 Task: Create a 'Back to School' promotional banner using Canva templates and customize it with relevant graphics and text.
Action: Mouse moved to (180, 12)
Screenshot: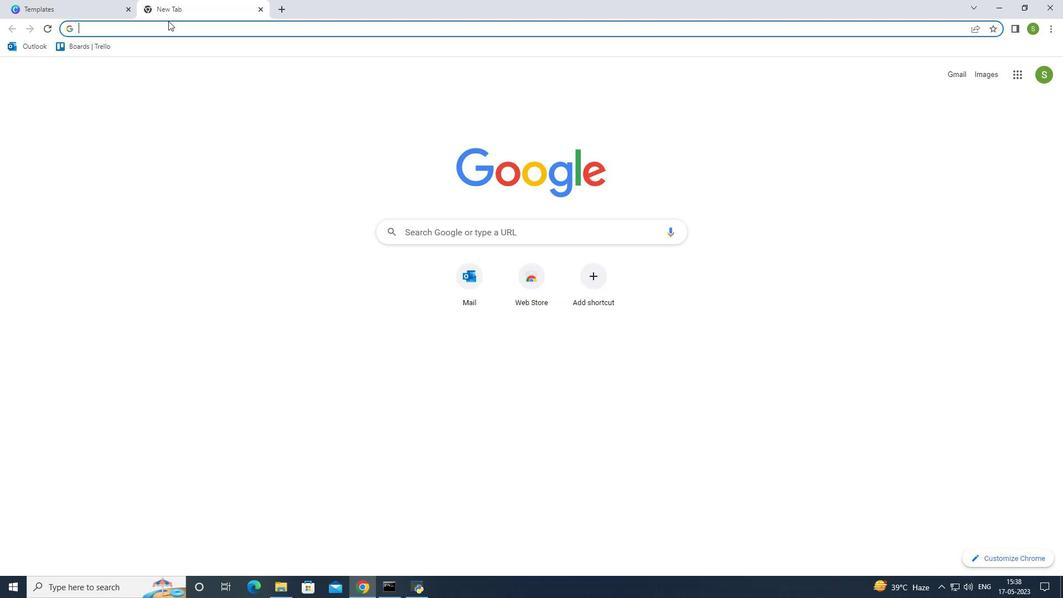 
Action: Key pressed canva
Screenshot: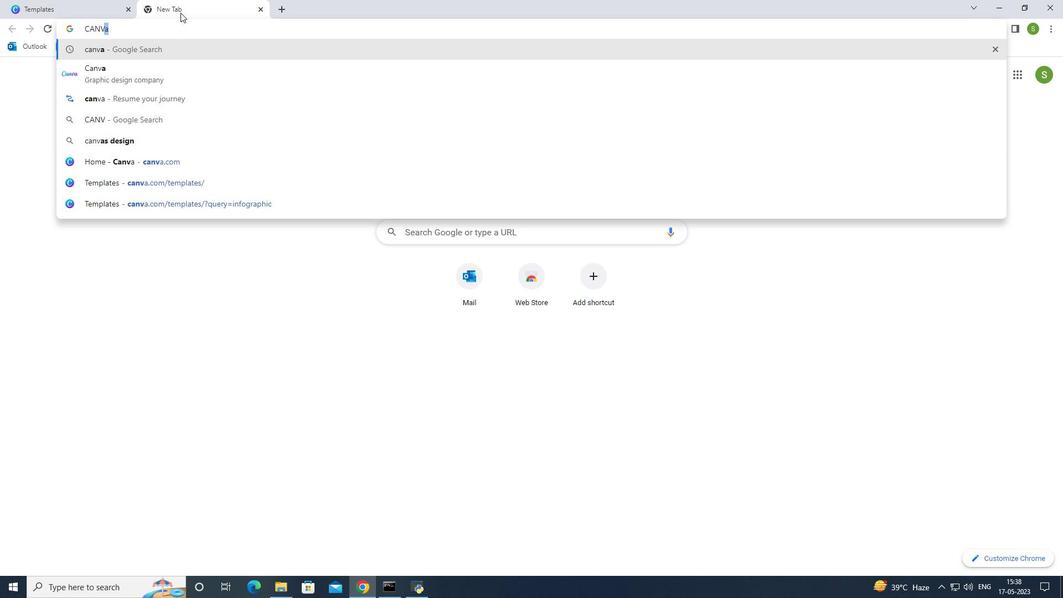 
Action: Mouse moved to (263, 9)
Screenshot: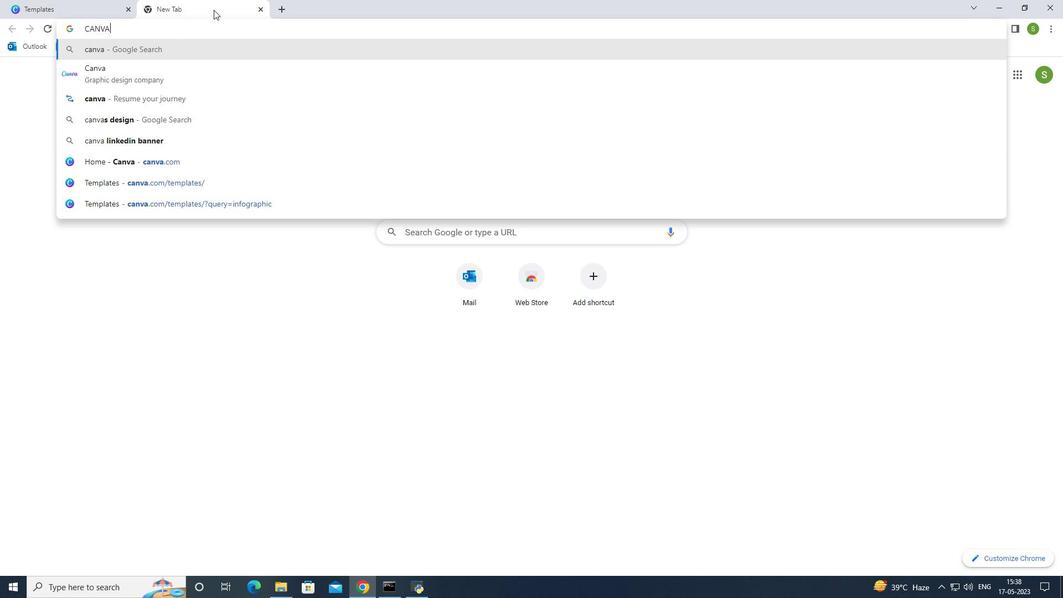 
Action: Key pressed <Key.enter>
Screenshot: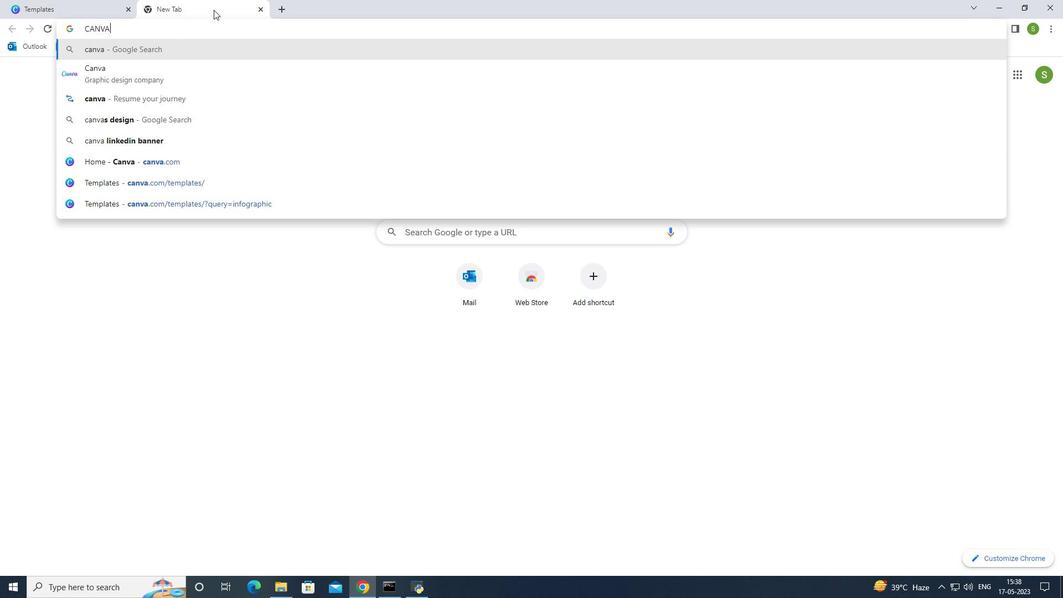 
Action: Mouse moved to (253, 172)
Screenshot: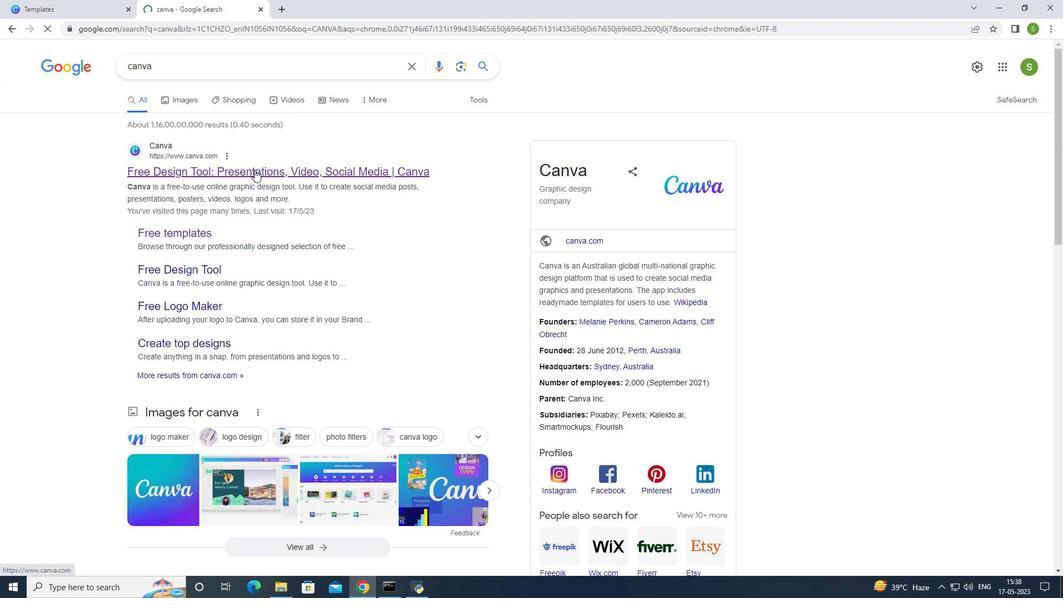 
Action: Mouse pressed left at (253, 172)
Screenshot: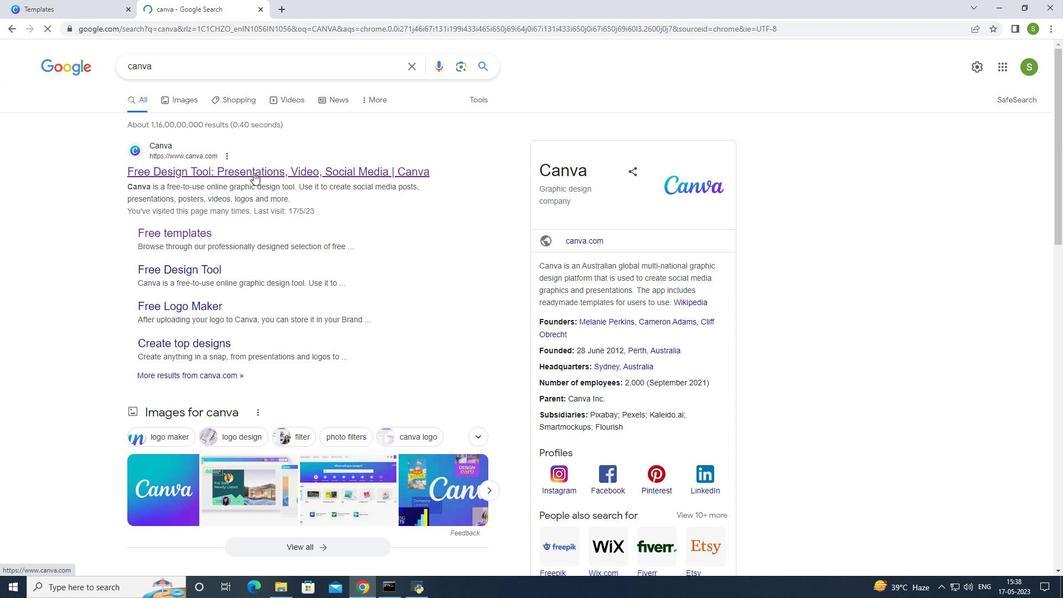 
Action: Mouse moved to (465, 153)
Screenshot: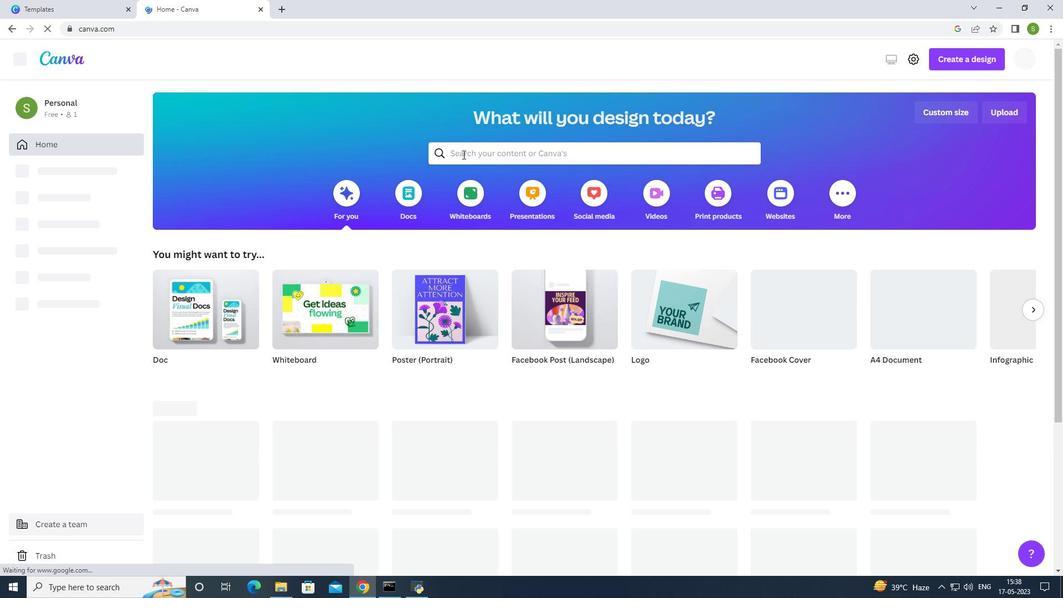 
Action: Mouse pressed left at (465, 153)
Screenshot: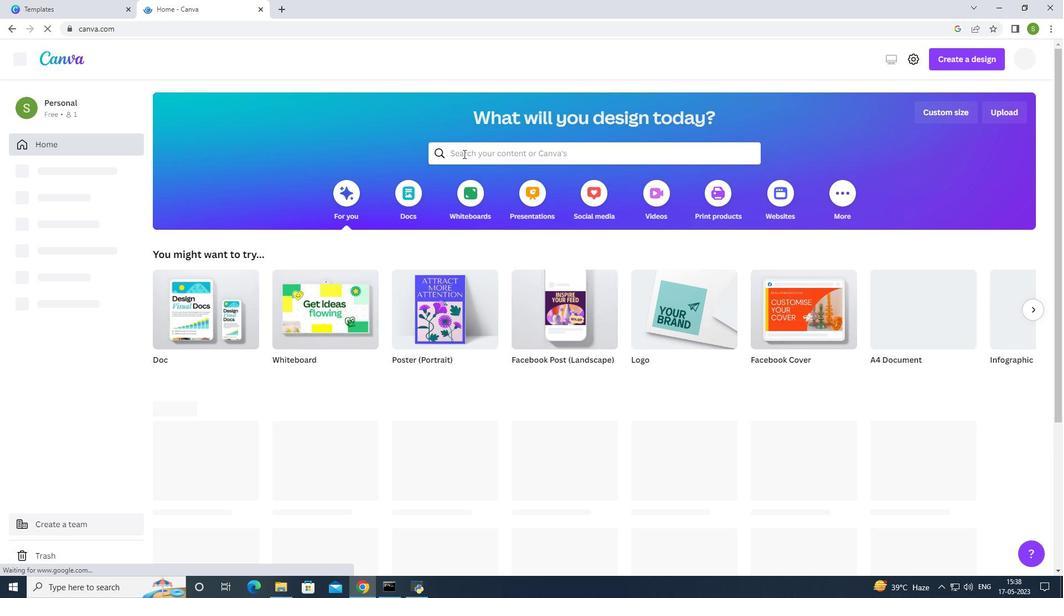 
Action: Mouse moved to (490, 94)
Screenshot: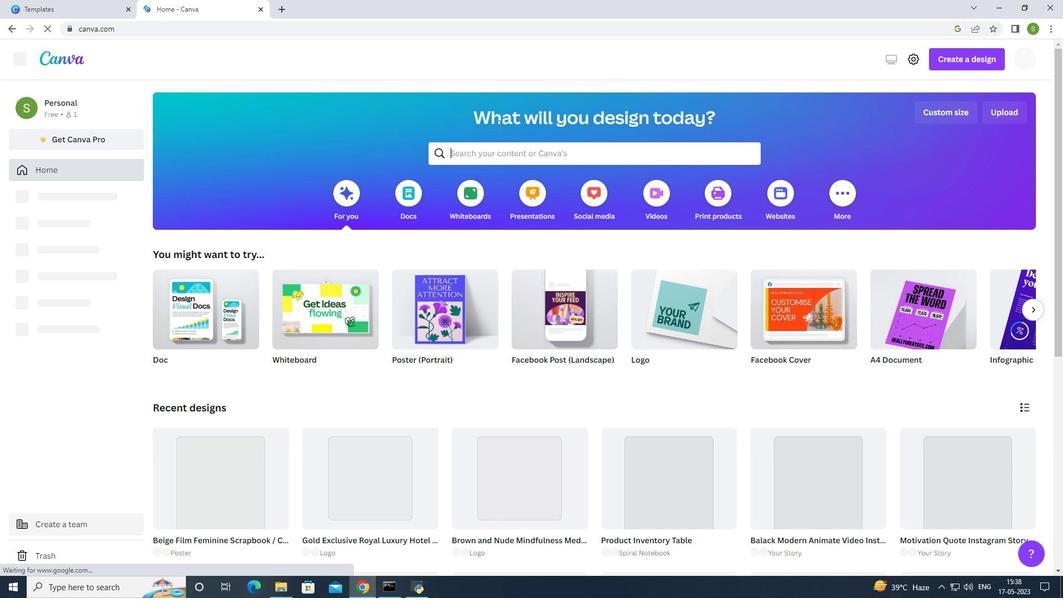 
Action: Key pressed back<Key.space>to<Key.space>a
Screenshot: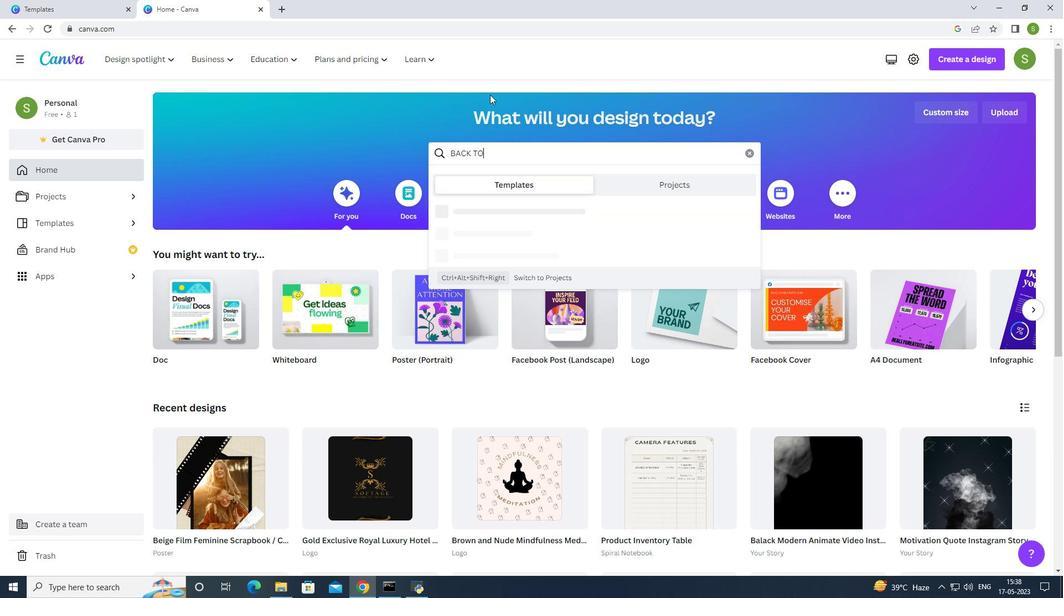 
Action: Mouse moved to (576, 67)
Screenshot: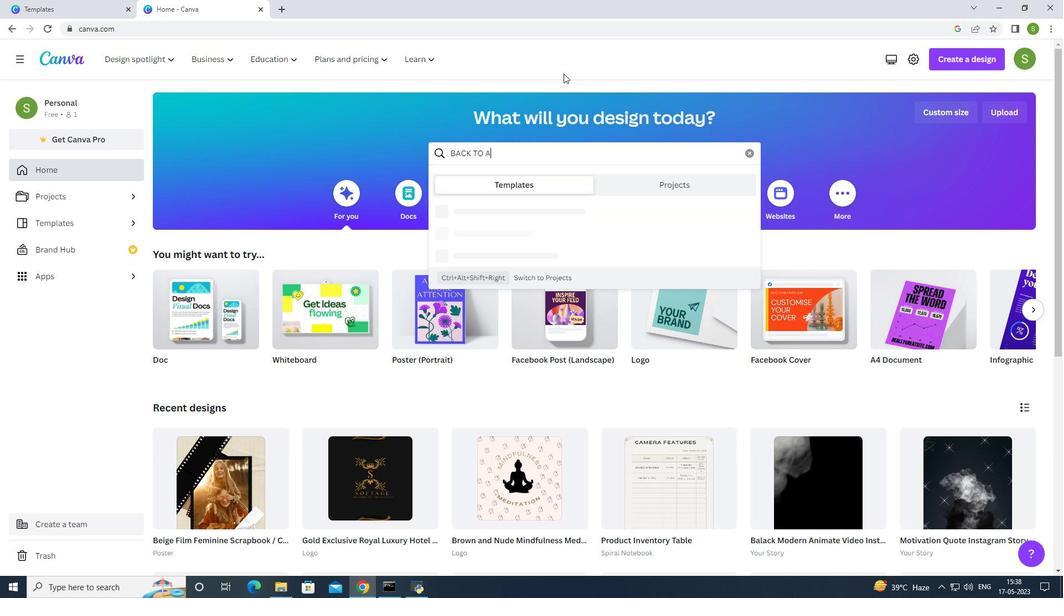 
Action: Key pressed <Key.backspace>scholl<Key.backspace><Key.backspace>ol<Key.space>banner<Key.enter>
Screenshot: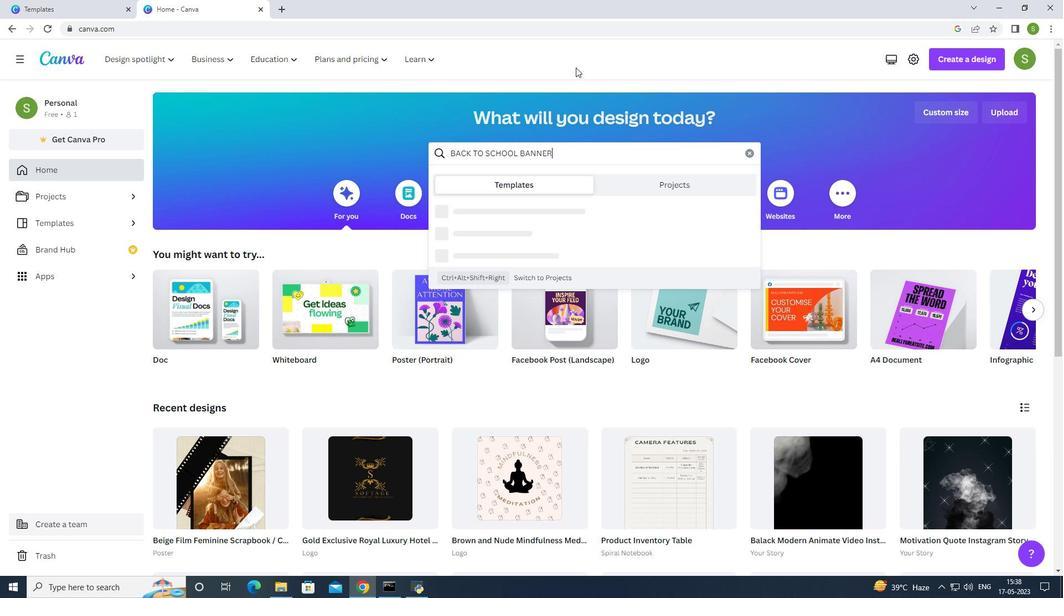 
Action: Mouse moved to (545, 212)
Screenshot: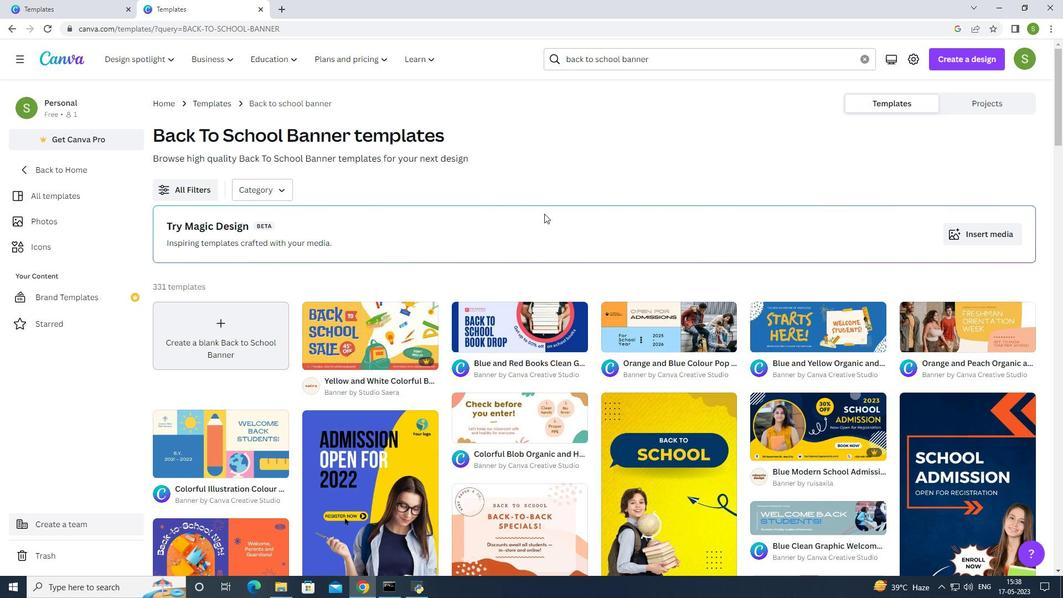 
Action: Mouse scrolled (545, 211) with delta (0, 0)
Screenshot: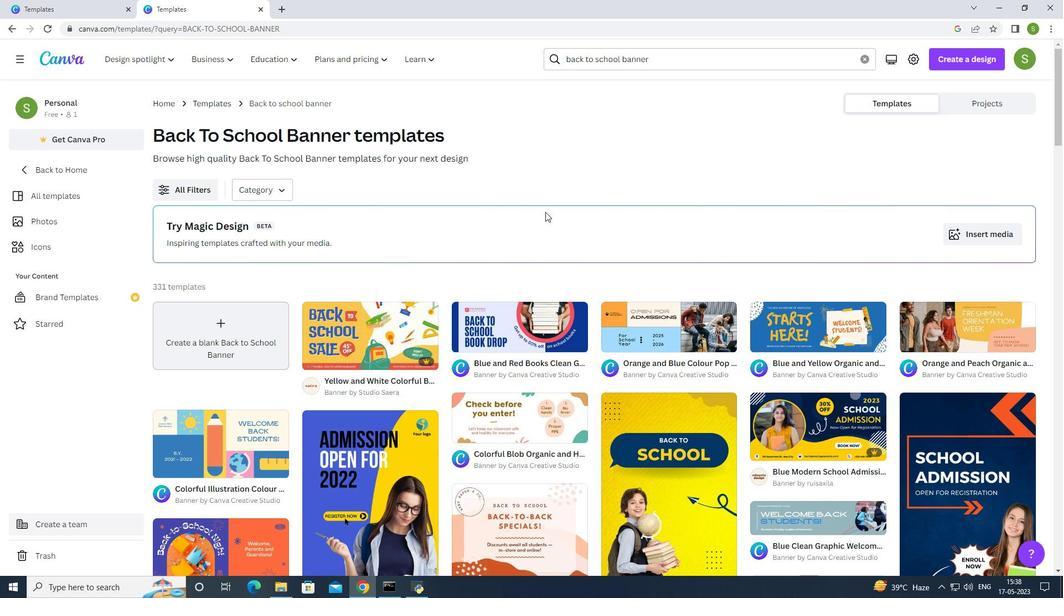 
Action: Mouse scrolled (545, 211) with delta (0, 0)
Screenshot: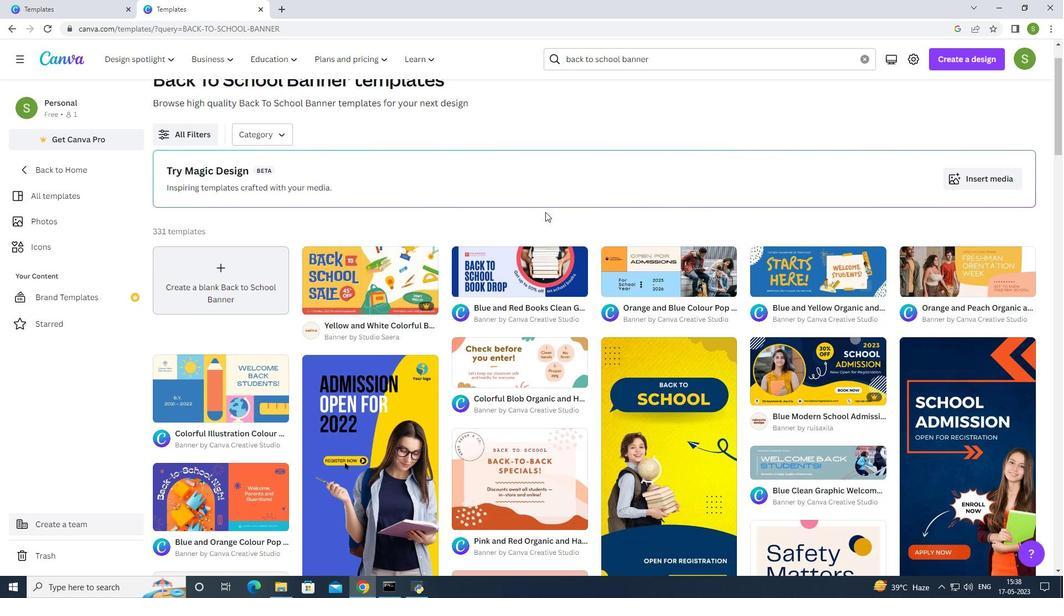 
Action: Mouse scrolled (545, 211) with delta (0, 0)
Screenshot: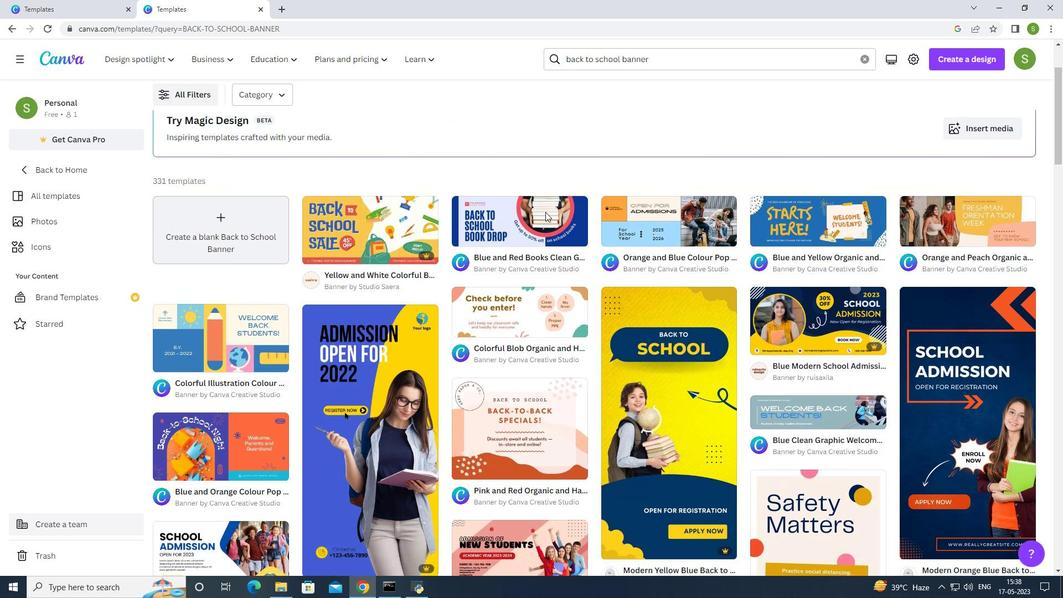 
Action: Mouse scrolled (545, 211) with delta (0, 0)
Screenshot: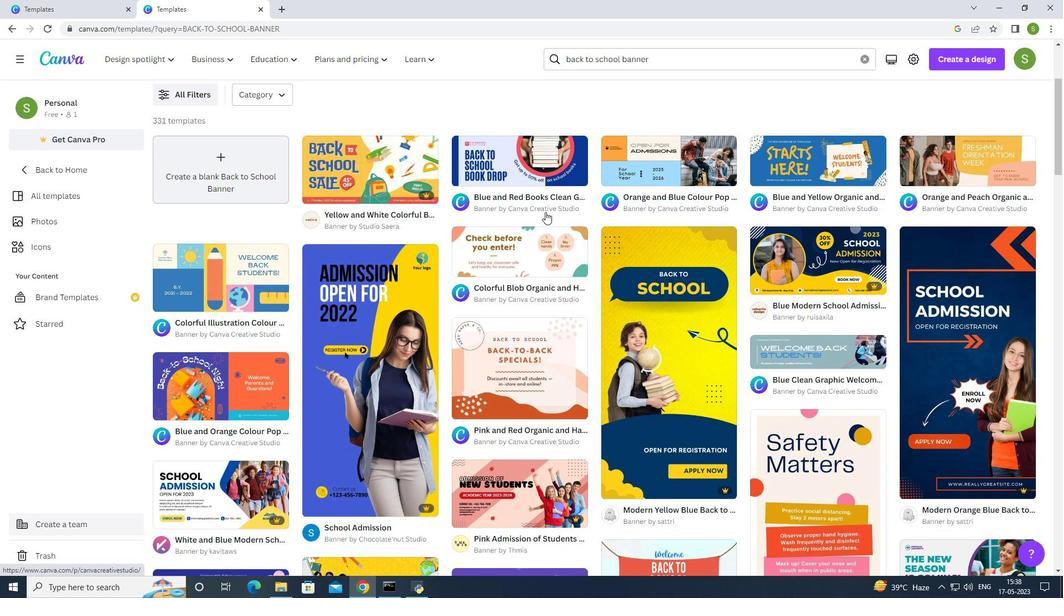 
Action: Mouse scrolled (545, 211) with delta (0, 0)
Screenshot: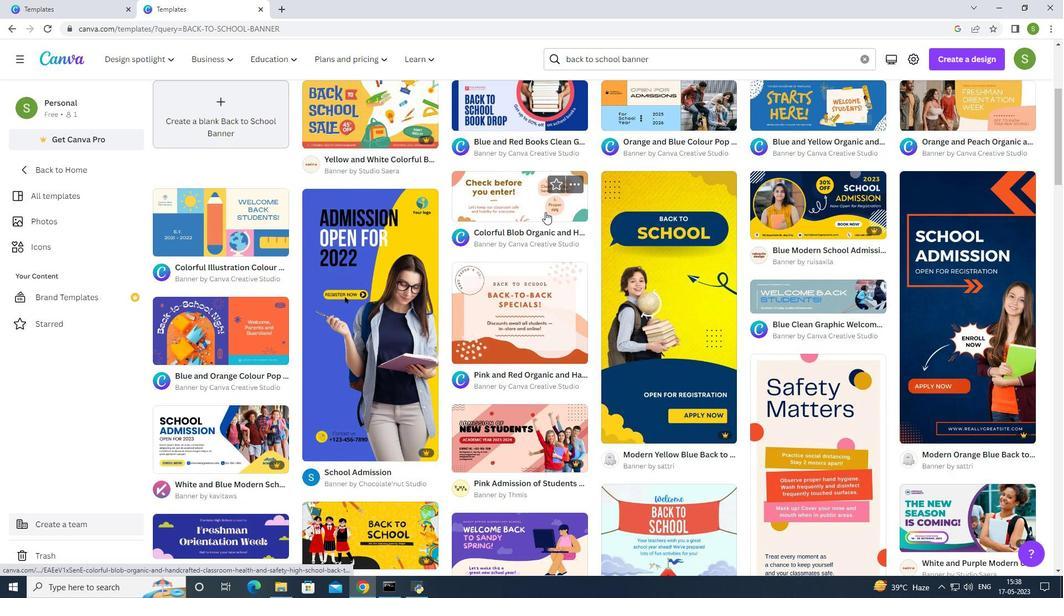 
Action: Mouse scrolled (545, 211) with delta (0, 0)
Screenshot: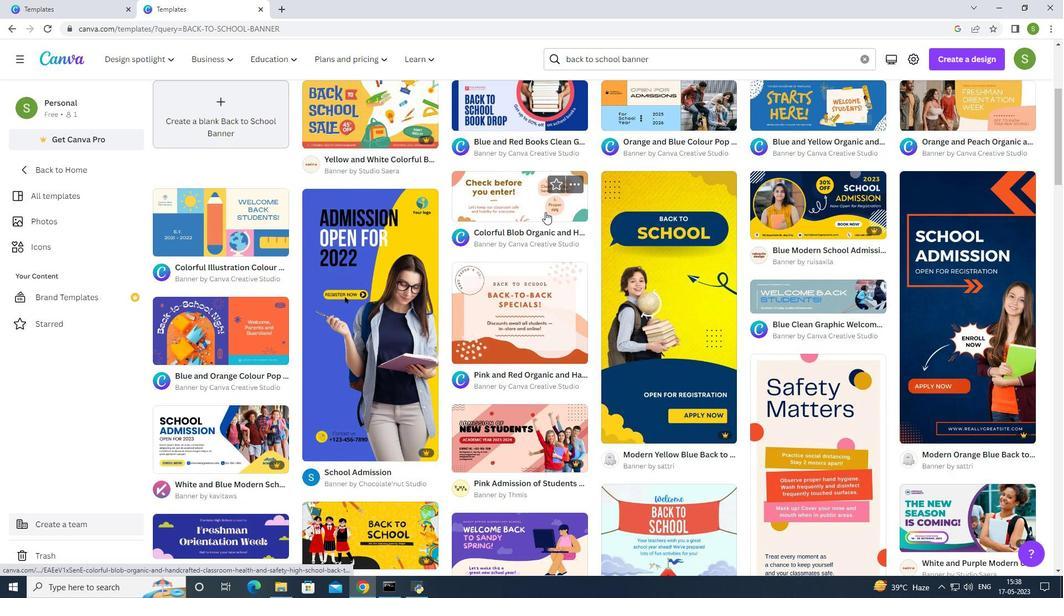 
Action: Mouse moved to (548, 210)
Screenshot: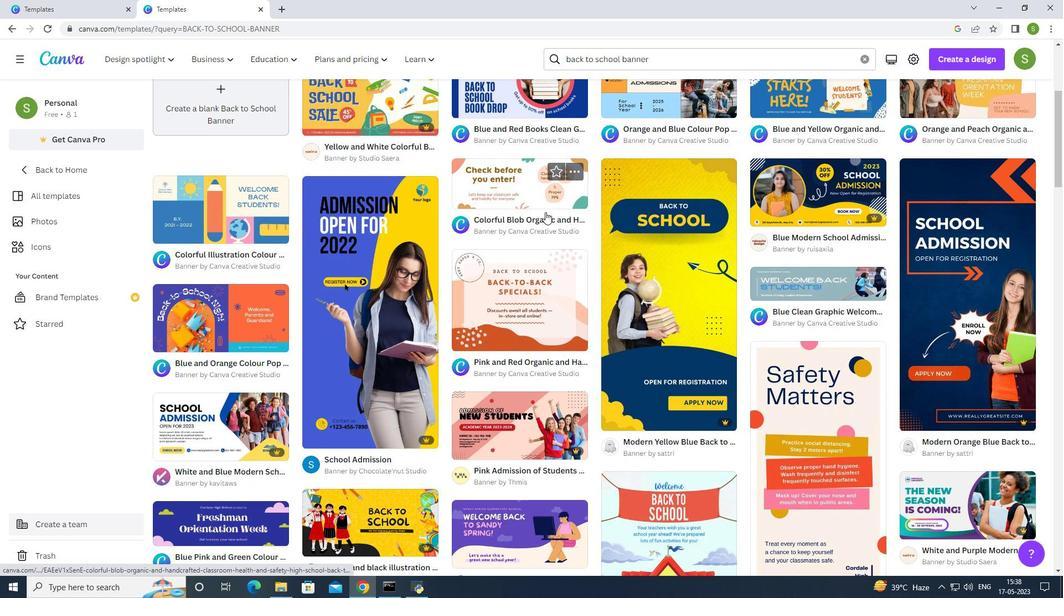 
Action: Mouse scrolled (548, 209) with delta (0, 0)
Screenshot: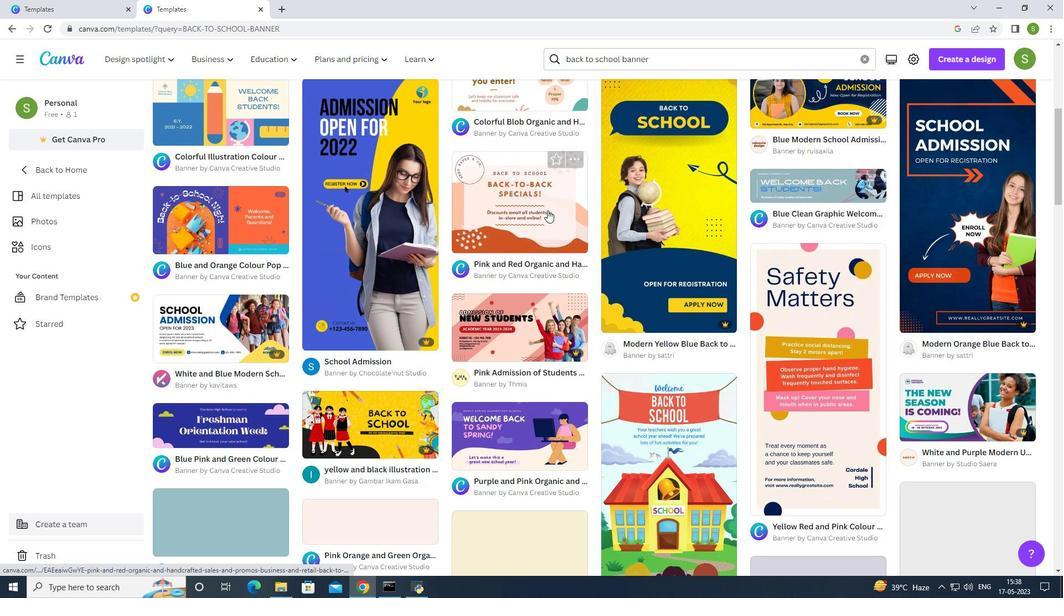 
Action: Mouse moved to (550, 208)
Screenshot: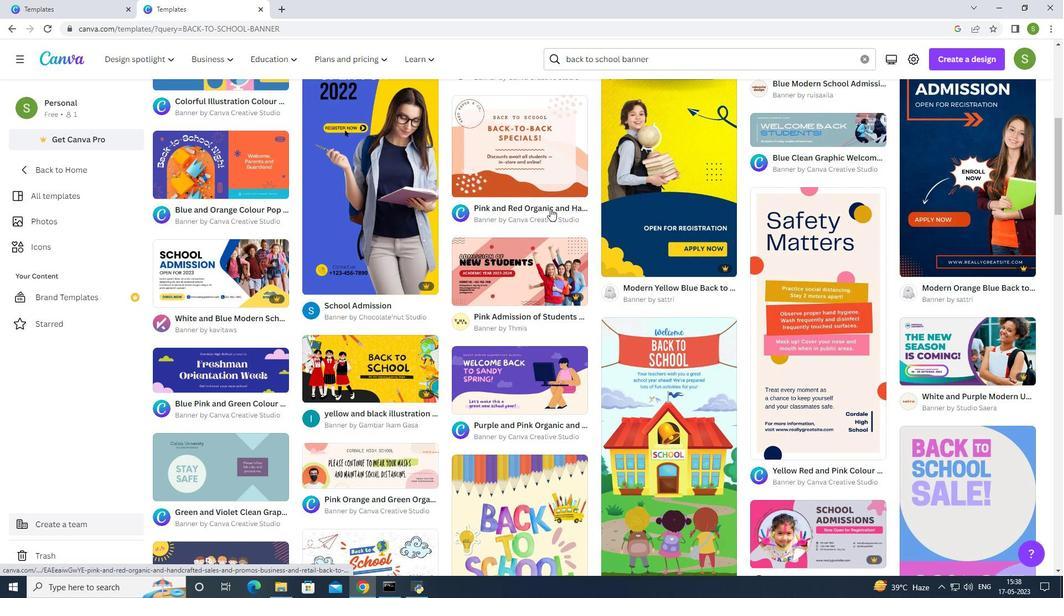 
Action: Mouse scrolled (550, 208) with delta (0, 0)
Screenshot: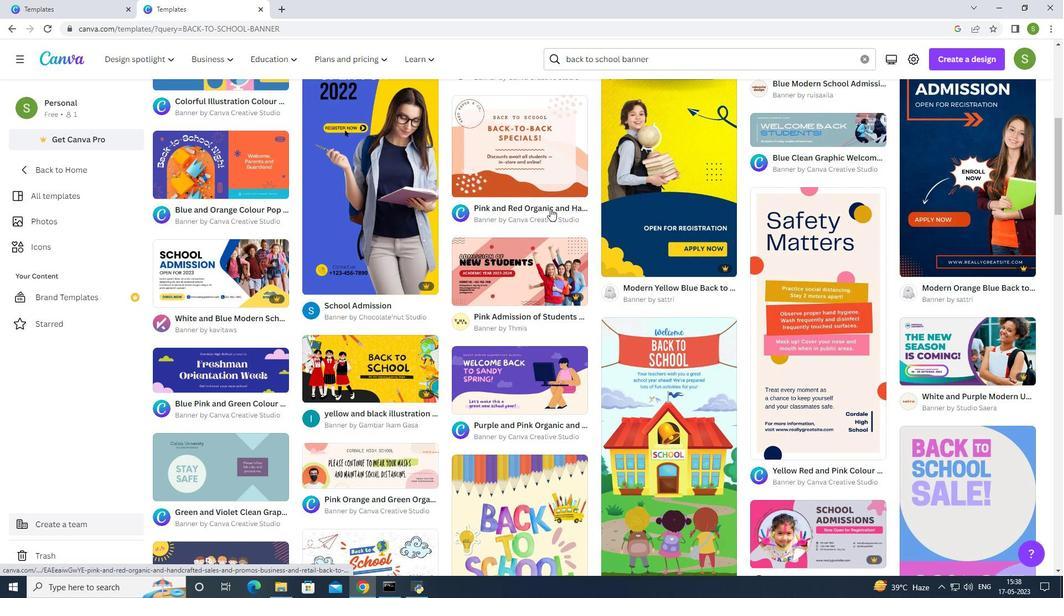
Action: Mouse scrolled (550, 208) with delta (0, 0)
Screenshot: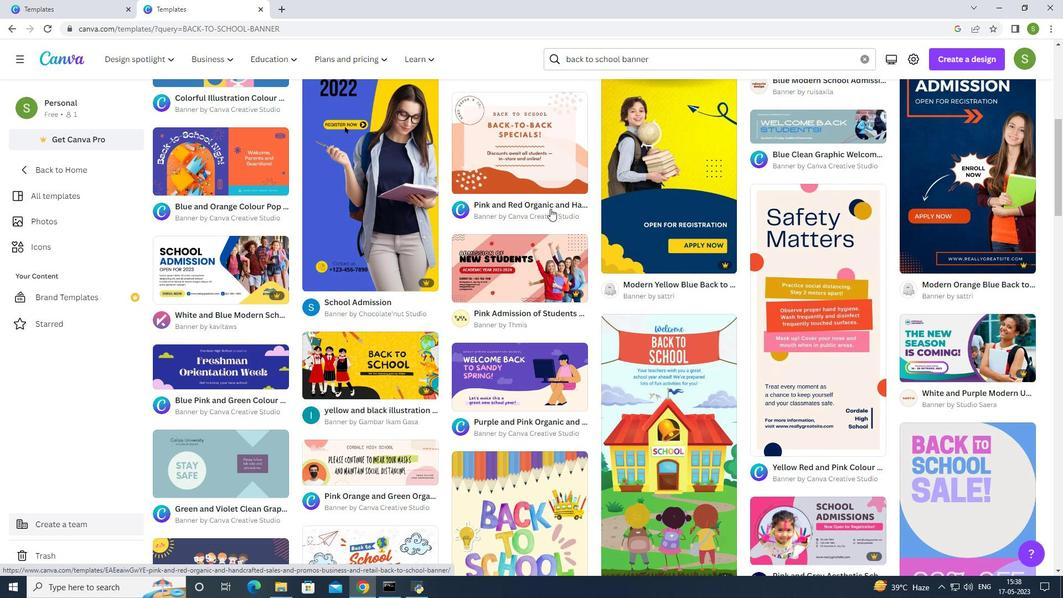 
Action: Mouse scrolled (550, 208) with delta (0, 0)
Screenshot: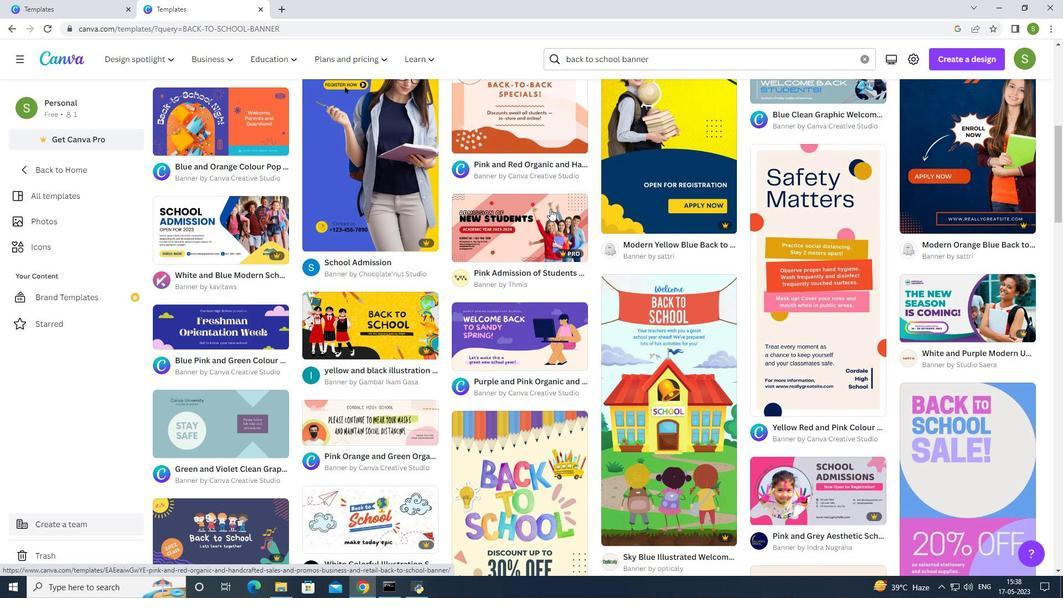 
Action: Mouse moved to (553, 207)
Screenshot: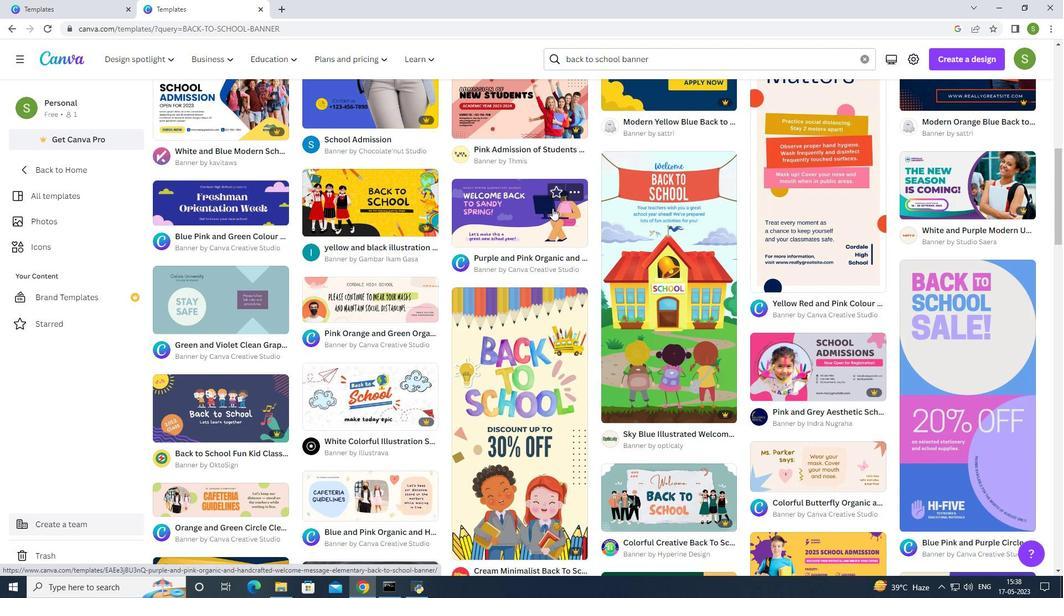 
Action: Mouse scrolled (553, 206) with delta (0, 0)
Screenshot: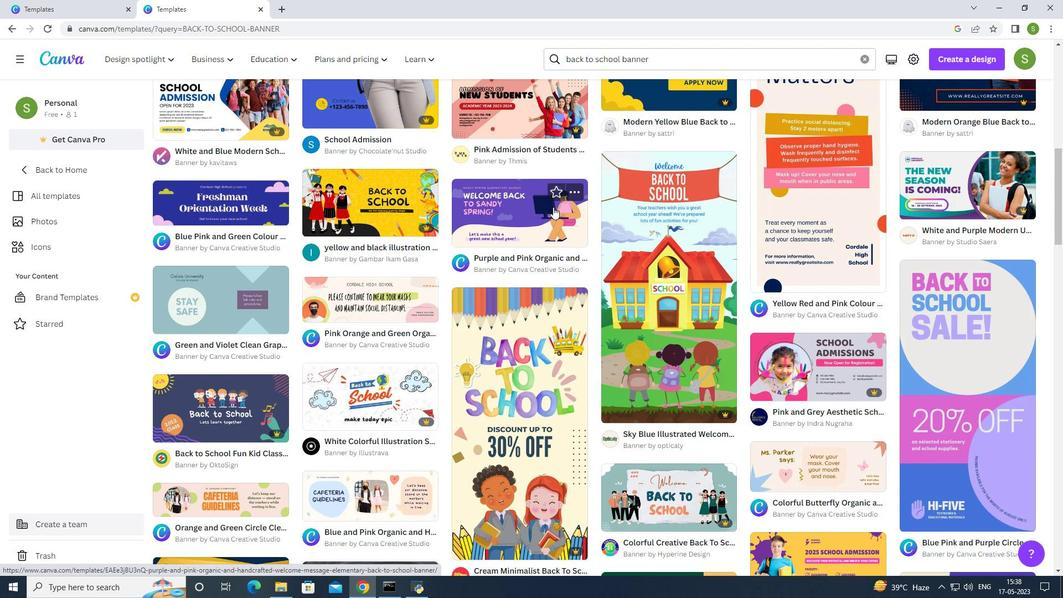 
Action: Mouse moved to (553, 207)
Screenshot: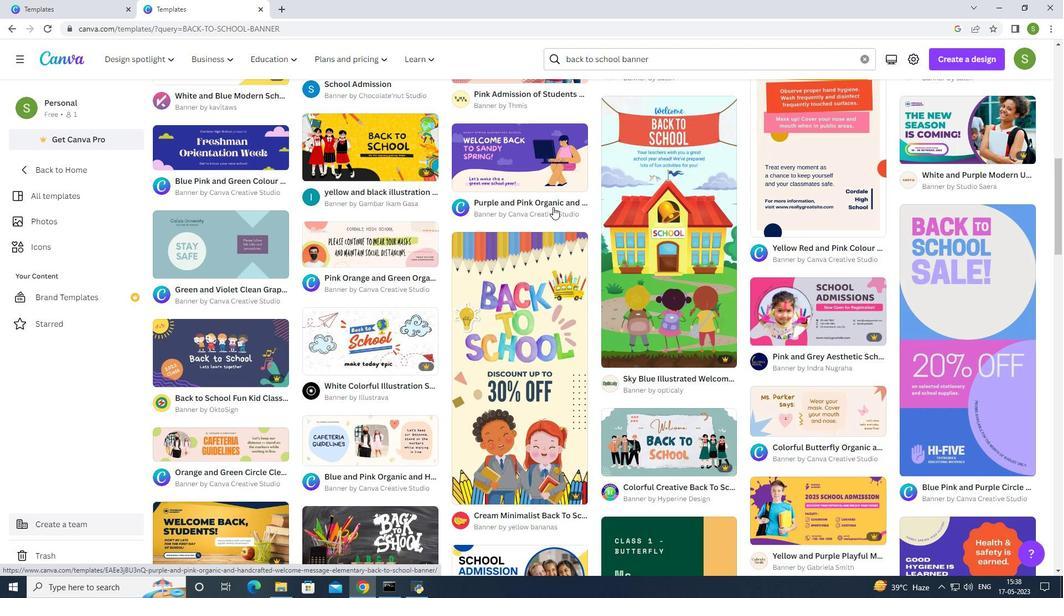
Action: Mouse scrolled (553, 206) with delta (0, 0)
Screenshot: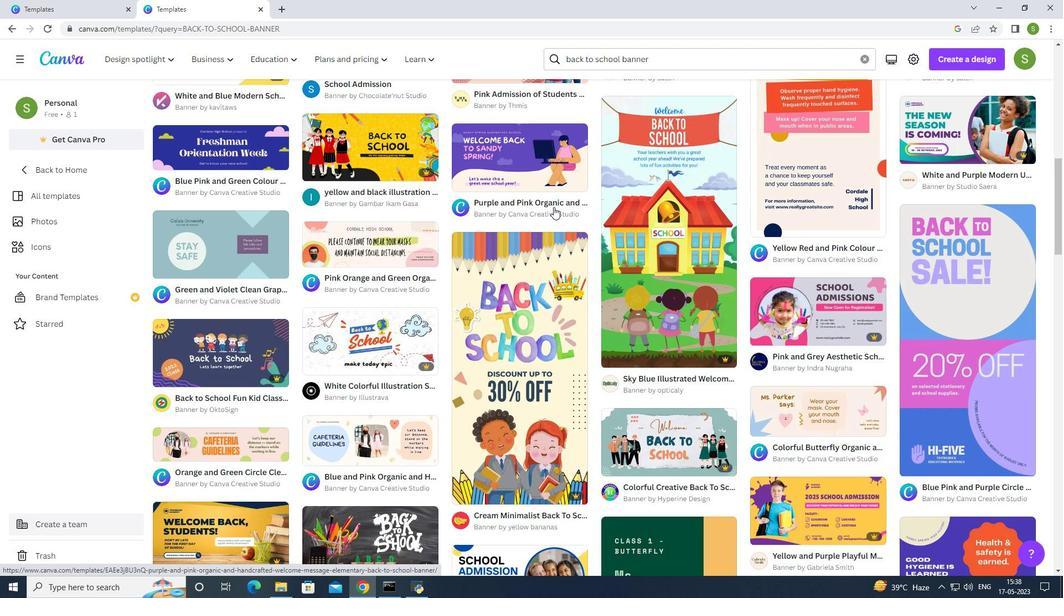 
Action: Mouse scrolled (553, 206) with delta (0, 0)
Screenshot: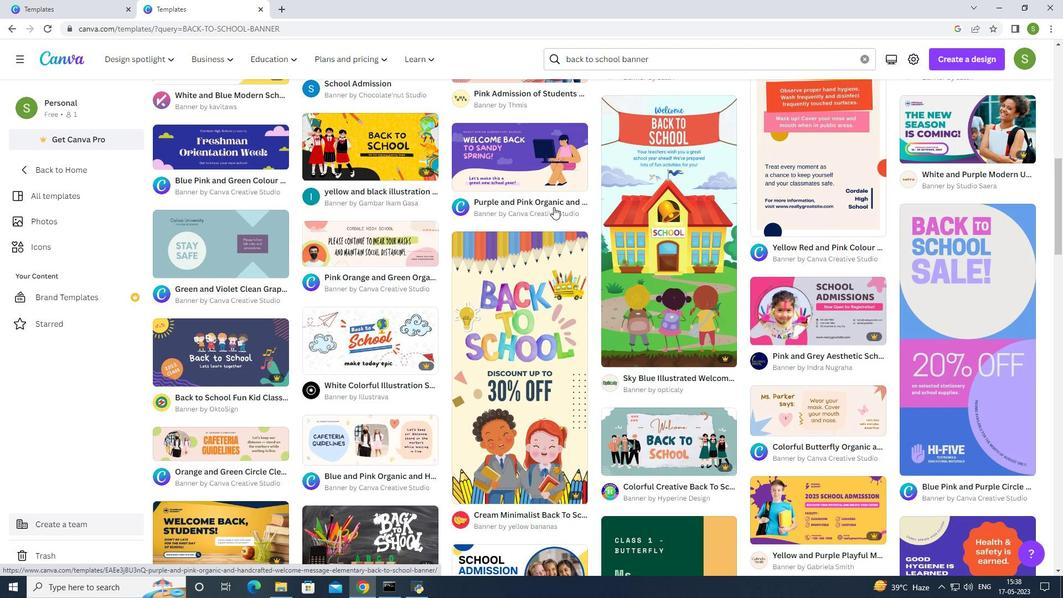 
Action: Mouse moved to (536, 227)
Screenshot: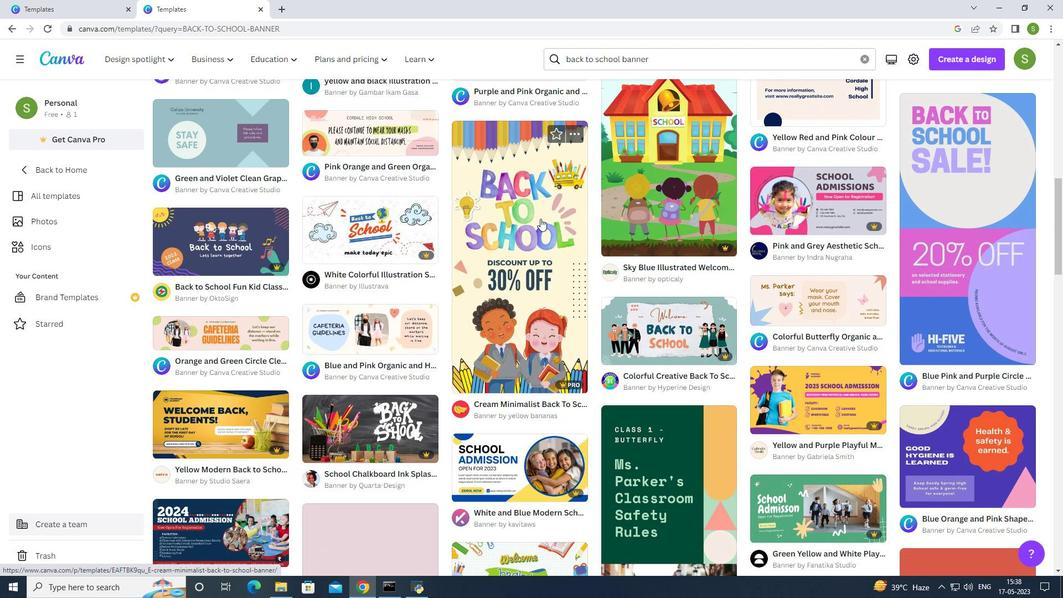 
Action: Mouse pressed left at (536, 227)
Screenshot: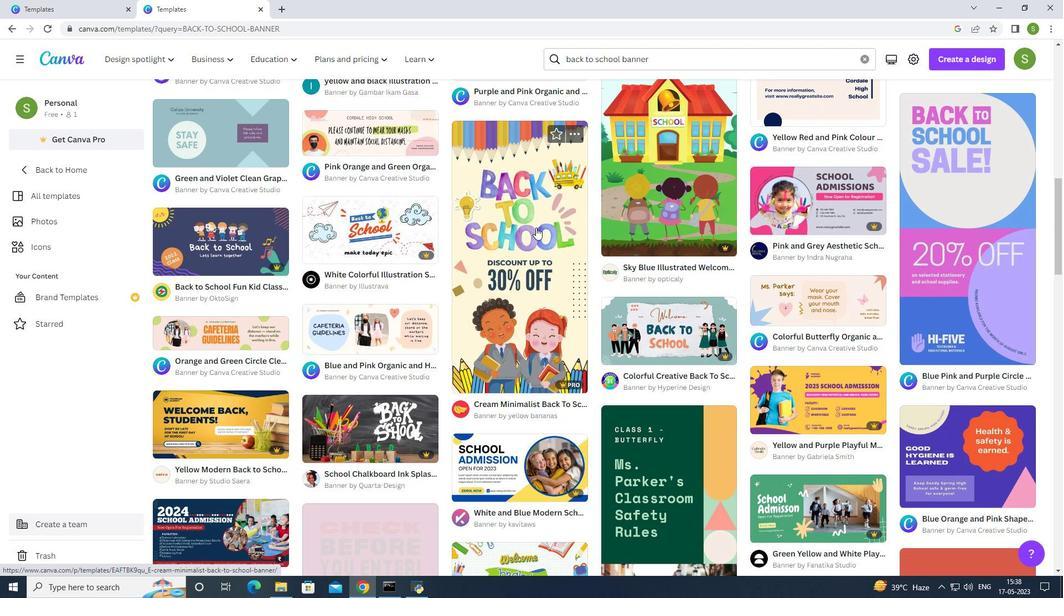 
Action: Mouse moved to (750, 173)
Screenshot: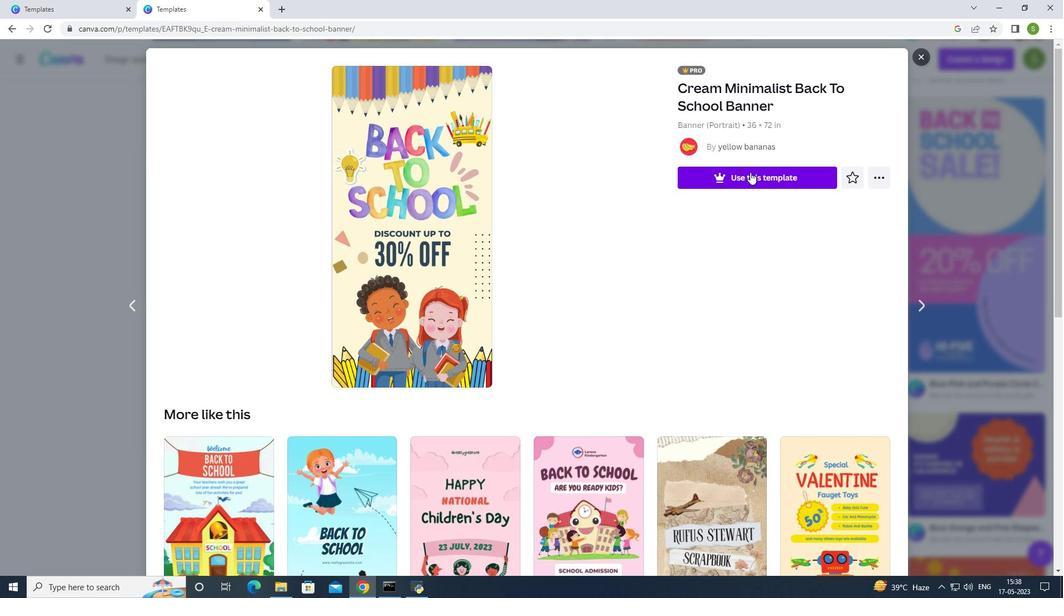 
Action: Mouse pressed left at (750, 173)
Screenshot: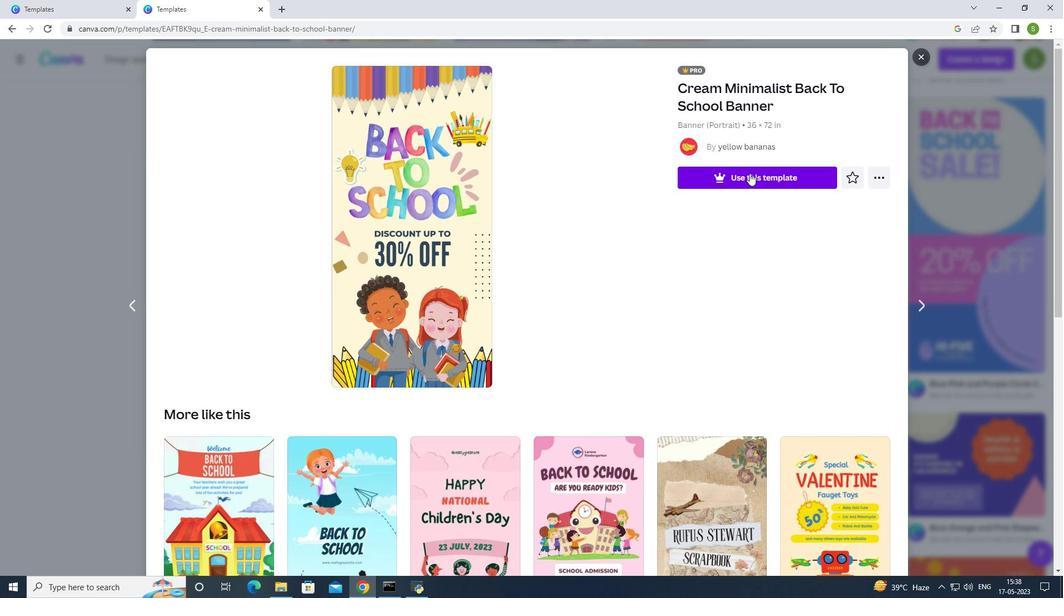 
Action: Mouse moved to (810, 147)
Screenshot: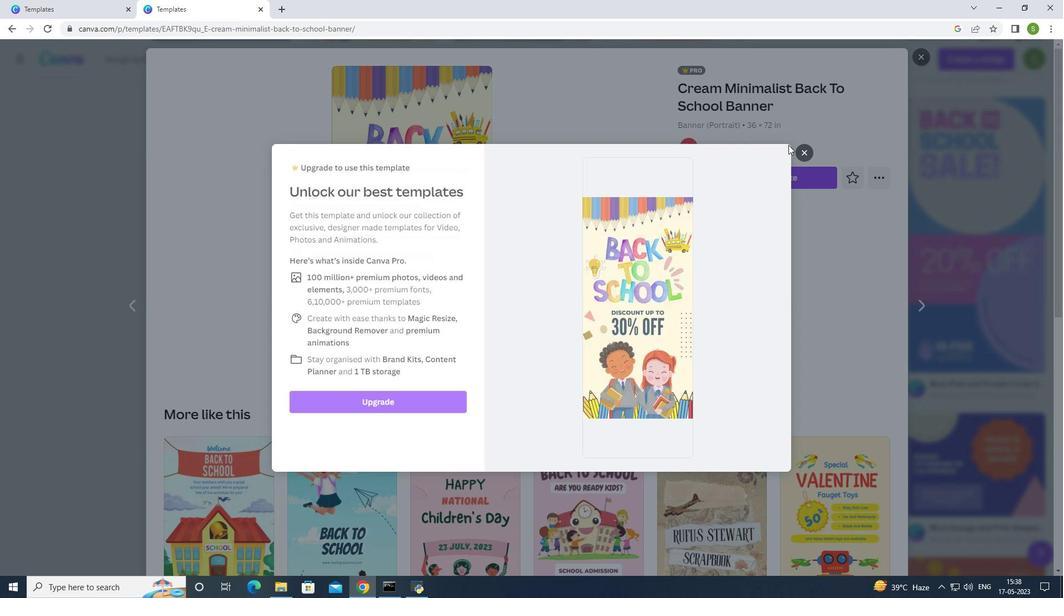 
Action: Mouse pressed left at (810, 147)
Screenshot: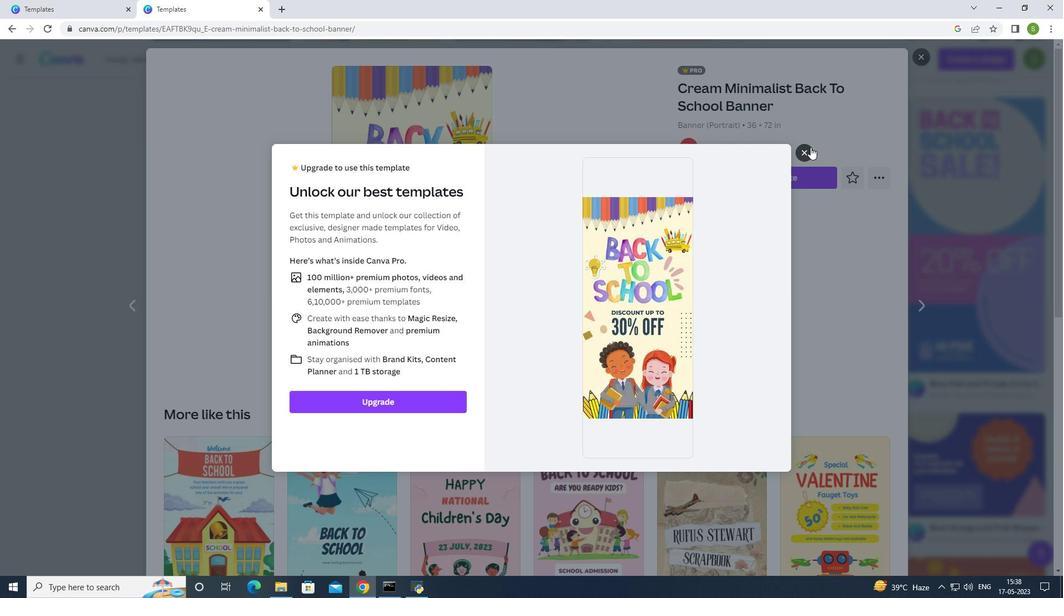 
Action: Mouse moved to (921, 54)
Screenshot: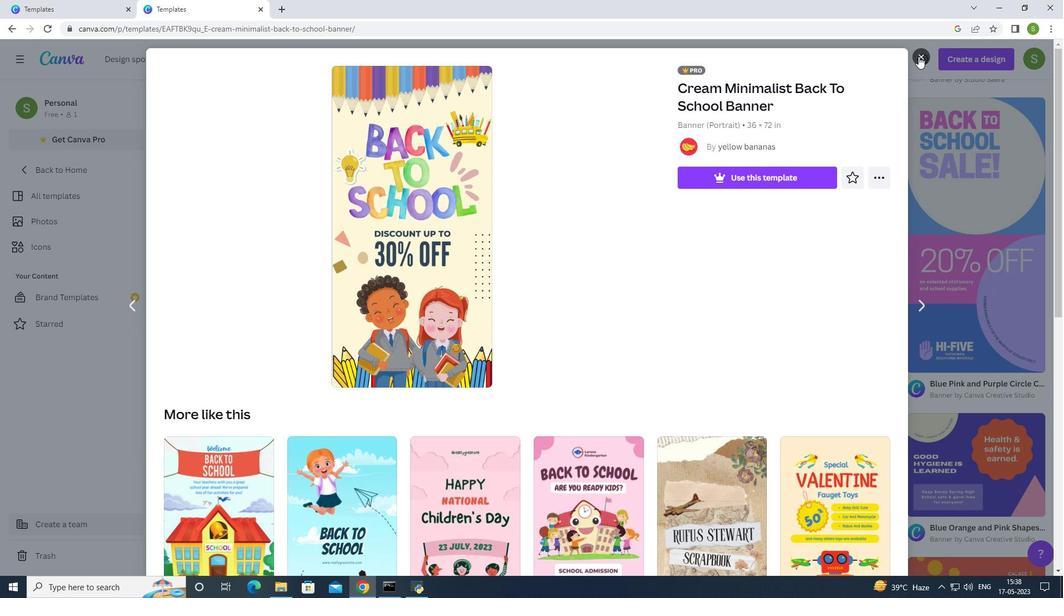 
Action: Mouse pressed left at (921, 54)
Screenshot: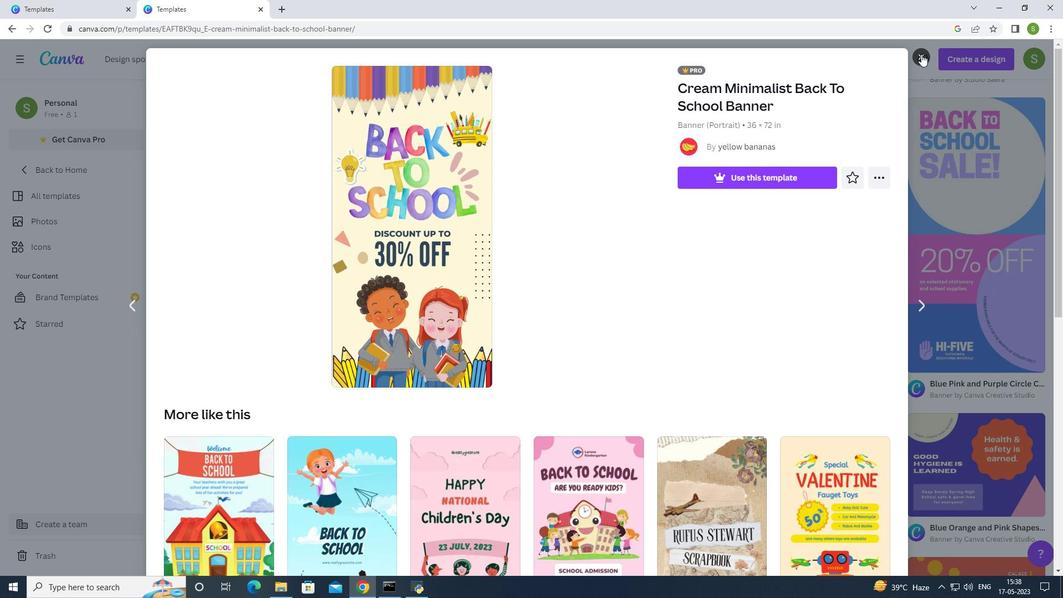 
Action: Mouse moved to (586, 251)
Screenshot: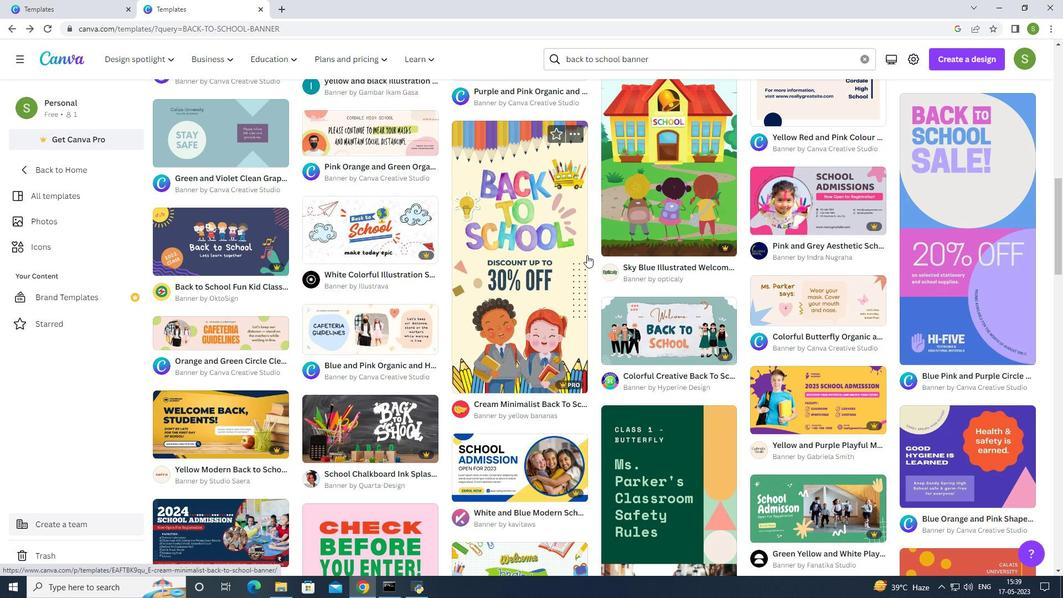 
Action: Mouse scrolled (586, 252) with delta (0, 0)
Screenshot: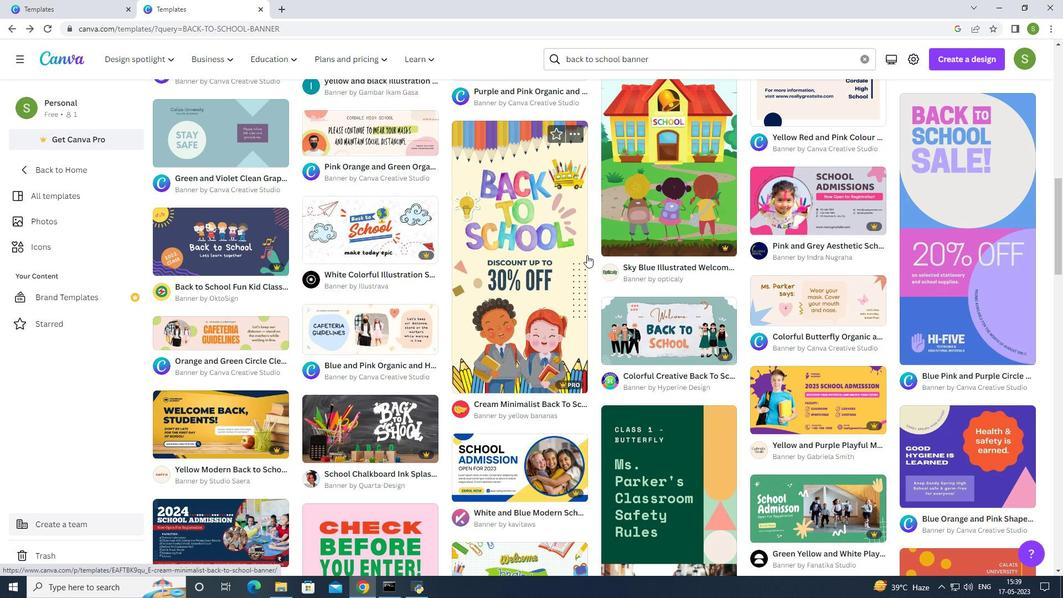 
Action: Mouse moved to (429, 253)
Screenshot: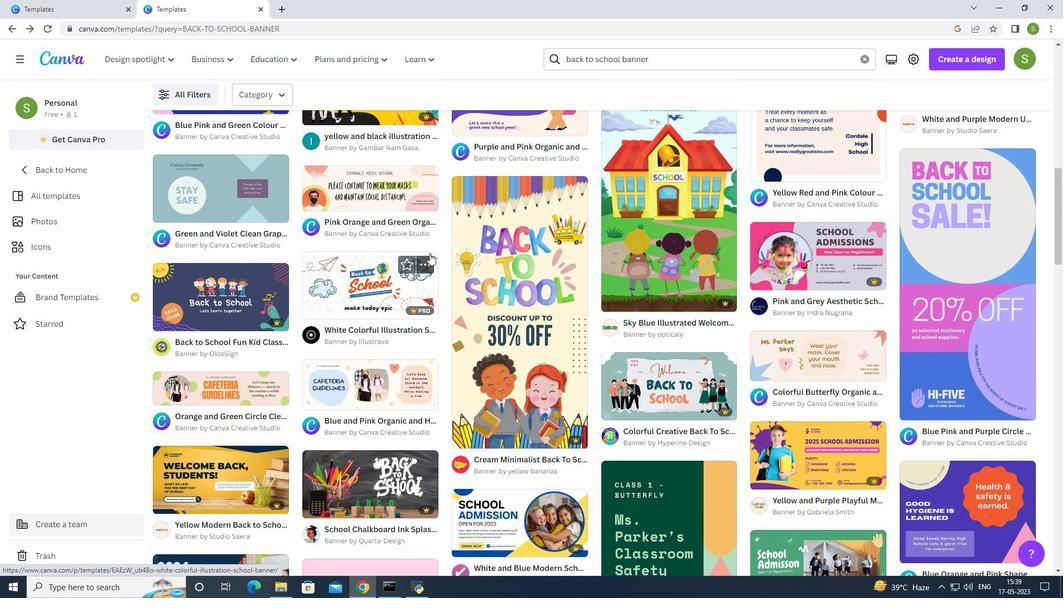 
Action: Mouse scrolled (429, 253) with delta (0, 0)
Screenshot: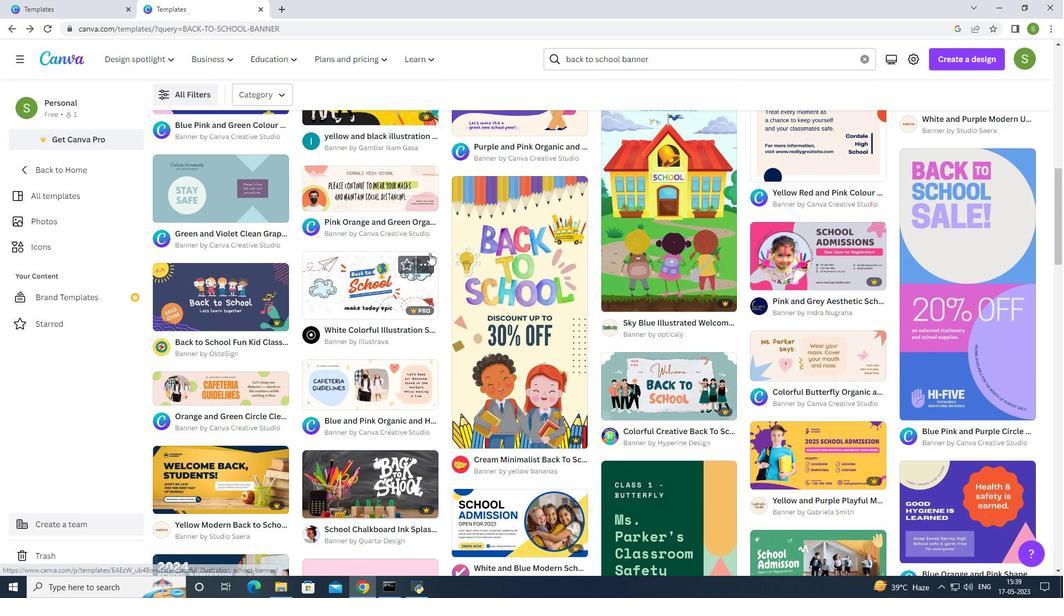 
Action: Mouse moved to (428, 253)
Screenshot: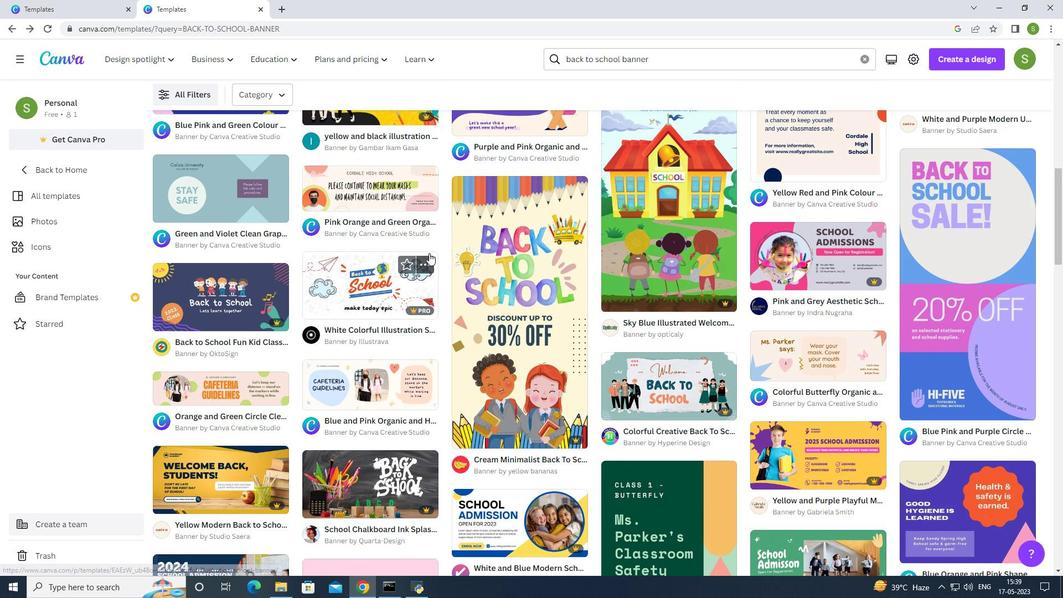 
Action: Mouse scrolled (428, 253) with delta (0, 0)
Screenshot: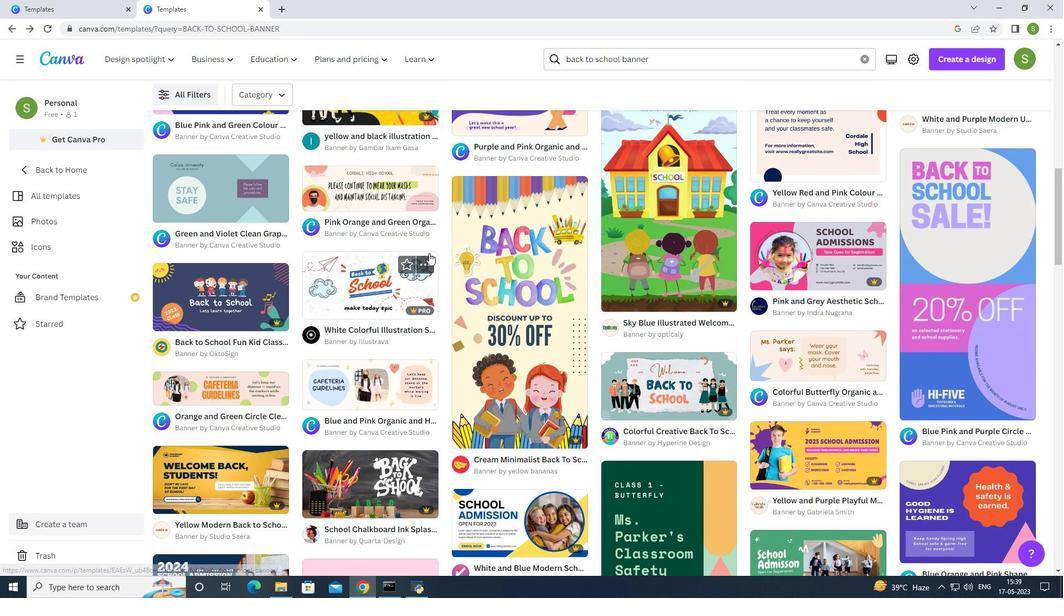 
Action: Mouse scrolled (428, 253) with delta (0, 0)
Screenshot: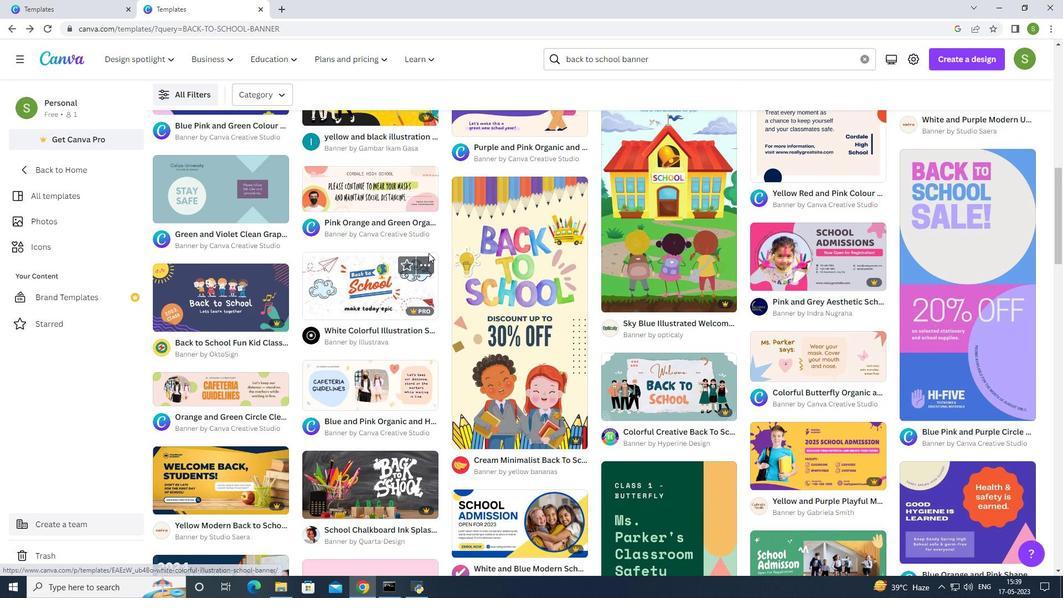 
Action: Mouse scrolled (428, 253) with delta (0, 0)
Screenshot: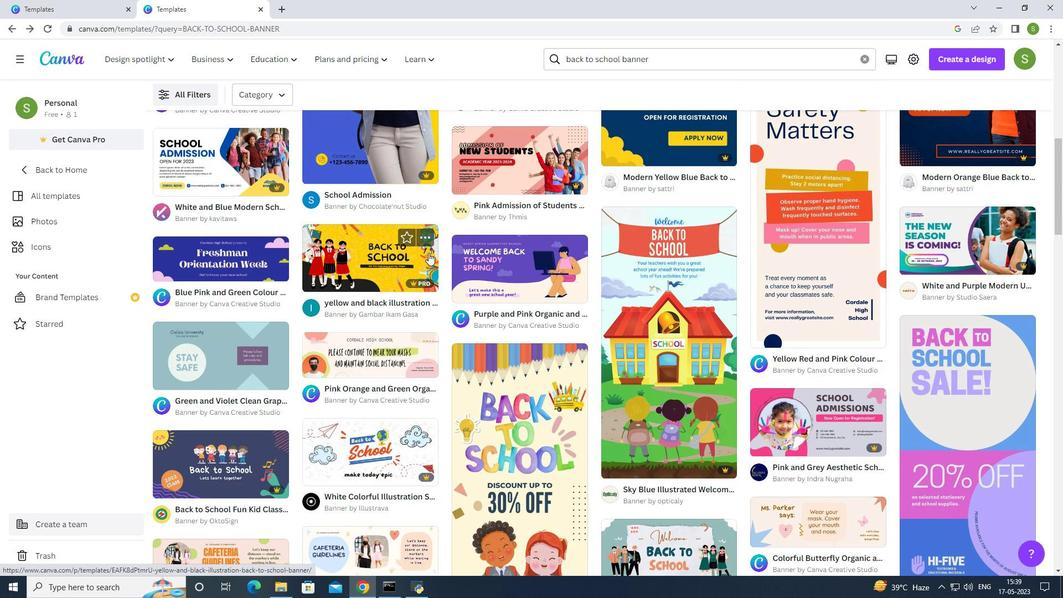 
Action: Mouse scrolled (428, 253) with delta (0, 0)
Screenshot: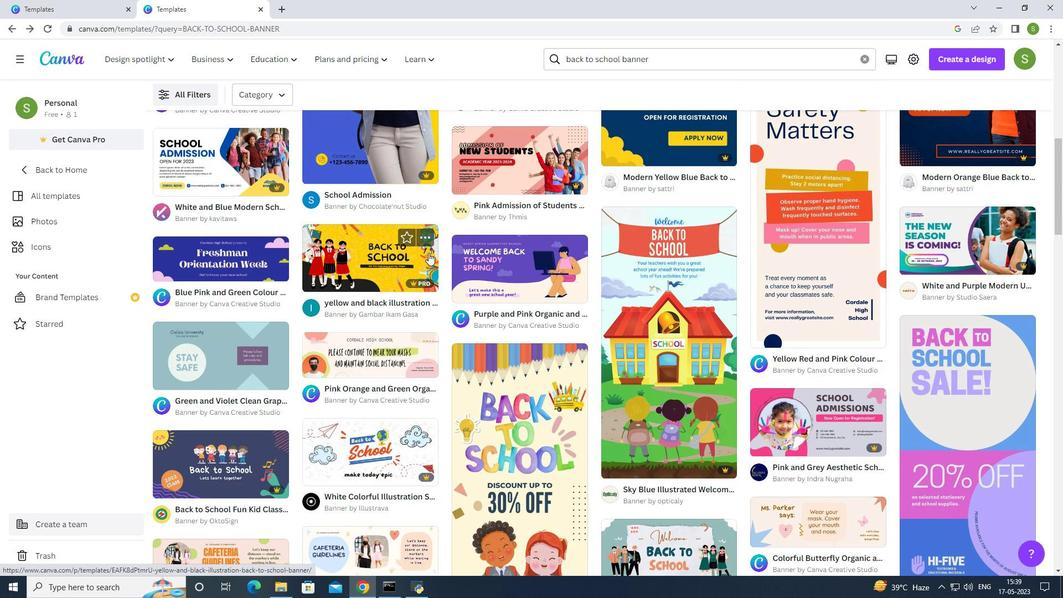 
Action: Mouse scrolled (428, 253) with delta (0, 0)
Screenshot: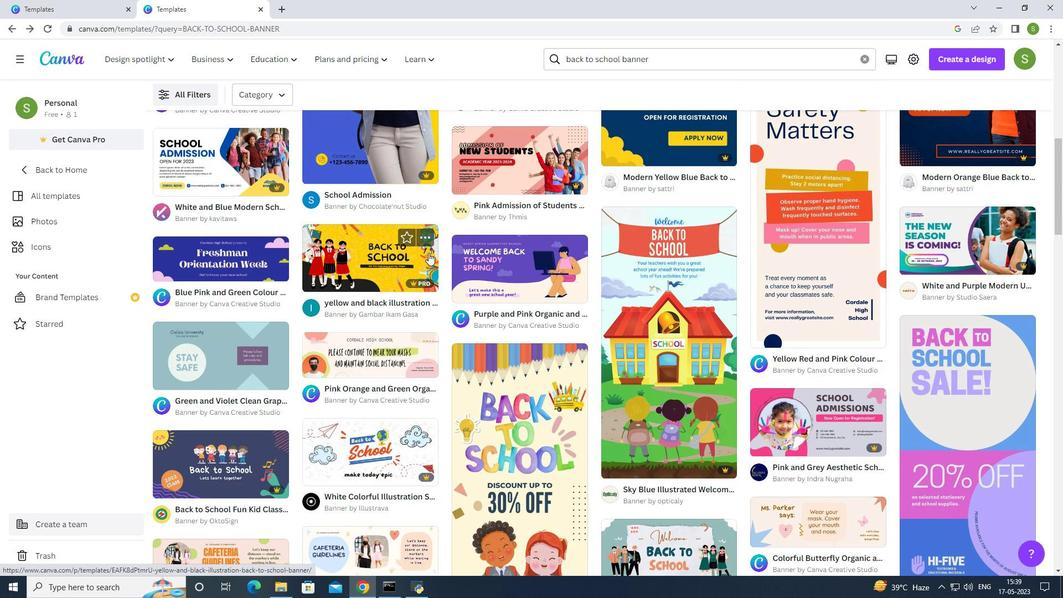 
Action: Mouse scrolled (428, 253) with delta (0, 0)
Screenshot: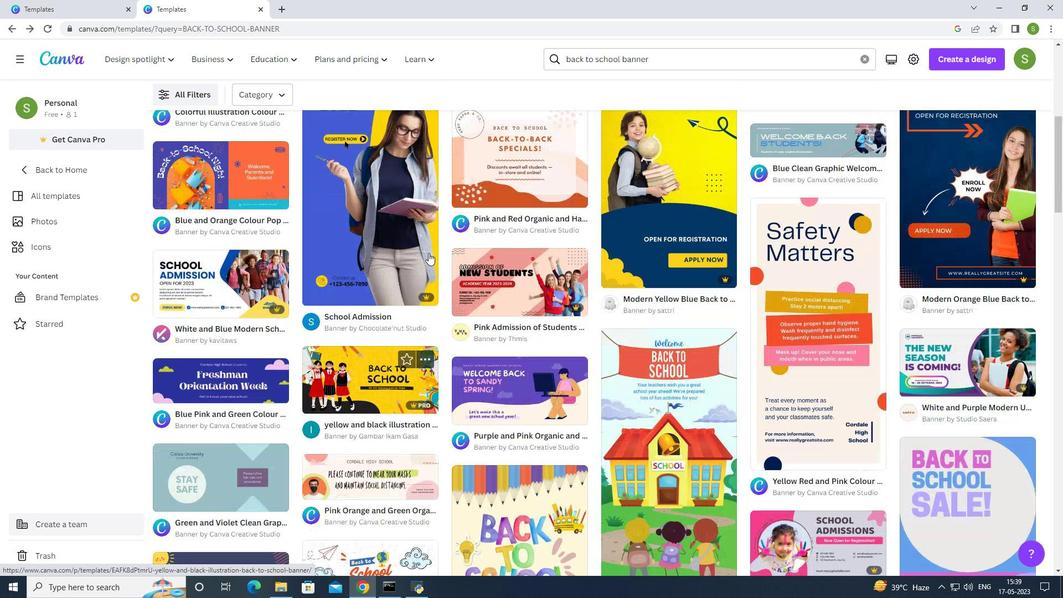 
Action: Mouse scrolled (428, 252) with delta (0, 0)
Screenshot: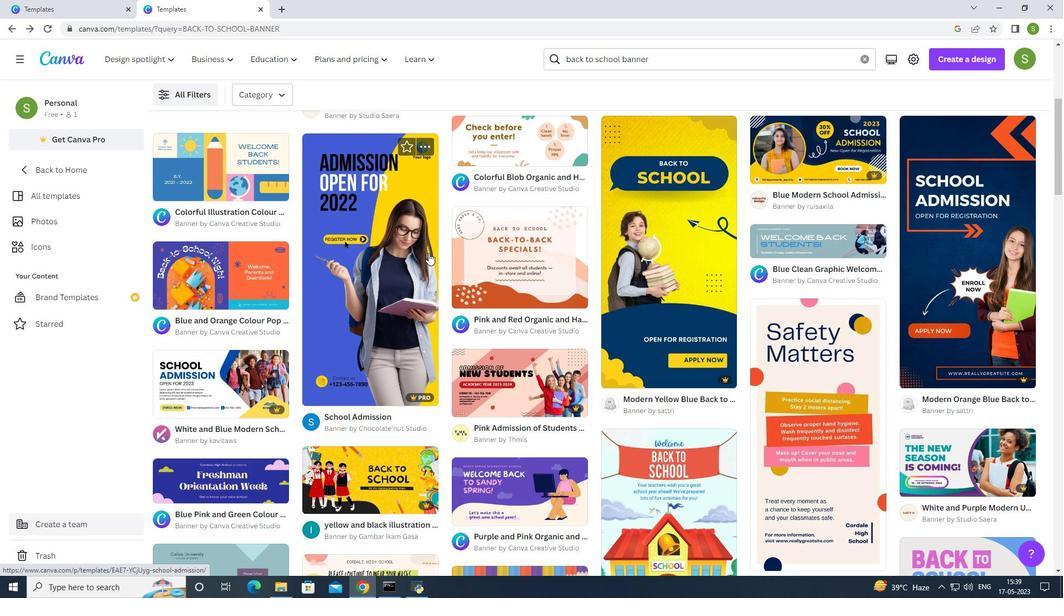 
Action: Mouse scrolled (428, 252) with delta (0, 0)
Screenshot: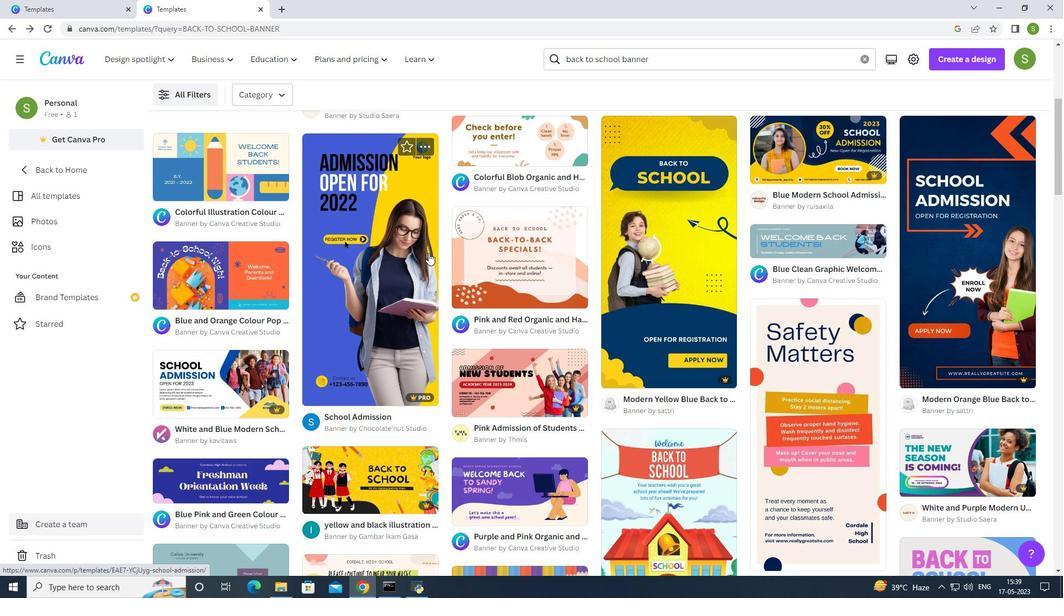 
Action: Mouse scrolled (428, 252) with delta (0, 0)
Screenshot: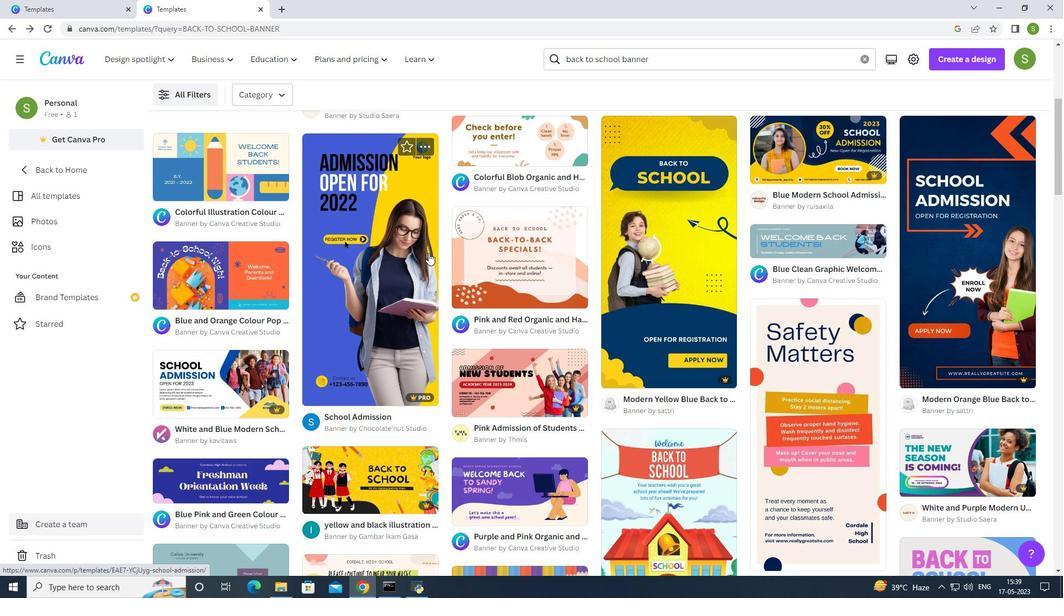 
Action: Mouse scrolled (428, 252) with delta (0, 0)
Screenshot: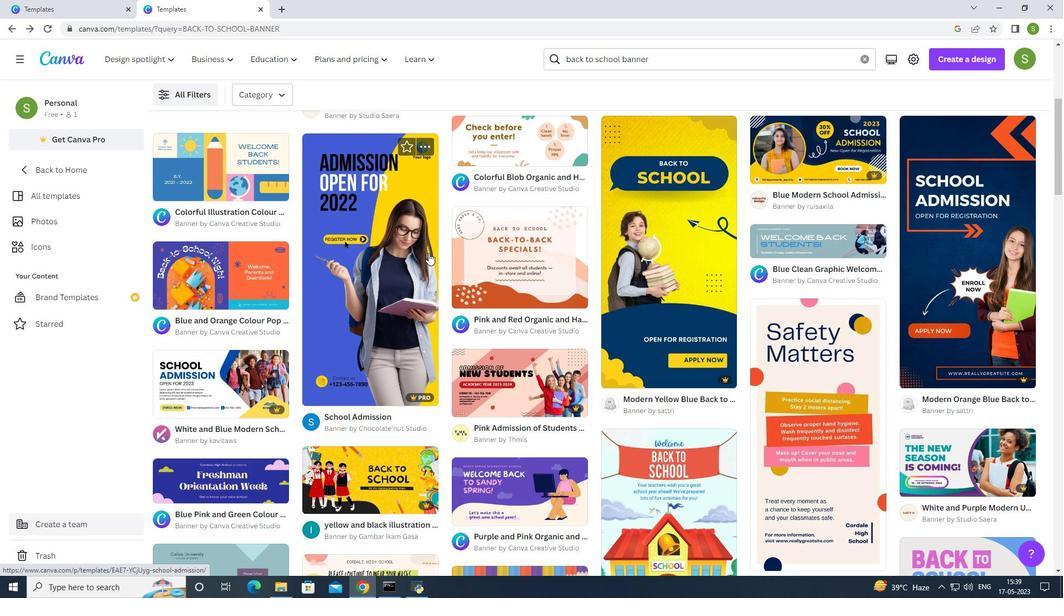 
Action: Mouse moved to (430, 242)
Screenshot: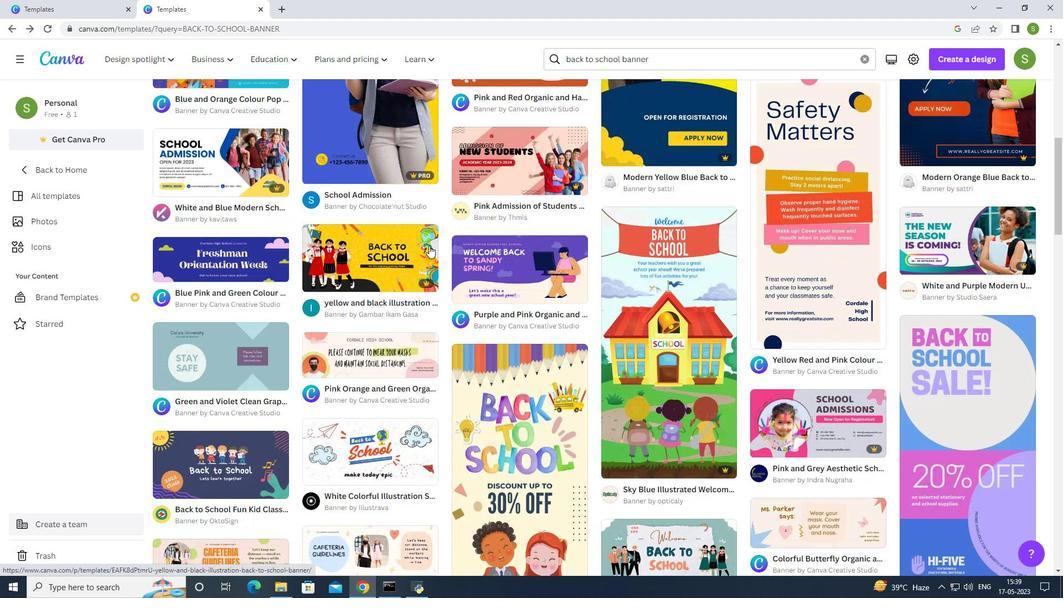 
Action: Mouse scrolled (430, 241) with delta (0, 0)
Screenshot: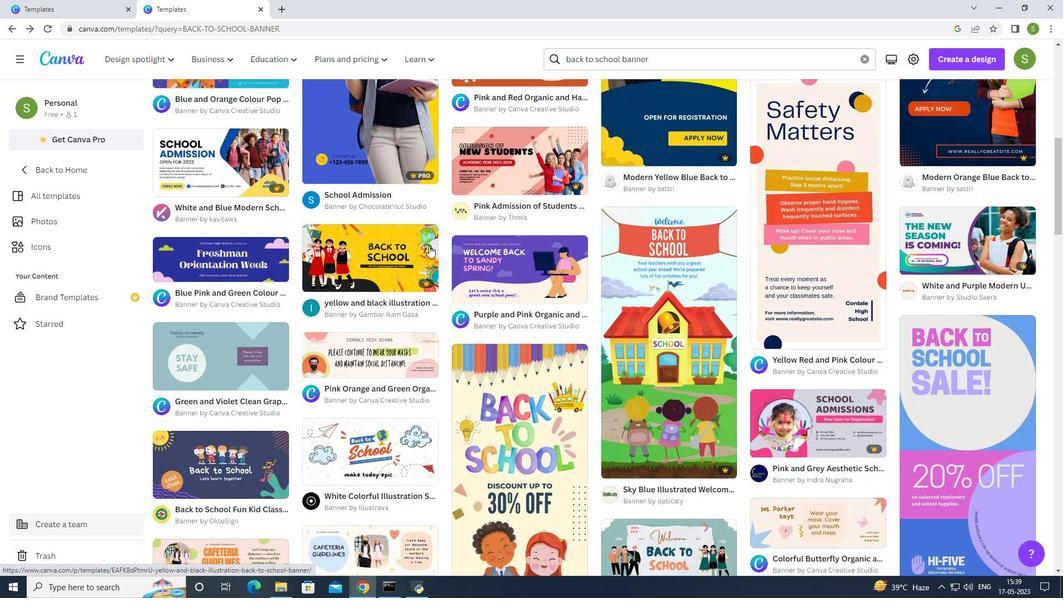 
Action: Mouse scrolled (430, 241) with delta (0, 0)
Screenshot: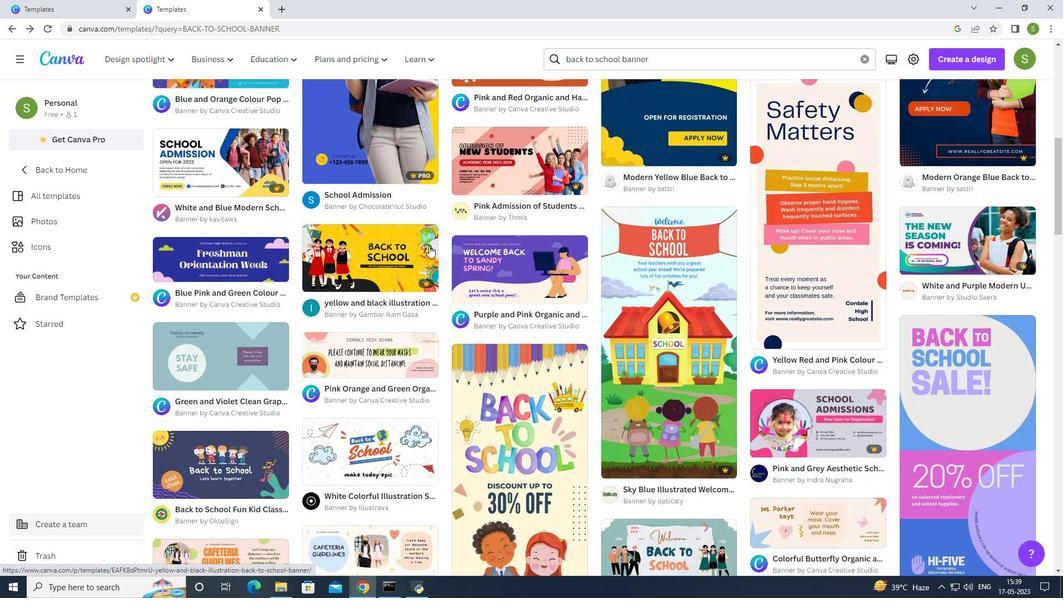 
Action: Mouse scrolled (430, 241) with delta (0, 0)
Screenshot: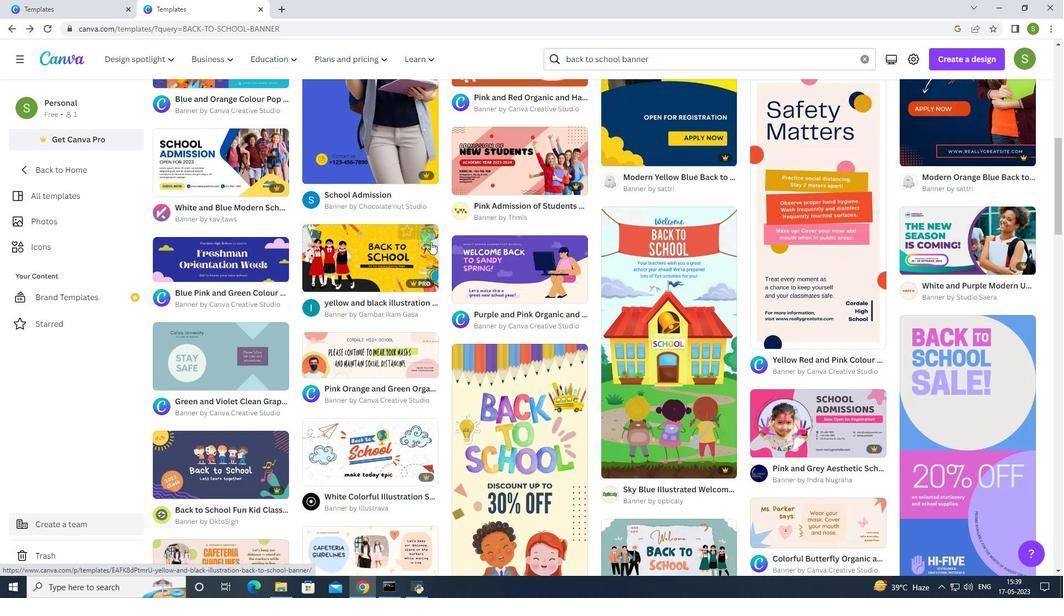 
Action: Mouse scrolled (430, 241) with delta (0, 0)
Screenshot: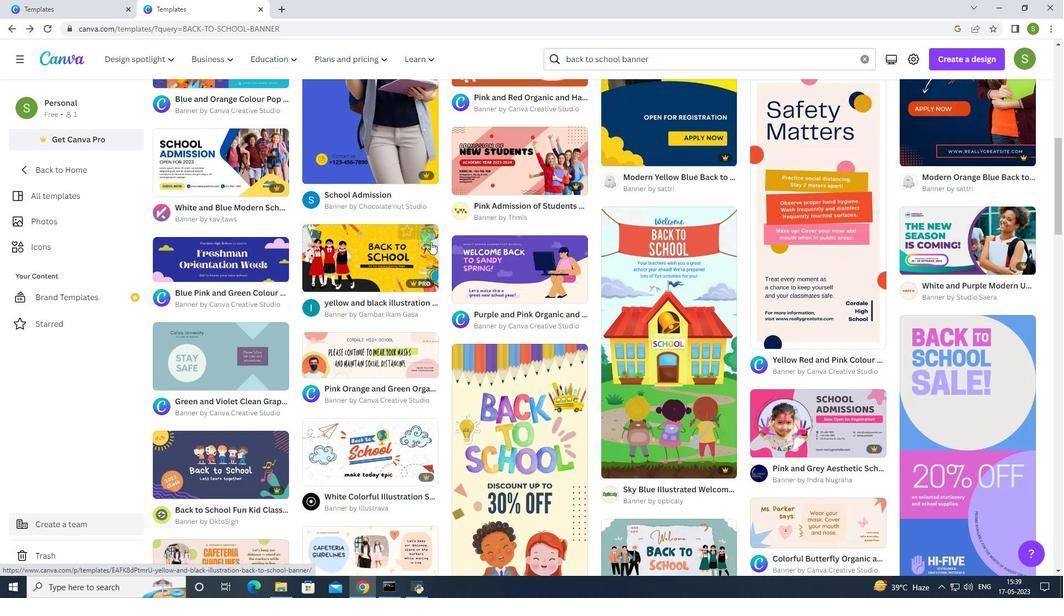 
Action: Mouse moved to (437, 238)
Screenshot: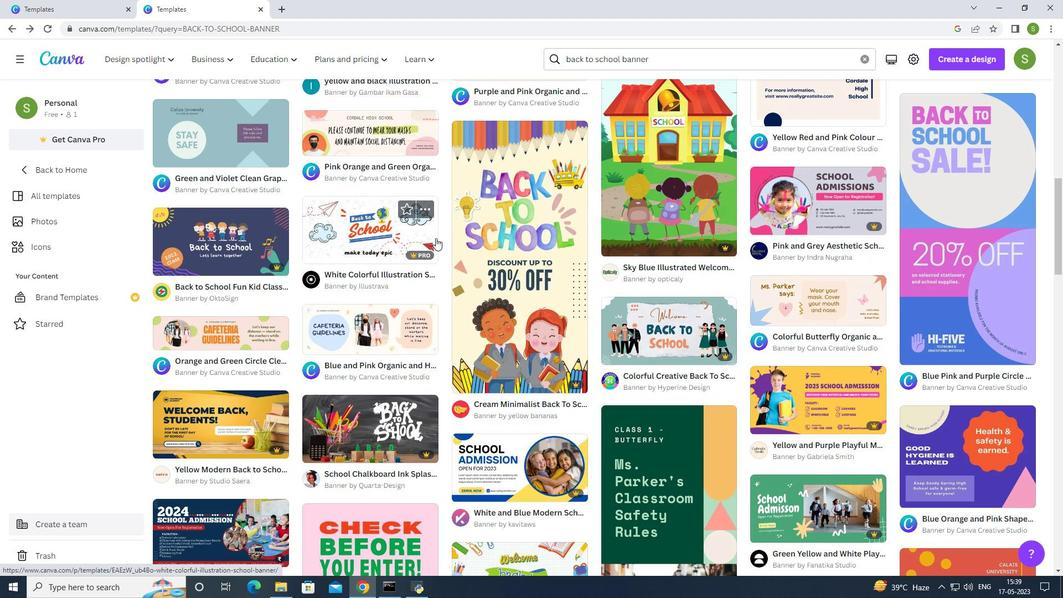 
Action: Mouse scrolled (437, 237) with delta (0, 0)
Screenshot: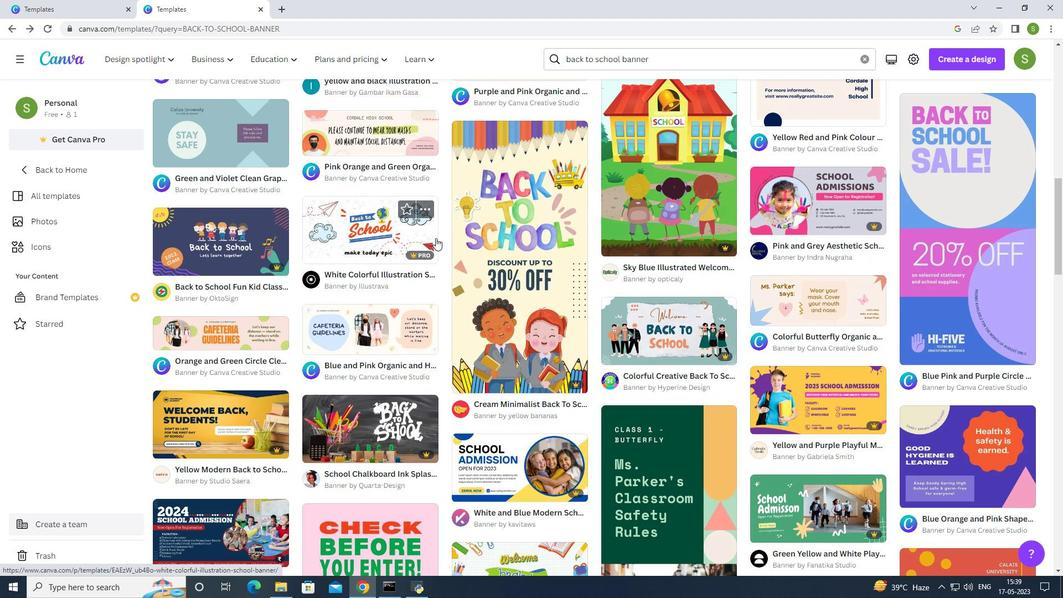 
Action: Mouse moved to (437, 238)
Screenshot: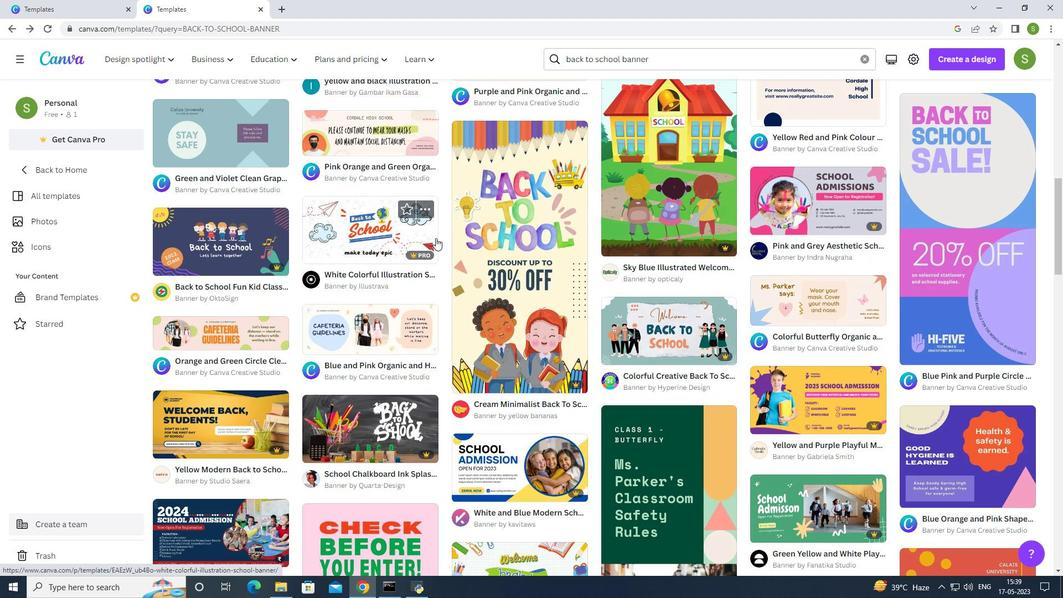 
Action: Mouse scrolled (437, 237) with delta (0, 0)
Screenshot: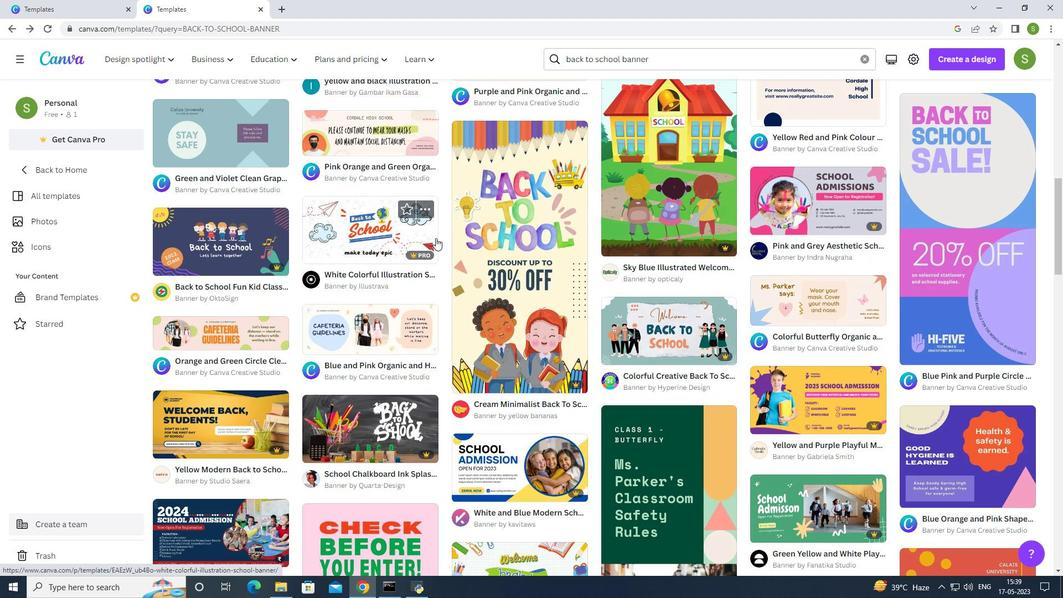 
Action: Mouse scrolled (437, 237) with delta (0, 0)
Screenshot: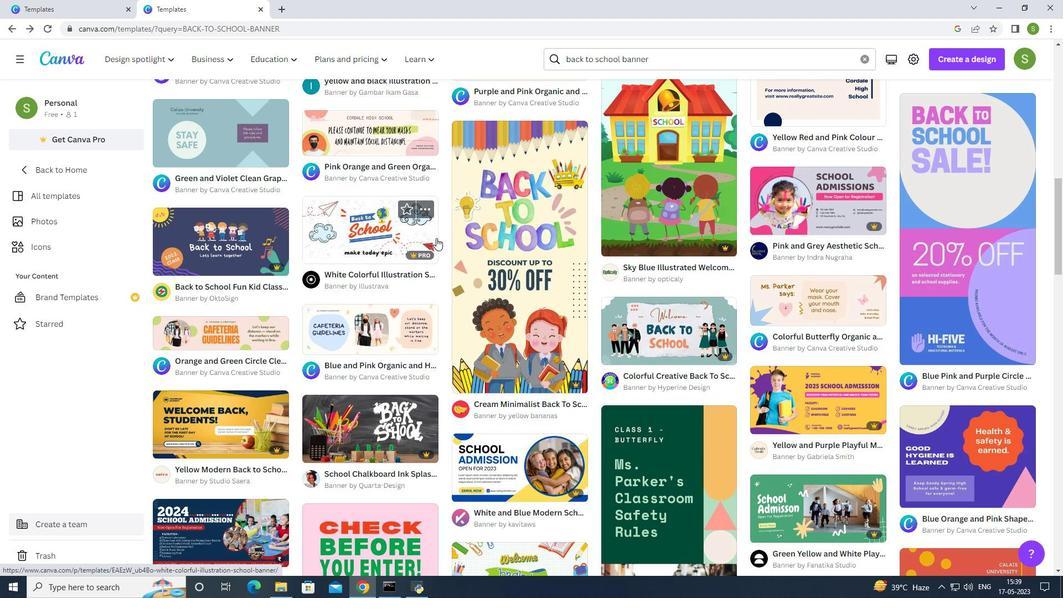 
Action: Mouse moved to (442, 235)
Screenshot: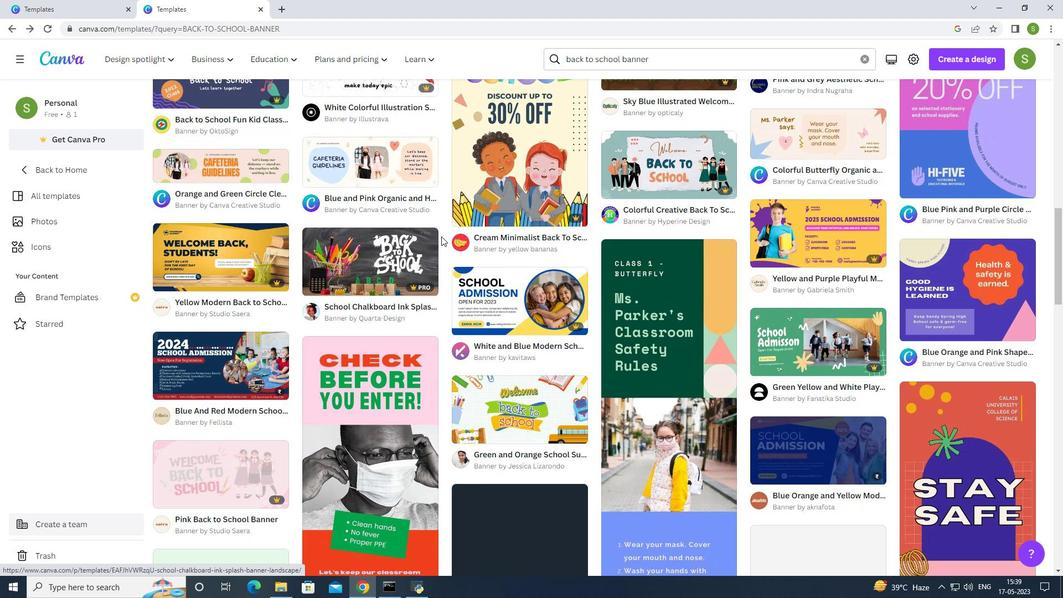 
Action: Mouse scrolled (442, 234) with delta (0, 0)
Screenshot: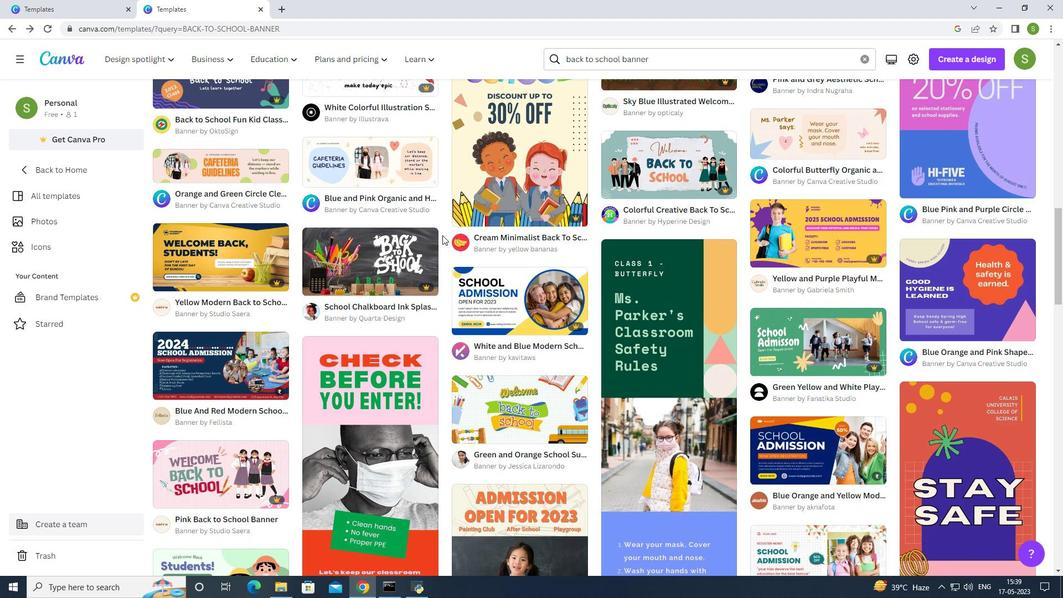 
Action: Mouse moved to (442, 235)
Screenshot: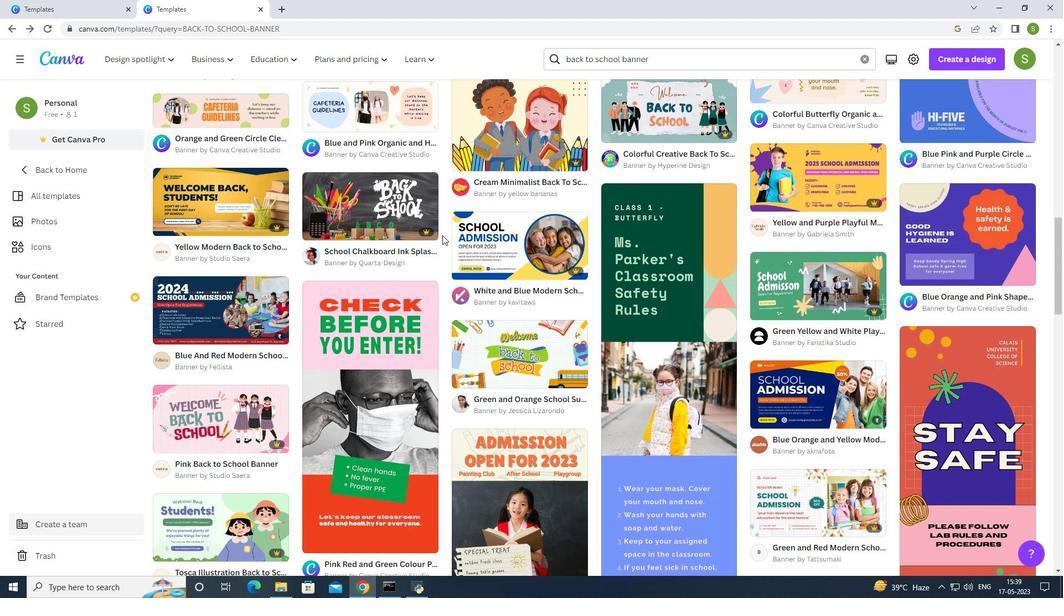 
Action: Mouse scrolled (442, 234) with delta (0, 0)
Screenshot: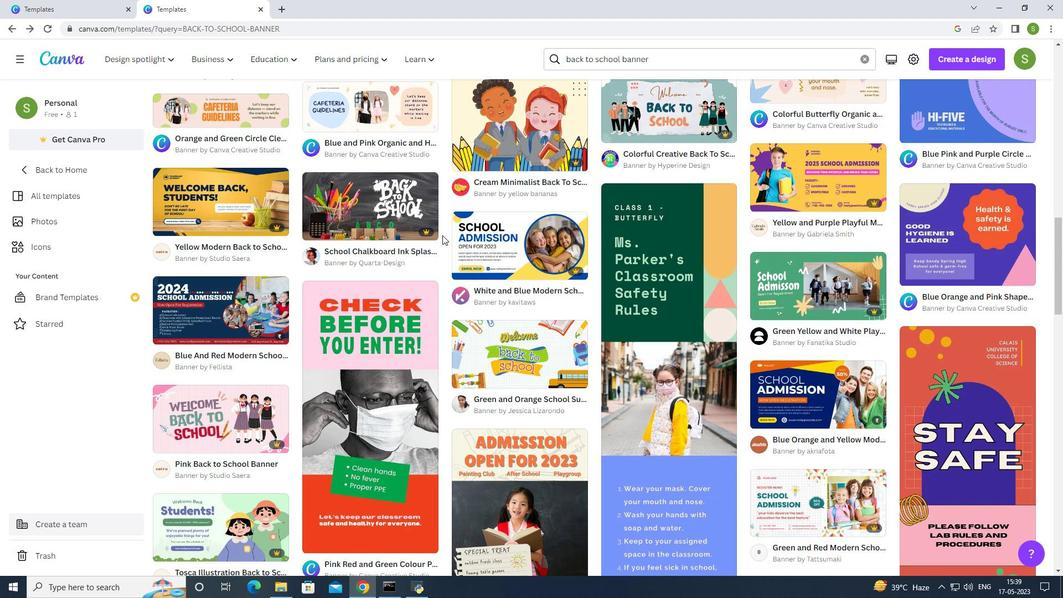 
Action: Mouse moved to (455, 222)
Screenshot: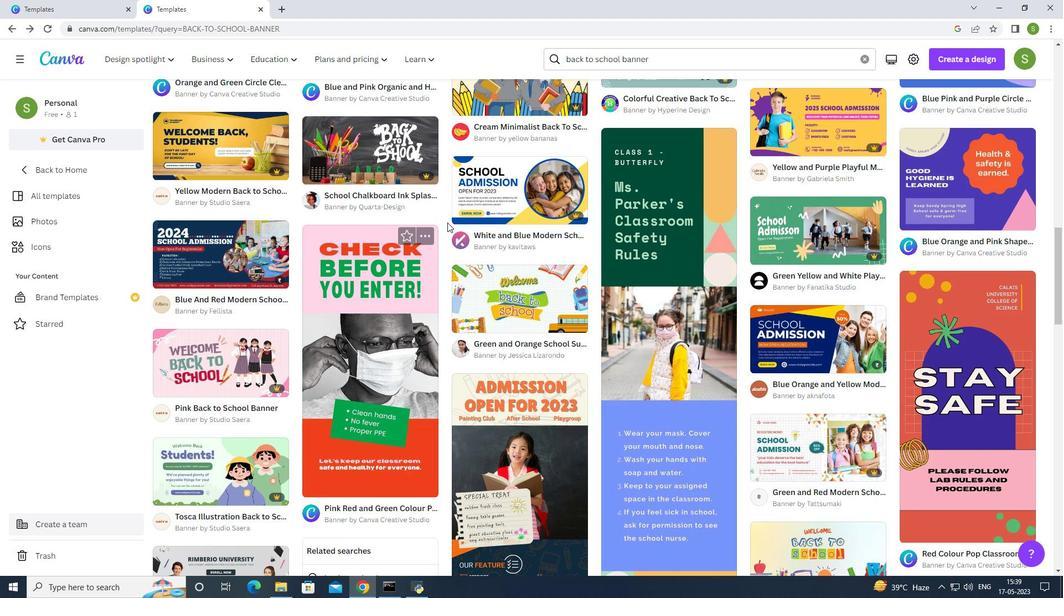 
Action: Mouse scrolled (455, 221) with delta (0, 0)
Screenshot: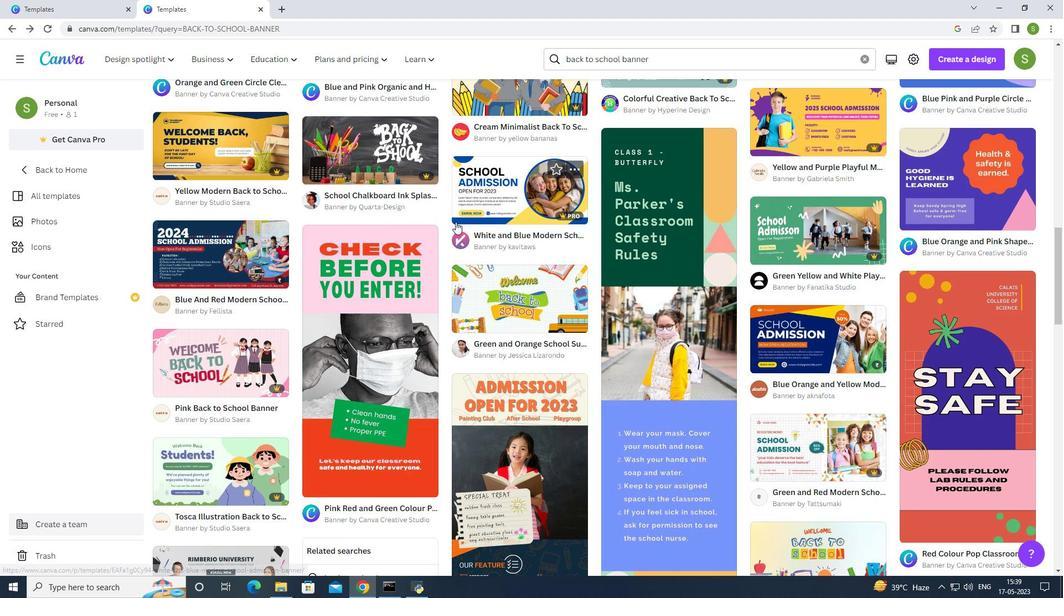
Action: Mouse scrolled (455, 221) with delta (0, 0)
Screenshot: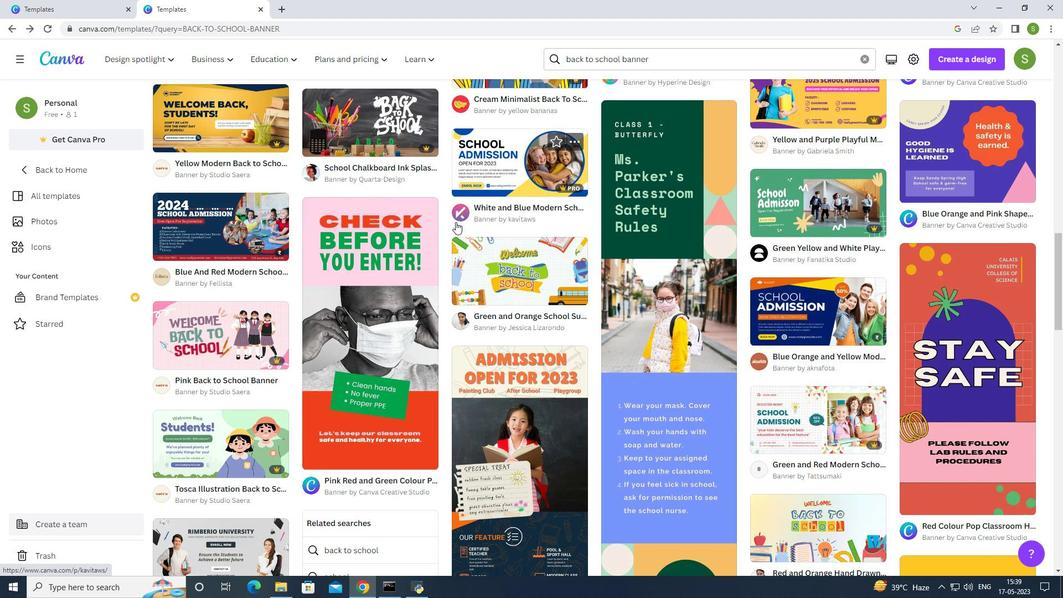 
Action: Mouse scrolled (455, 221) with delta (0, 0)
Screenshot: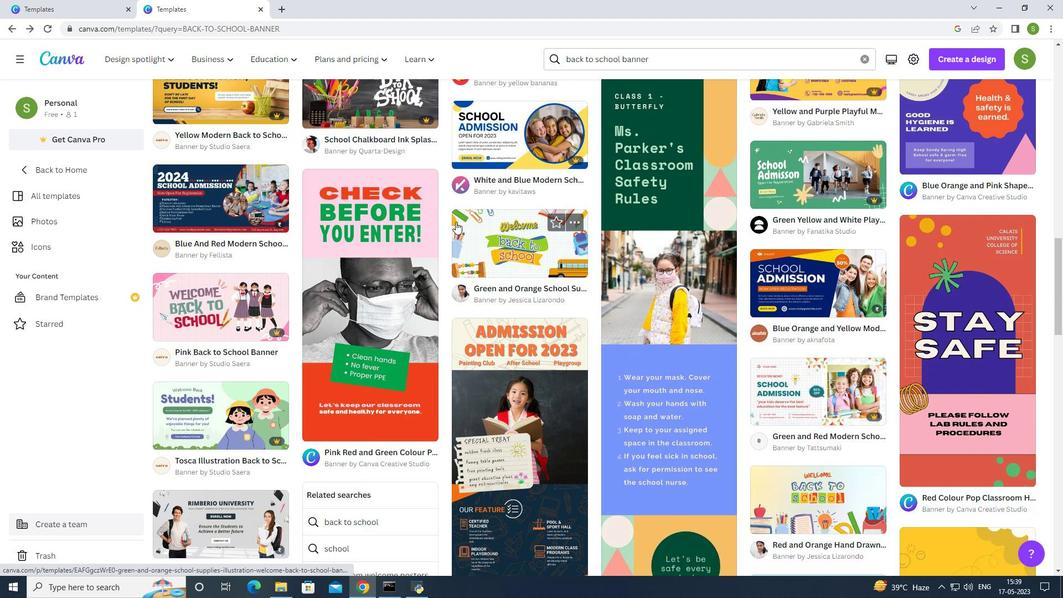 
Action: Mouse moved to (455, 222)
Screenshot: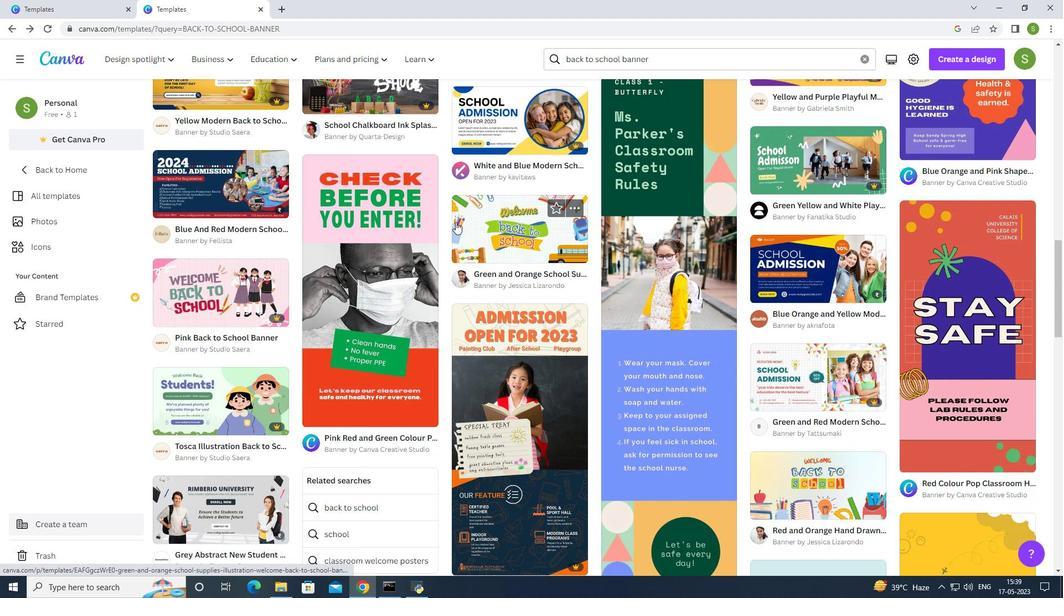 
Action: Mouse scrolled (455, 221) with delta (0, 0)
Screenshot: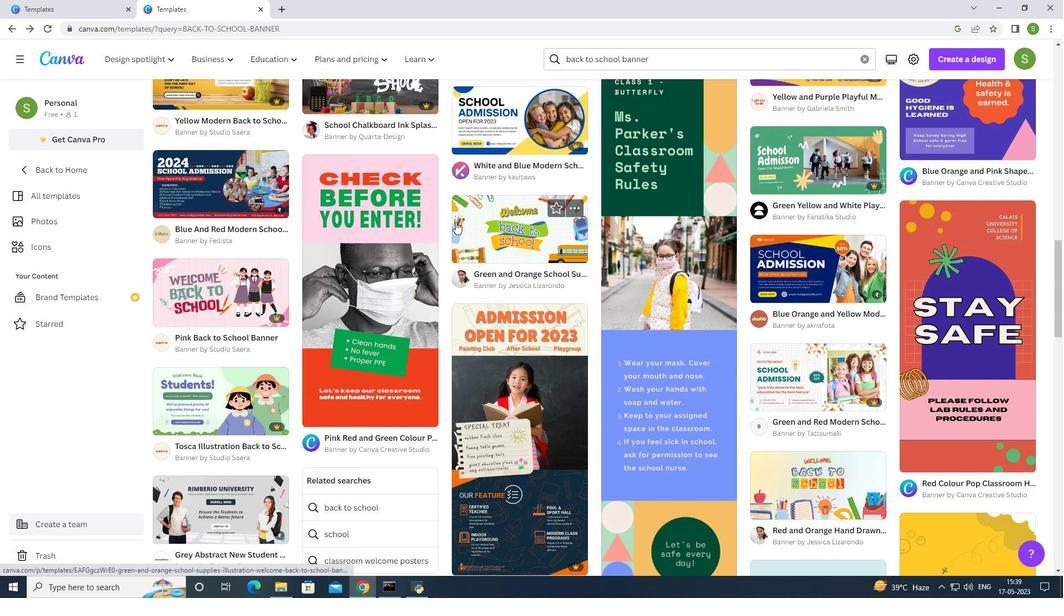 
Action: Mouse moved to (458, 231)
Screenshot: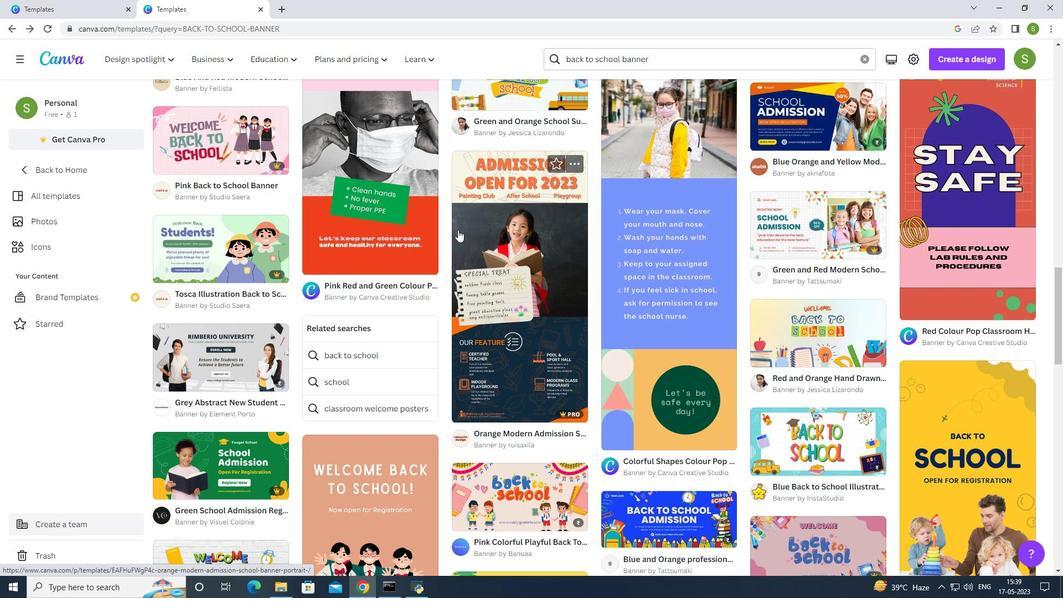 
Action: Mouse scrolled (458, 230) with delta (0, 0)
Screenshot: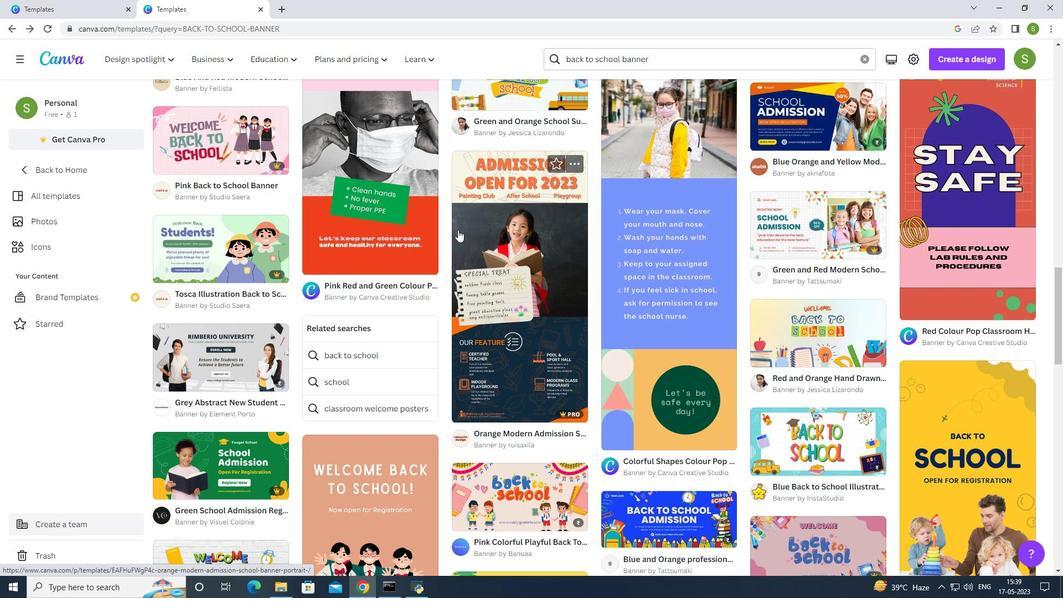 
Action: Mouse moved to (458, 232)
Screenshot: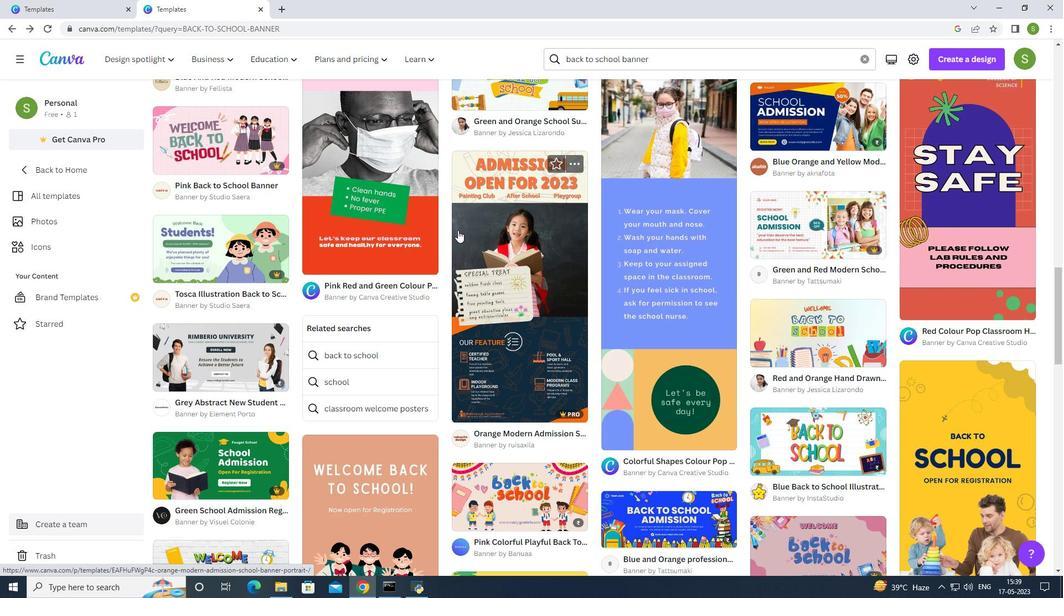 
Action: Mouse scrolled (458, 231) with delta (0, 0)
Screenshot: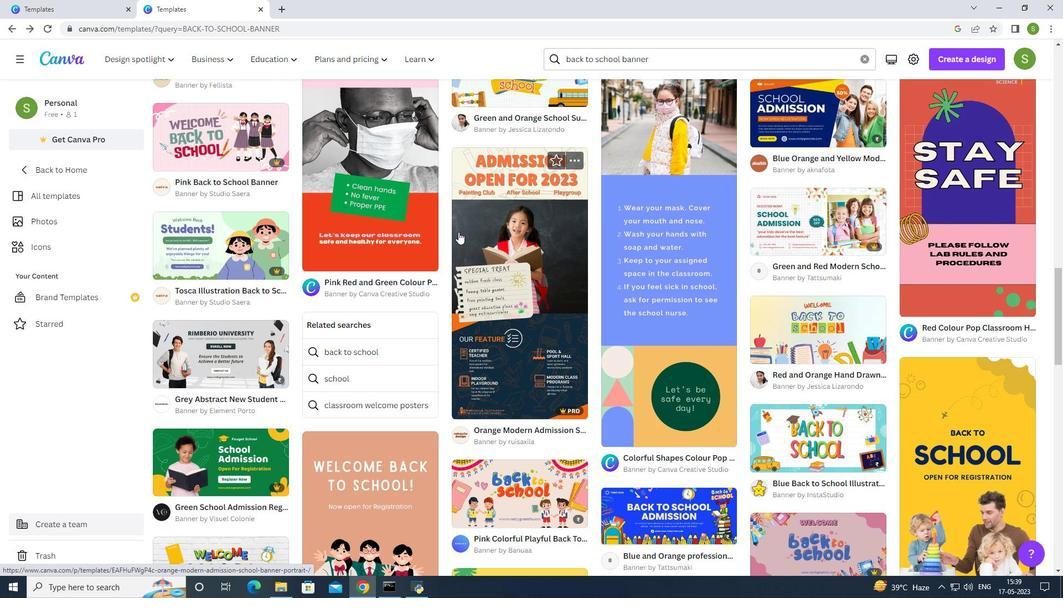 
Action: Mouse moved to (458, 233)
Screenshot: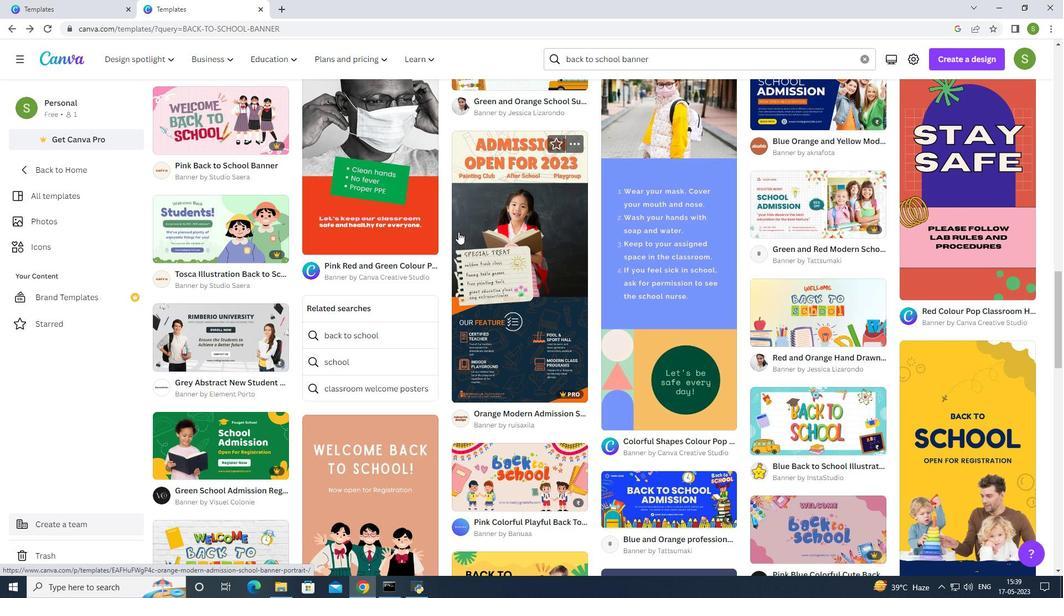 
Action: Mouse scrolled (458, 233) with delta (0, 0)
Screenshot: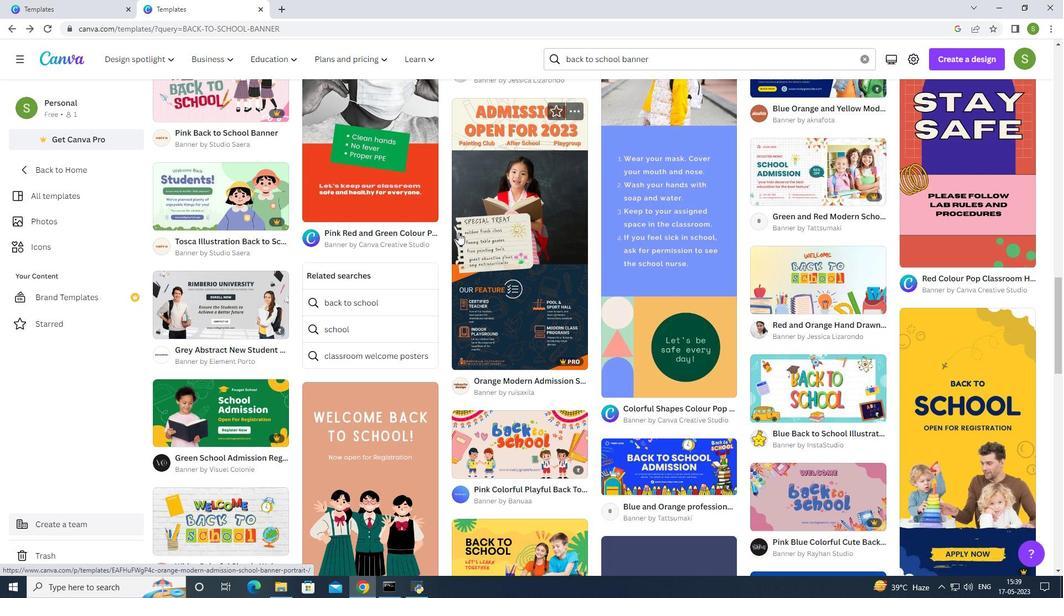 
Action: Mouse moved to (460, 235)
Screenshot: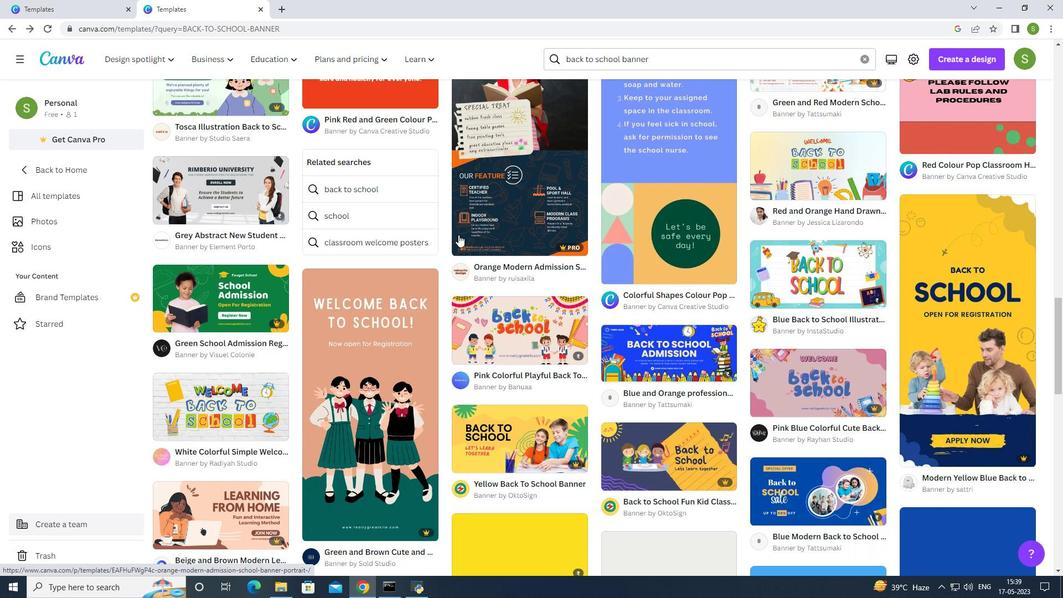 
Action: Mouse scrolled (460, 234) with delta (0, 0)
Screenshot: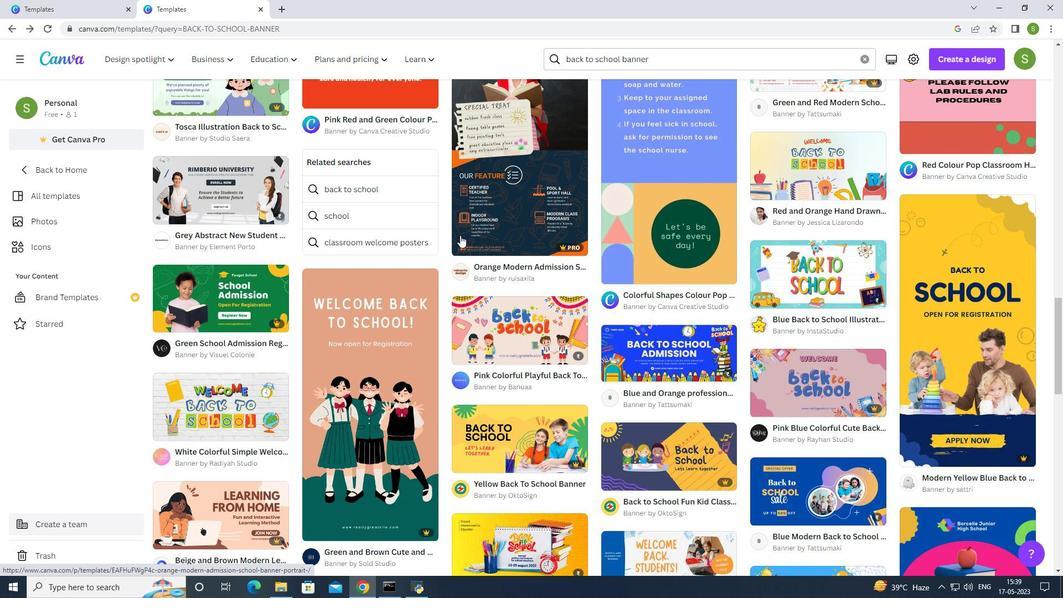 
Action: Mouse scrolled (460, 234) with delta (0, 0)
Screenshot: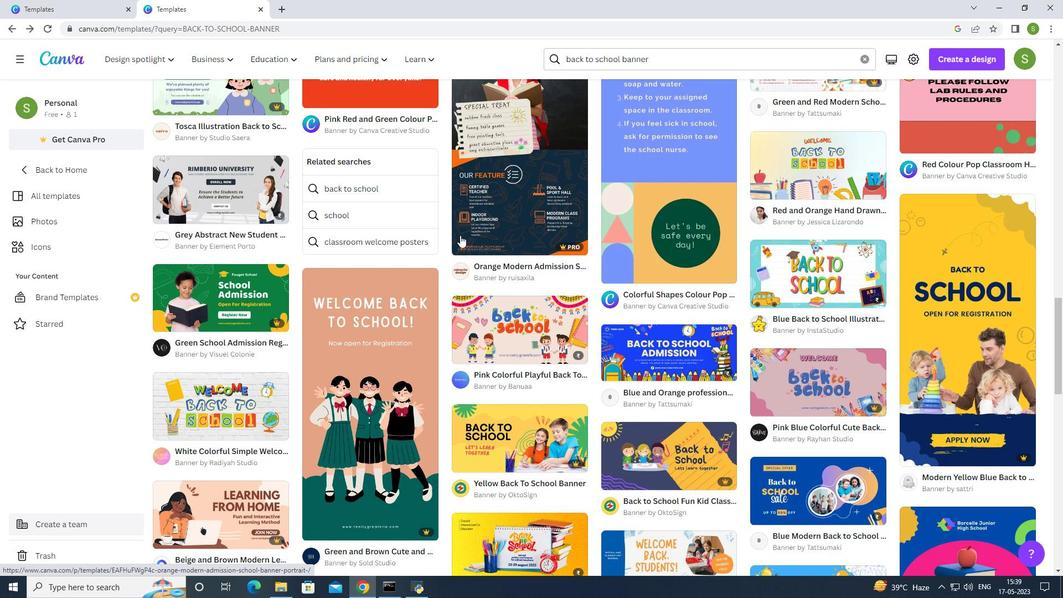 
Action: Mouse moved to (383, 268)
Screenshot: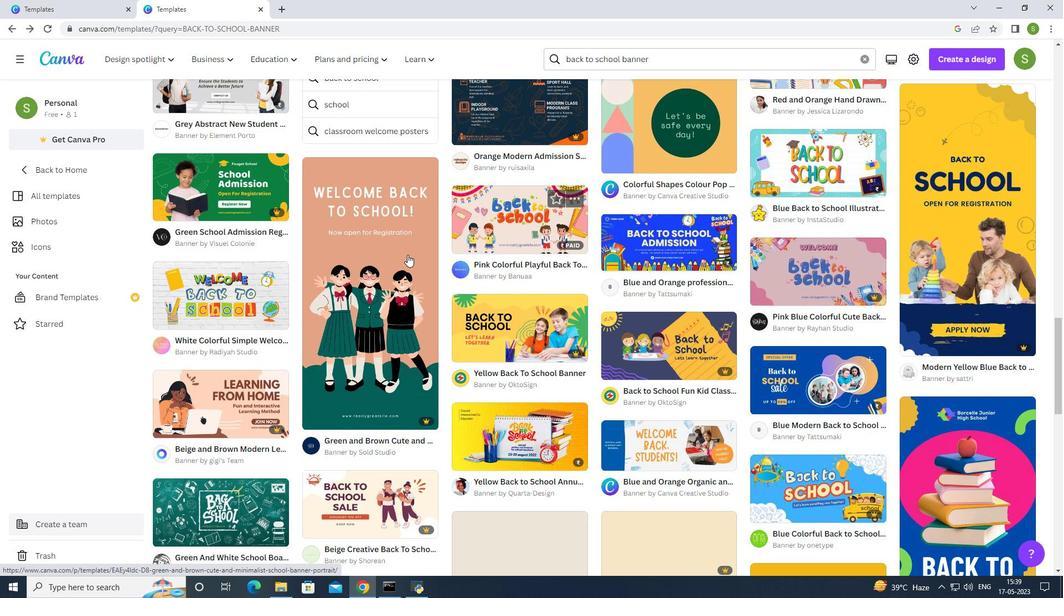 
Action: Mouse pressed left at (383, 268)
Screenshot: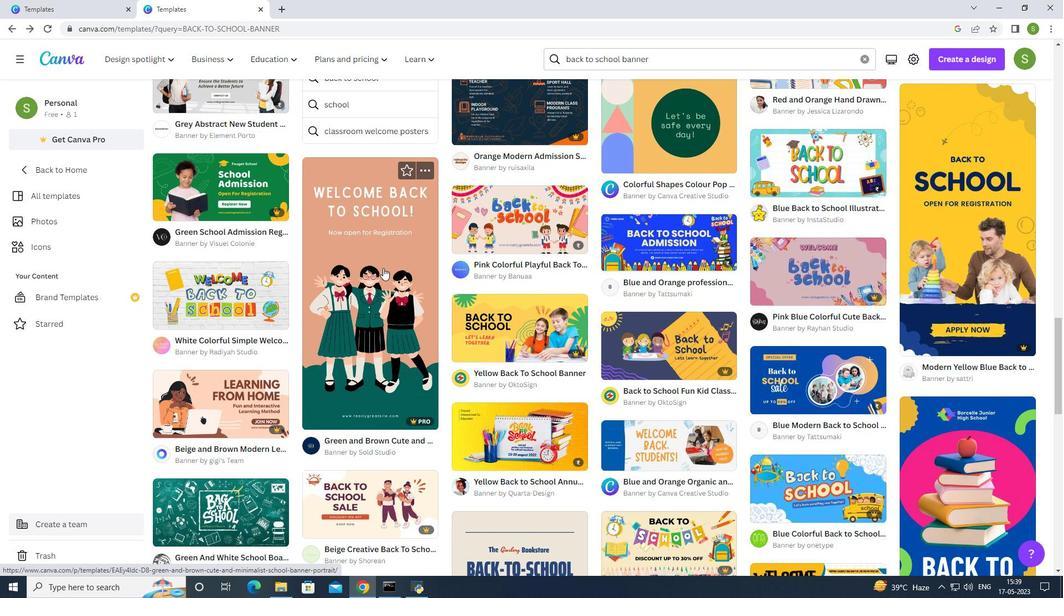 
Action: Mouse moved to (918, 50)
Screenshot: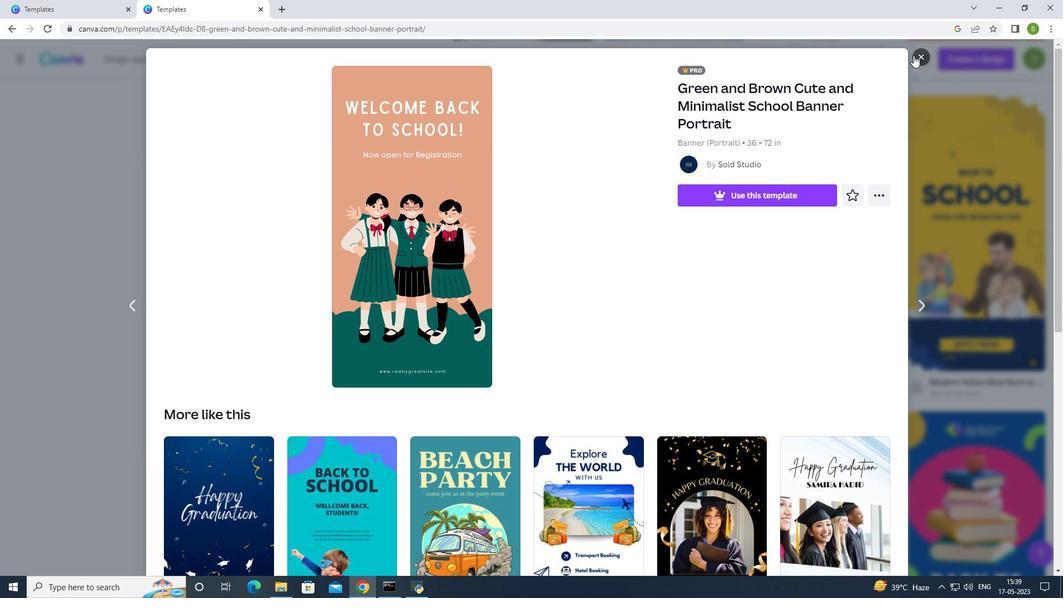 
Action: Mouse pressed left at (918, 50)
Screenshot: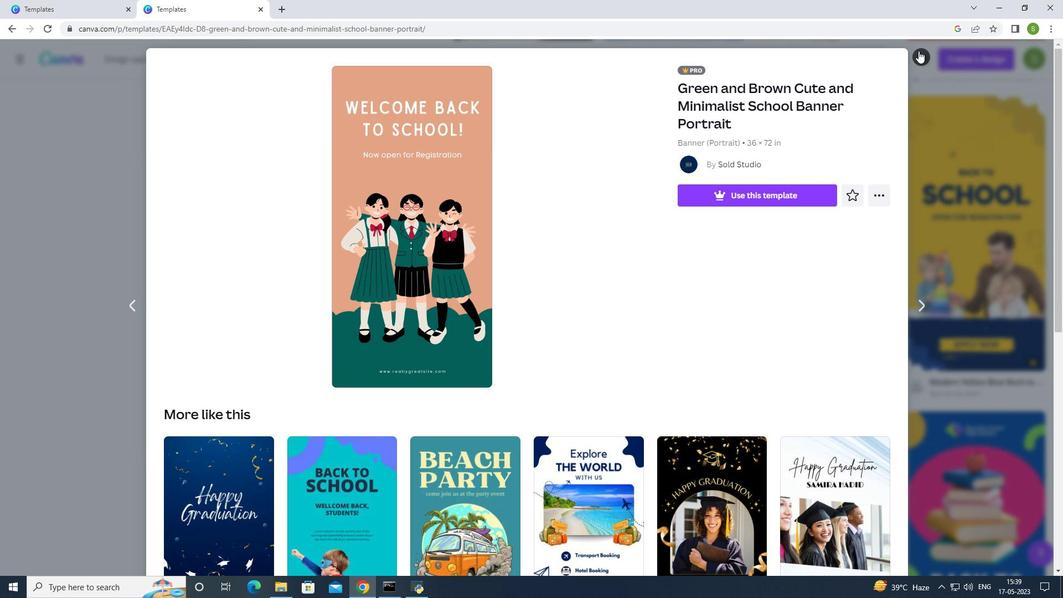 
Action: Mouse moved to (383, 346)
Screenshot: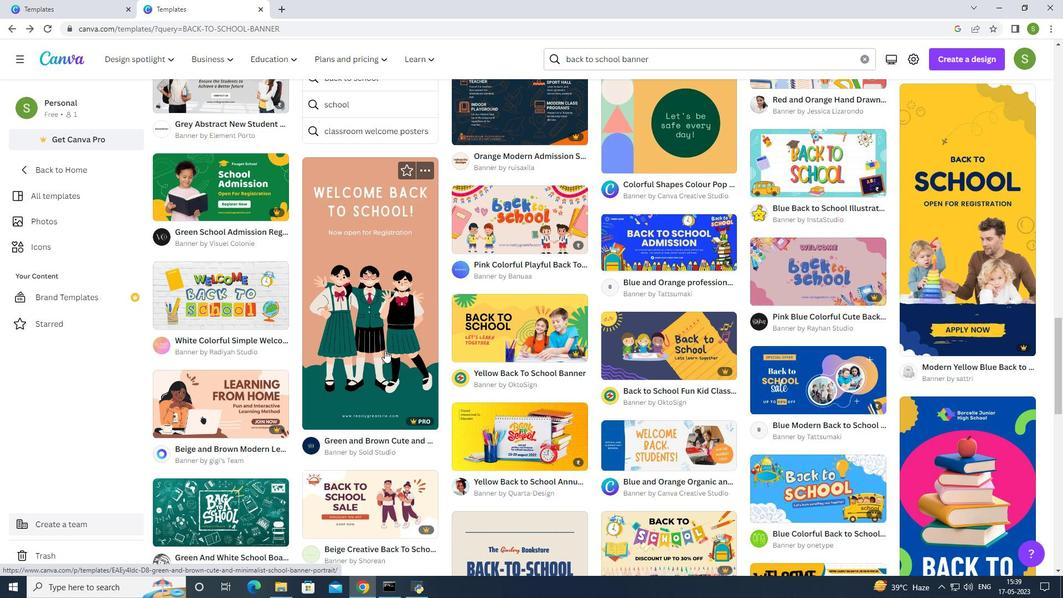 
Action: Mouse scrolled (383, 345) with delta (0, 0)
Screenshot: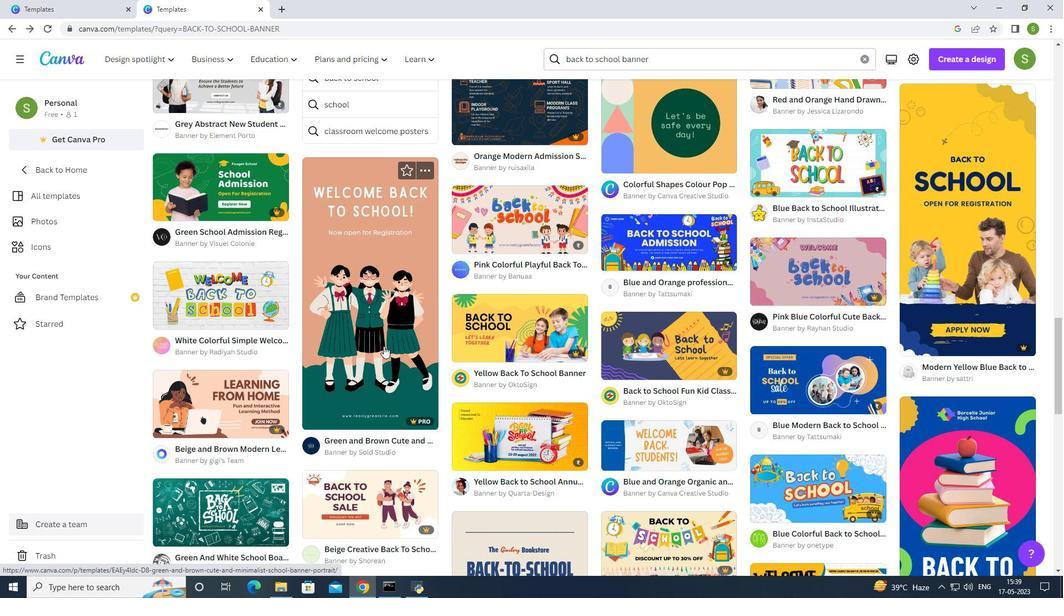 
Action: Mouse scrolled (383, 345) with delta (0, 0)
Screenshot: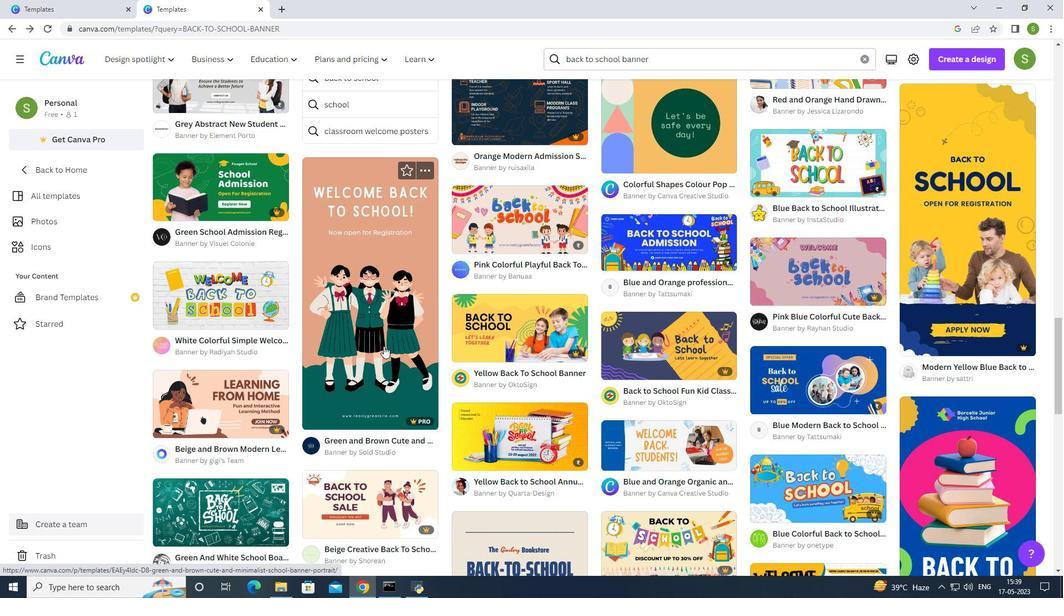 
Action: Mouse scrolled (383, 345) with delta (0, 0)
Screenshot: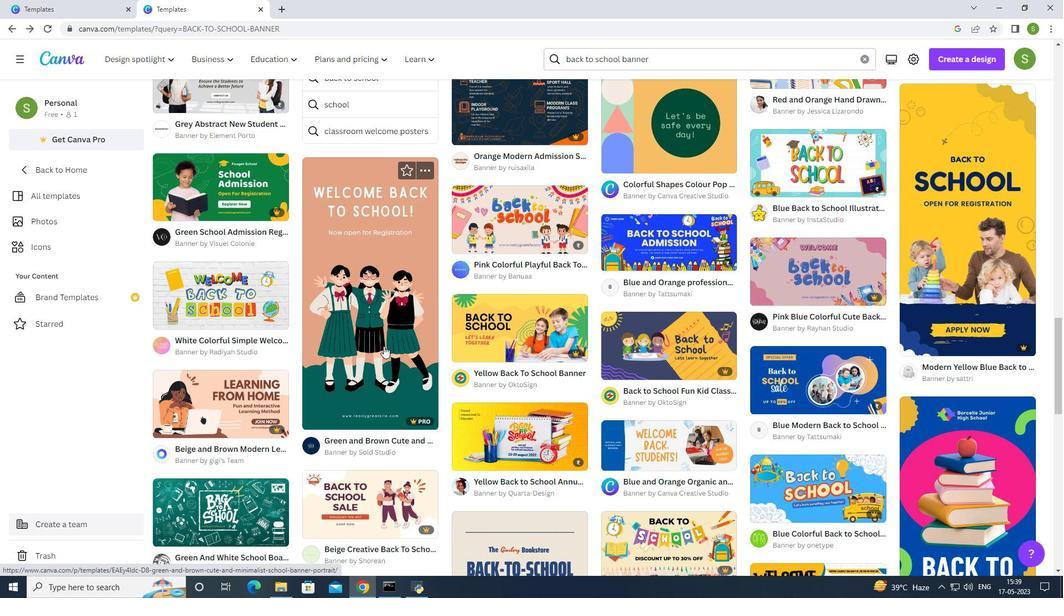 
Action: Mouse scrolled (383, 345) with delta (0, 0)
Screenshot: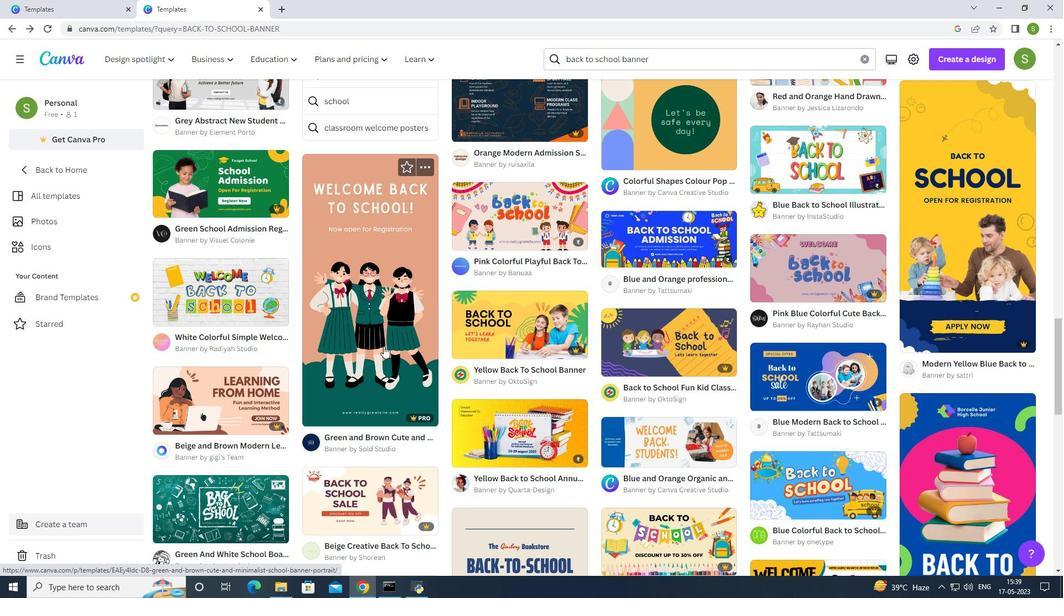 
Action: Mouse moved to (383, 343)
Screenshot: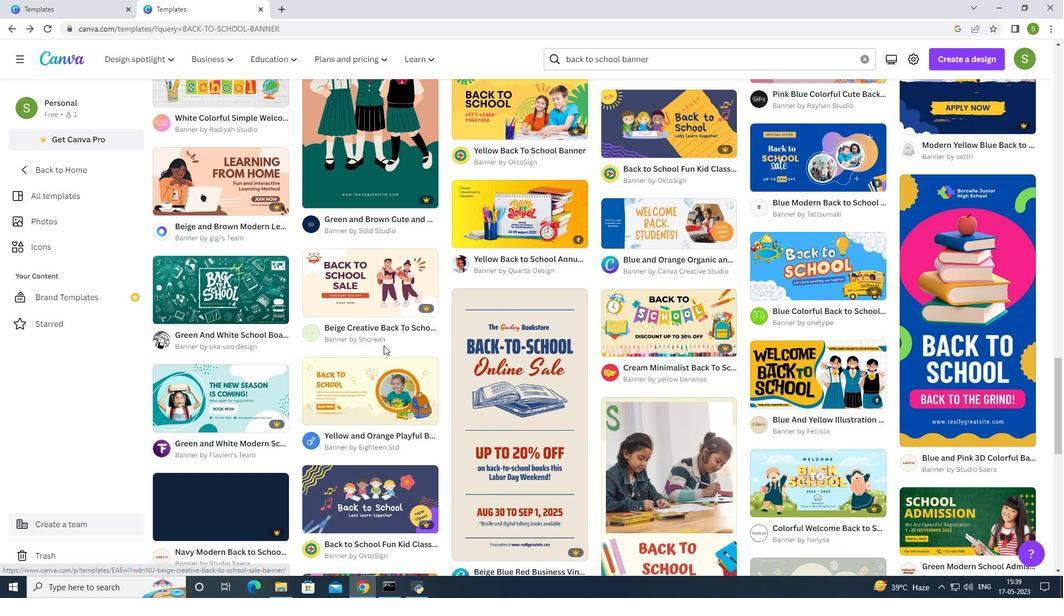 
Action: Mouse scrolled (383, 343) with delta (0, 0)
Screenshot: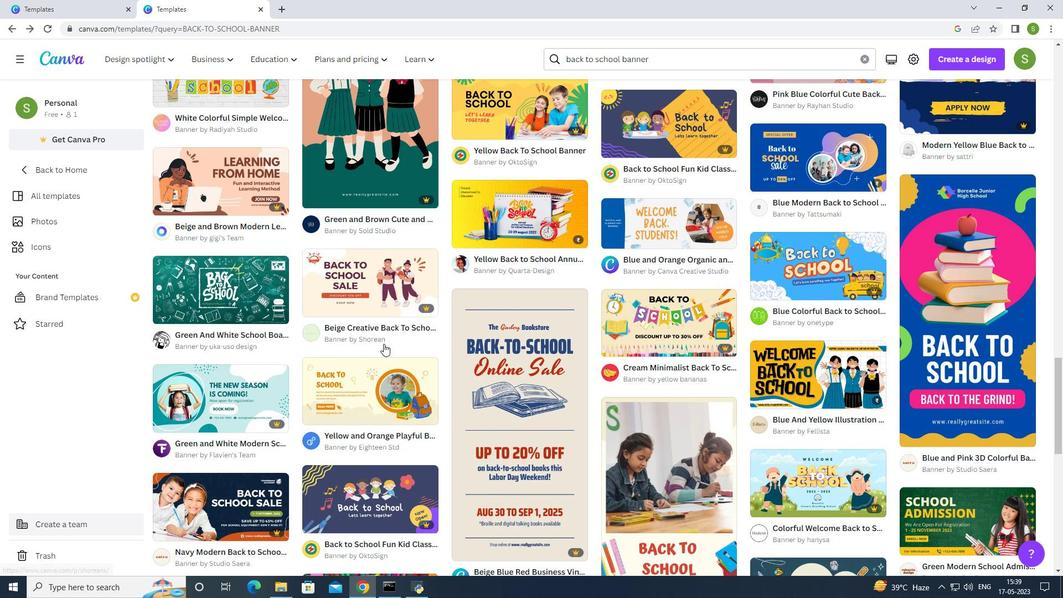 
Action: Mouse moved to (458, 339)
Screenshot: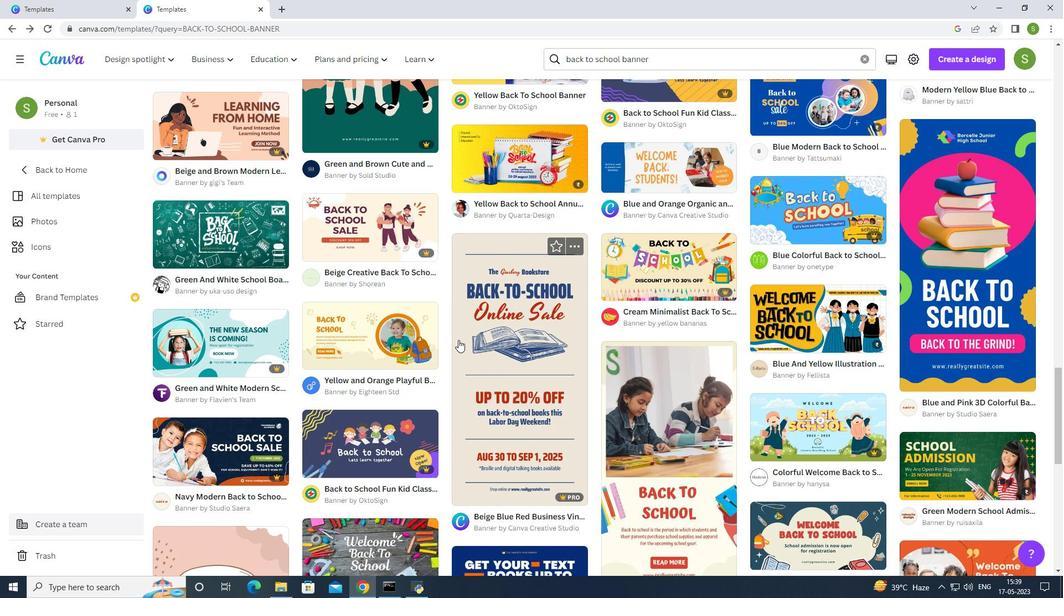 
Action: Mouse scrolled (458, 338) with delta (0, 0)
Screenshot: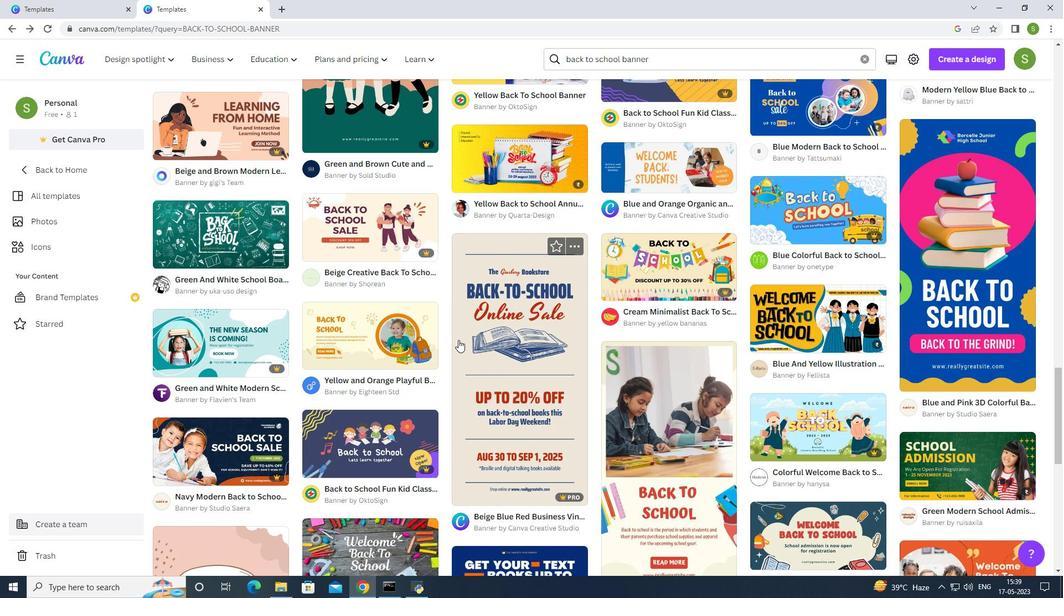 
Action: Mouse scrolled (458, 338) with delta (0, 0)
Screenshot: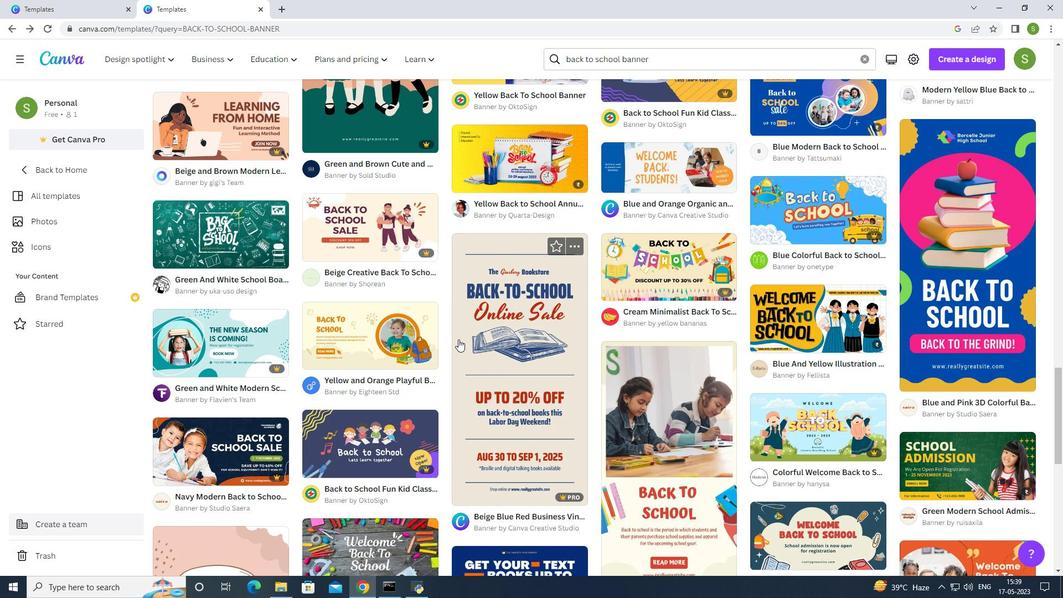 
Action: Mouse scrolled (458, 338) with delta (0, 0)
Screenshot: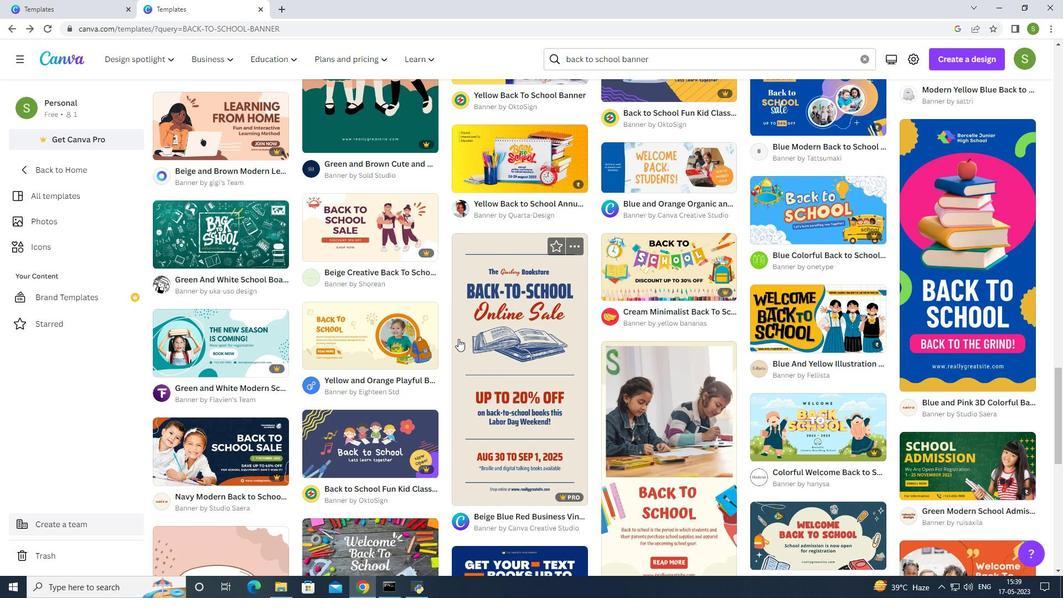 
Action: Mouse moved to (387, 394)
Screenshot: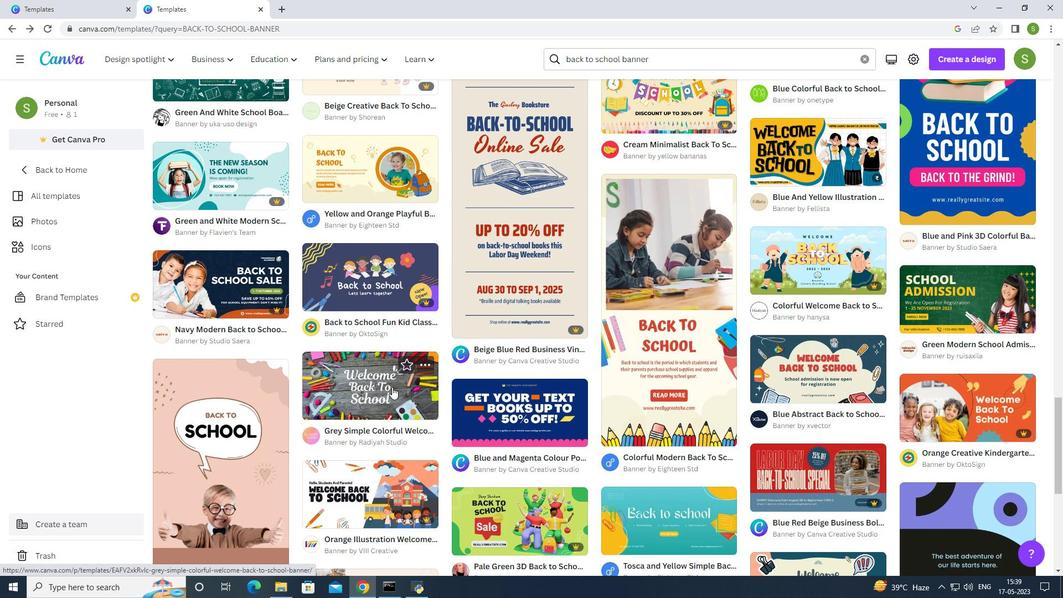 
Action: Mouse pressed left at (387, 394)
Screenshot: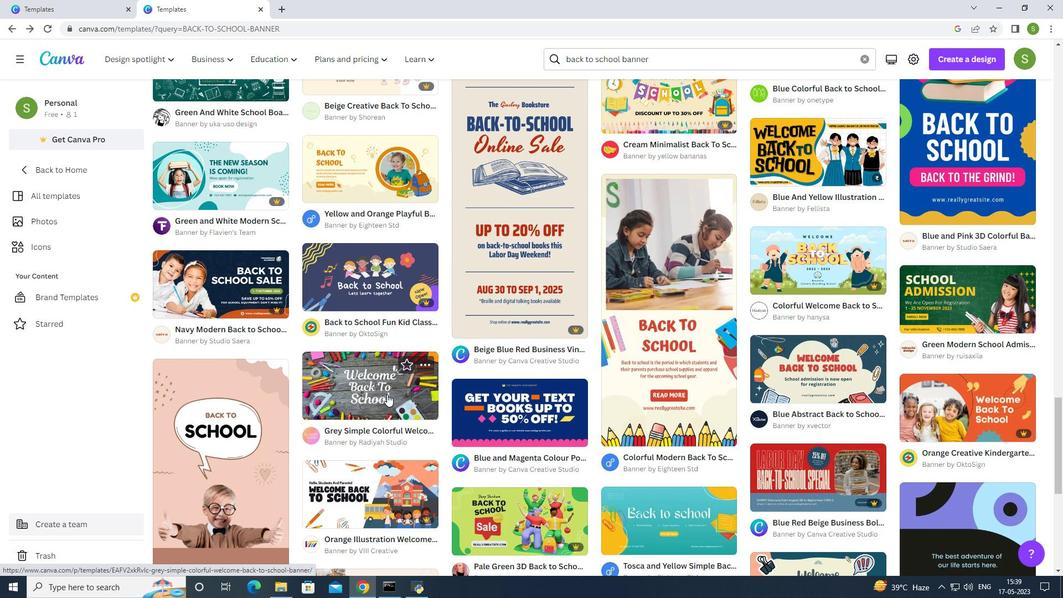 
Action: Mouse moved to (724, 171)
Screenshot: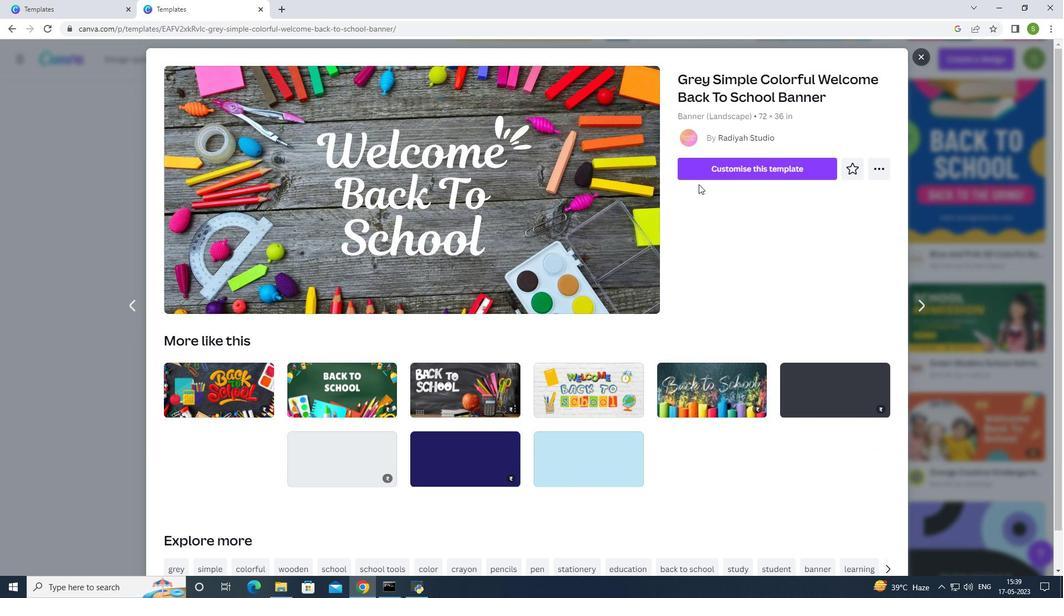 
Action: Mouse pressed left at (724, 171)
Screenshot: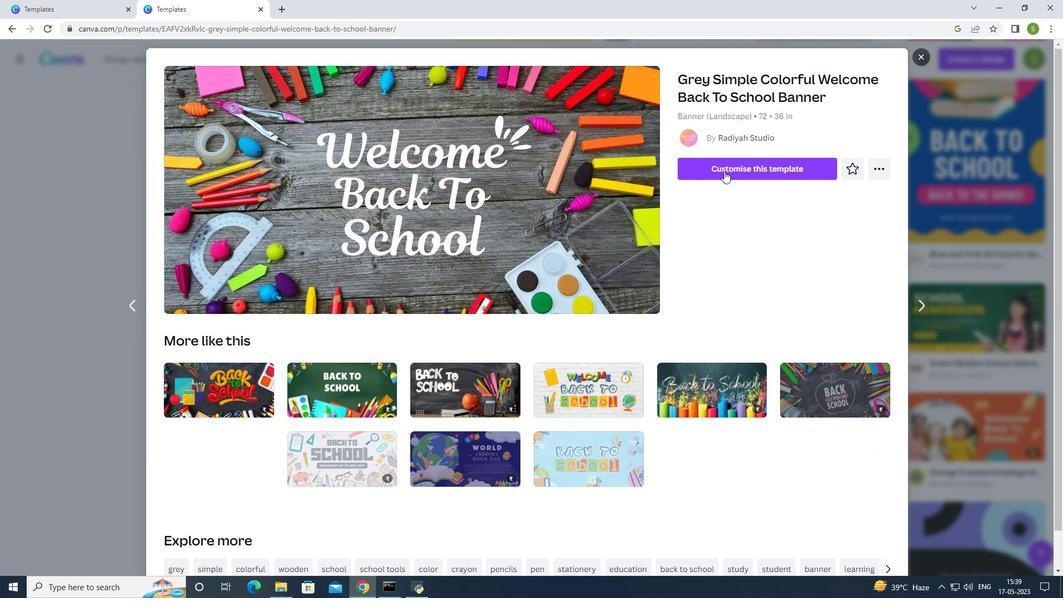 
Action: Mouse moved to (145, 308)
Screenshot: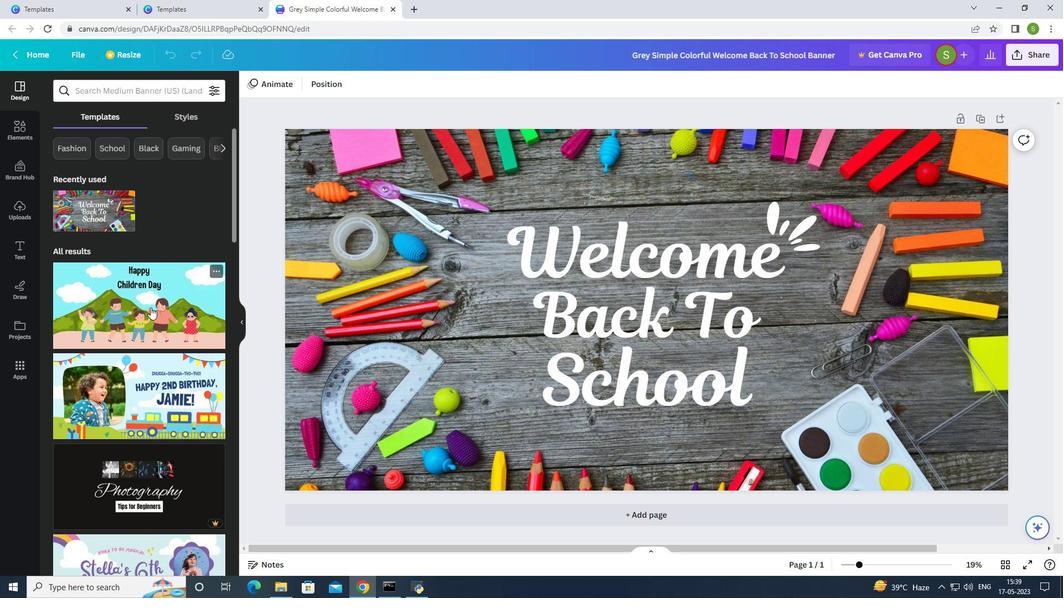 
Action: Mouse scrolled (145, 307) with delta (0, 0)
Screenshot: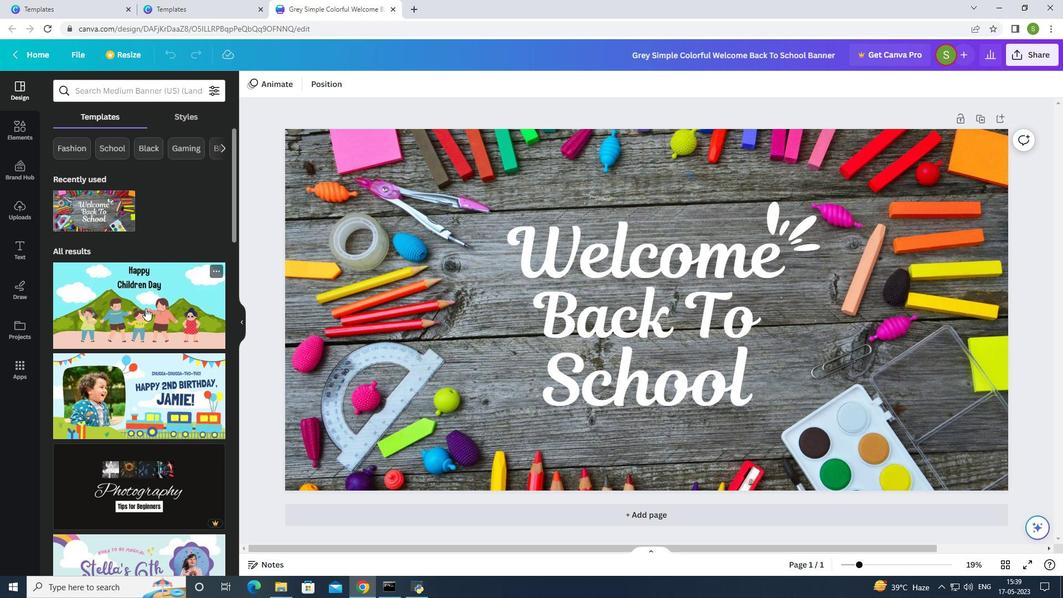 
Action: Mouse scrolled (145, 307) with delta (0, 0)
Screenshot: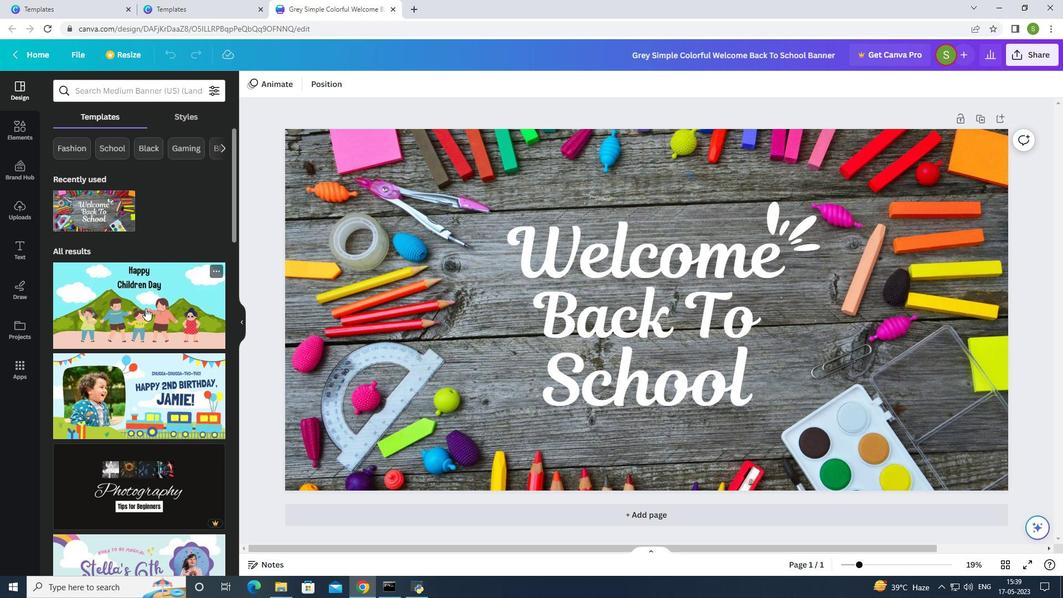 
Action: Mouse scrolled (145, 307) with delta (0, 0)
Screenshot: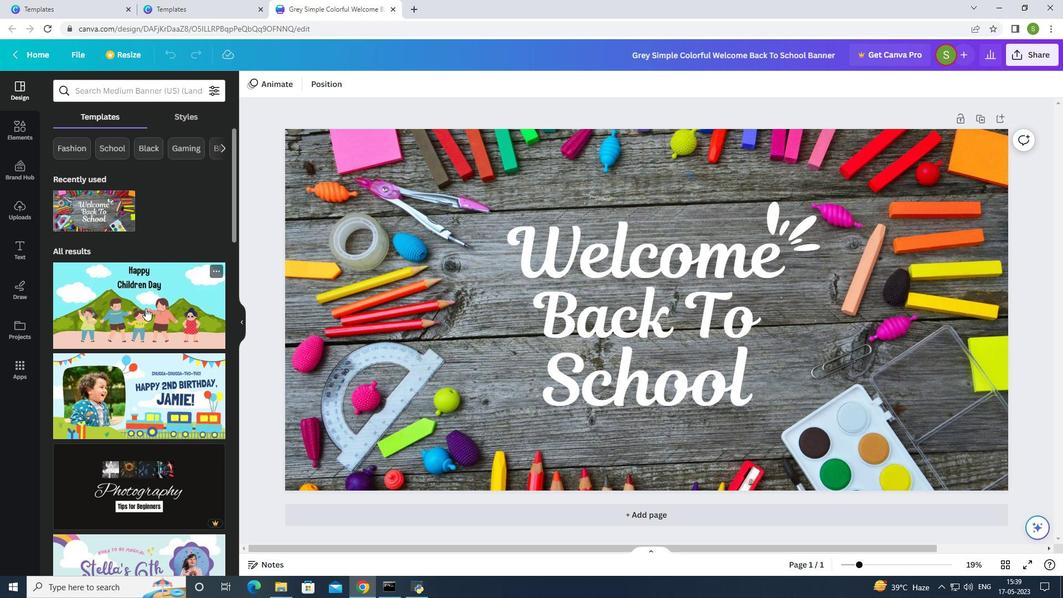 
Action: Mouse scrolled (145, 307) with delta (0, 0)
Screenshot: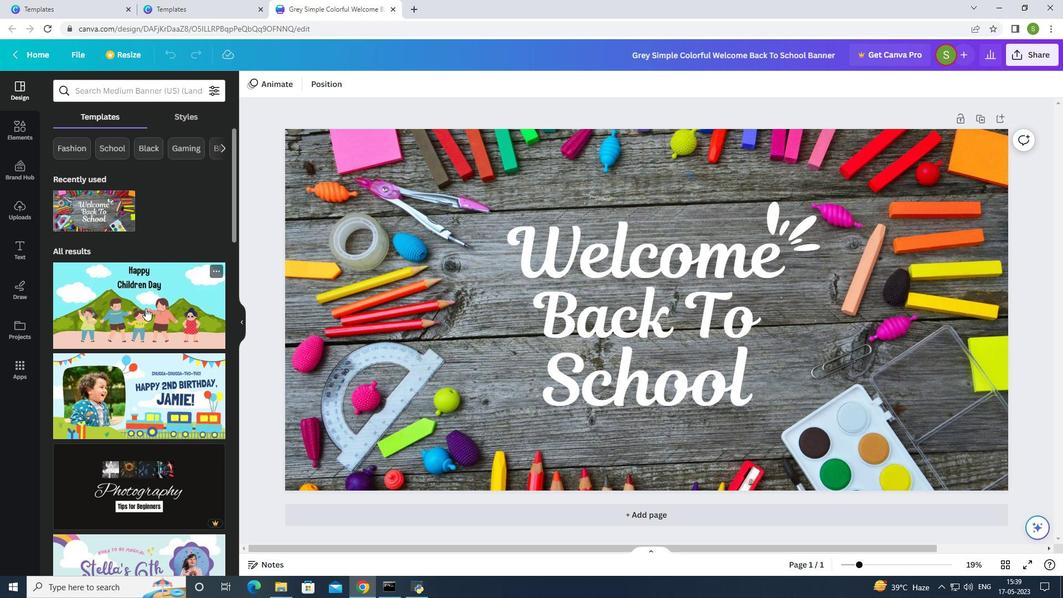 
Action: Mouse scrolled (145, 307) with delta (0, 0)
Screenshot: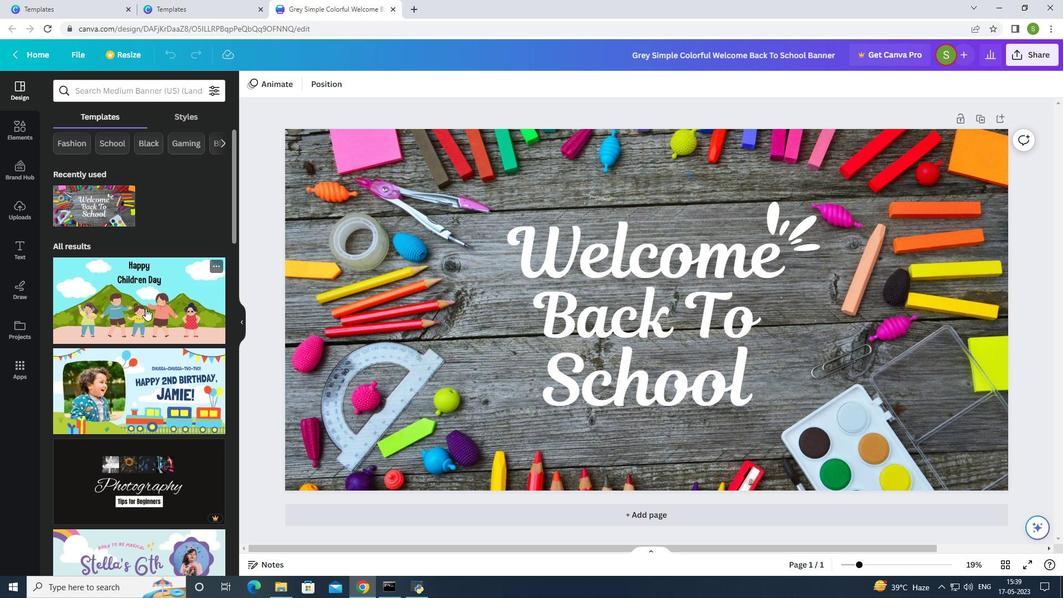 
Action: Mouse scrolled (145, 307) with delta (0, 0)
Screenshot: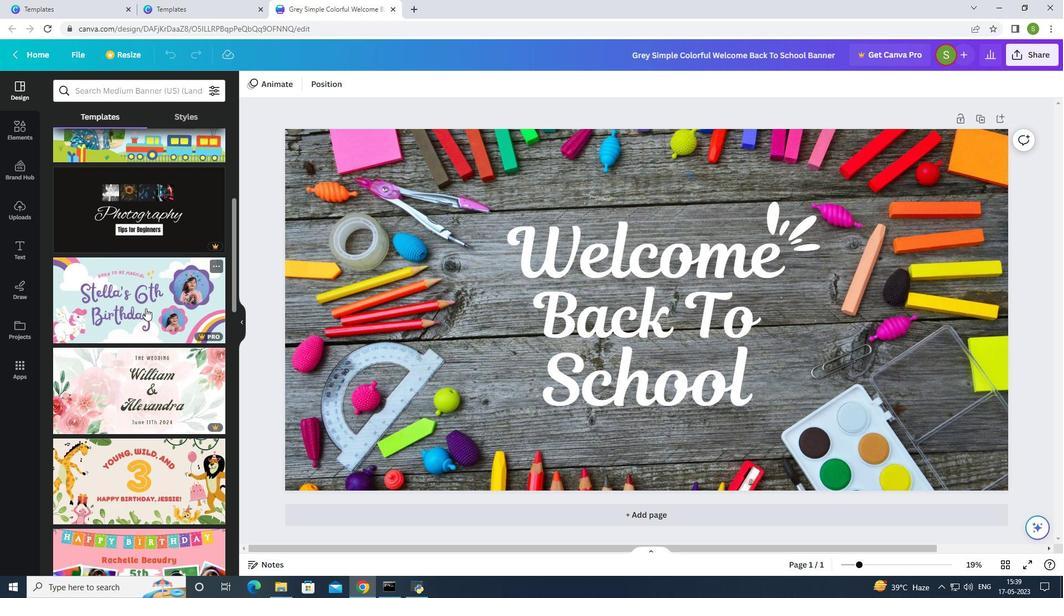 
Action: Mouse moved to (15, 56)
Screenshot: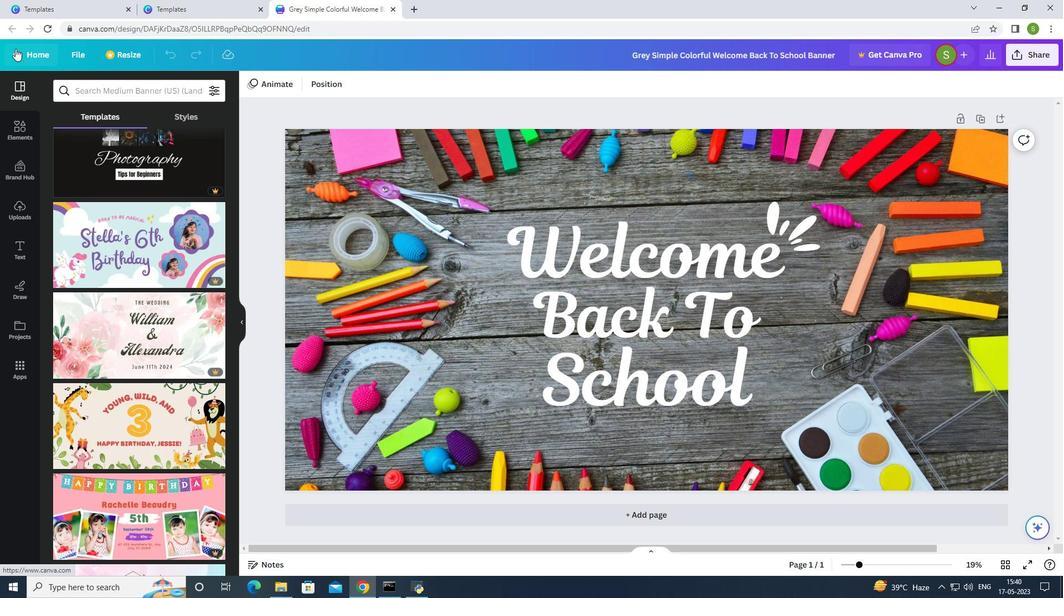 
Action: Mouse pressed left at (15, 56)
Screenshot: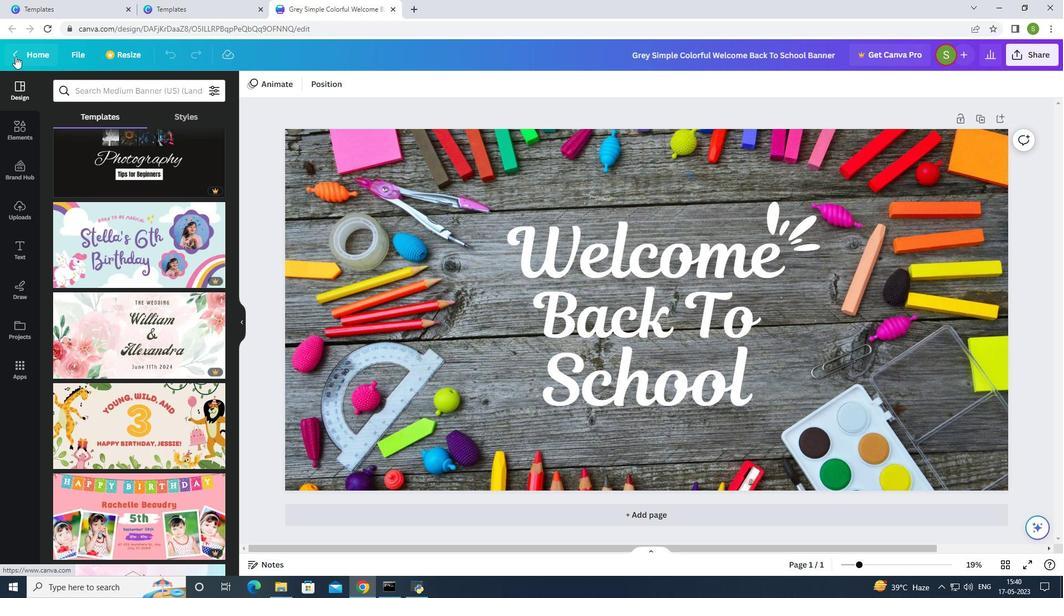 
Action: Mouse moved to (501, 144)
Screenshot: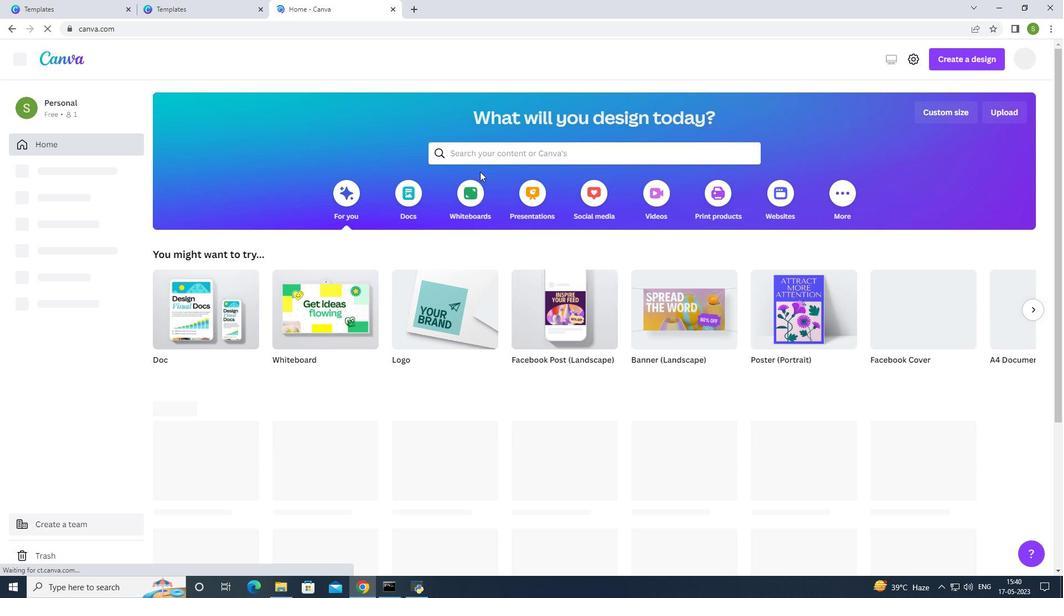 
Action: Mouse pressed left at (501, 144)
Screenshot: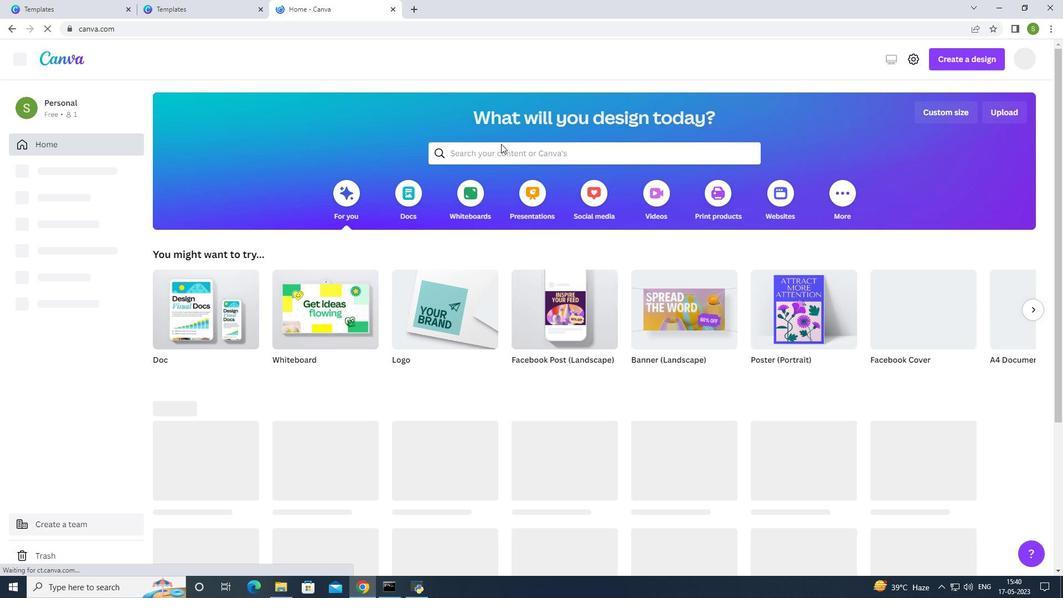 
Action: Mouse moved to (499, 146)
Screenshot: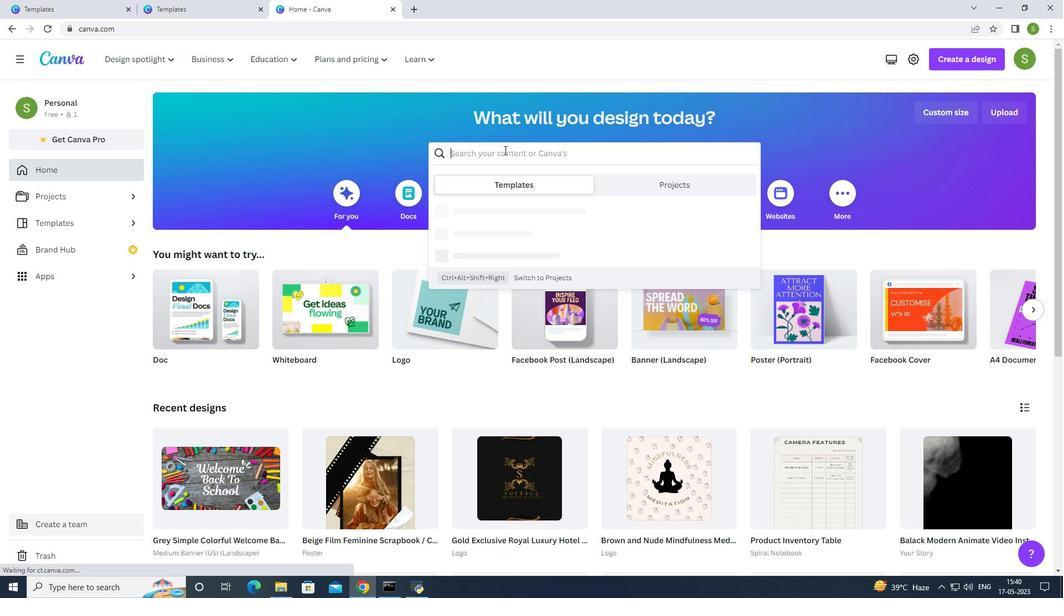 
Action: Key pressed back<Key.space>to
Screenshot: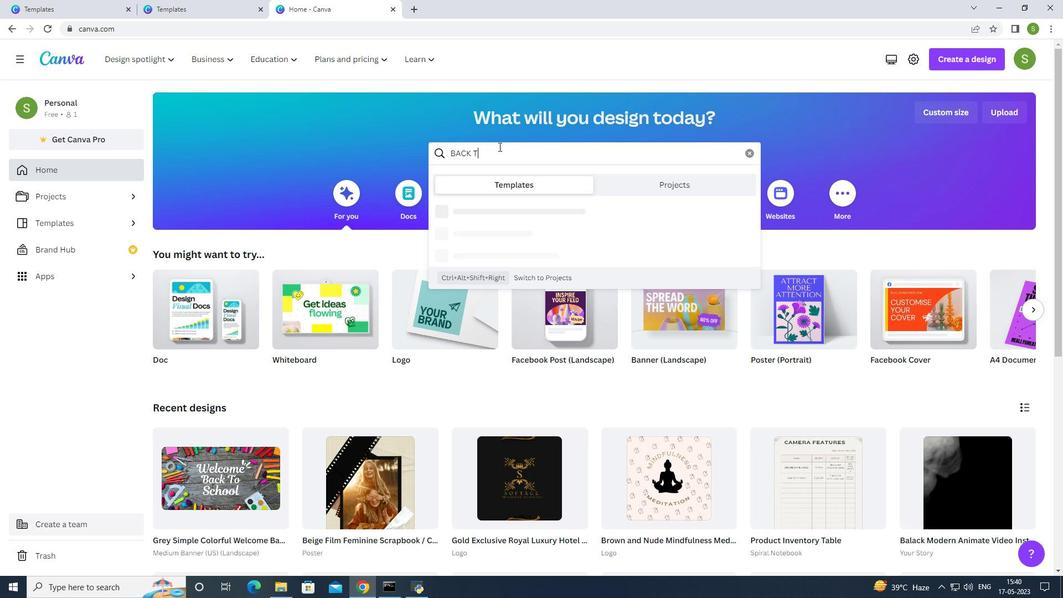 
Action: Mouse moved to (498, 146)
Screenshot: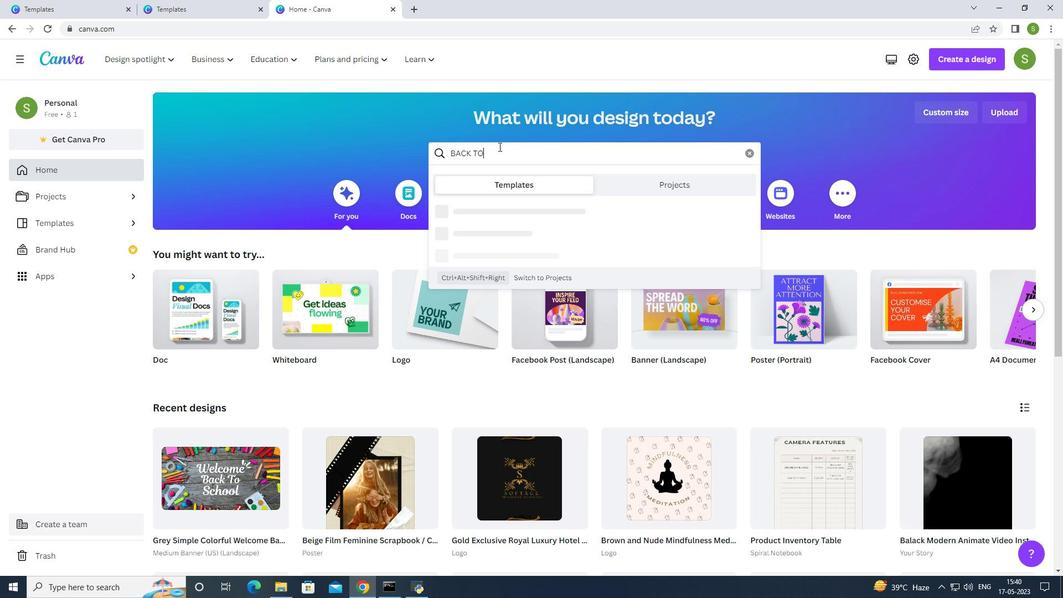 
Action: Key pressed <Key.space>school
Screenshot: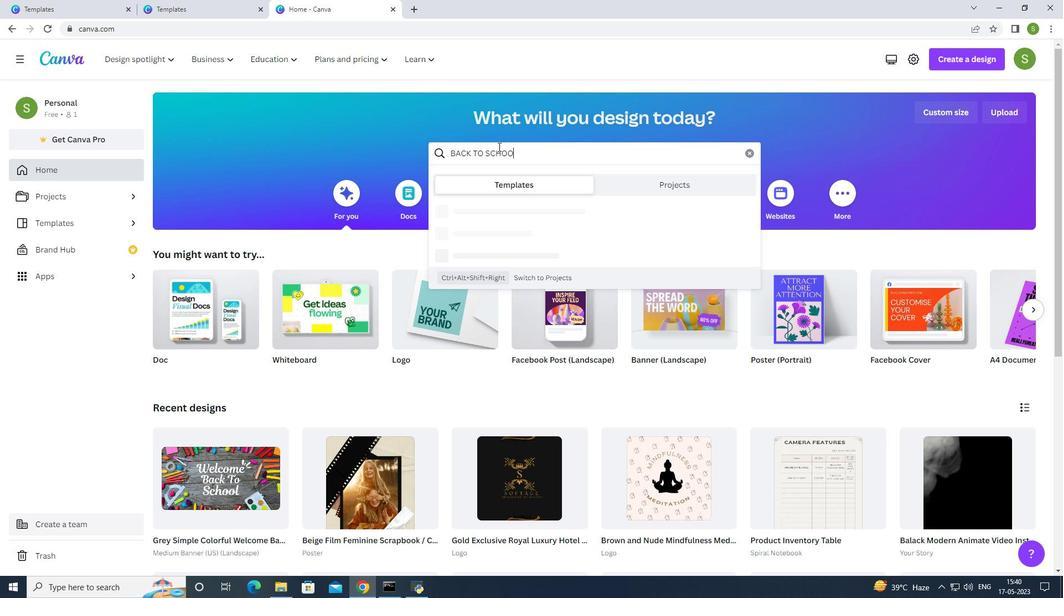 
Action: Mouse moved to (480, 258)
Screenshot: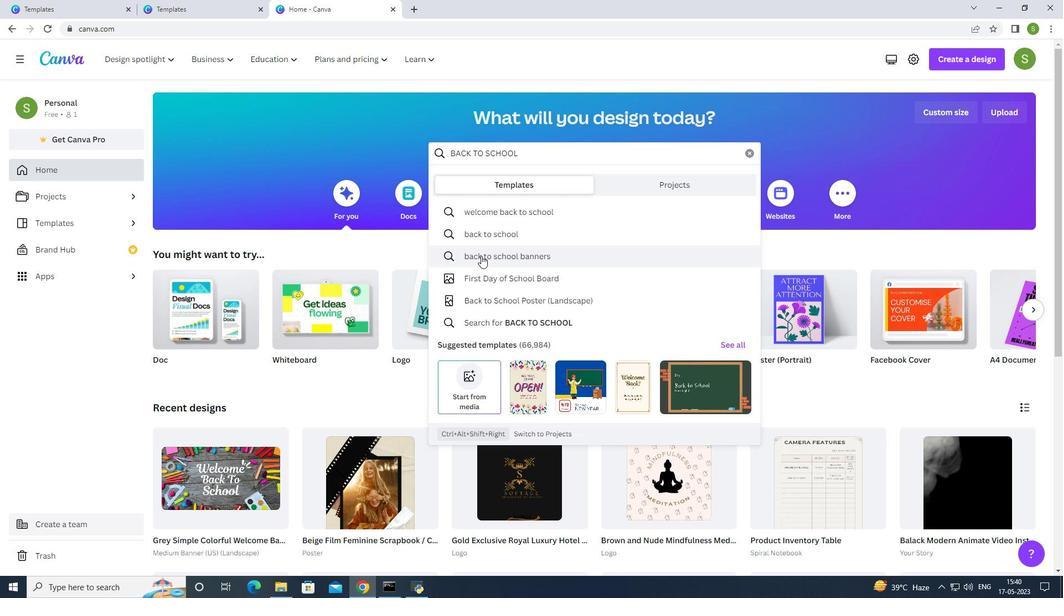 
Action: Mouse pressed left at (480, 258)
Screenshot: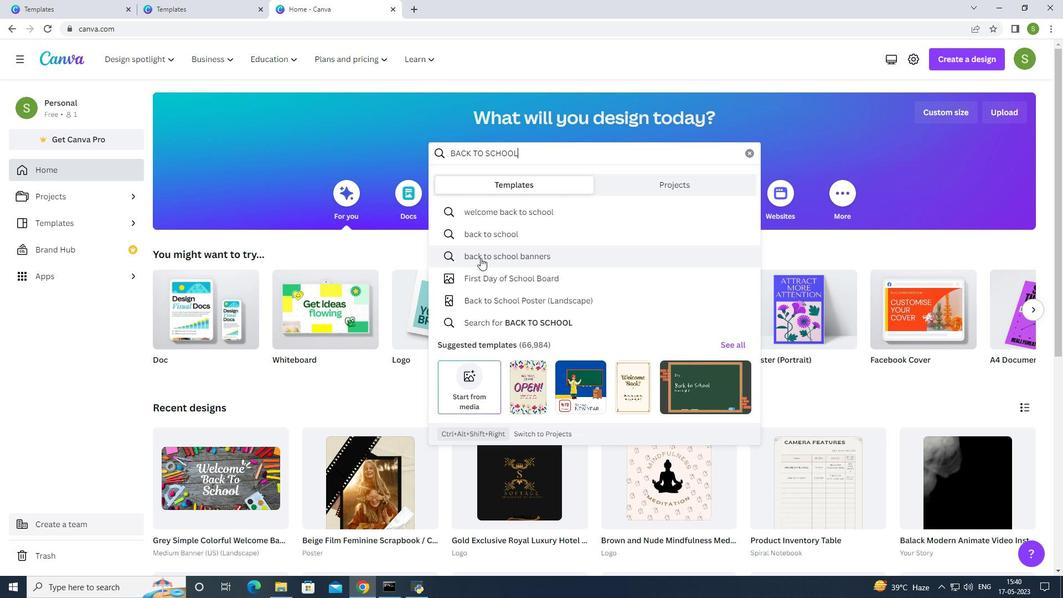 
Action: Mouse moved to (511, 217)
Screenshot: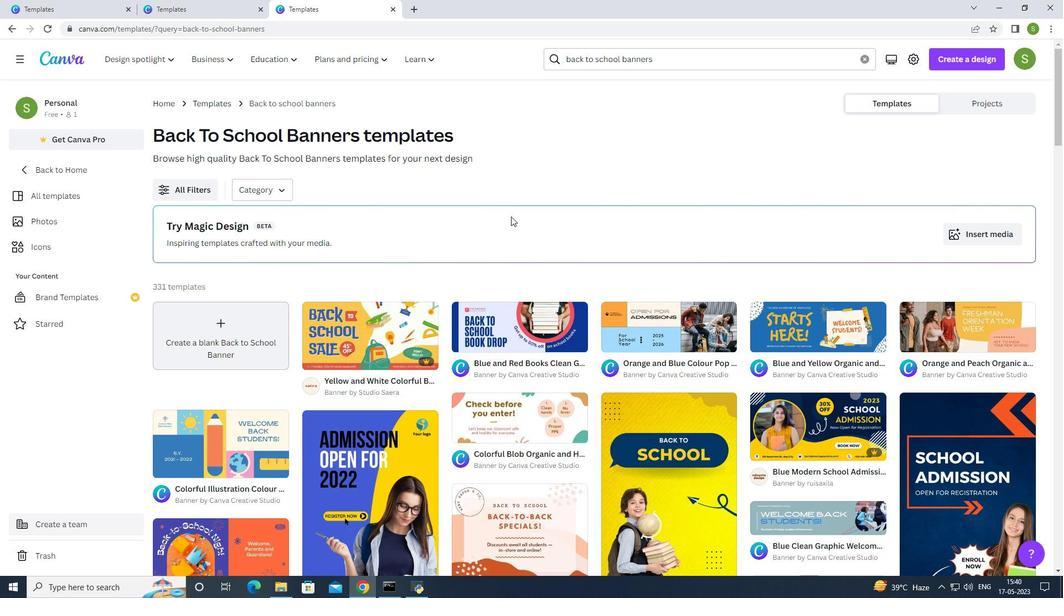 
Action: Mouse scrolled (511, 216) with delta (0, 0)
Screenshot: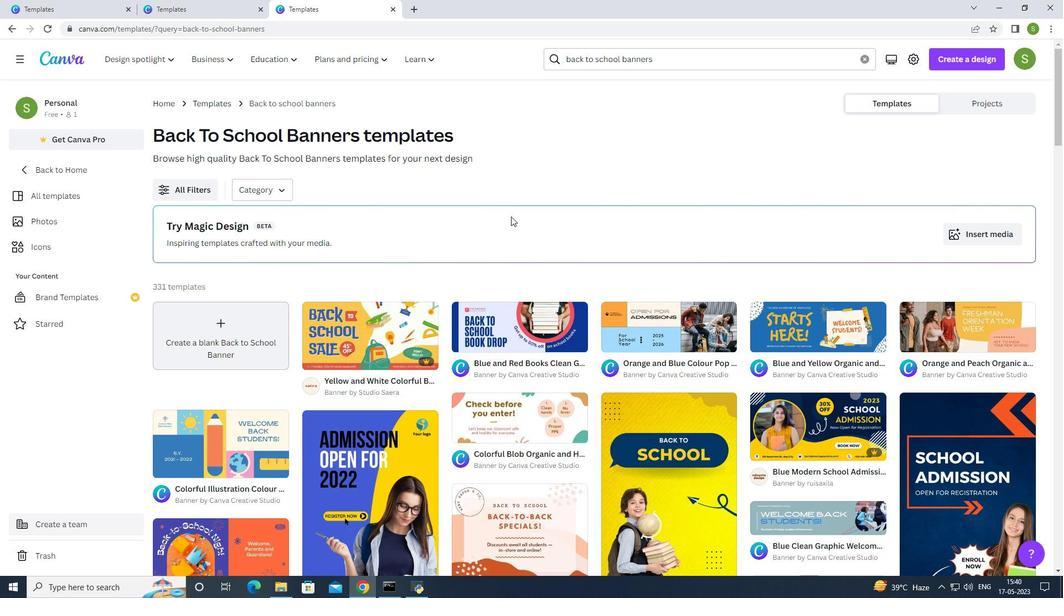 
Action: Mouse moved to (512, 217)
Screenshot: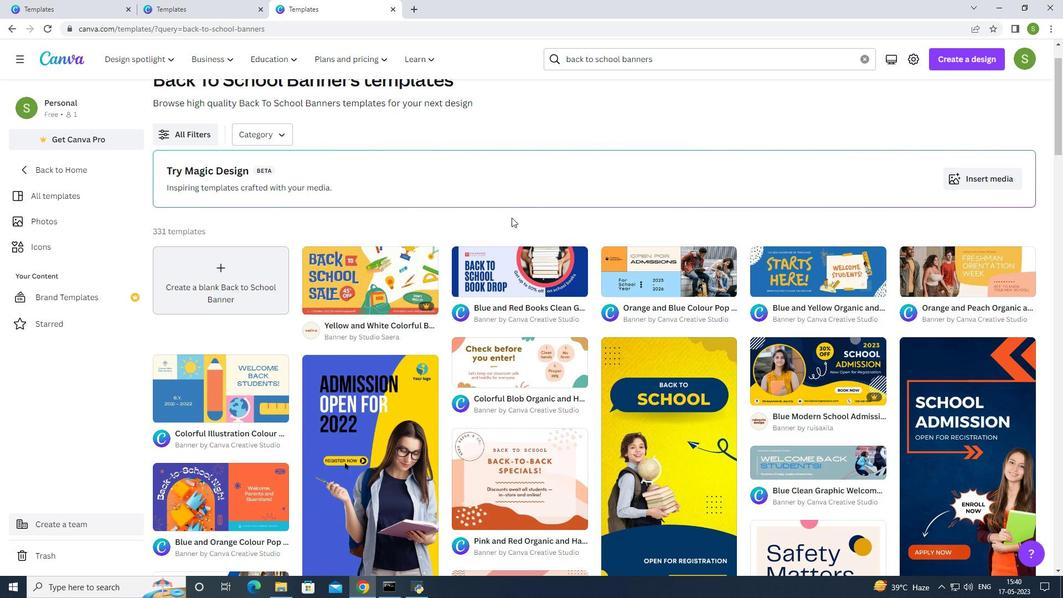 
Action: Mouse scrolled (512, 217) with delta (0, 0)
Screenshot: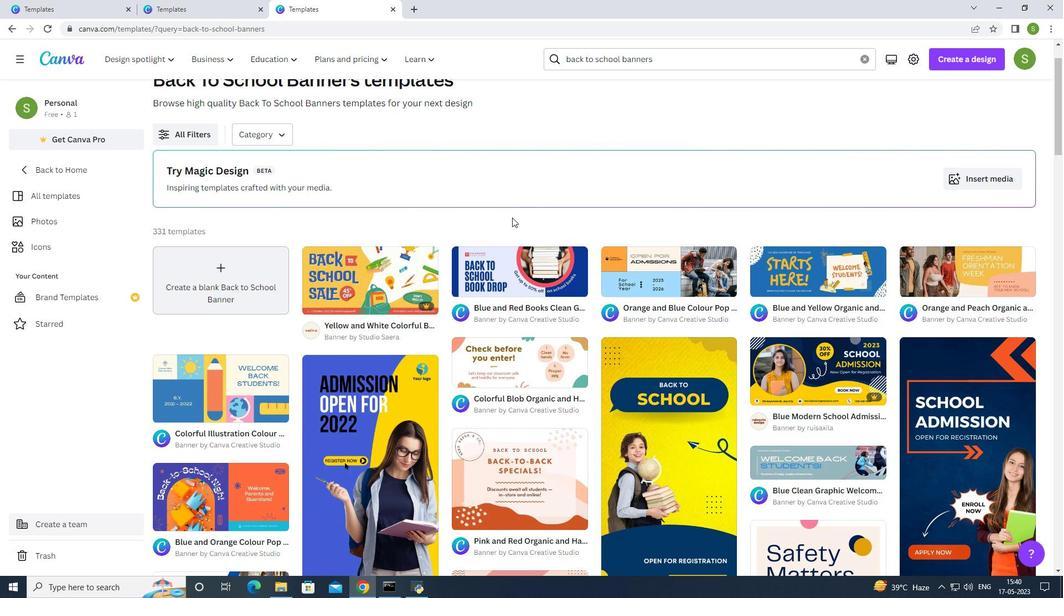 
Action: Mouse scrolled (512, 217) with delta (0, 0)
Screenshot: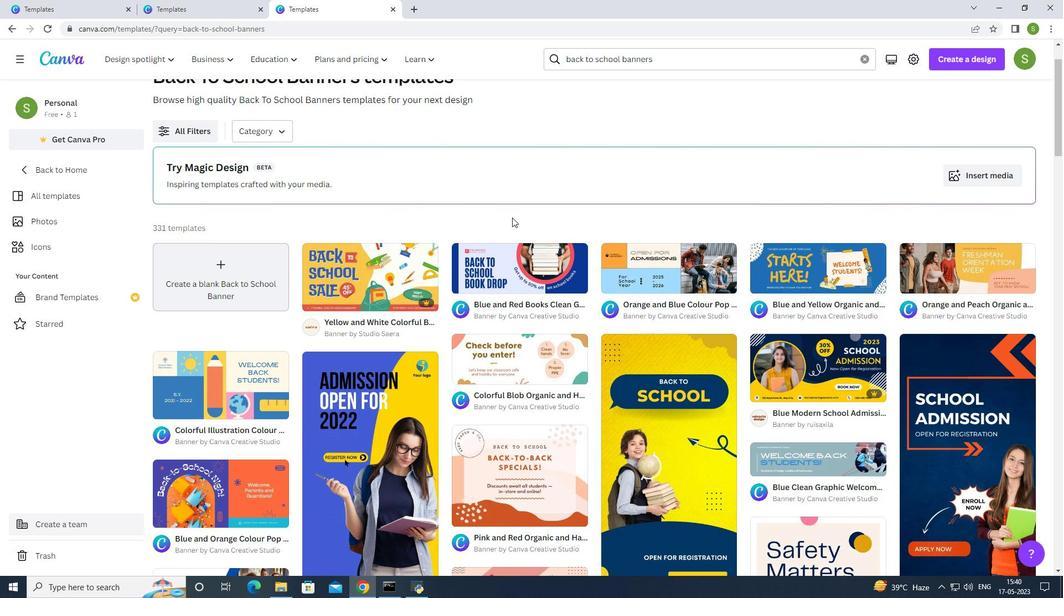 
Action: Mouse scrolled (512, 217) with delta (0, 0)
Screenshot: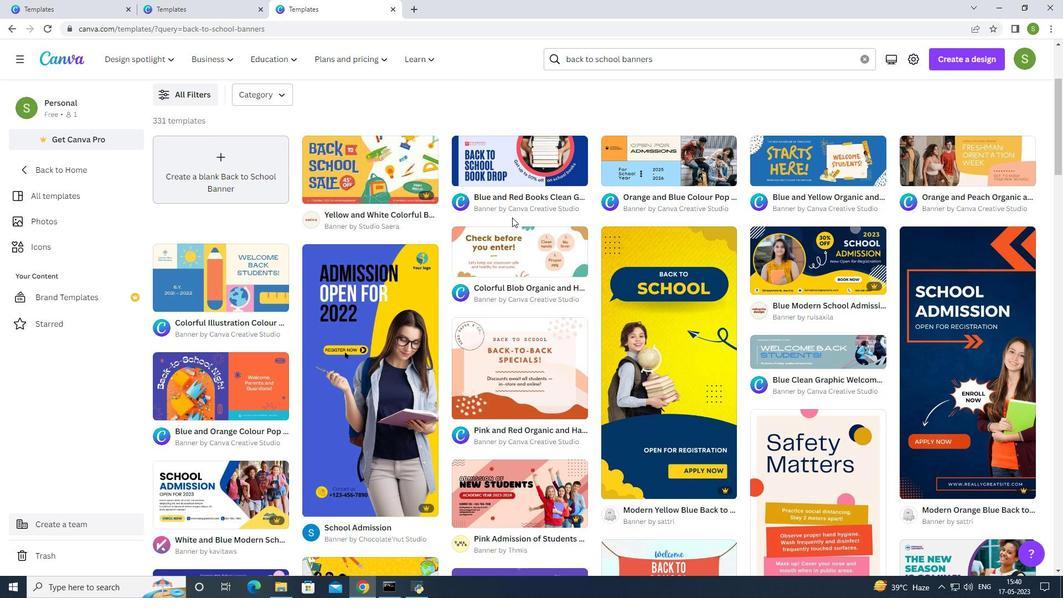 
Action: Mouse moved to (533, 274)
Screenshot: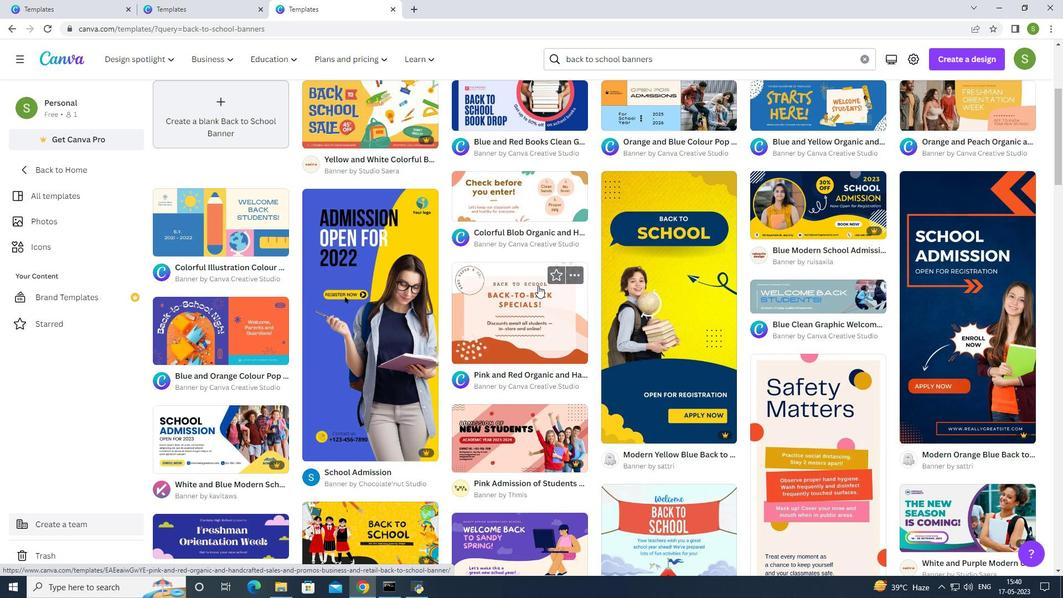 
Action: Mouse scrolled (533, 274) with delta (0, 0)
Screenshot: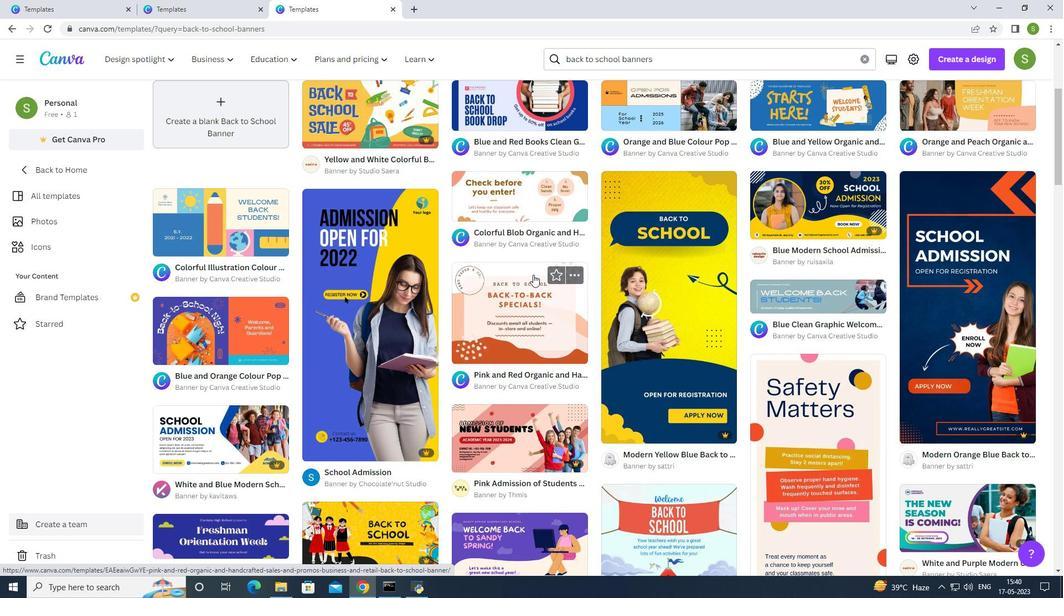 
Action: Mouse scrolled (533, 274) with delta (0, 0)
Screenshot: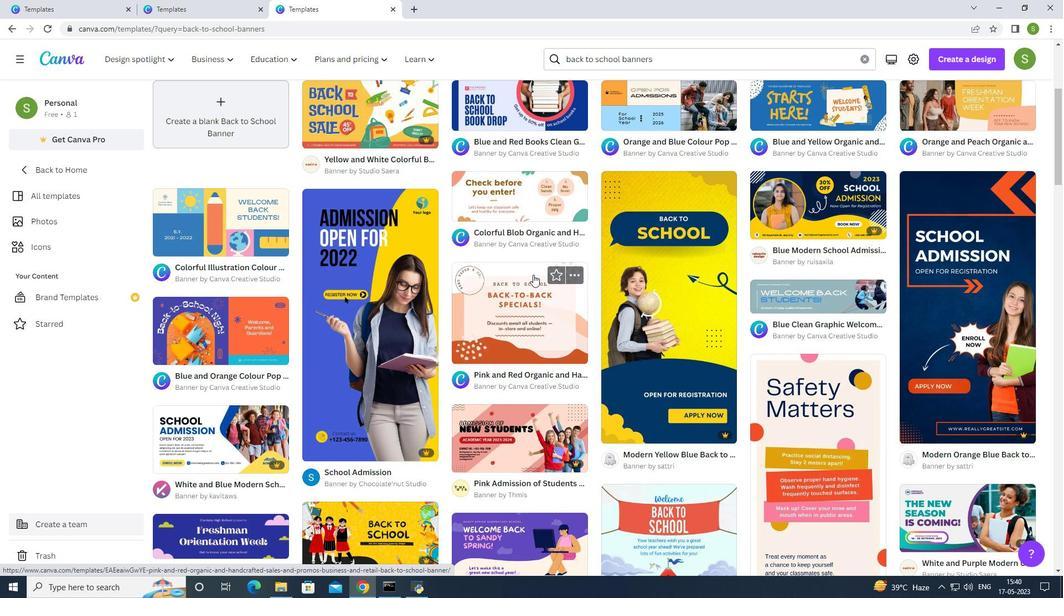 
Action: Mouse scrolled (533, 274) with delta (0, 0)
Screenshot: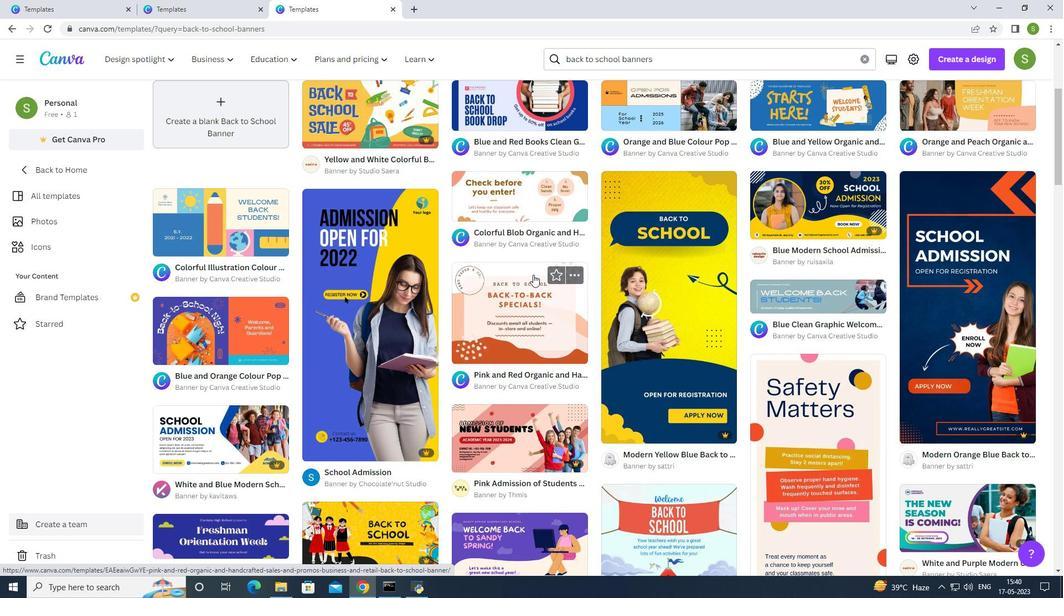 
Action: Mouse scrolled (533, 274) with delta (0, 0)
Screenshot: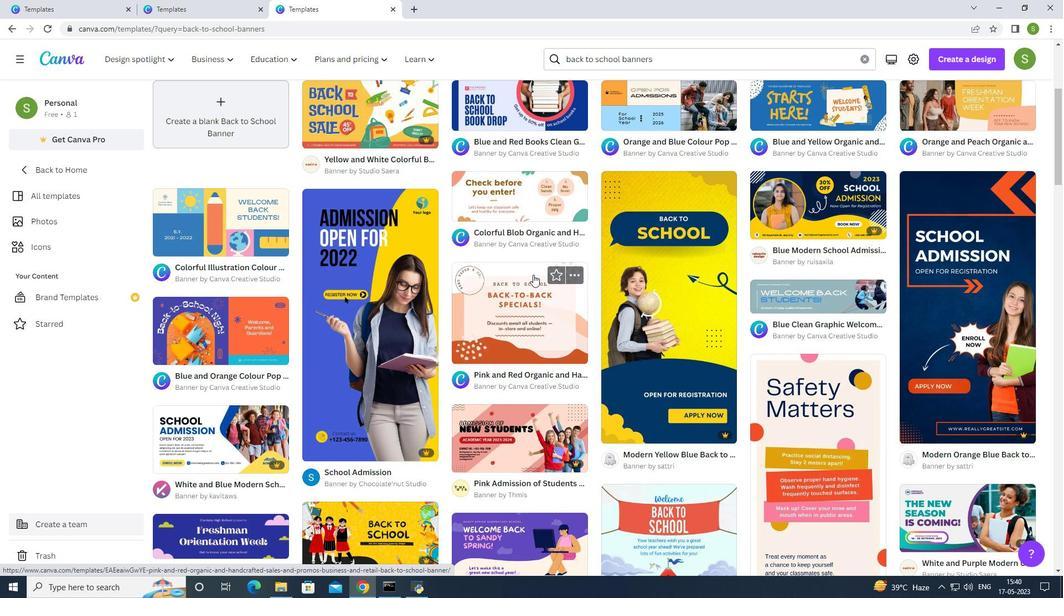 
Action: Mouse scrolled (533, 274) with delta (0, 0)
Screenshot: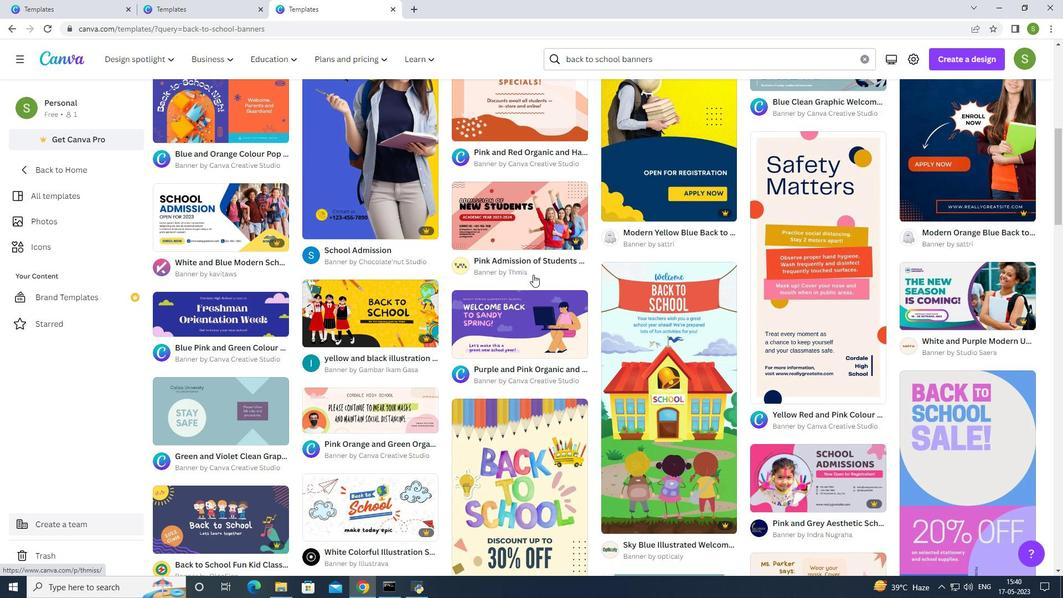 
Action: Mouse scrolled (533, 274) with delta (0, 0)
Screenshot: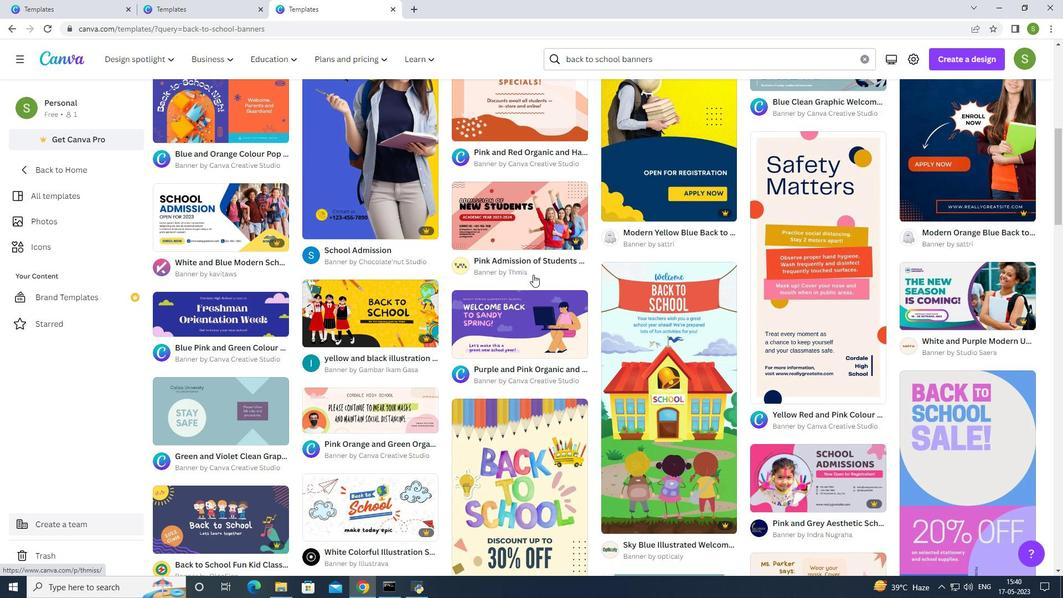 
Action: Mouse scrolled (533, 274) with delta (0, 0)
Screenshot: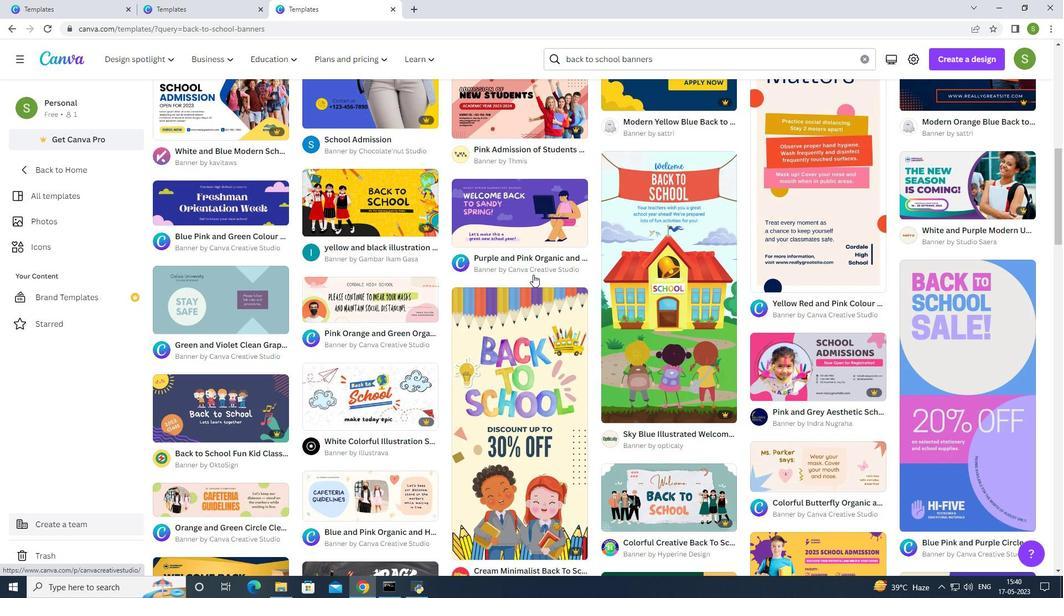 
Action: Mouse scrolled (533, 274) with delta (0, 0)
Screenshot: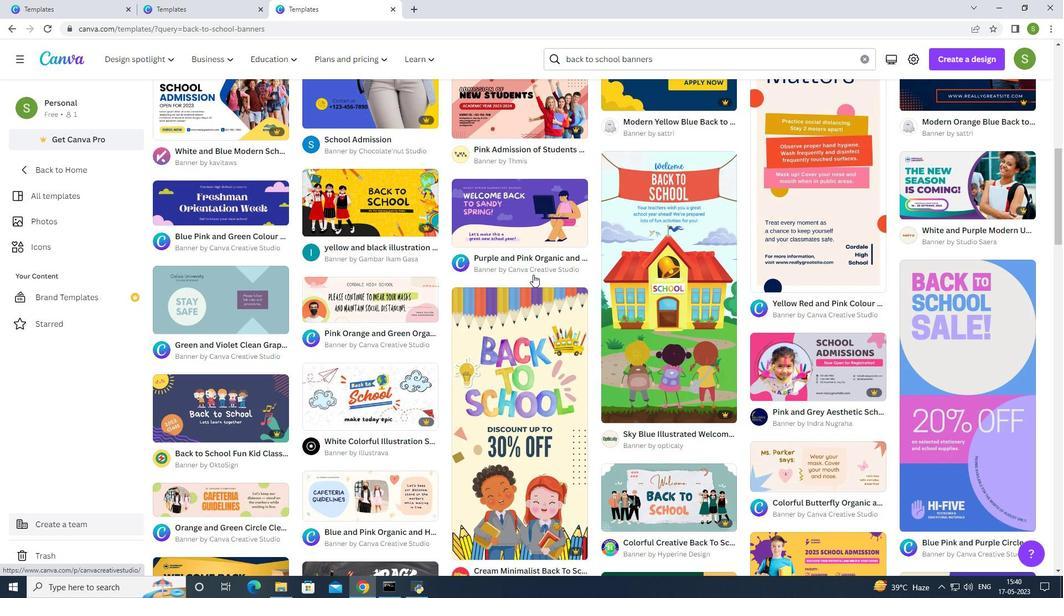 
Action: Mouse moved to (953, 279)
Screenshot: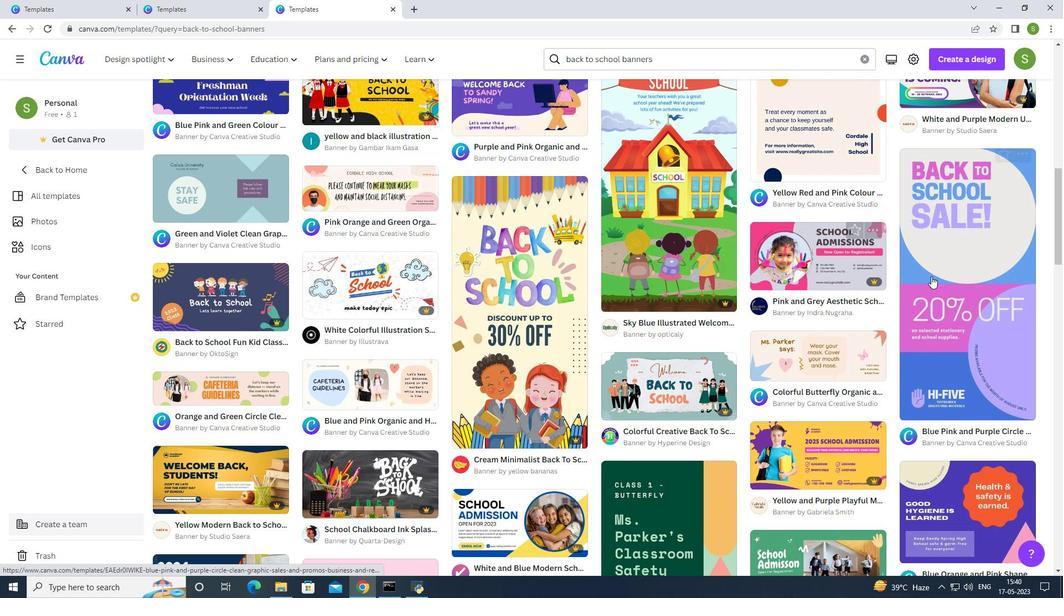 
Action: Mouse pressed left at (953, 279)
Screenshot: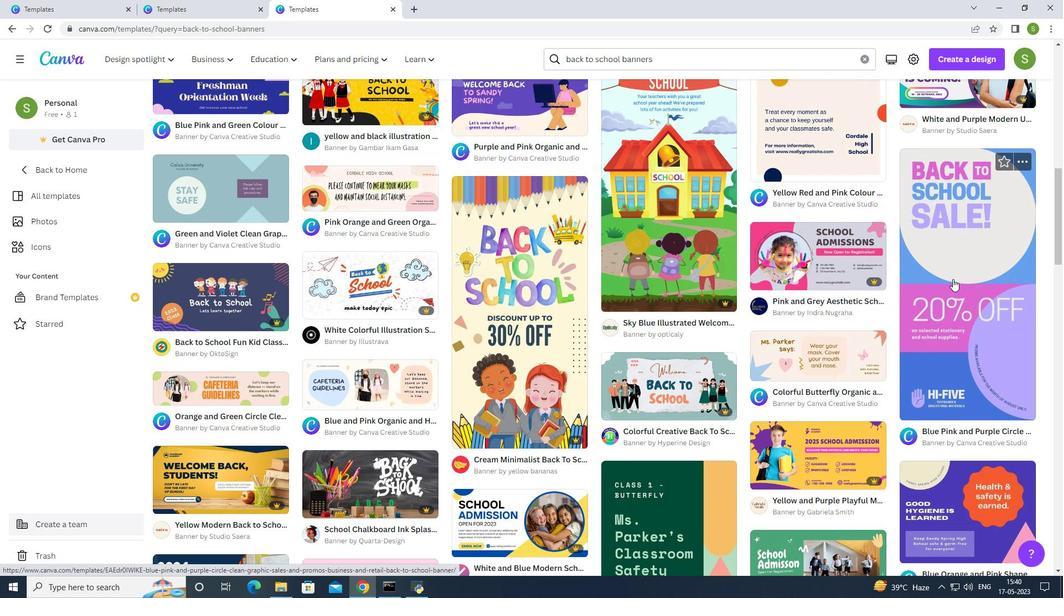 
Action: Mouse moved to (745, 155)
Screenshot: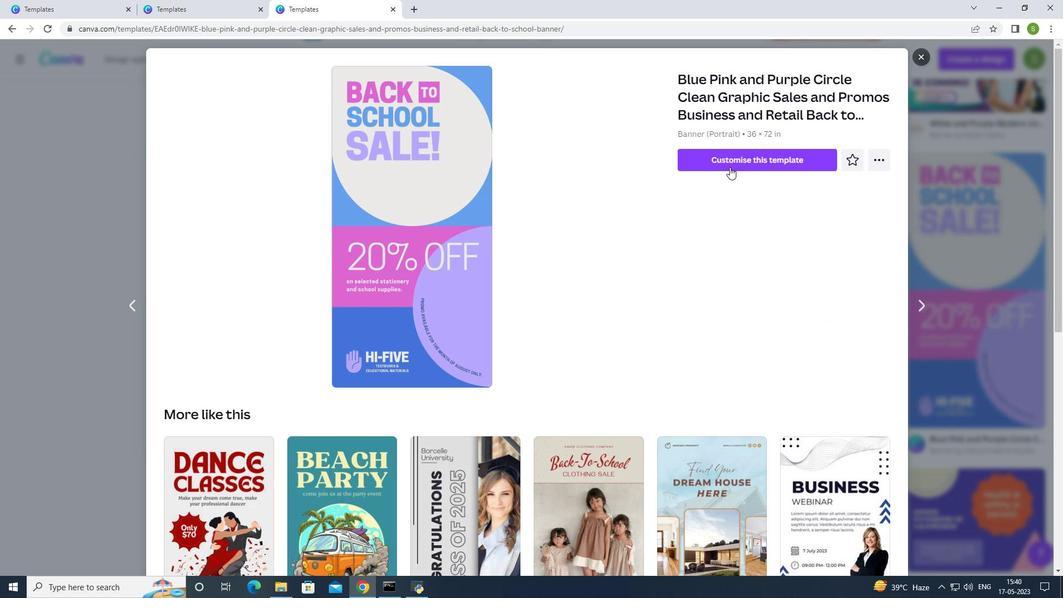 
Action: Mouse pressed left at (745, 155)
Screenshot: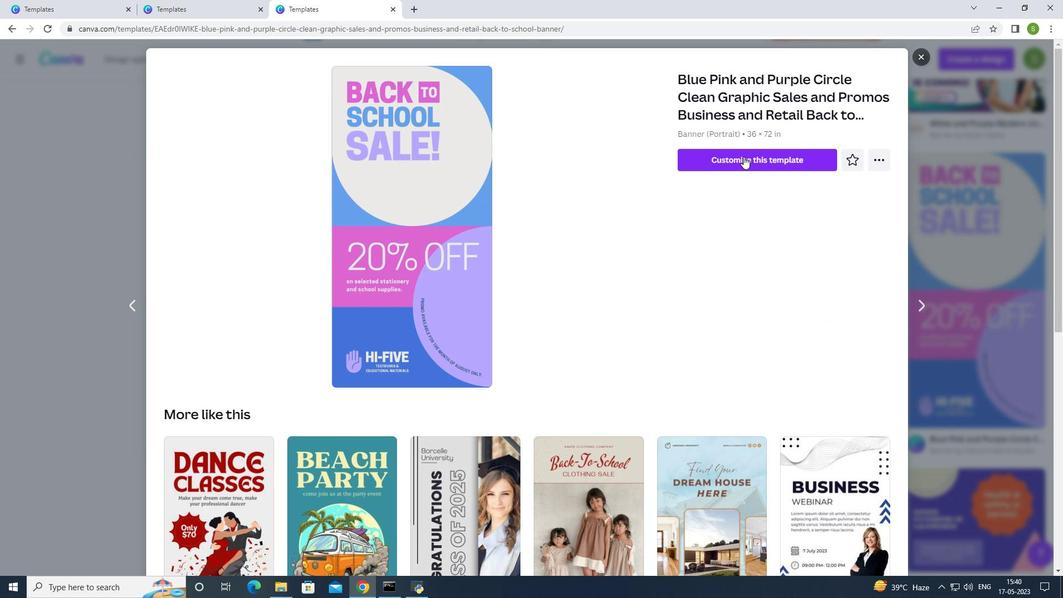 
Action: Mouse moved to (710, 414)
Screenshot: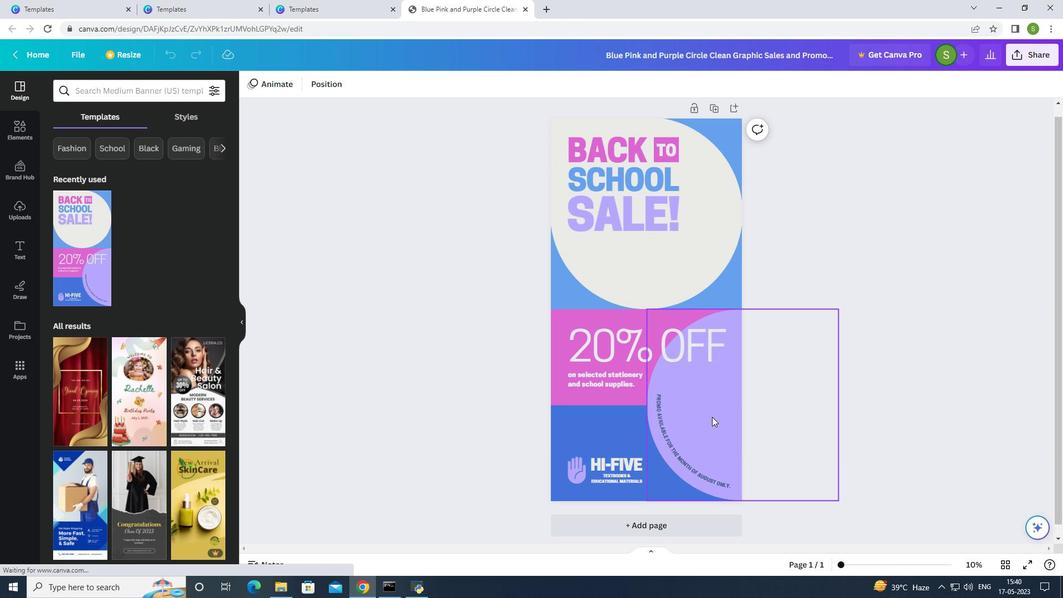 
Action: Mouse pressed left at (710, 414)
Screenshot: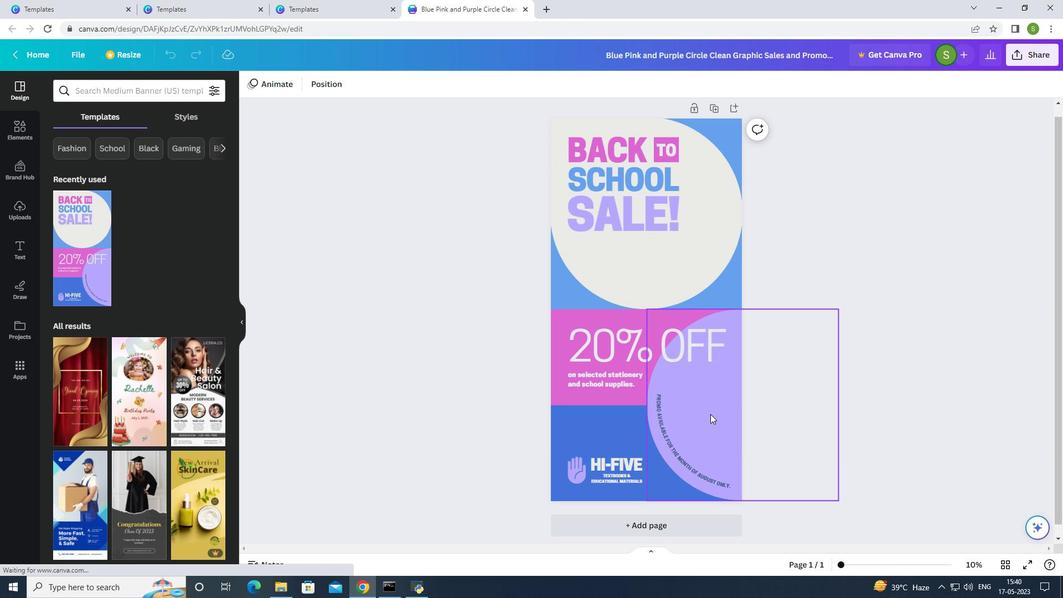 
Action: Mouse moved to (606, 275)
Screenshot: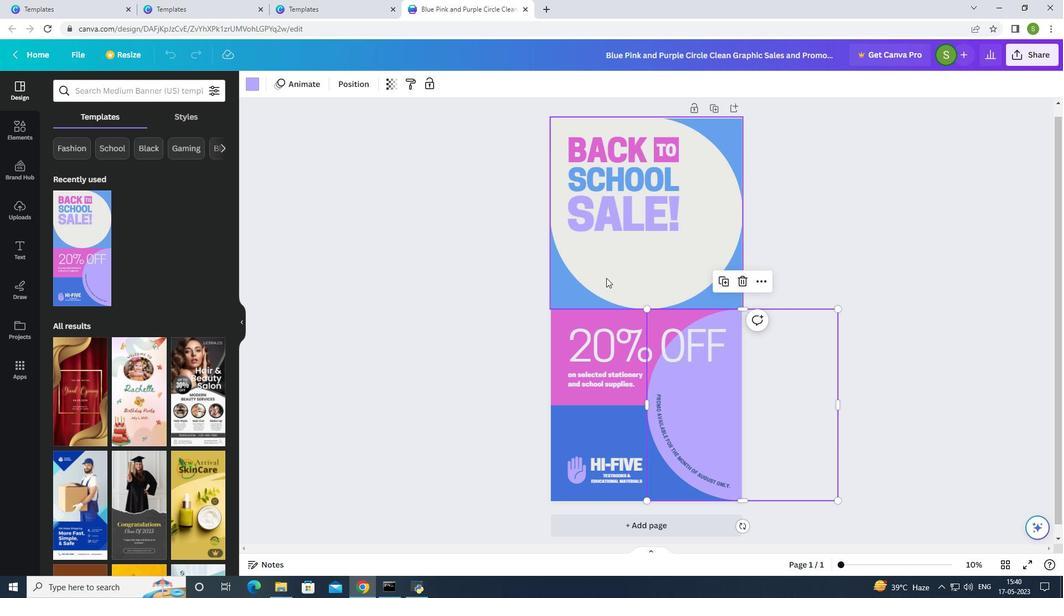 
Action: Mouse pressed left at (606, 275)
Screenshot: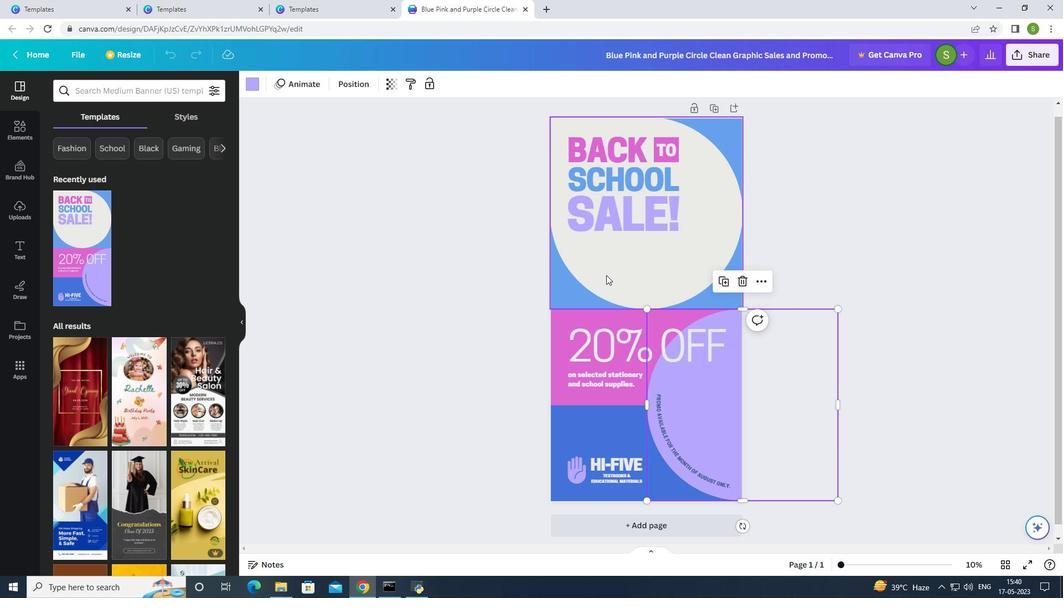 
Action: Mouse moved to (565, 327)
Screenshot: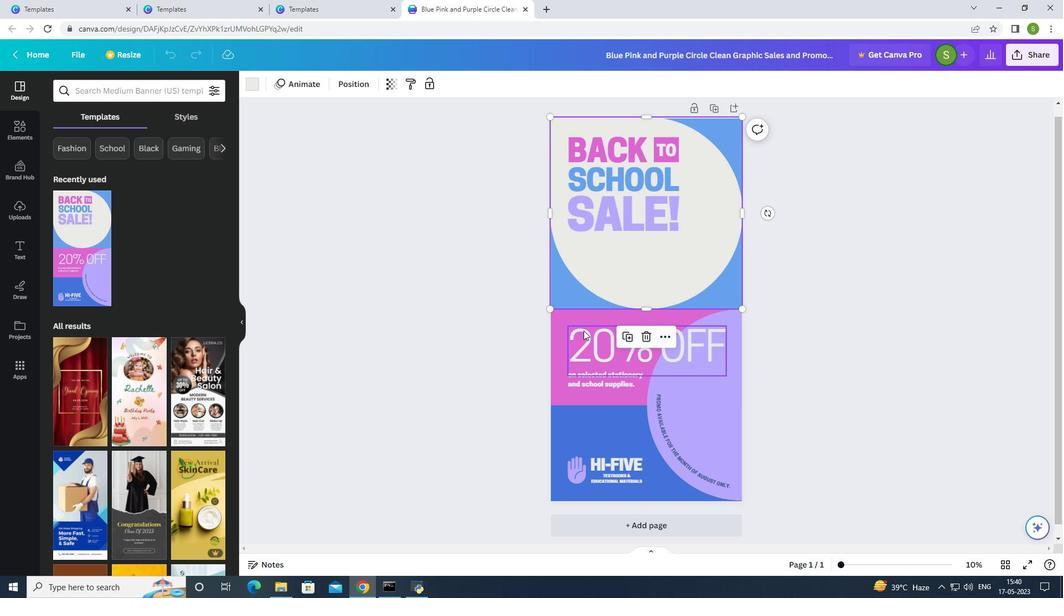 
Action: Mouse pressed left at (565, 327)
Screenshot: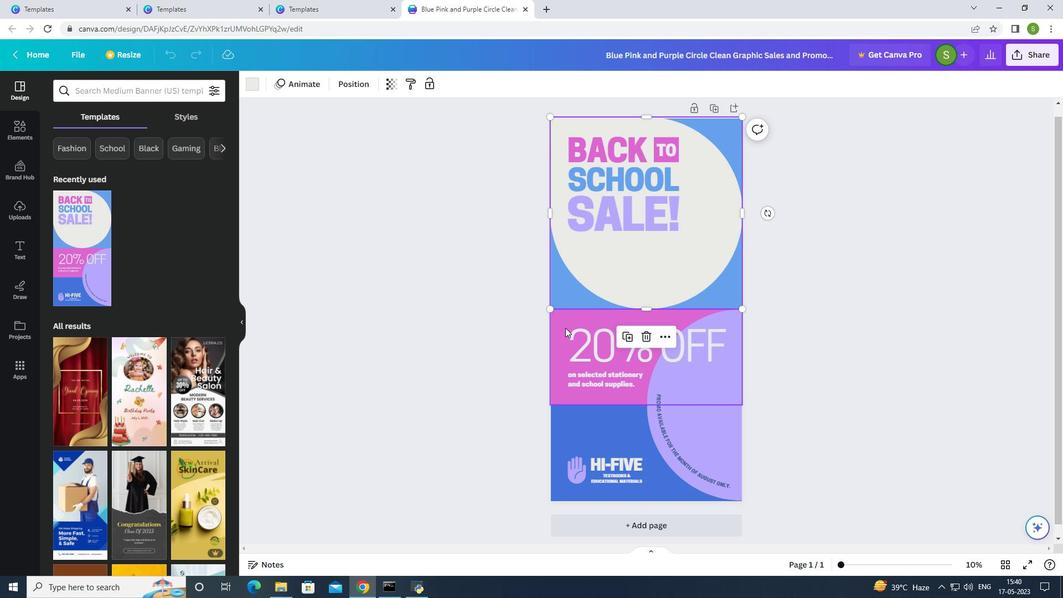 
Action: Mouse moved to (715, 430)
Screenshot: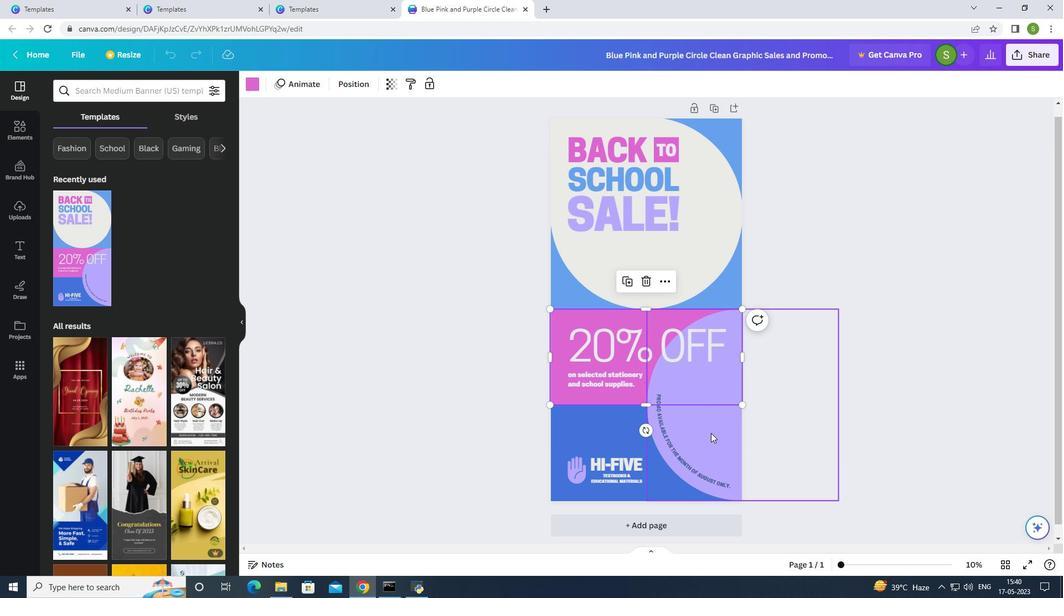 
Action: Mouse pressed left at (715, 430)
Screenshot: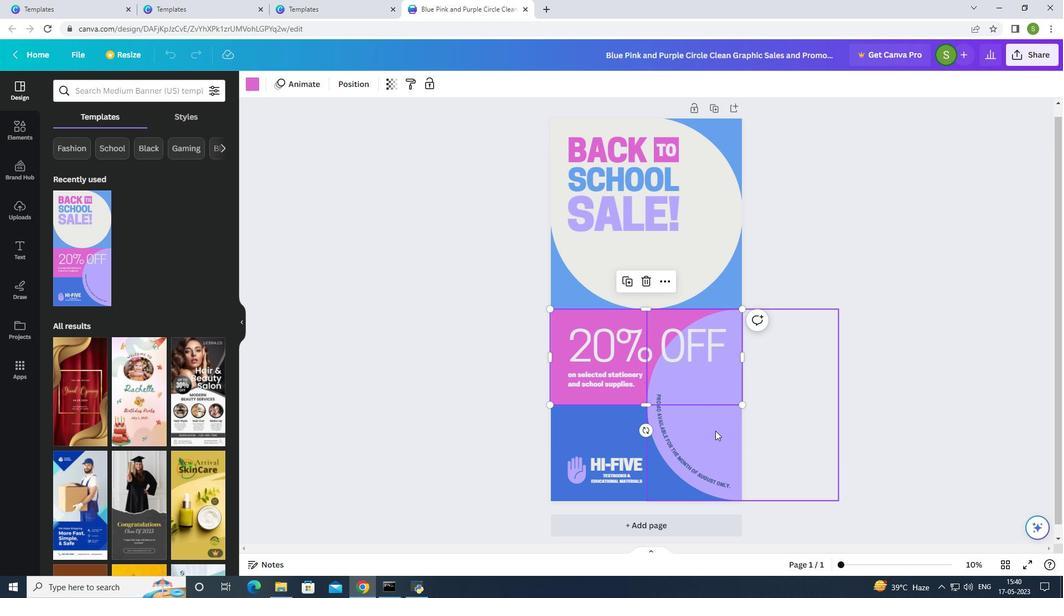
Action: Mouse moved to (839, 307)
Screenshot: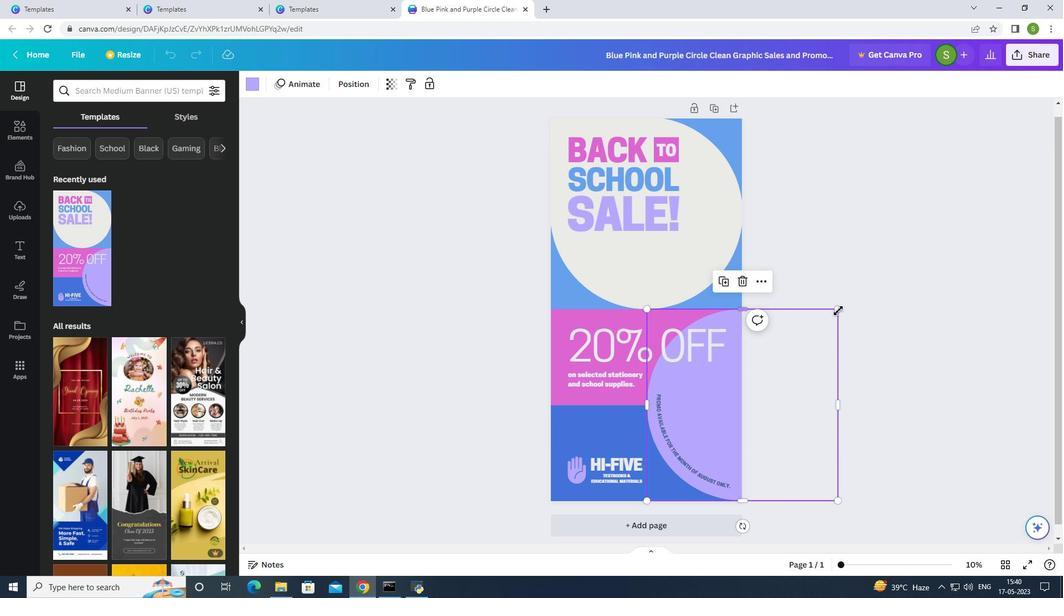 
Action: Mouse pressed left at (839, 307)
Screenshot: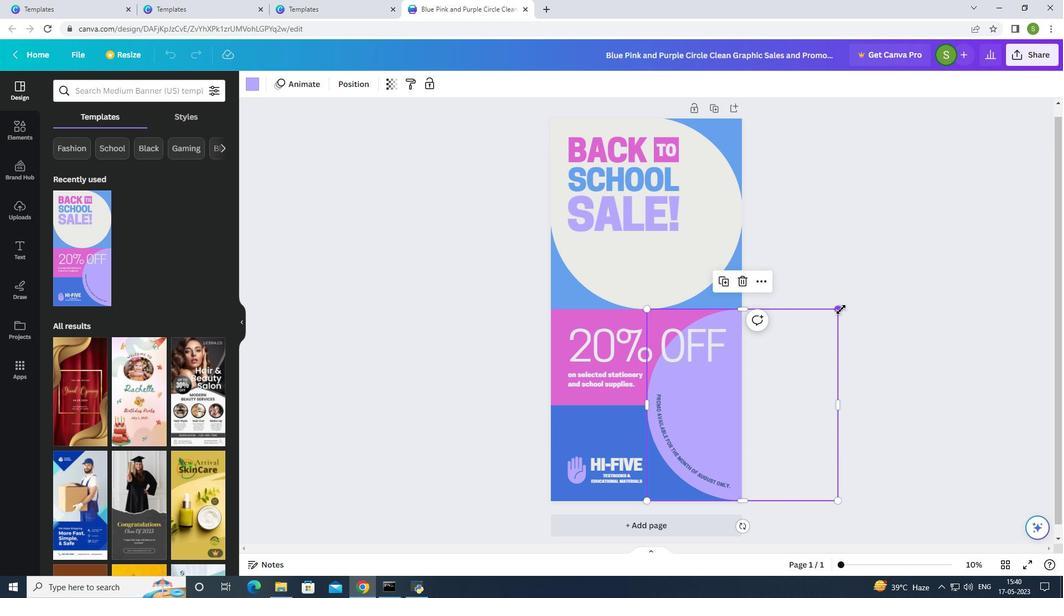 
Action: Mouse moved to (810, 268)
Screenshot: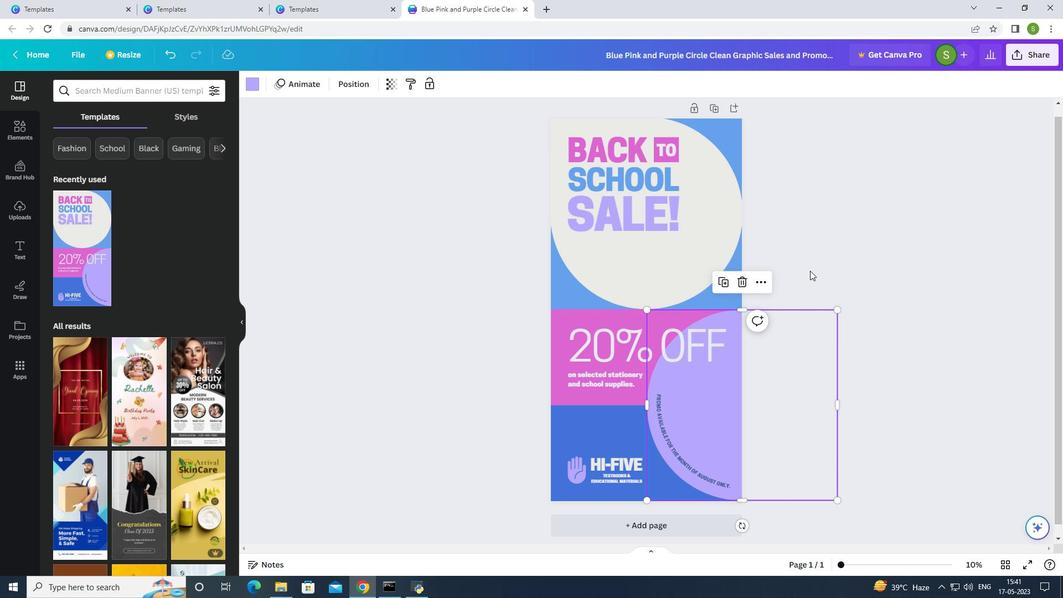 
Action: Mouse pressed left at (810, 268)
Screenshot: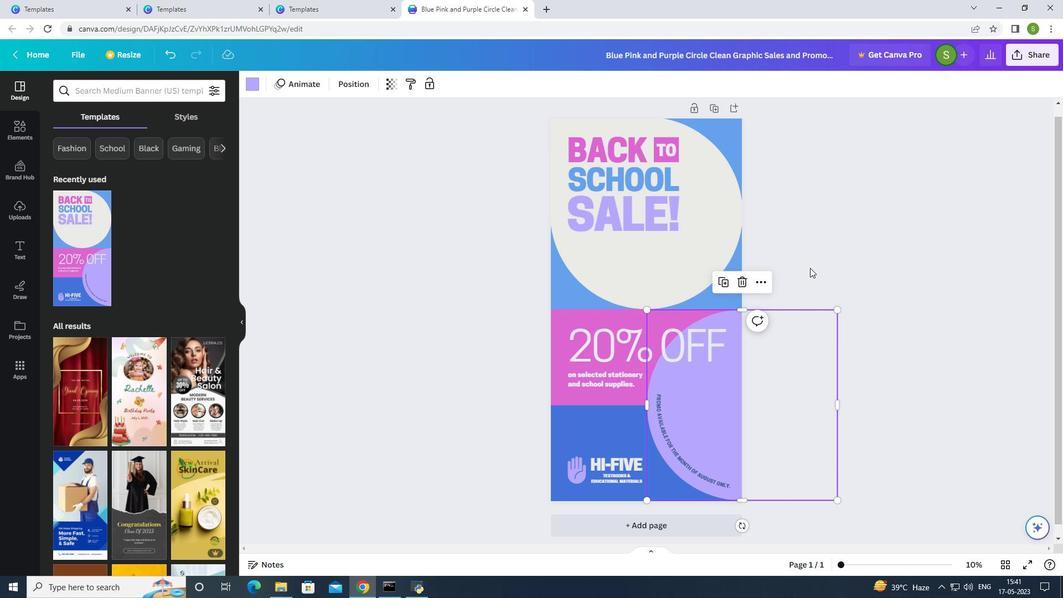 
Action: Mouse moved to (180, 117)
Screenshot: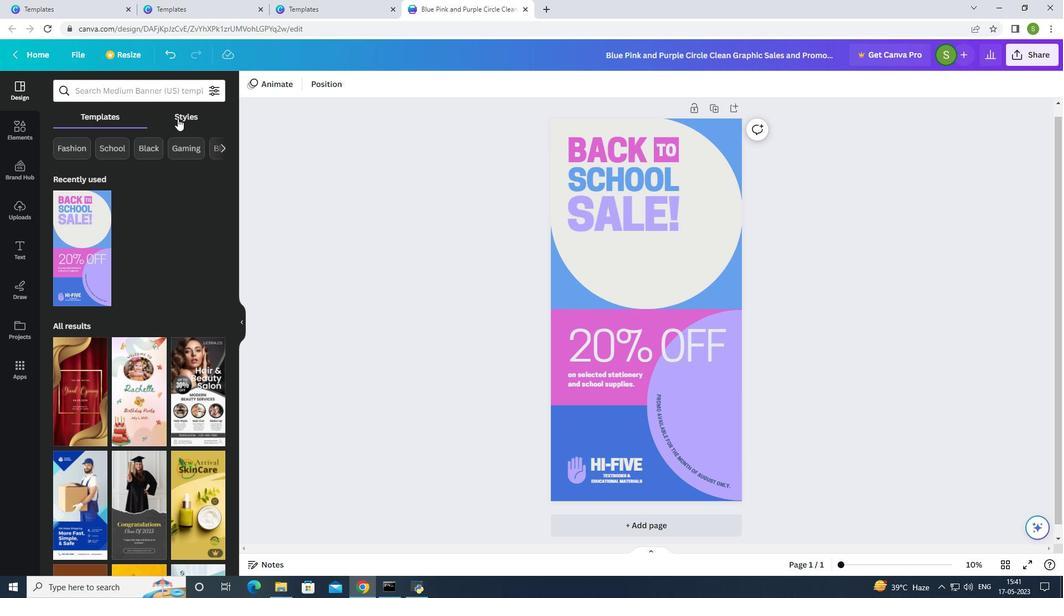 
Action: Mouse pressed left at (180, 117)
Screenshot: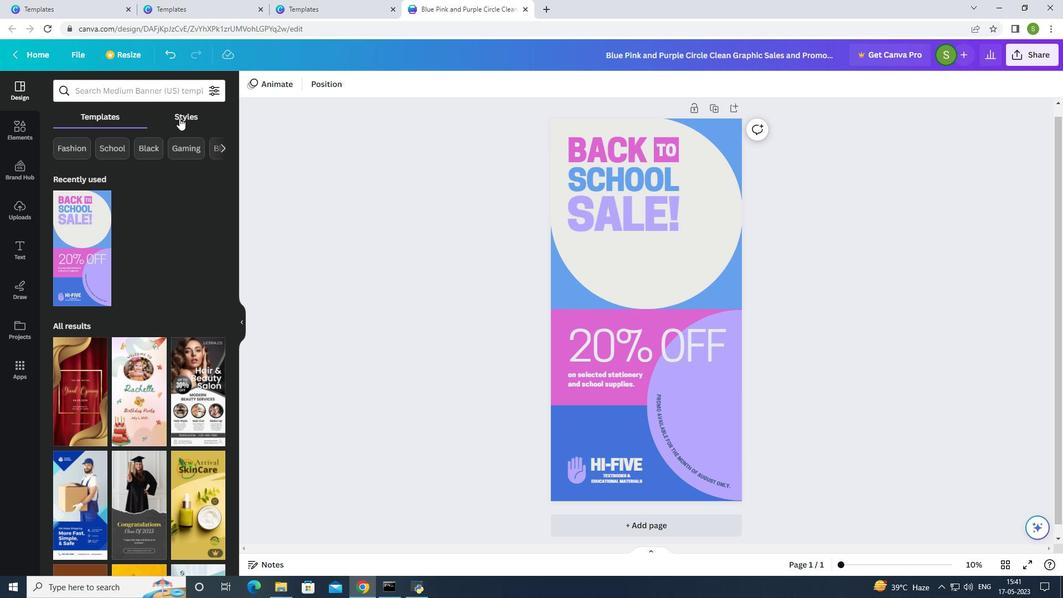 
Action: Mouse moved to (24, 142)
Screenshot: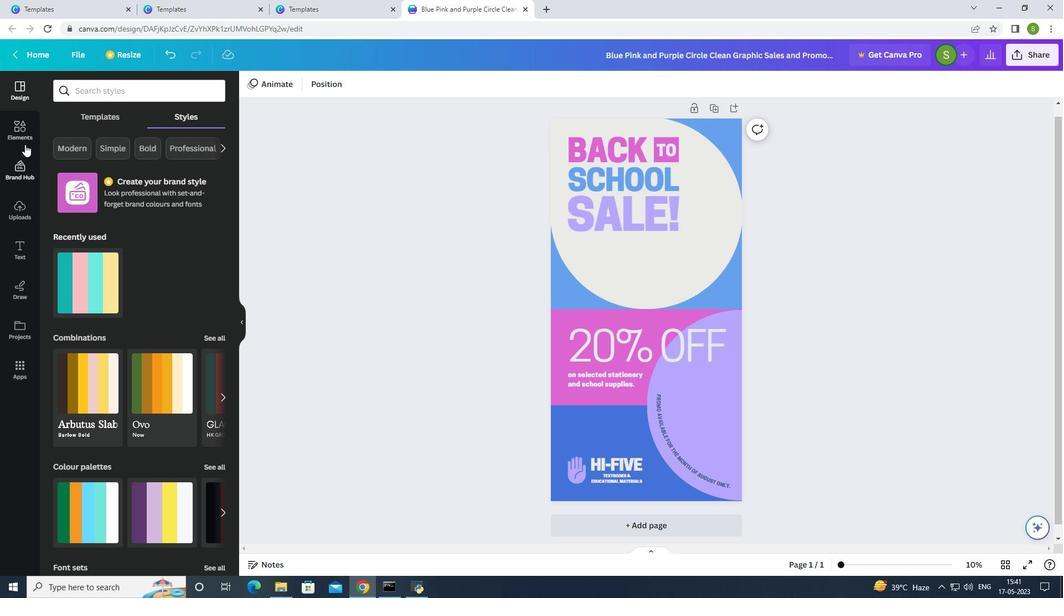 
Action: Mouse pressed left at (24, 142)
Screenshot: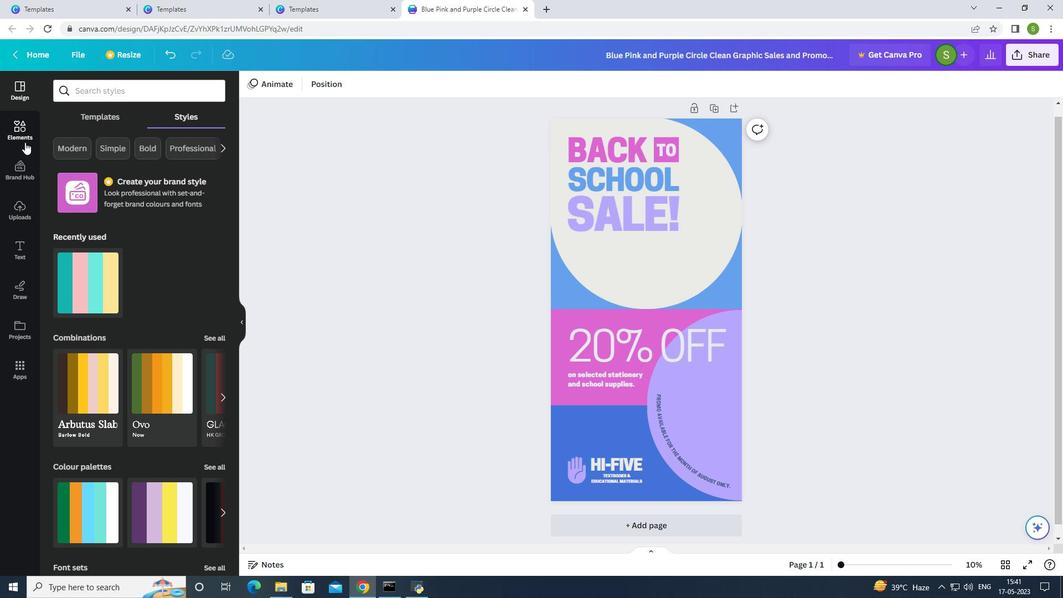 
Action: Mouse moved to (119, 217)
Screenshot: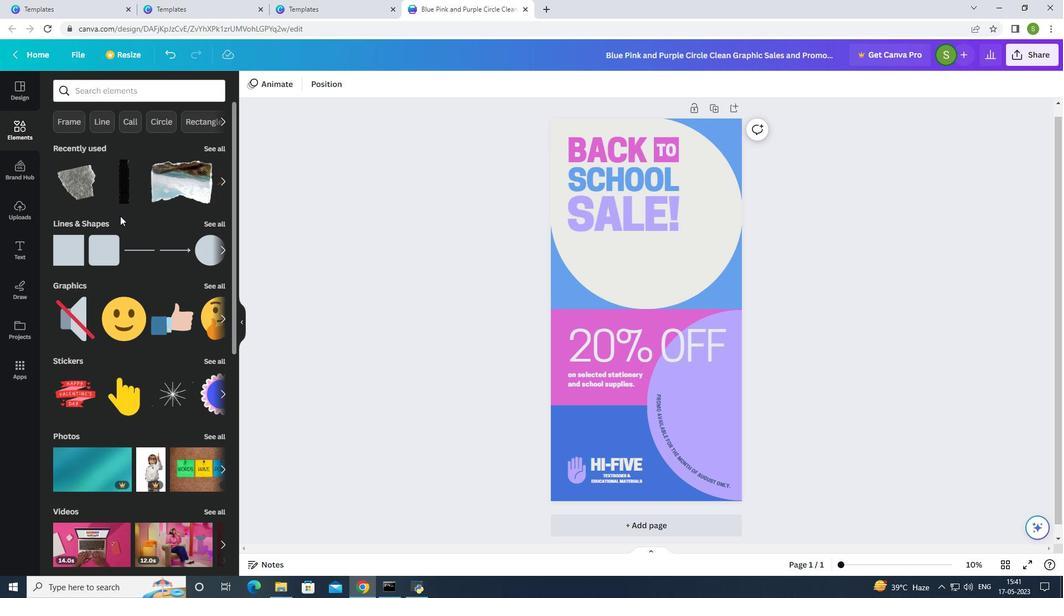 
Action: Mouse scrolled (119, 216) with delta (0, 0)
Screenshot: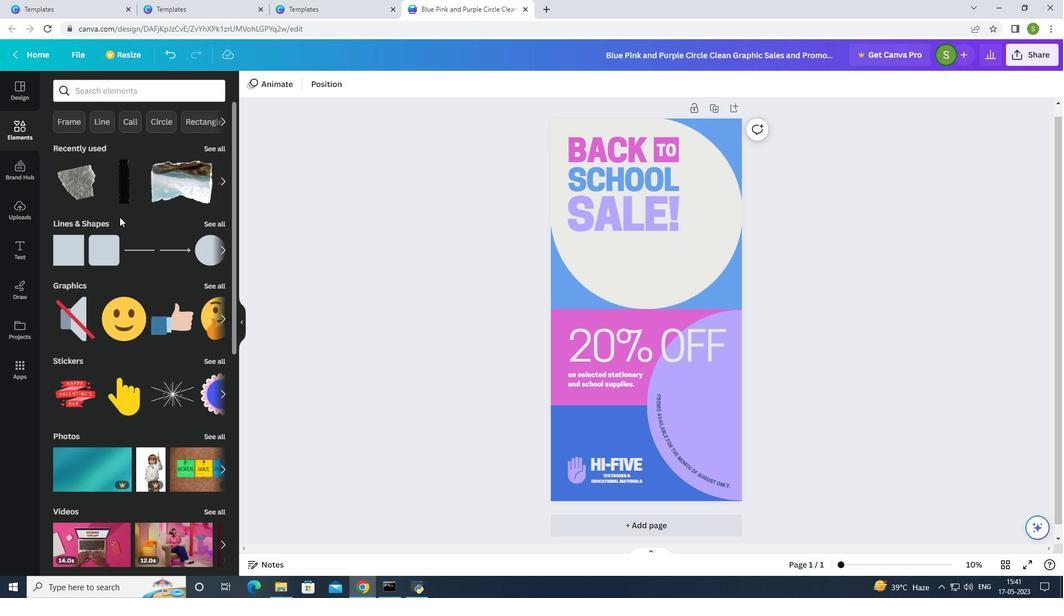 
Action: Mouse scrolled (119, 216) with delta (0, 0)
Screenshot: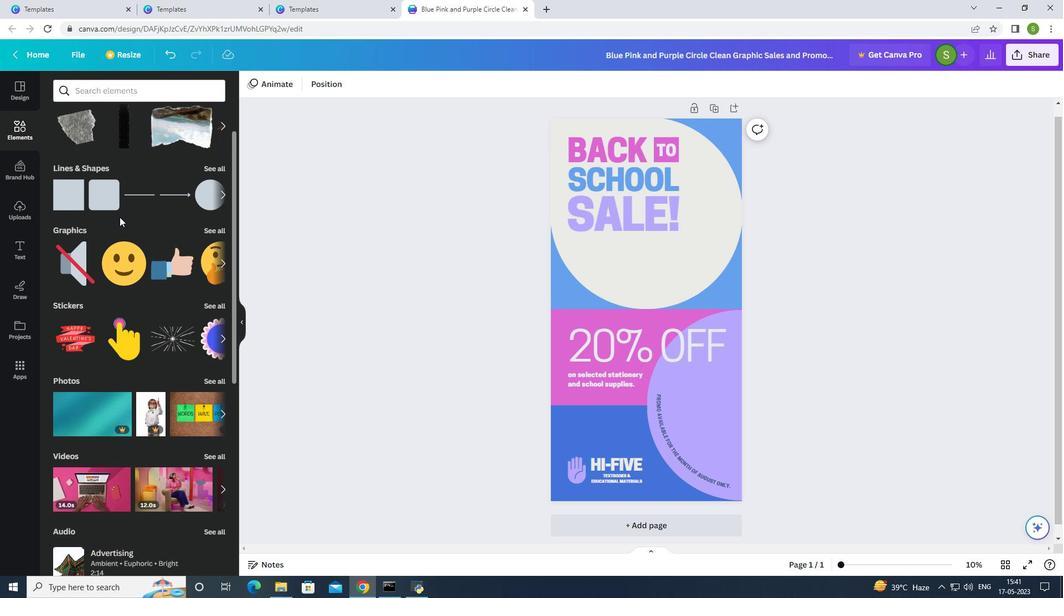 
Action: Mouse moved to (559, 283)
Screenshot: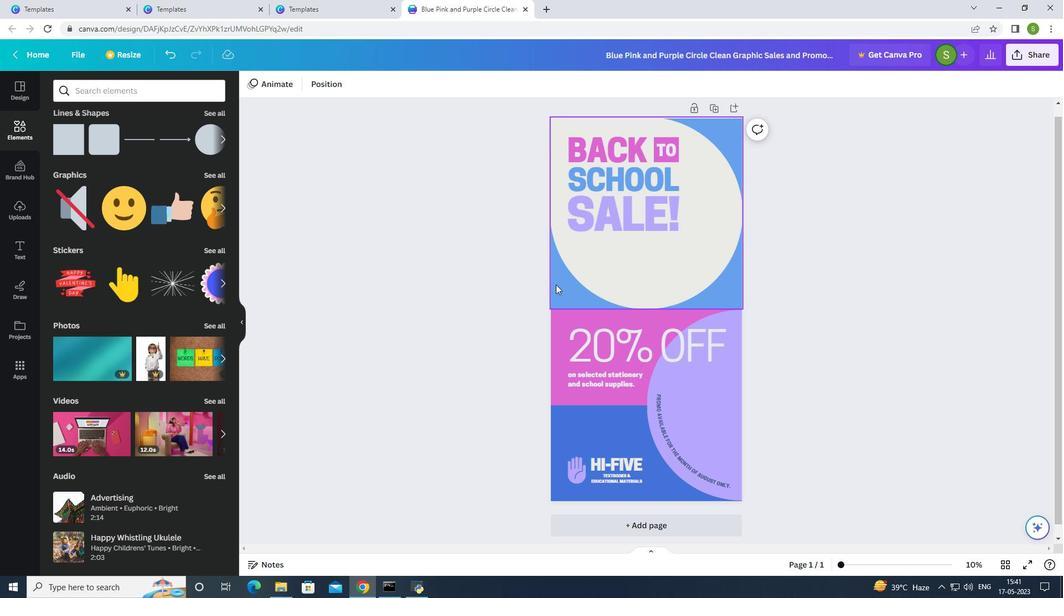 
Action: Mouse pressed left at (559, 283)
Screenshot: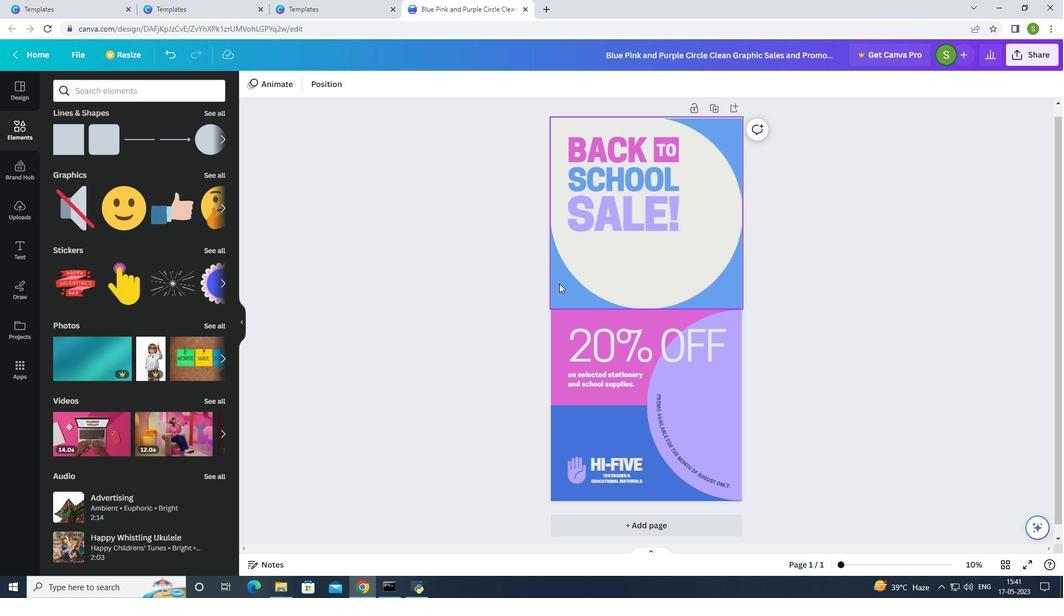 
Action: Mouse moved to (145, 204)
Screenshot: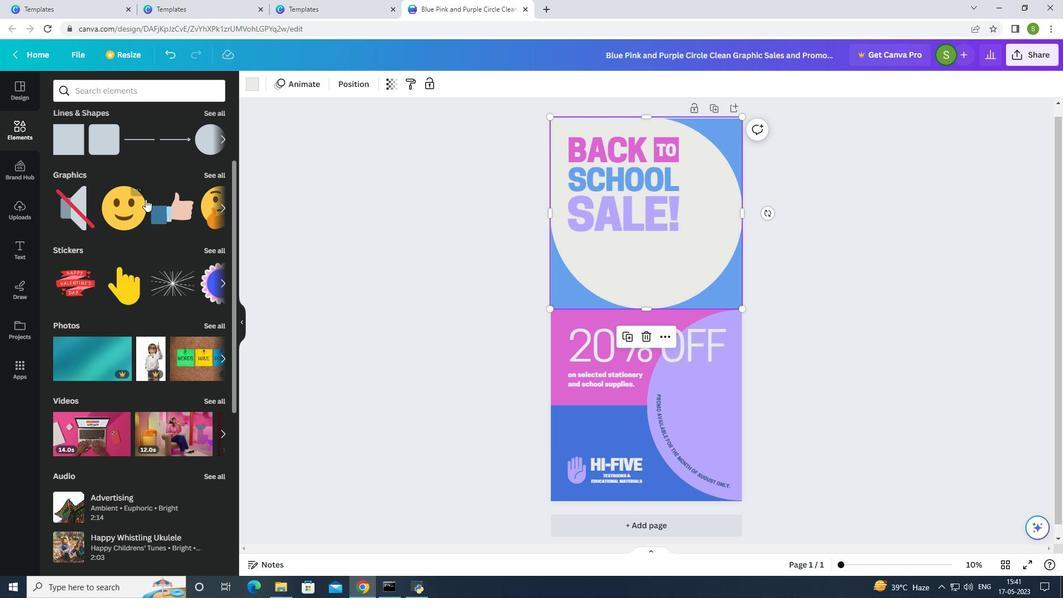 
Action: Mouse scrolled (145, 204) with delta (0, 0)
Screenshot: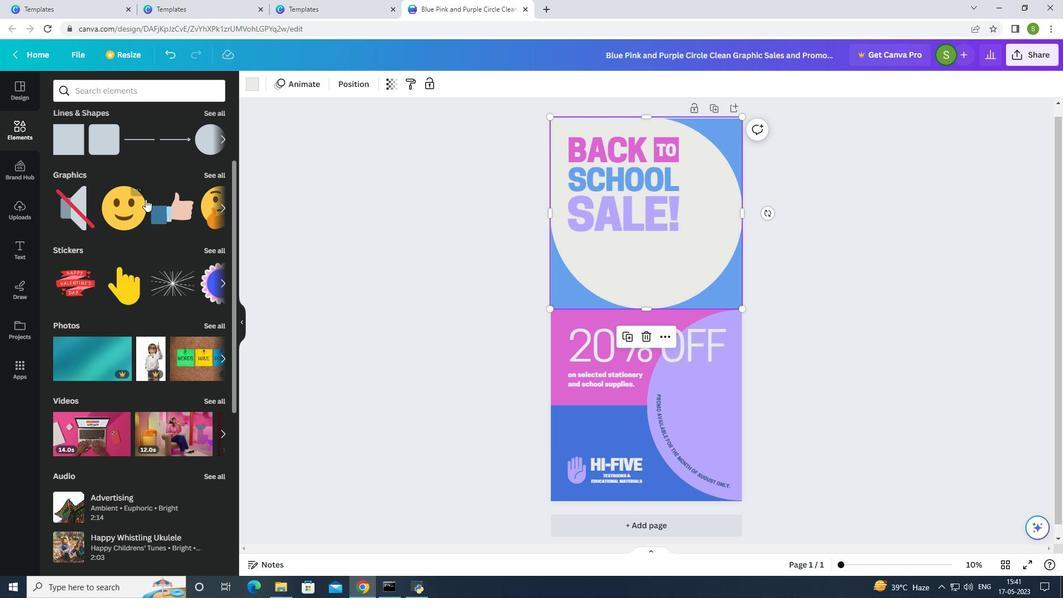 
Action: Mouse moved to (145, 207)
Screenshot: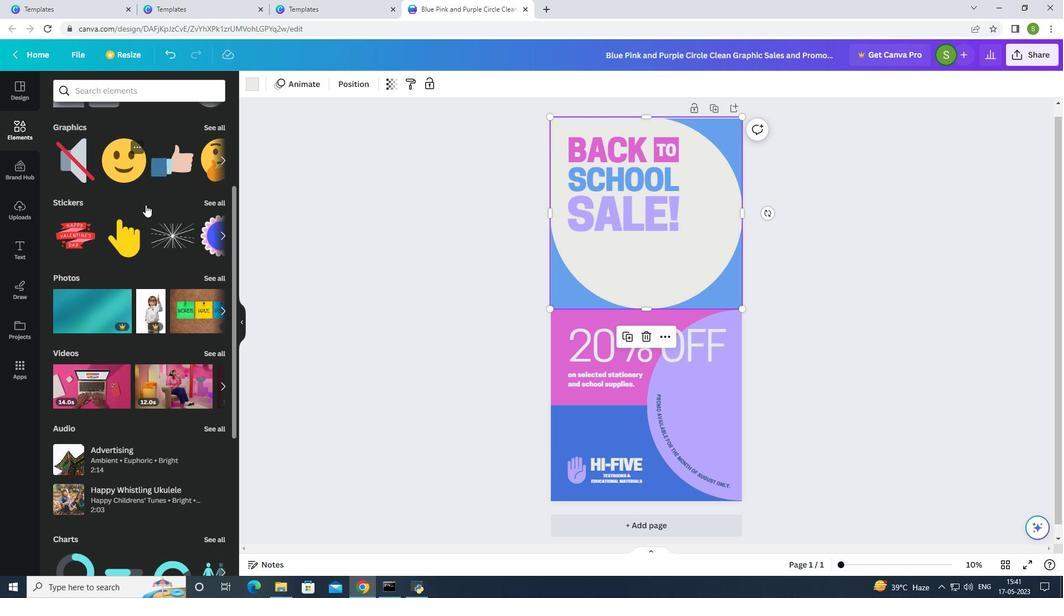 
Action: Mouse scrolled (145, 206) with delta (0, 0)
Screenshot: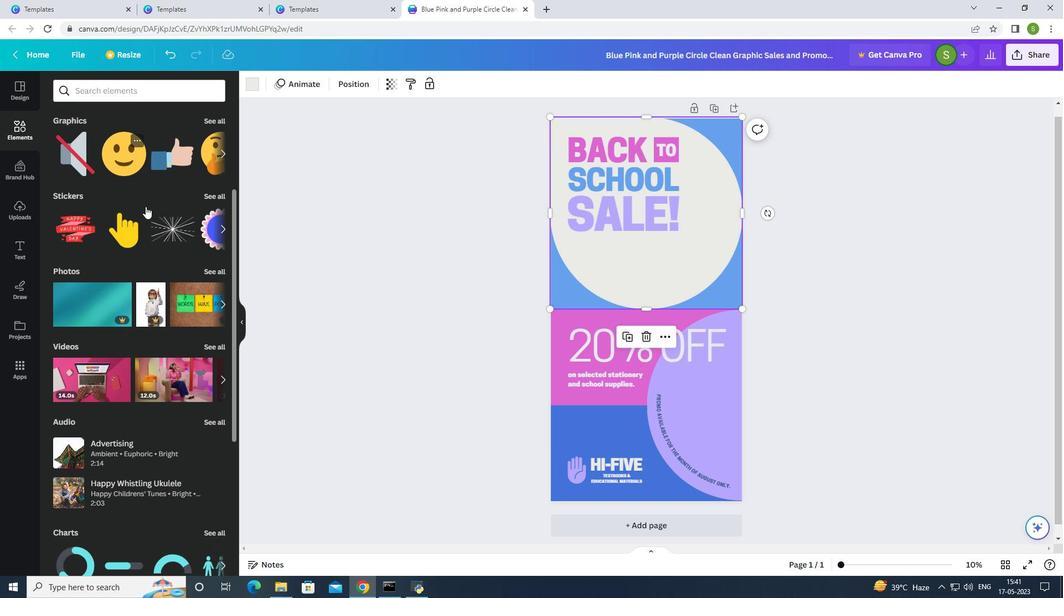 
Action: Mouse moved to (223, 243)
Screenshot: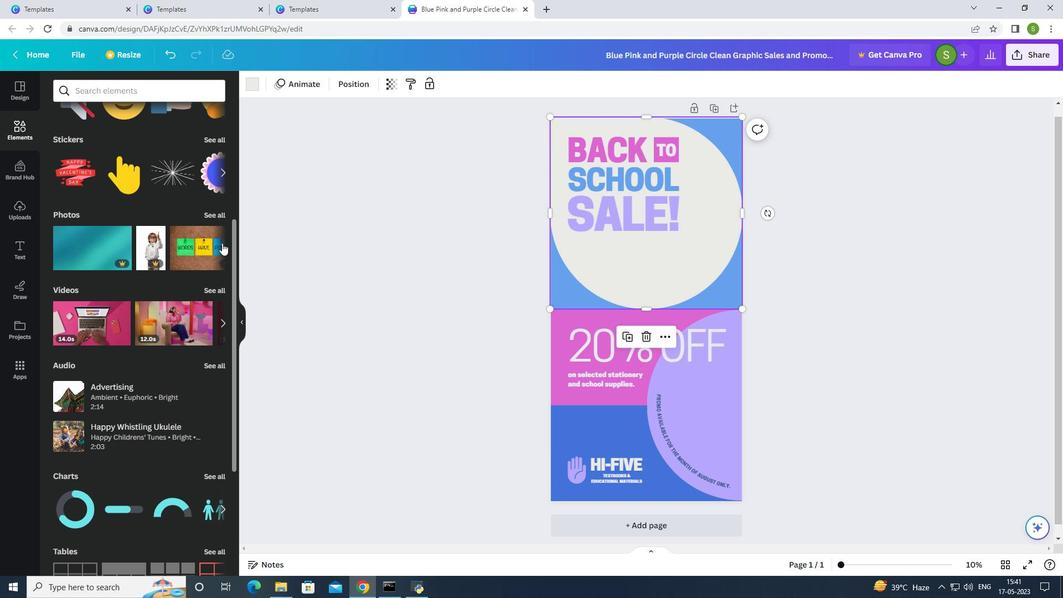 
Action: Mouse pressed left at (223, 243)
Screenshot: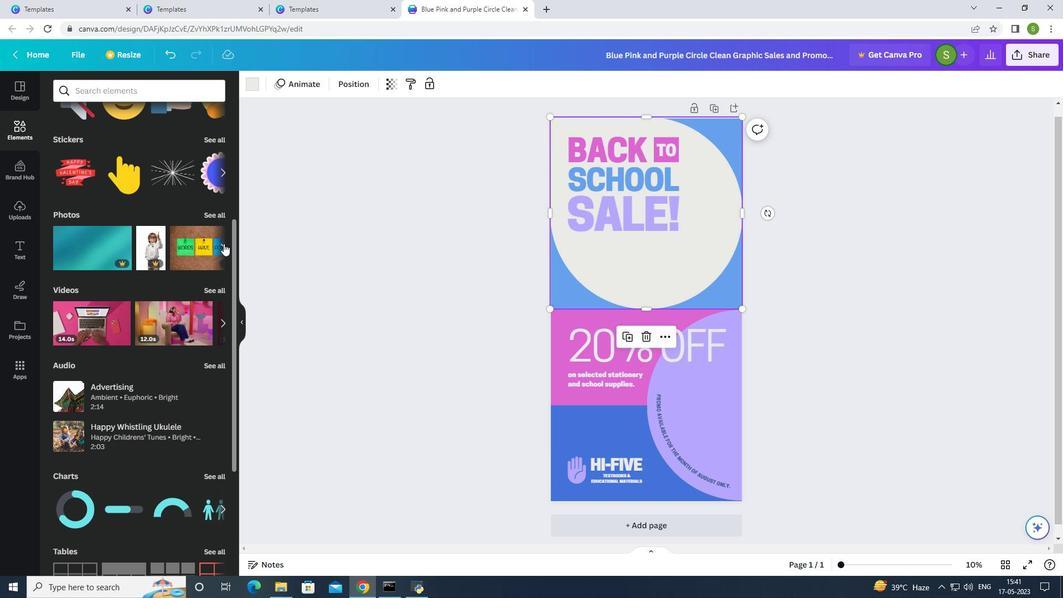 
Action: Mouse pressed left at (223, 243)
Screenshot: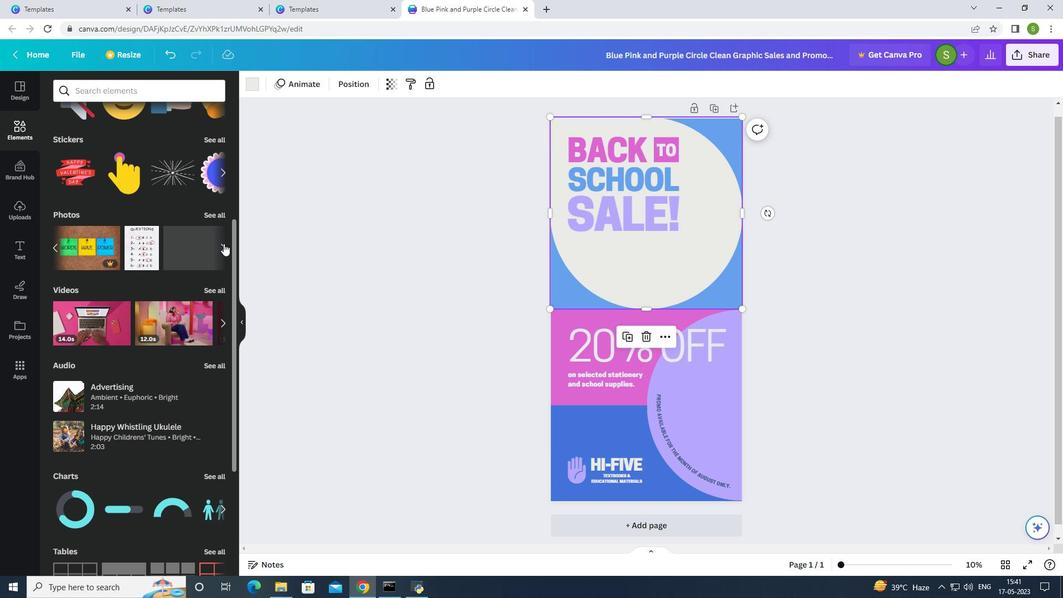 
Action: Mouse pressed left at (223, 243)
Screenshot: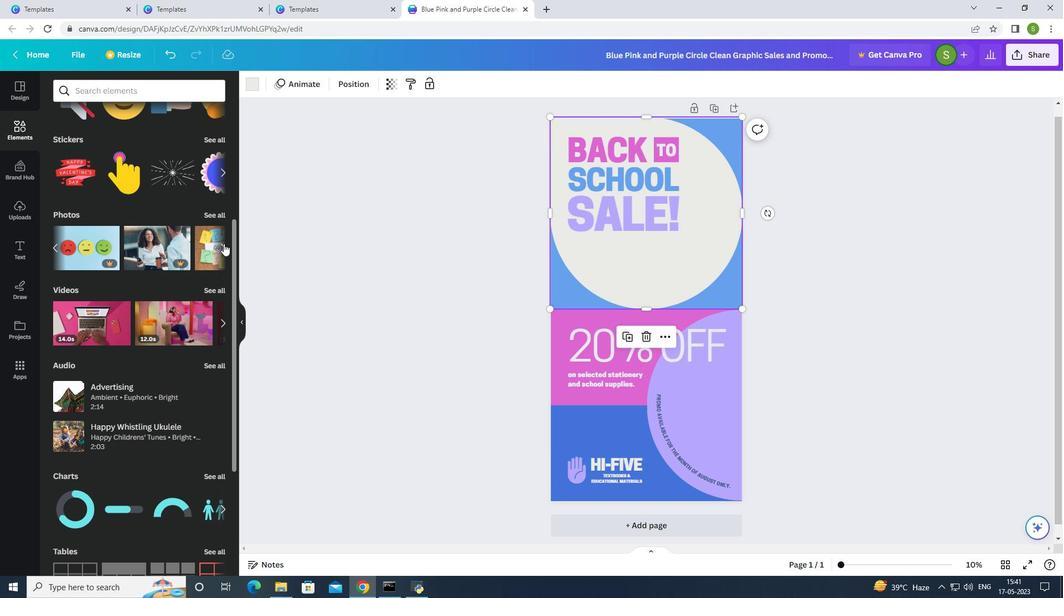 
Action: Mouse pressed left at (223, 243)
Screenshot: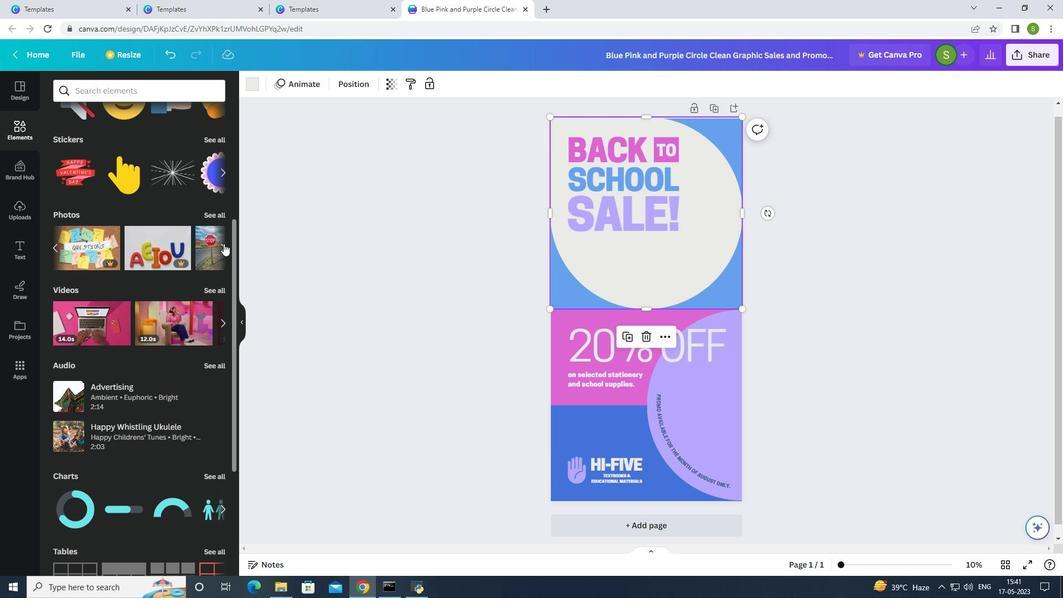 
Action: Mouse moved to (221, 248)
Screenshot: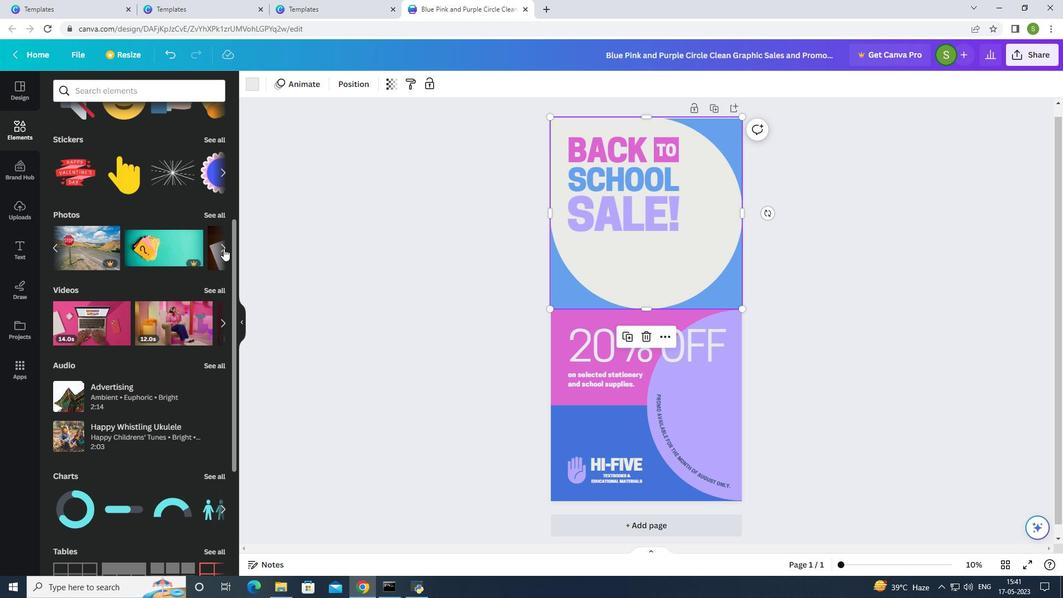 
Action: Mouse pressed left at (221, 248)
Screenshot: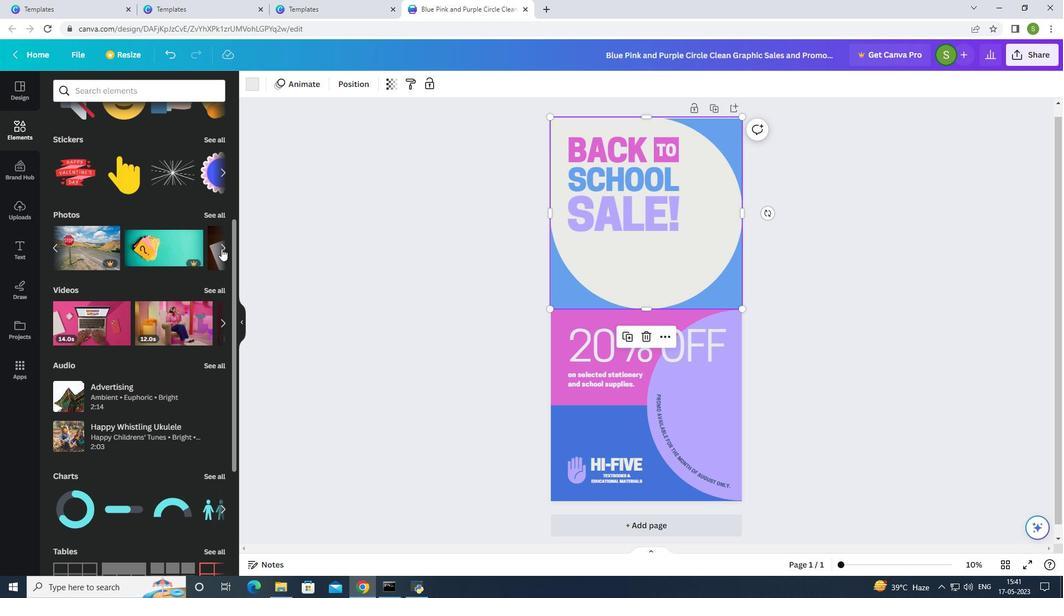 
Action: Mouse pressed left at (221, 248)
Screenshot: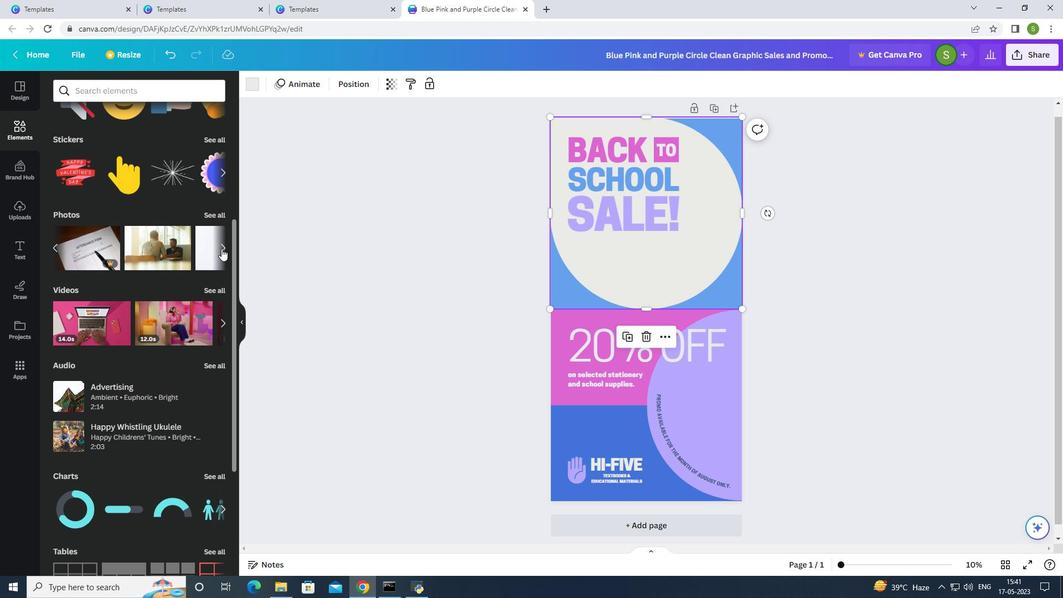 
Action: Mouse pressed left at (221, 248)
Screenshot: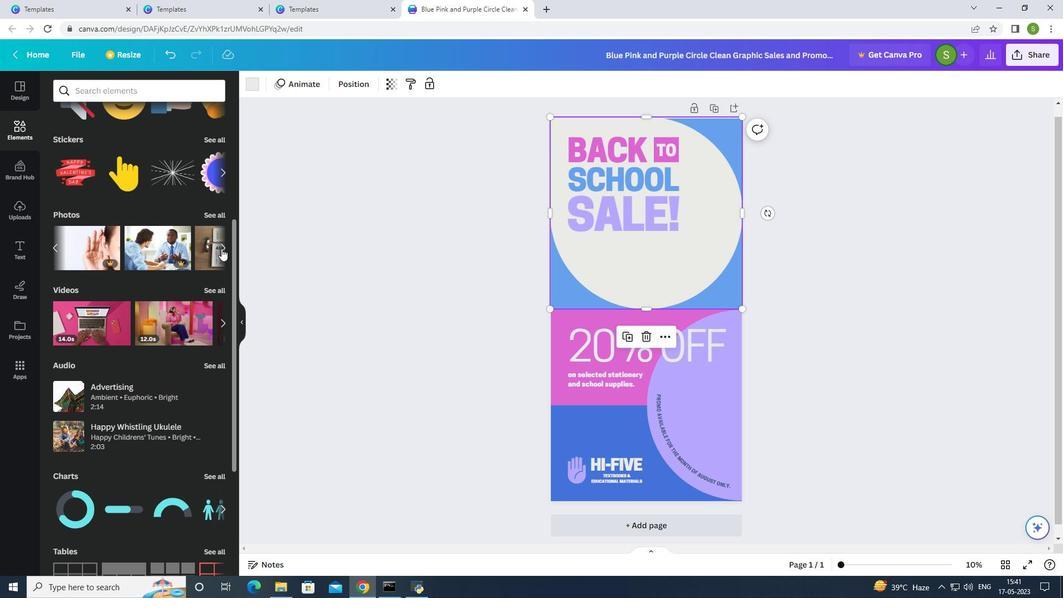 
Action: Mouse pressed left at (221, 248)
Screenshot: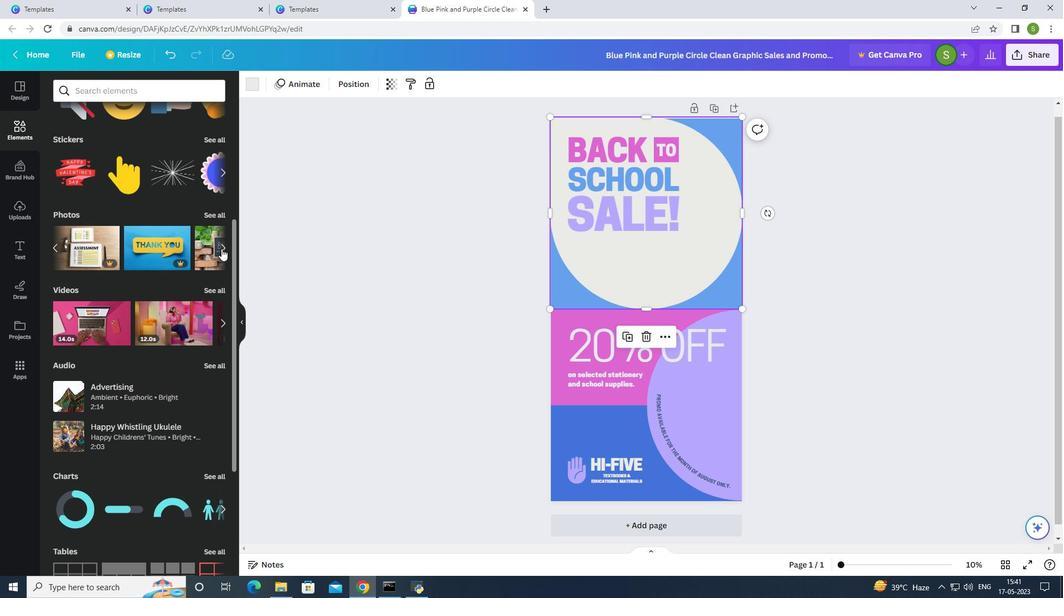 
Action: Mouse pressed left at (221, 248)
Screenshot: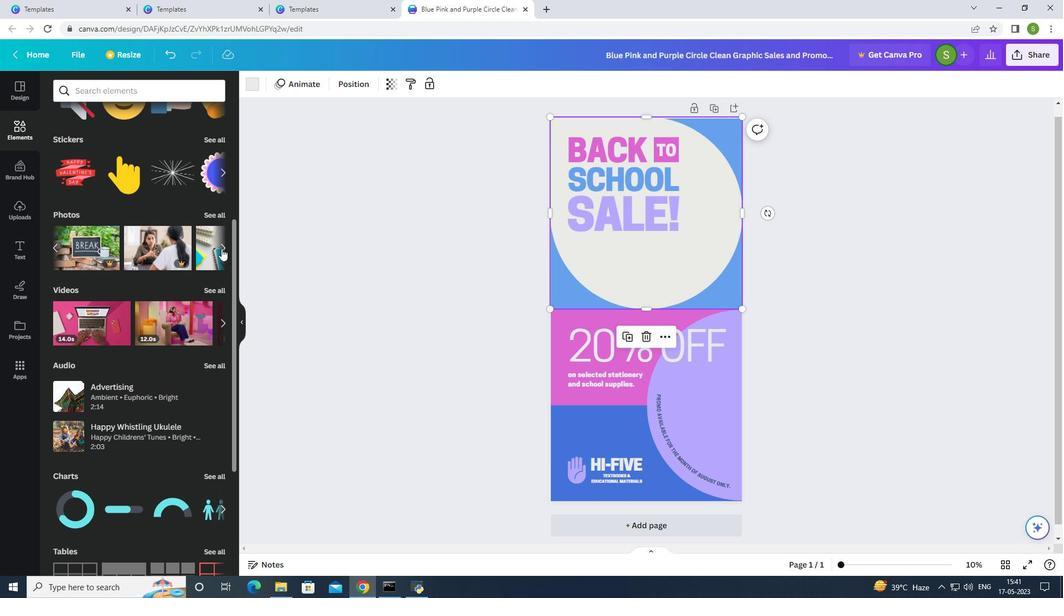 
Action: Mouse pressed left at (221, 248)
Screenshot: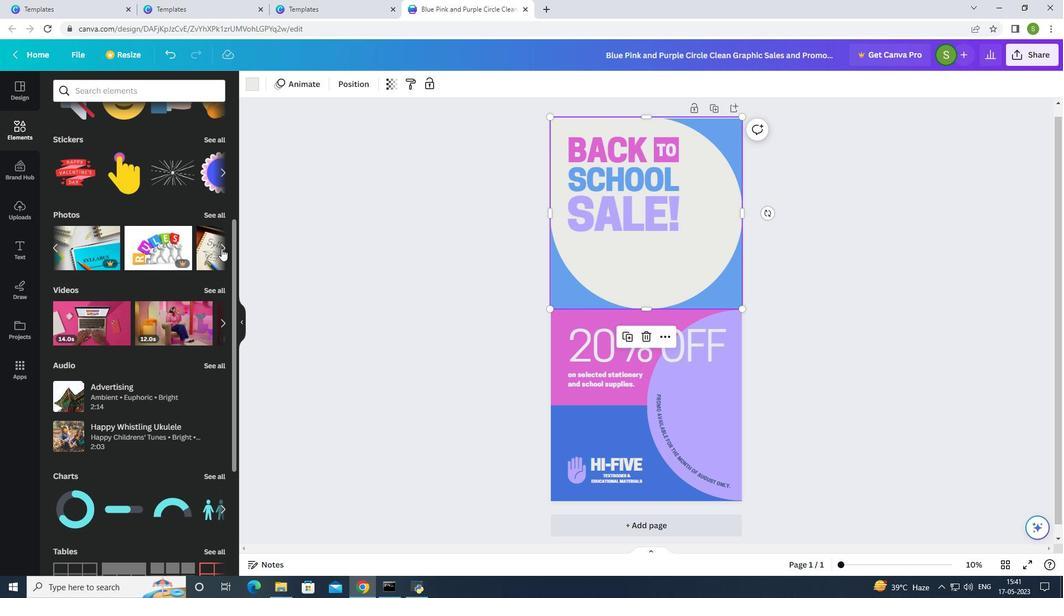 
Action: Mouse pressed left at (221, 248)
Screenshot: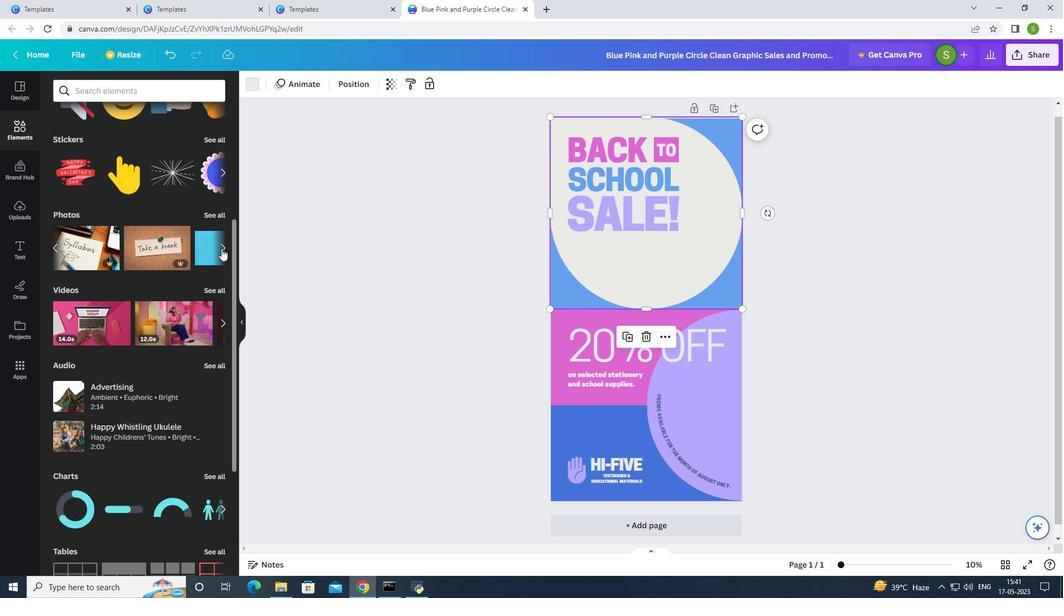 
Action: Mouse moved to (96, 251)
Screenshot: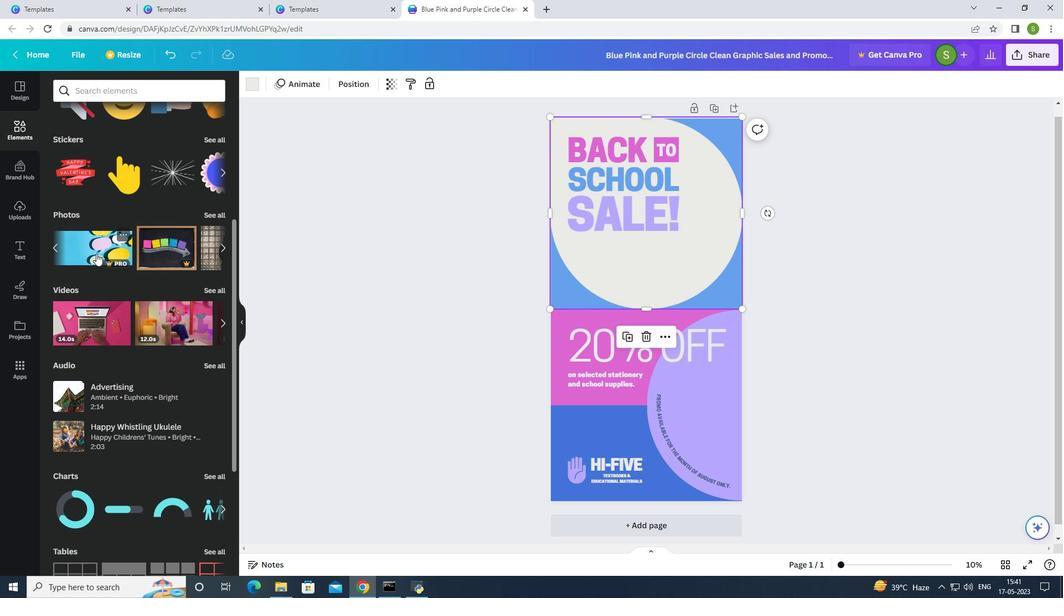 
Action: Mouse pressed left at (96, 251)
Screenshot: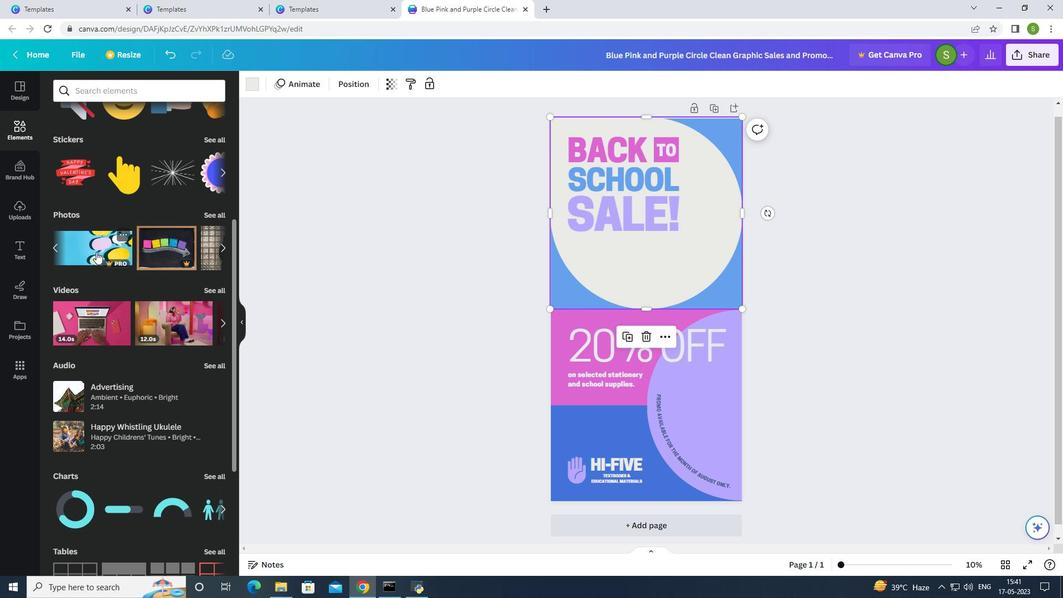 
Action: Mouse moved to (624, 314)
Screenshot: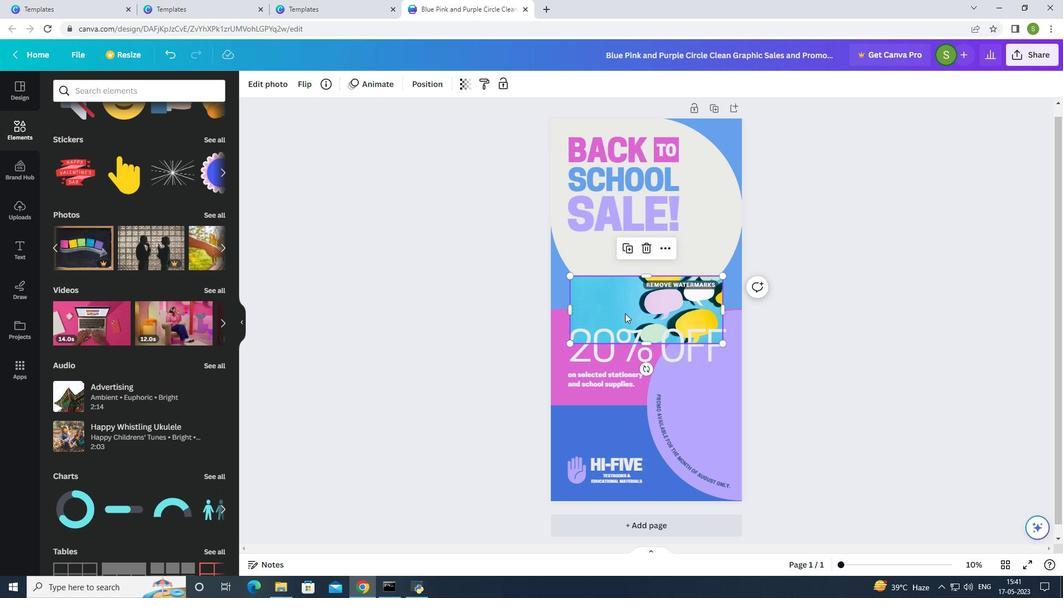 
Action: Mouse pressed left at (624, 314)
Screenshot: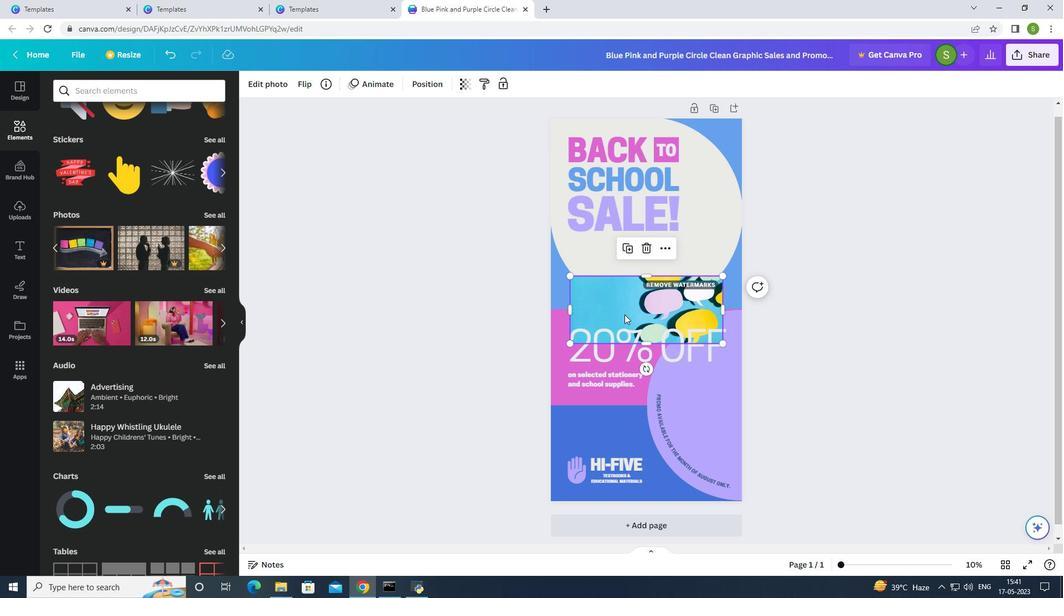 
Action: Mouse moved to (620, 346)
Screenshot: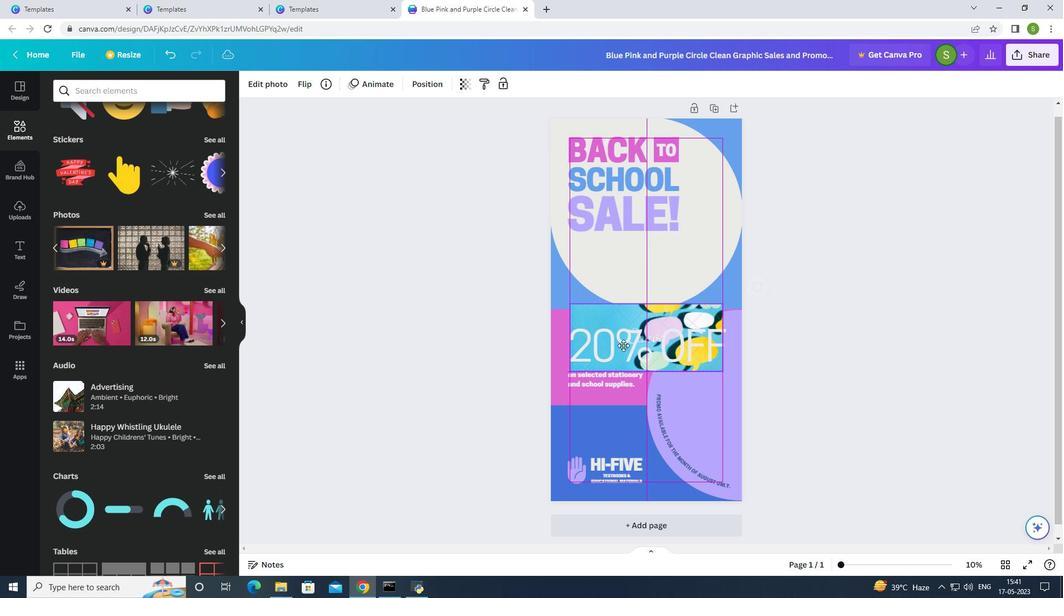 
Action: Mouse pressed left at (620, 346)
Screenshot: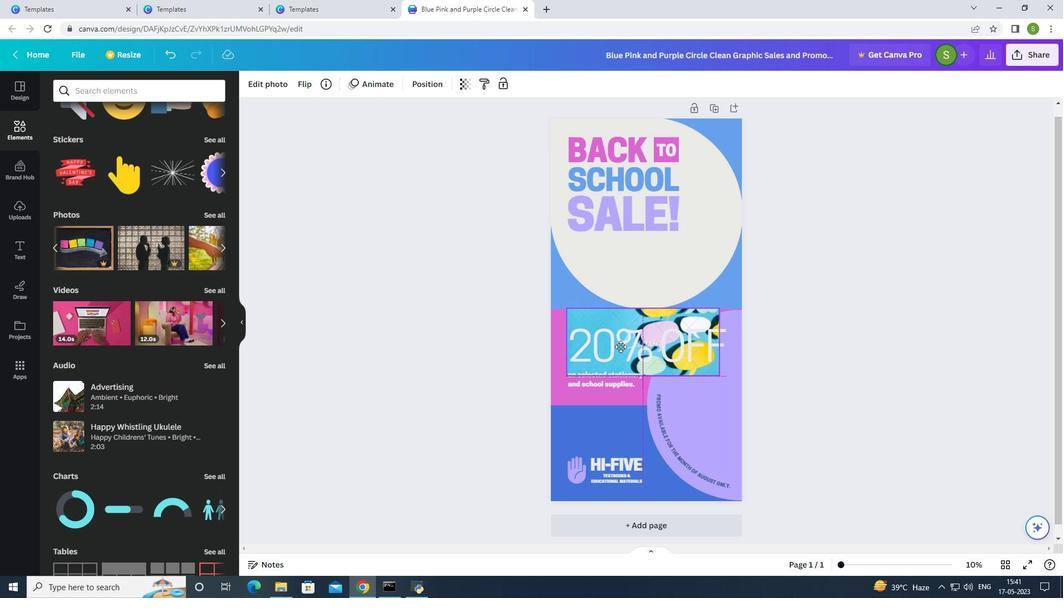 
Action: Mouse moved to (570, 326)
Screenshot: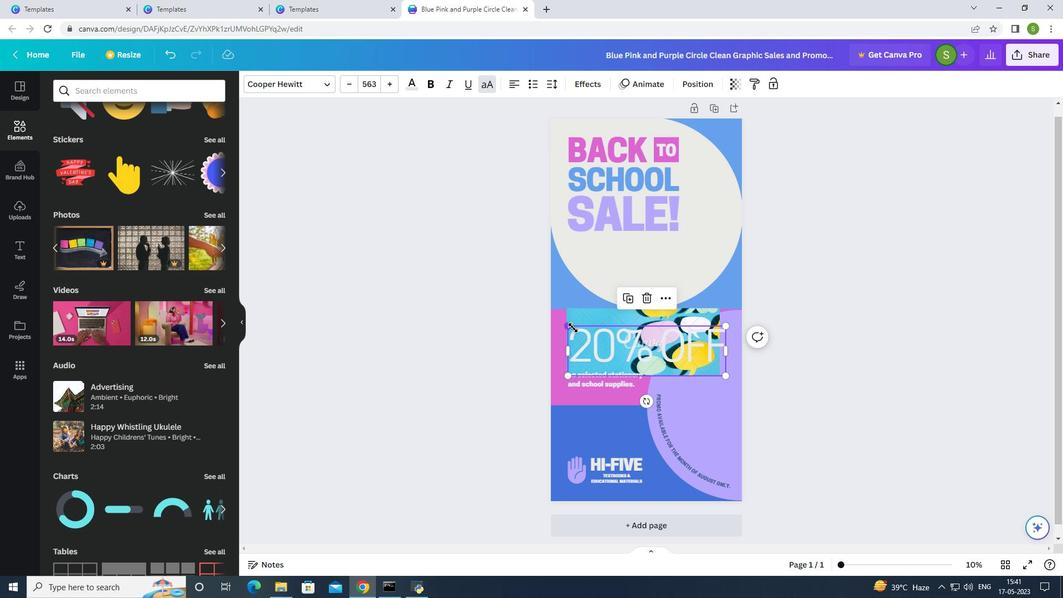 
Action: Mouse pressed left at (570, 326)
Screenshot: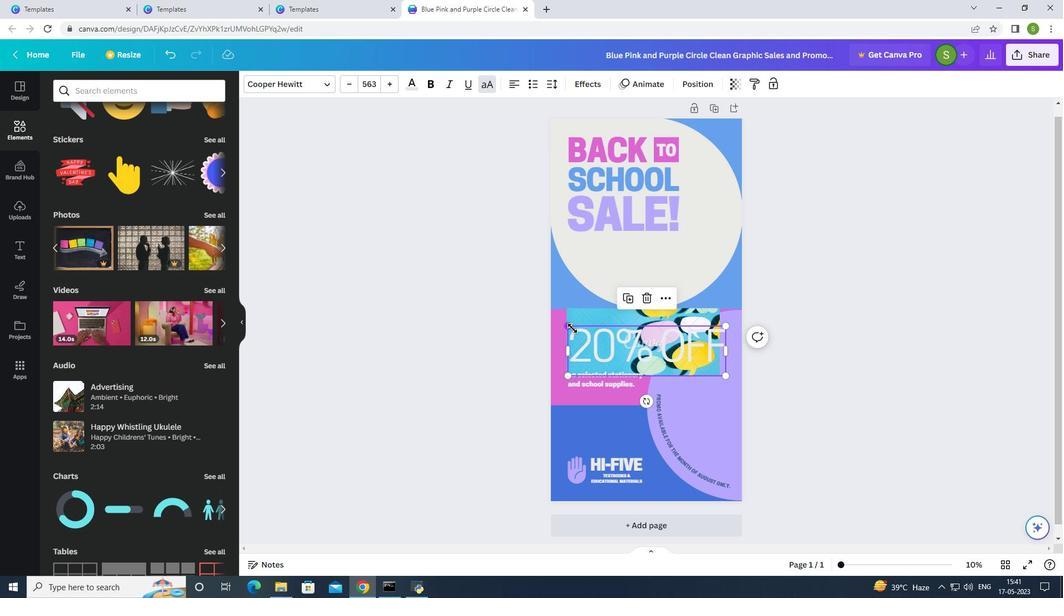 
Action: Mouse moved to (595, 317)
Screenshot: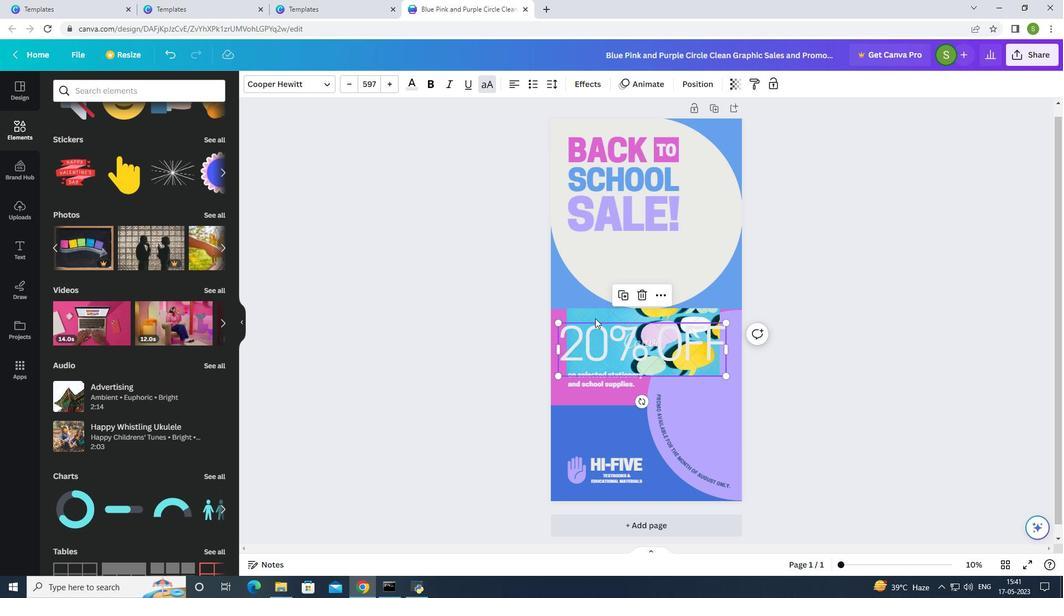 
Action: Mouse pressed left at (595, 317)
Screenshot: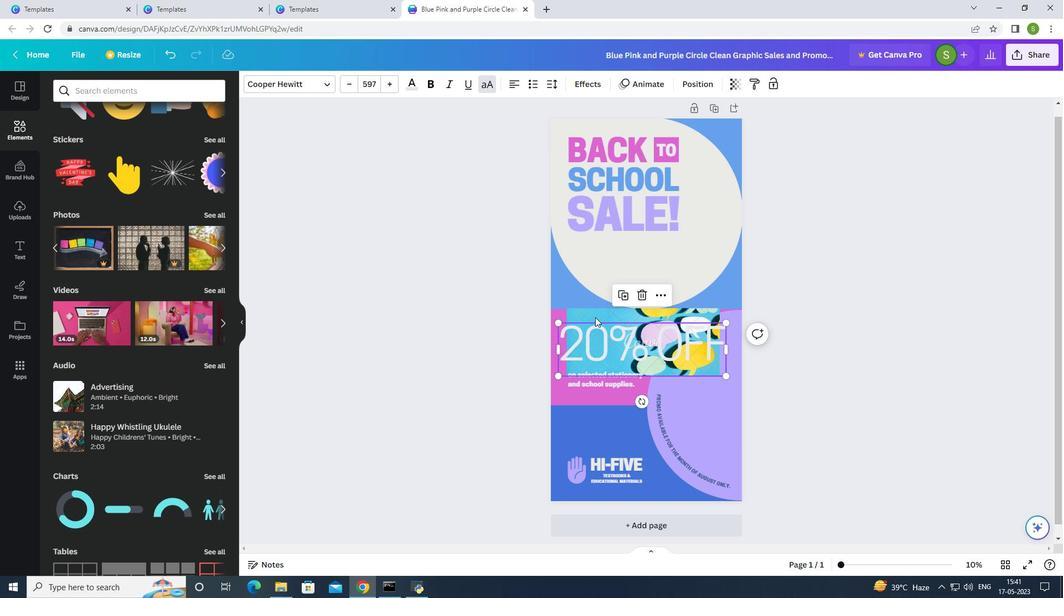 
Action: Mouse moved to (681, 392)
Screenshot: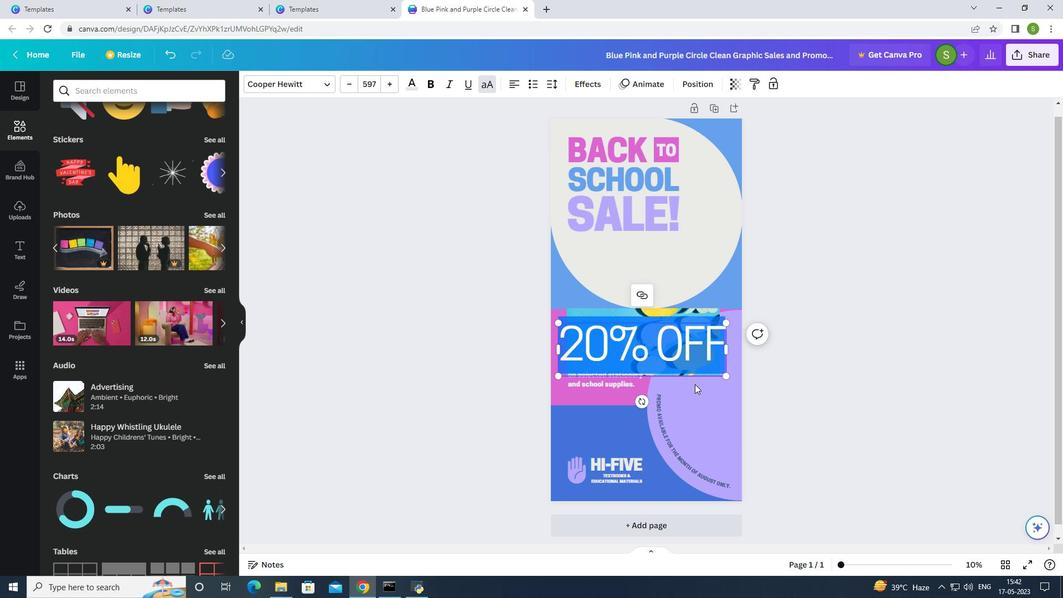
Action: Mouse pressed left at (681, 392)
Screenshot: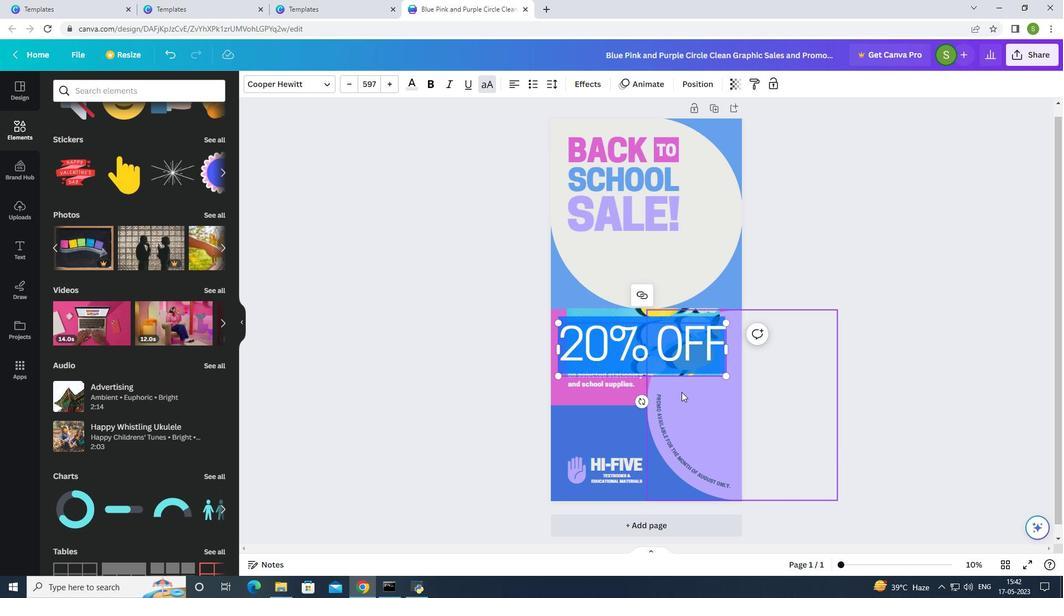 
Action: Mouse moved to (708, 361)
Screenshot: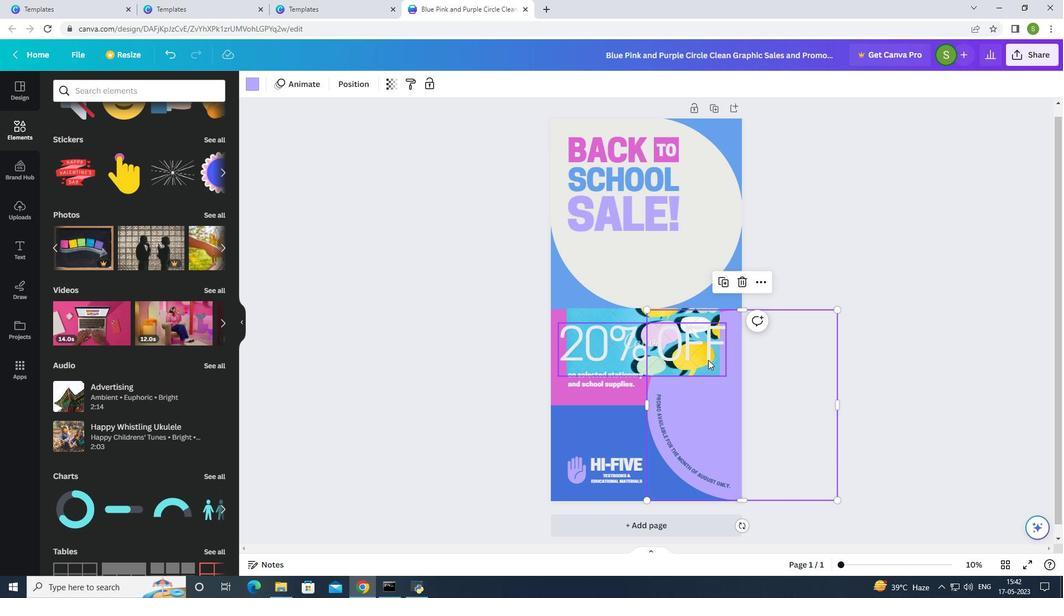 
Action: Mouse pressed left at (708, 361)
Screenshot: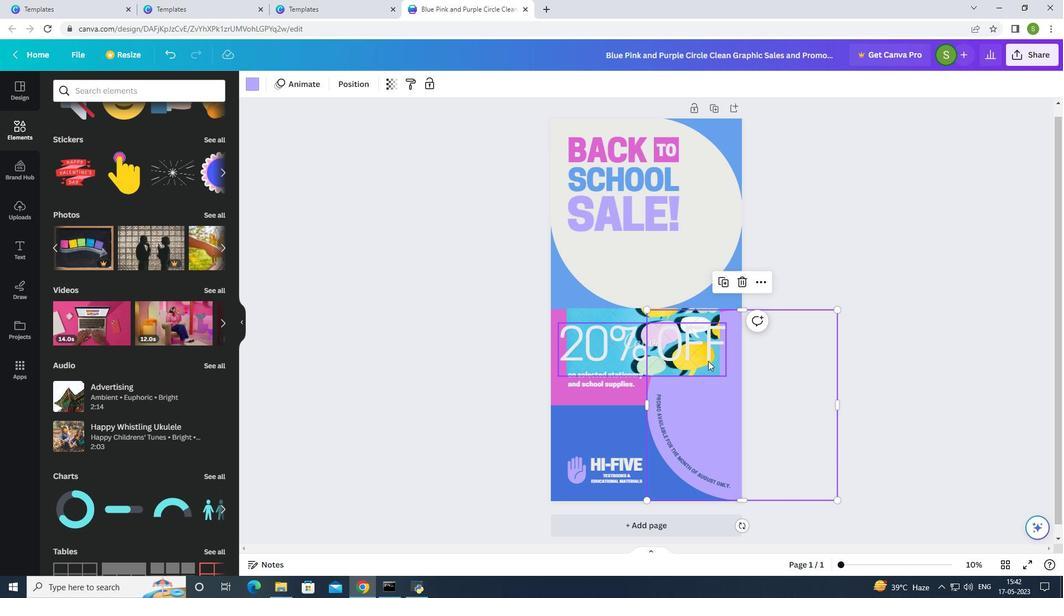 
Action: Mouse moved to (558, 324)
Screenshot: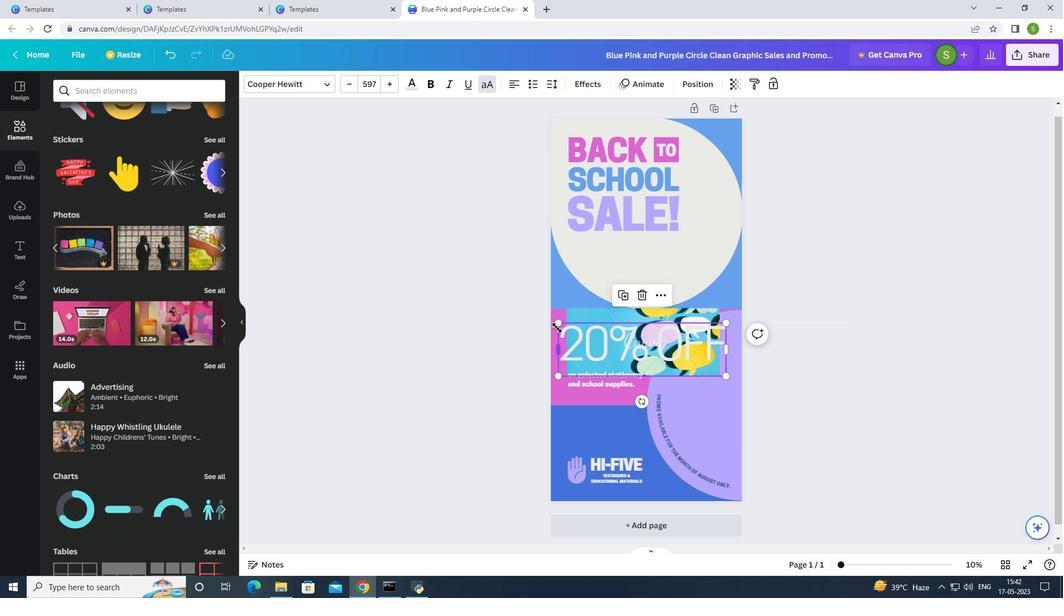 
Action: Mouse pressed left at (558, 324)
Screenshot: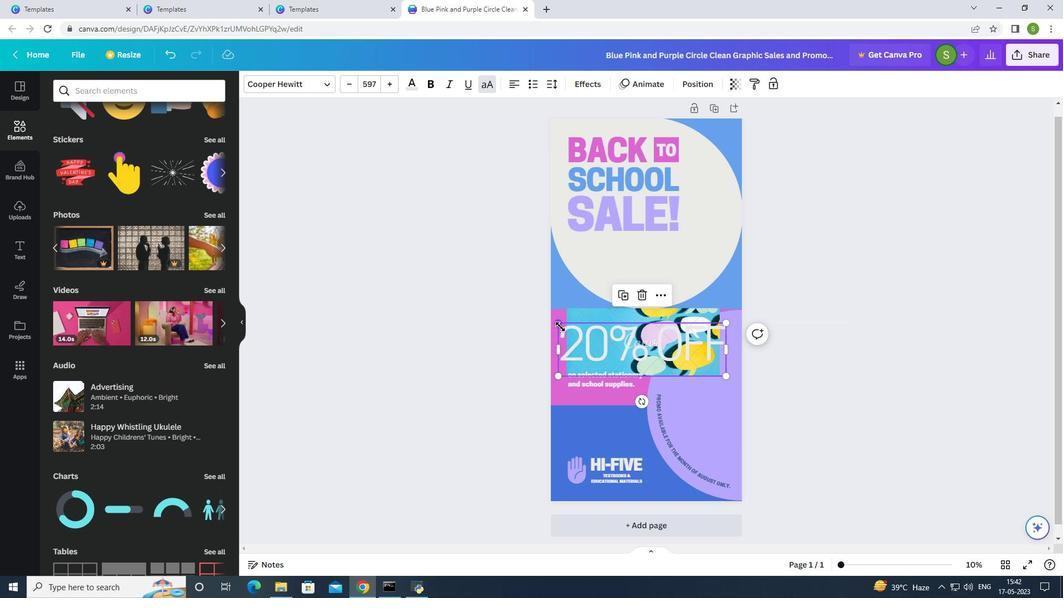 
Action: Mouse moved to (592, 314)
Screenshot: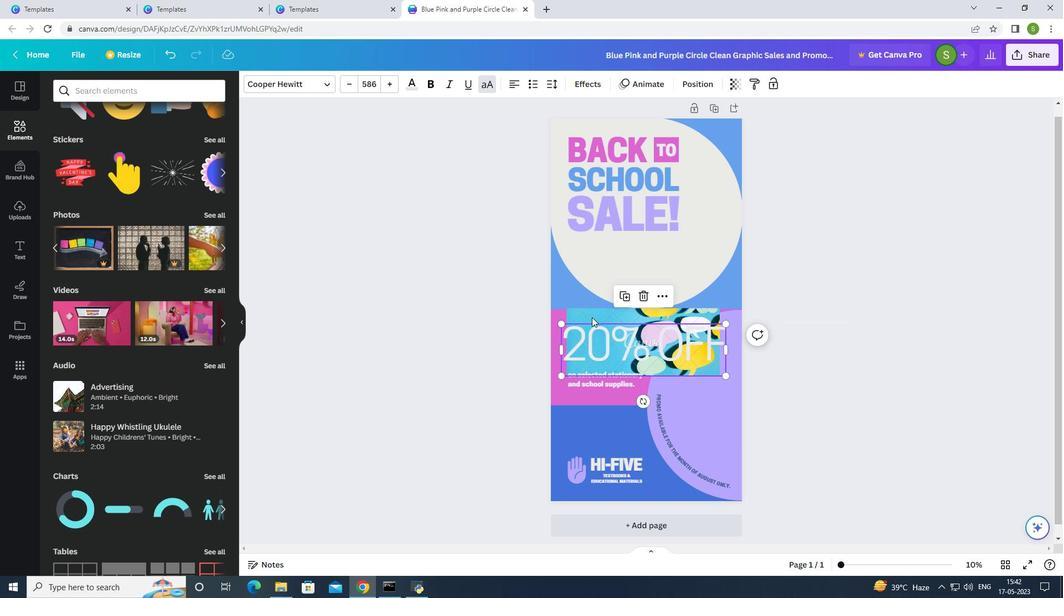 
Action: Mouse pressed left at (592, 314)
Screenshot: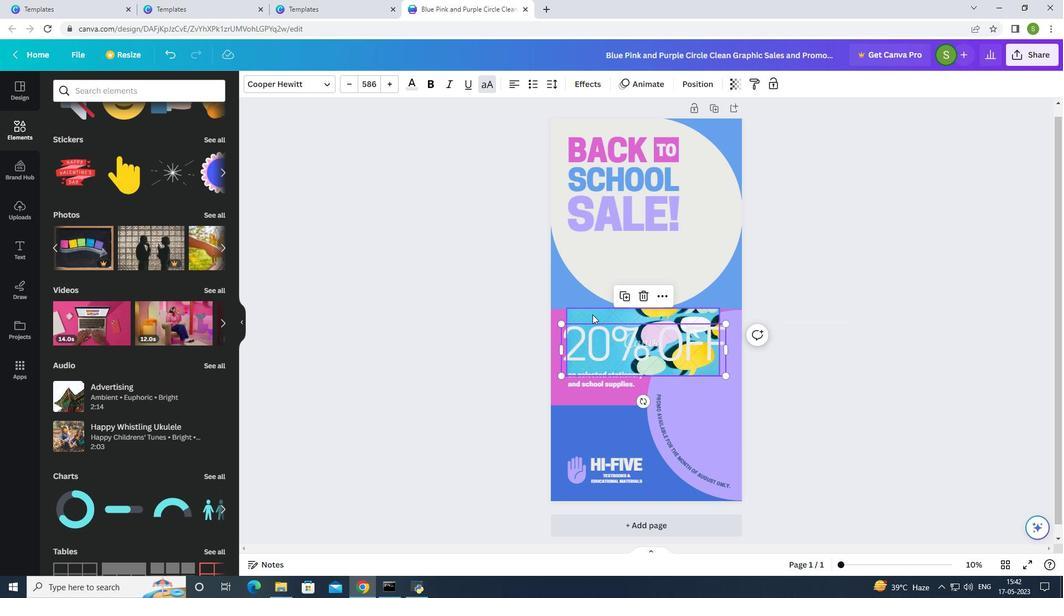 
Action: Mouse moved to (570, 309)
Screenshot: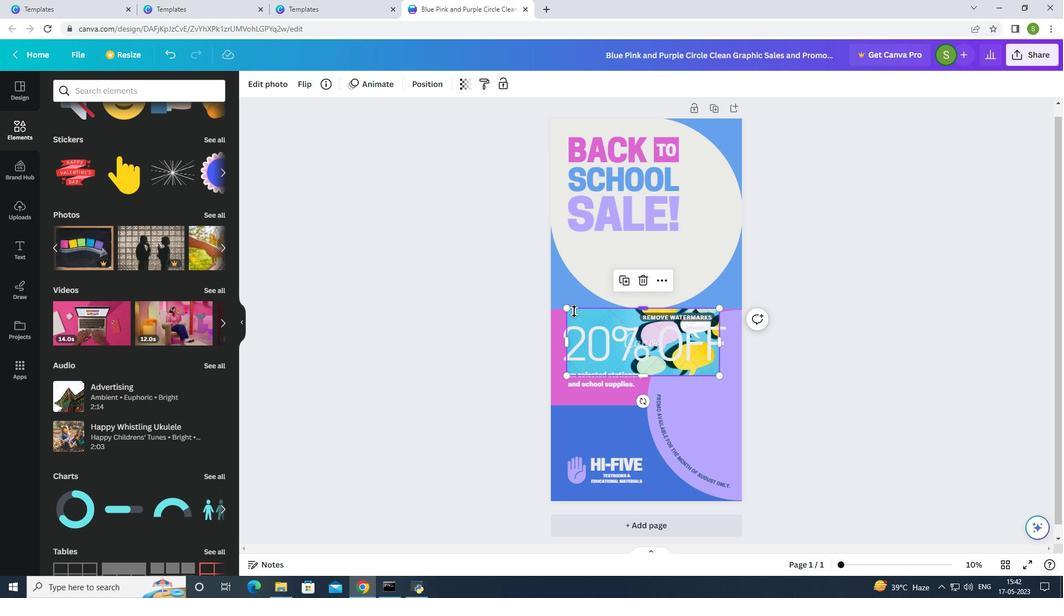 
Action: Mouse pressed left at (570, 309)
Screenshot: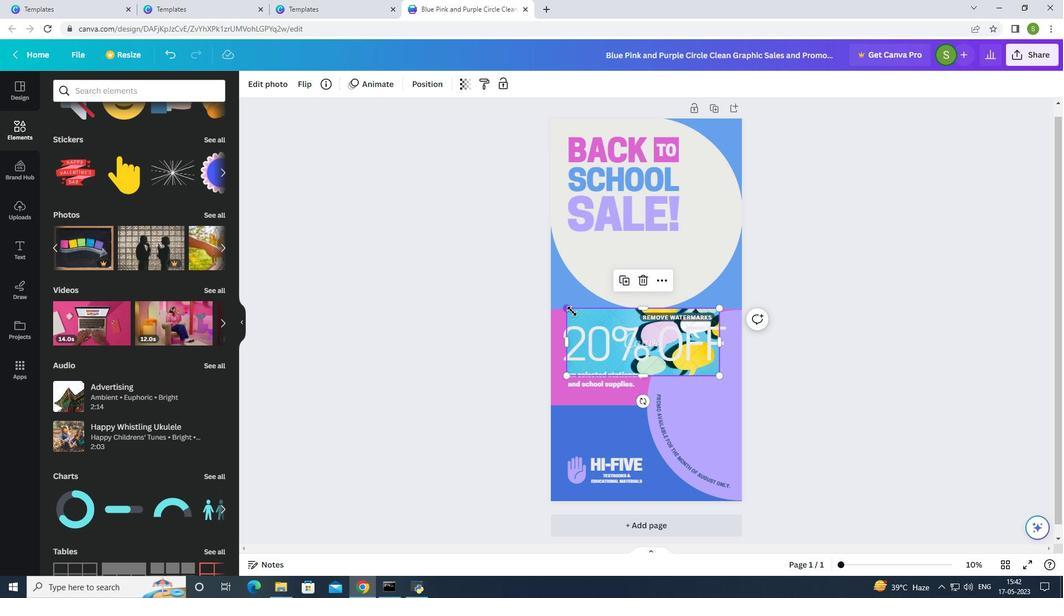 
Action: Mouse moved to (718, 375)
Screenshot: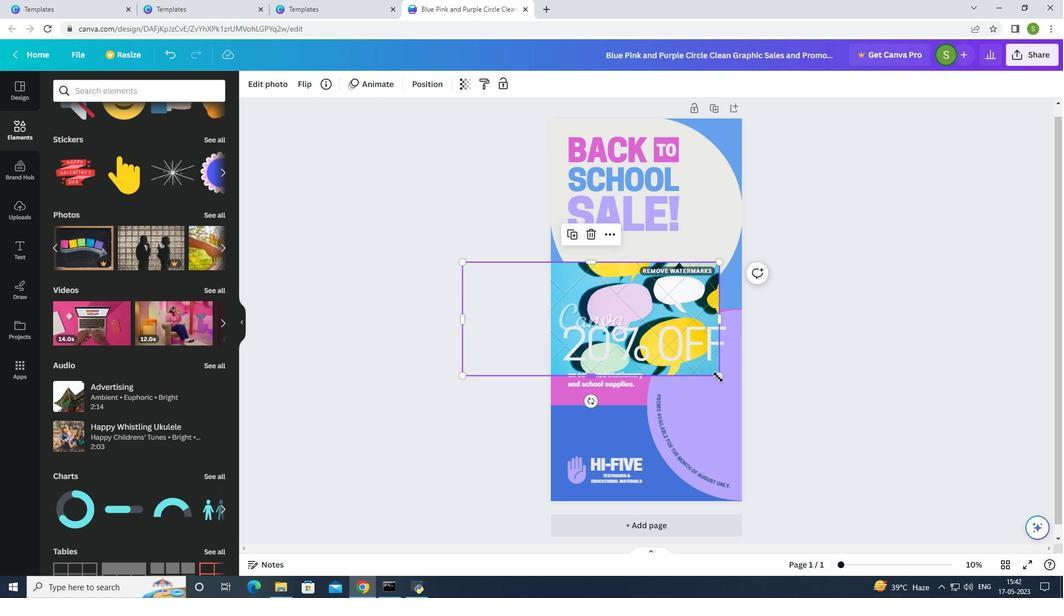 
Action: Mouse pressed left at (718, 375)
Screenshot: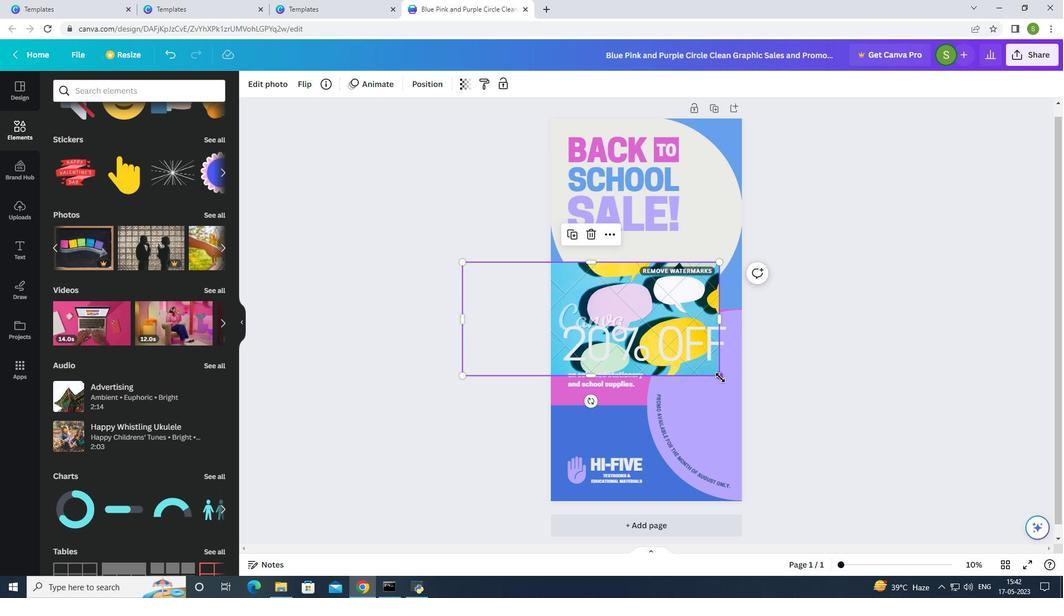 
Action: Mouse moved to (529, 332)
Screenshot: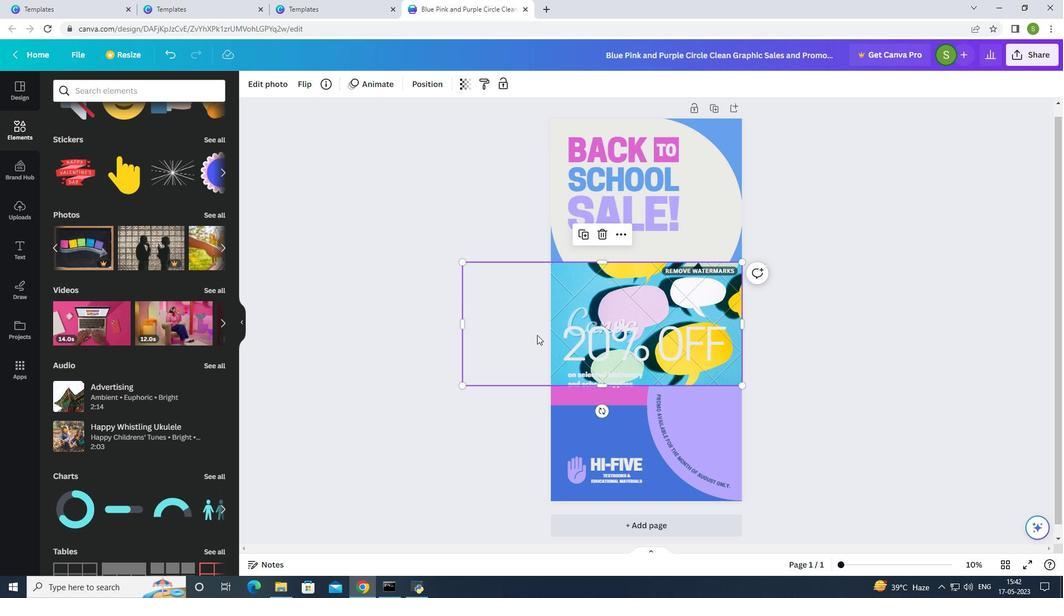 
Action: Mouse pressed left at (529, 332)
Screenshot: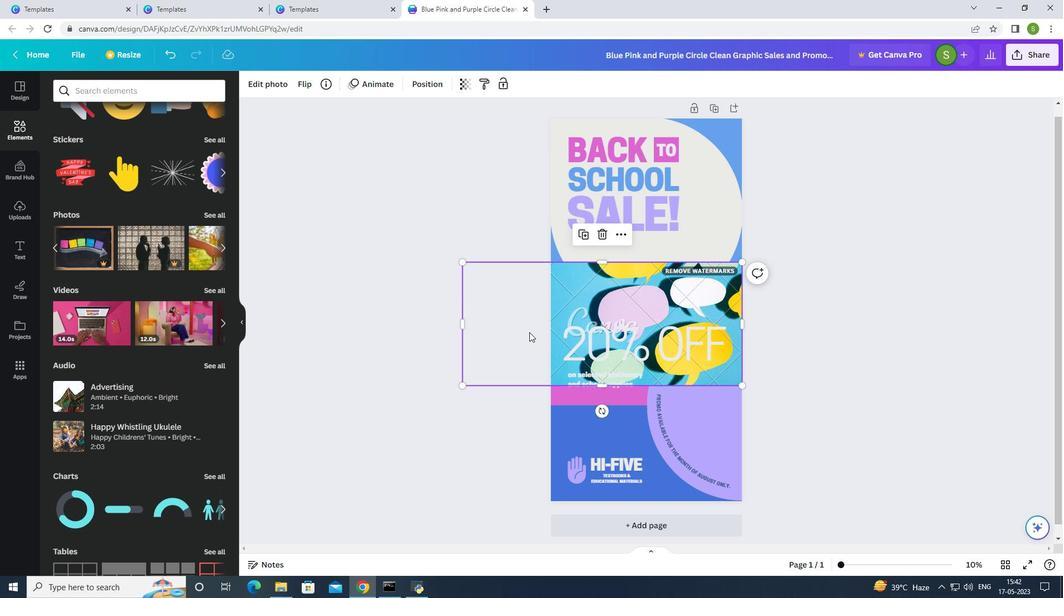 
Action: Mouse moved to (722, 290)
Screenshot: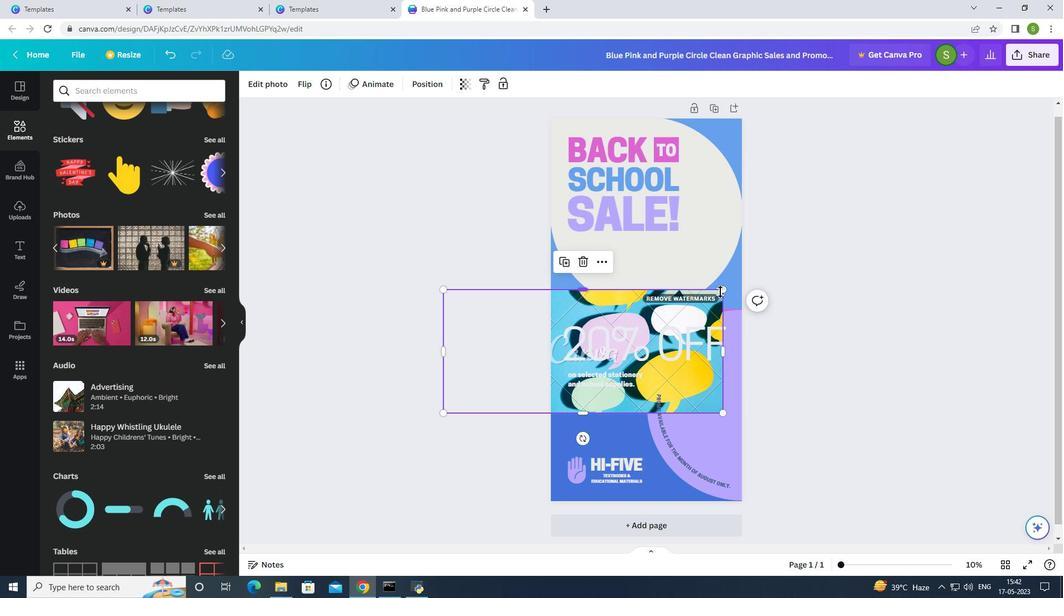 
Action: Mouse pressed left at (722, 290)
Screenshot: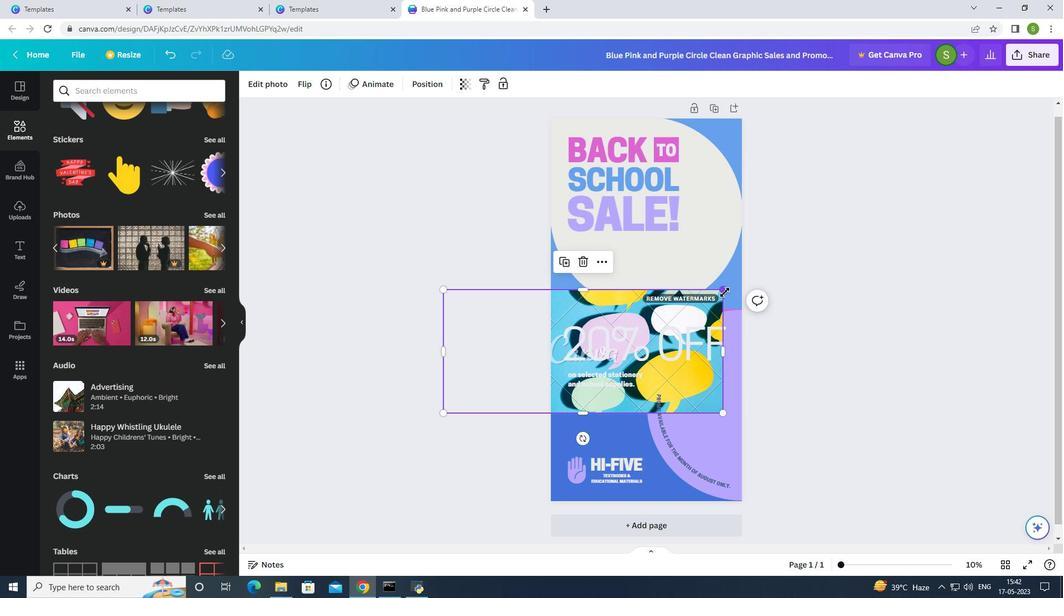 
Action: Mouse moved to (596, 250)
Screenshot: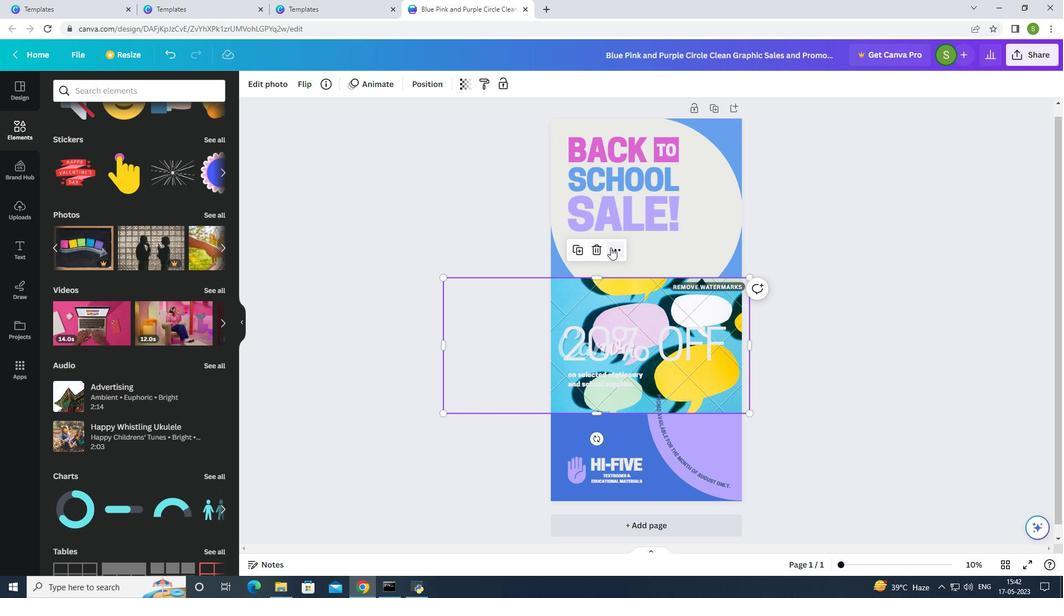
Action: Mouse pressed left at (596, 250)
Screenshot: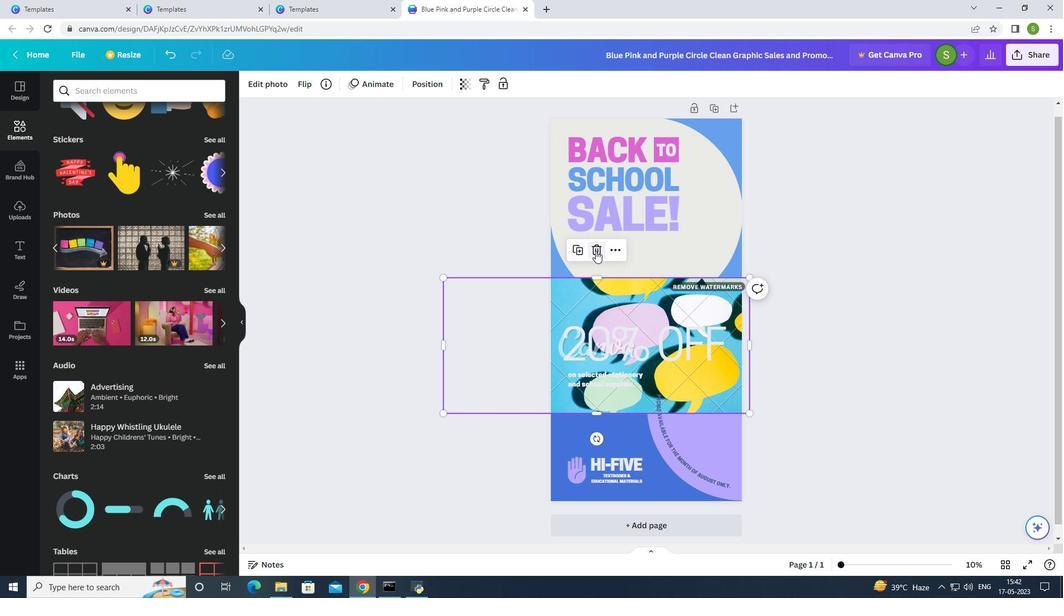 
Action: Mouse moved to (139, 92)
Screenshot: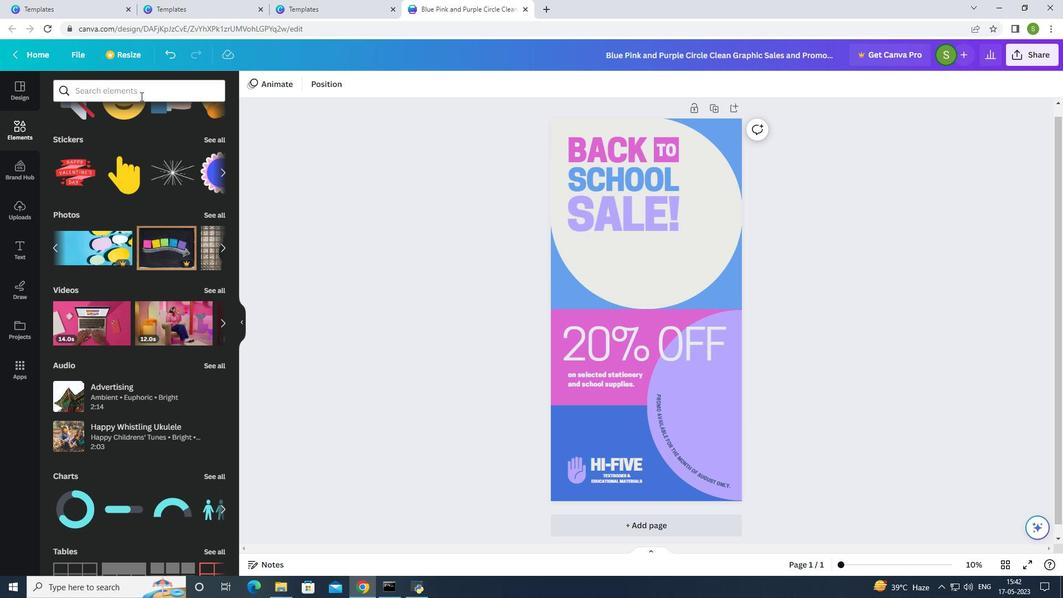 
Action: Mouse pressed left at (139, 92)
Screenshot: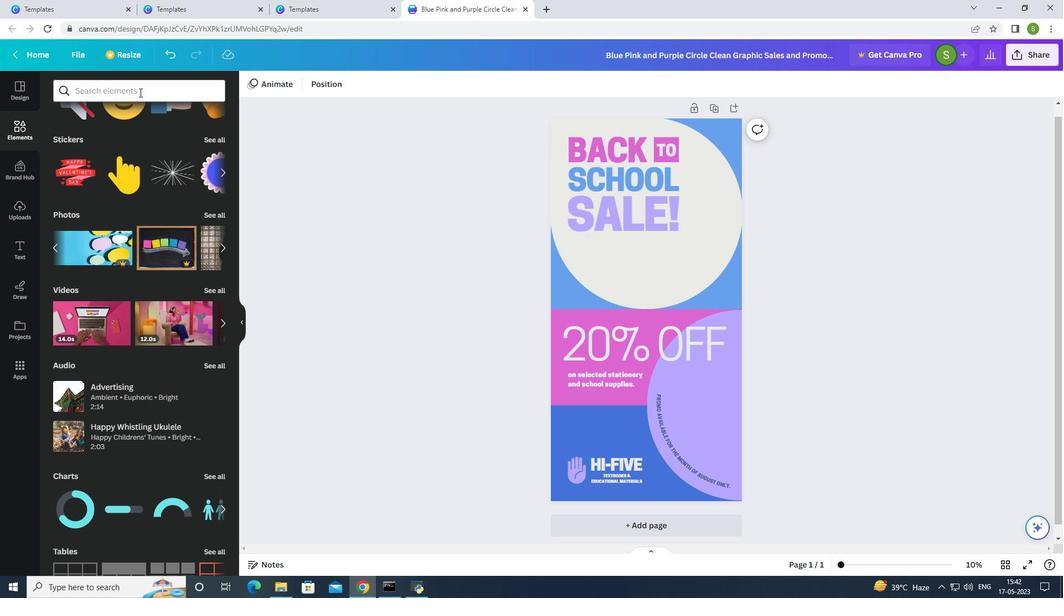 
Action: Mouse moved to (337, 178)
Screenshot: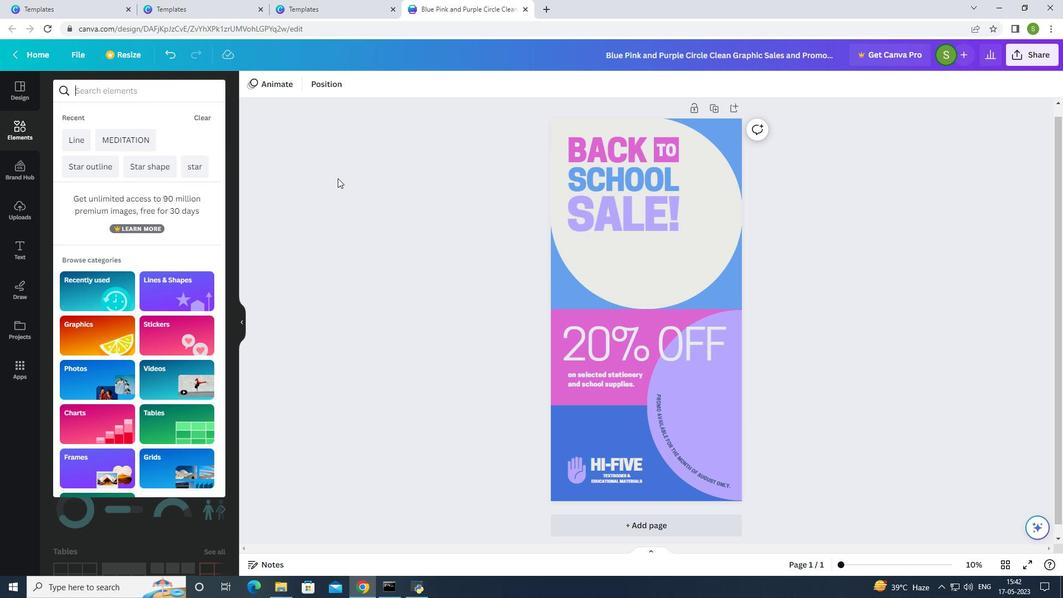 
Action: Key pressed c
Screenshot: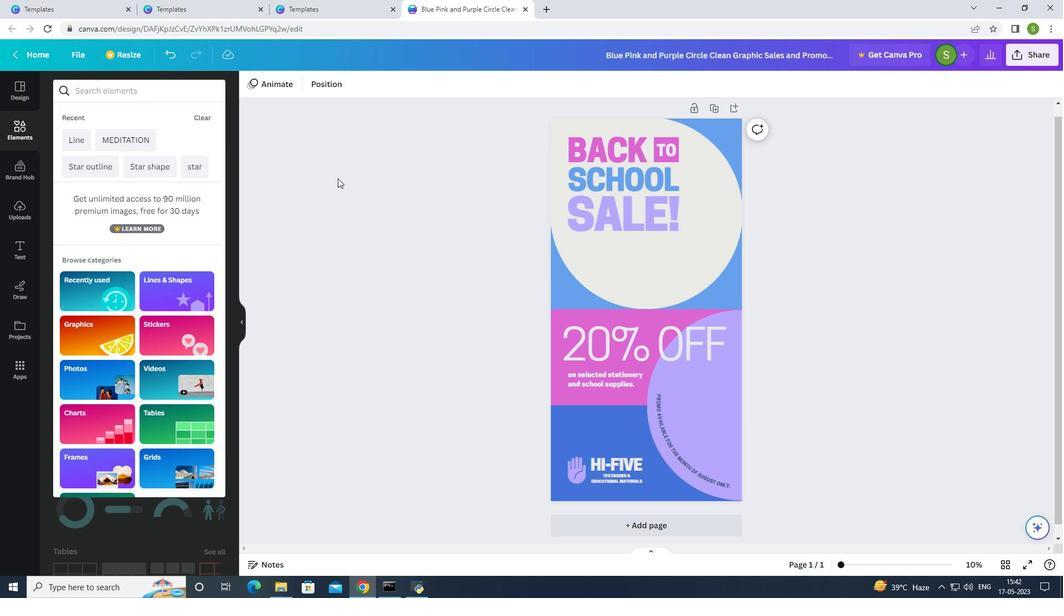 
Action: Mouse moved to (342, 178)
Screenshot: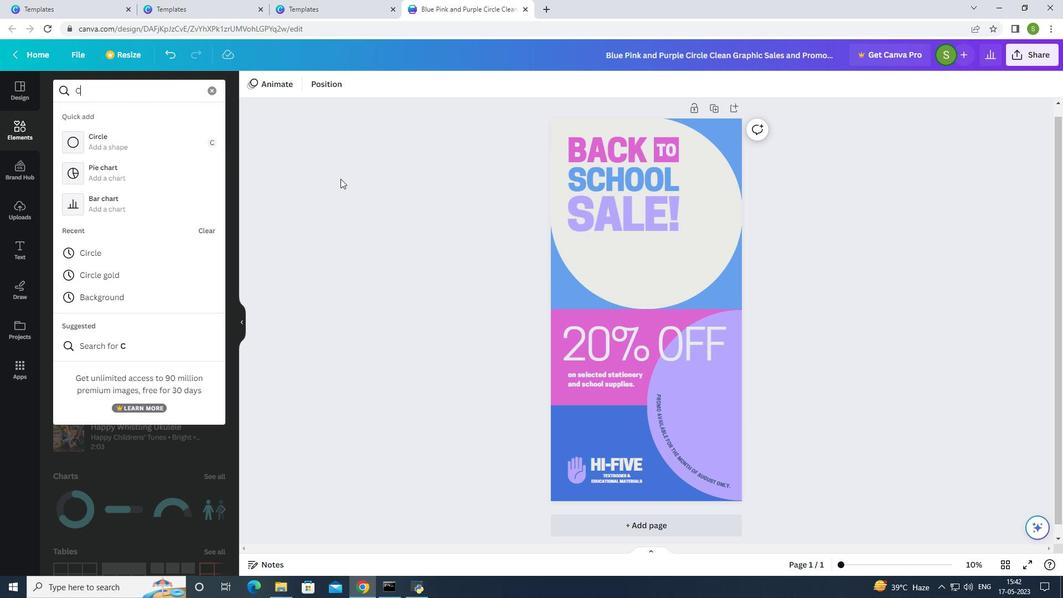 
Action: Key pressed o
Screenshot: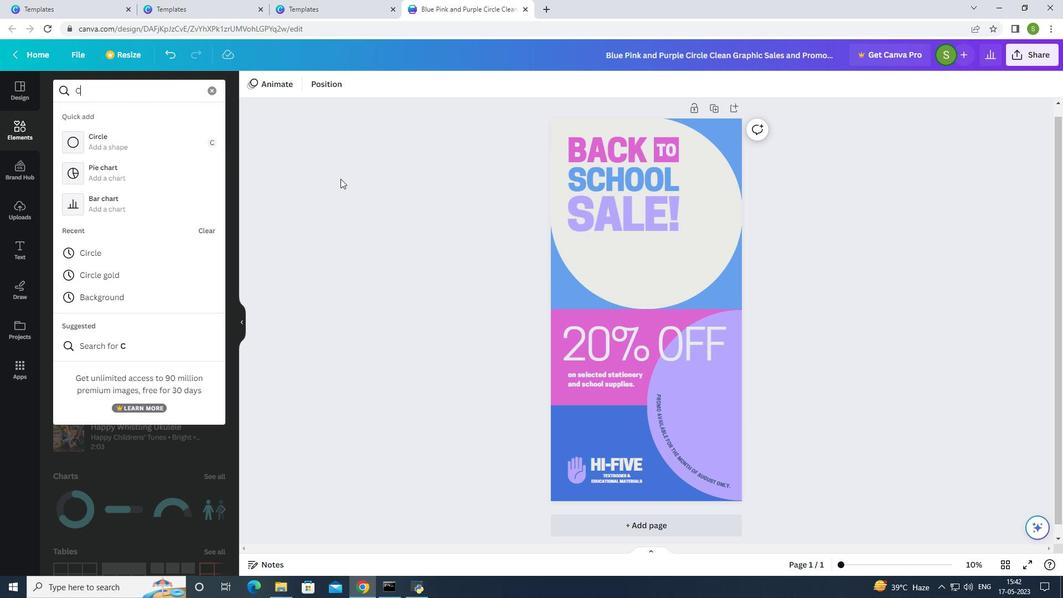 
Action: Mouse moved to (345, 178)
Screenshot: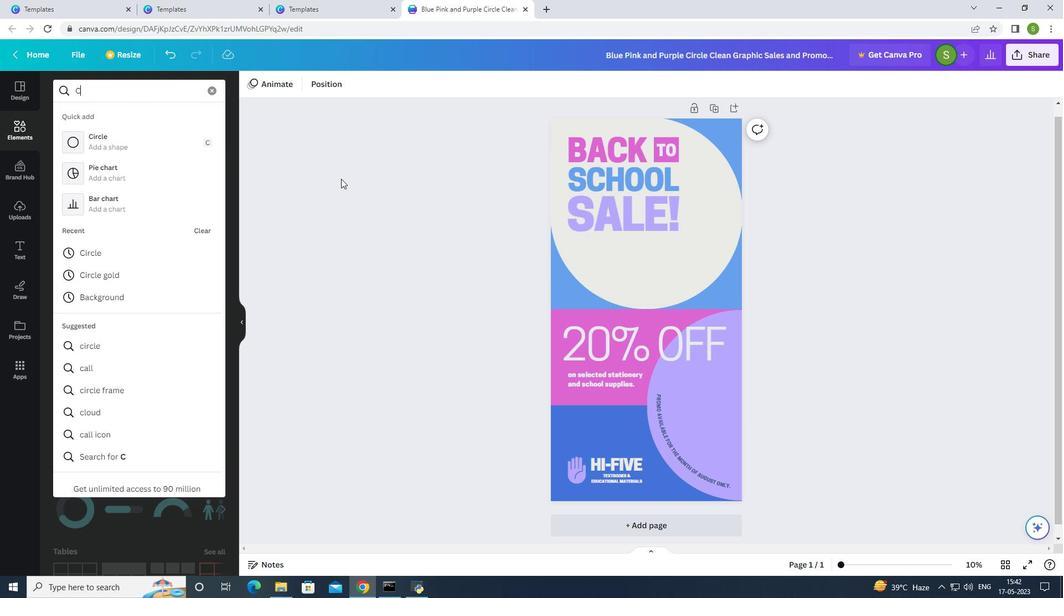 
Action: Key pressed mment<Key.space>bo
Screenshot: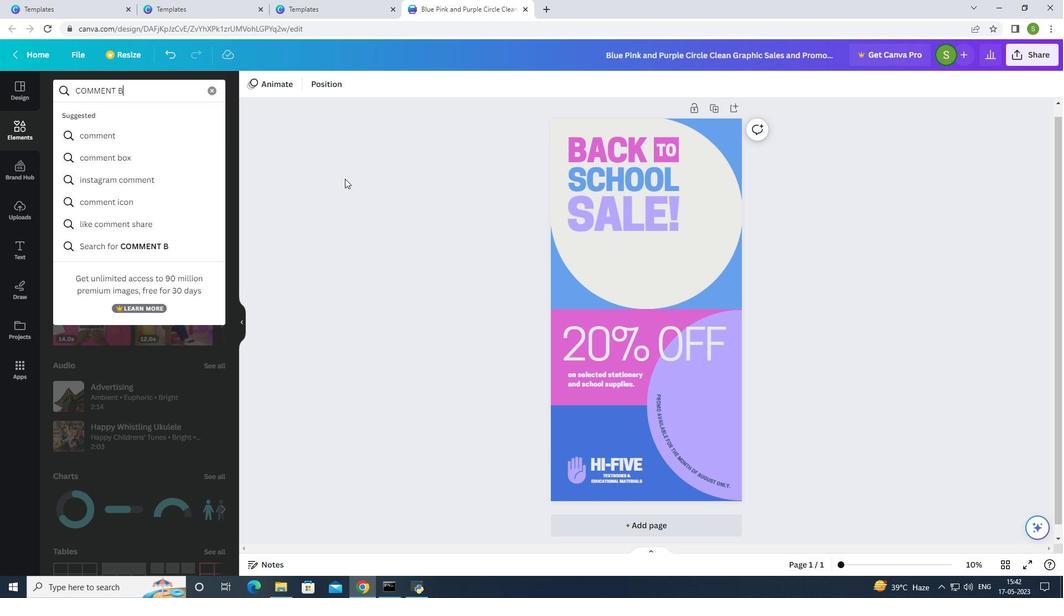 
Action: Mouse moved to (345, 178)
Screenshot: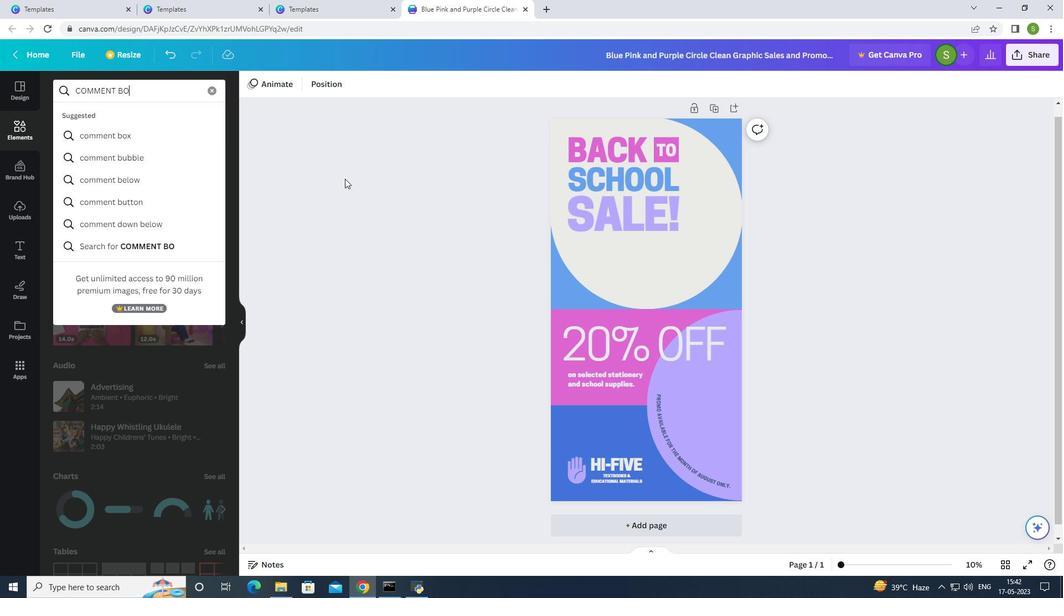 
Action: Key pressed x
Screenshot: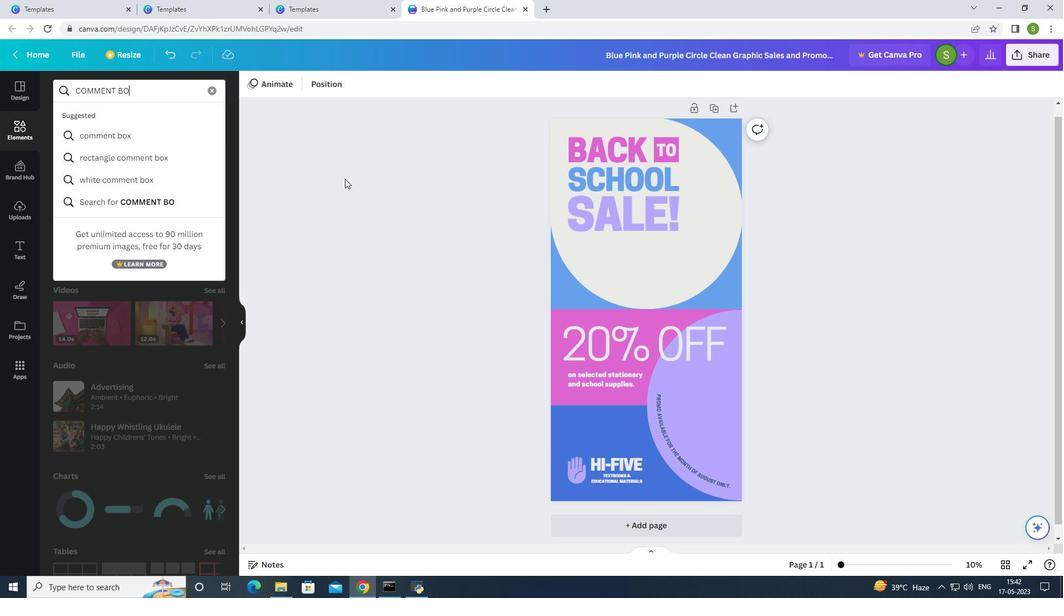 
Action: Mouse moved to (202, 153)
Screenshot: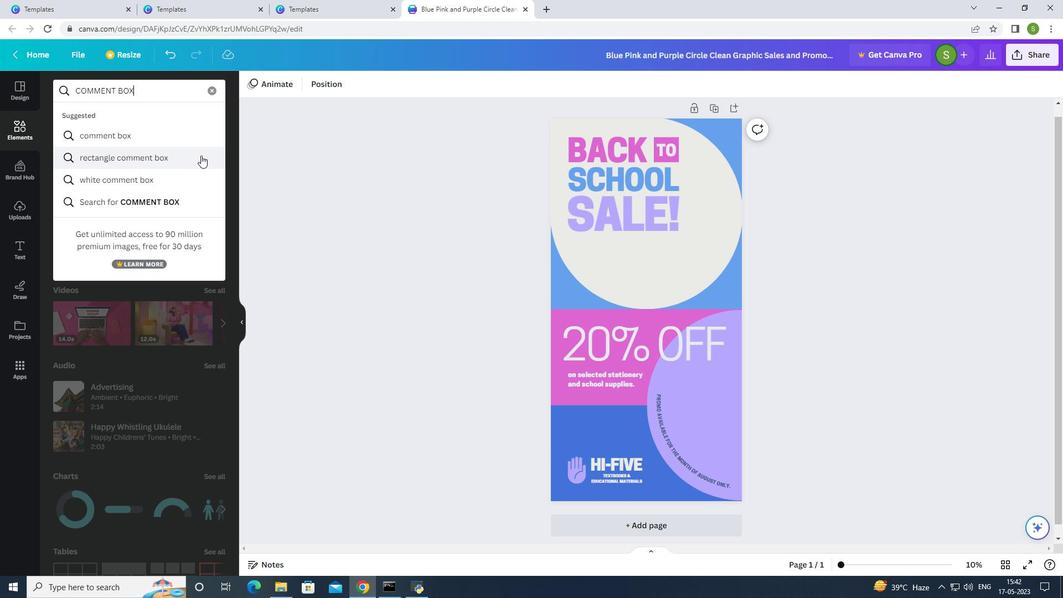 
Action: Key pressed <Key.enter>
Screenshot: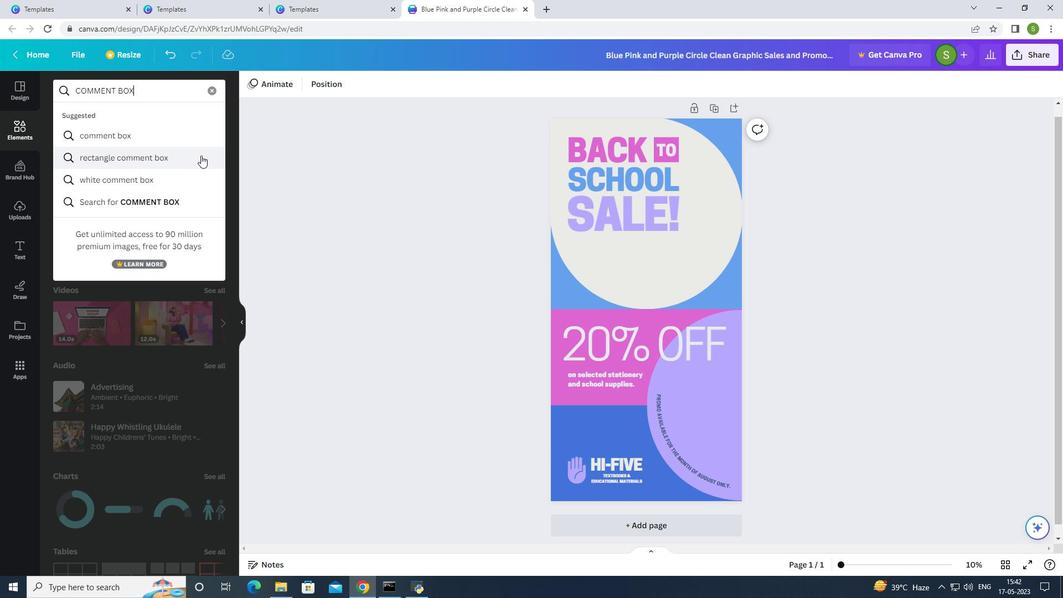 
Action: Mouse moved to (224, 207)
Screenshot: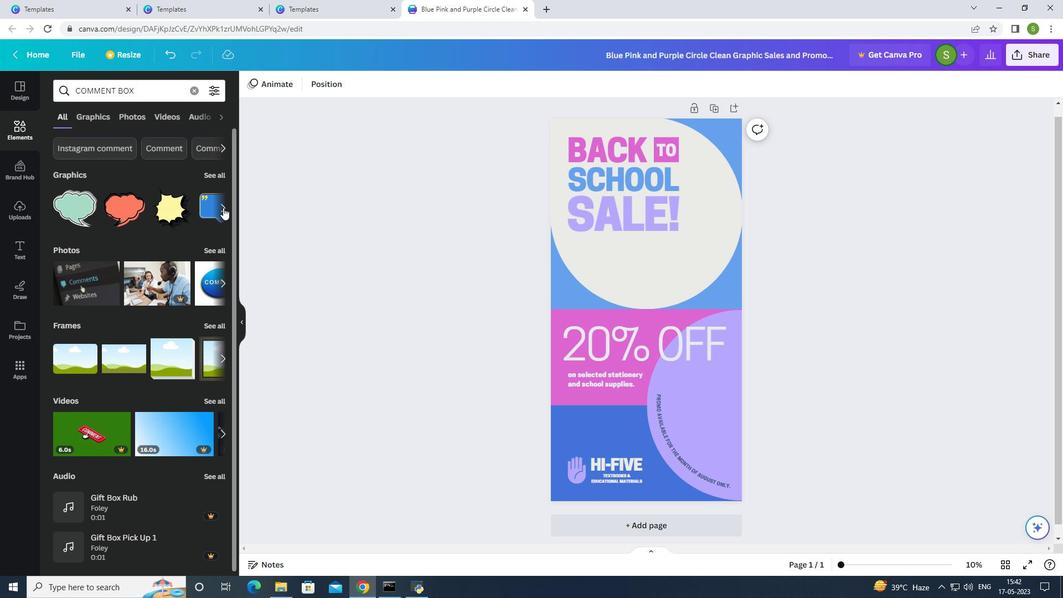 
Action: Mouse pressed left at (224, 207)
Screenshot: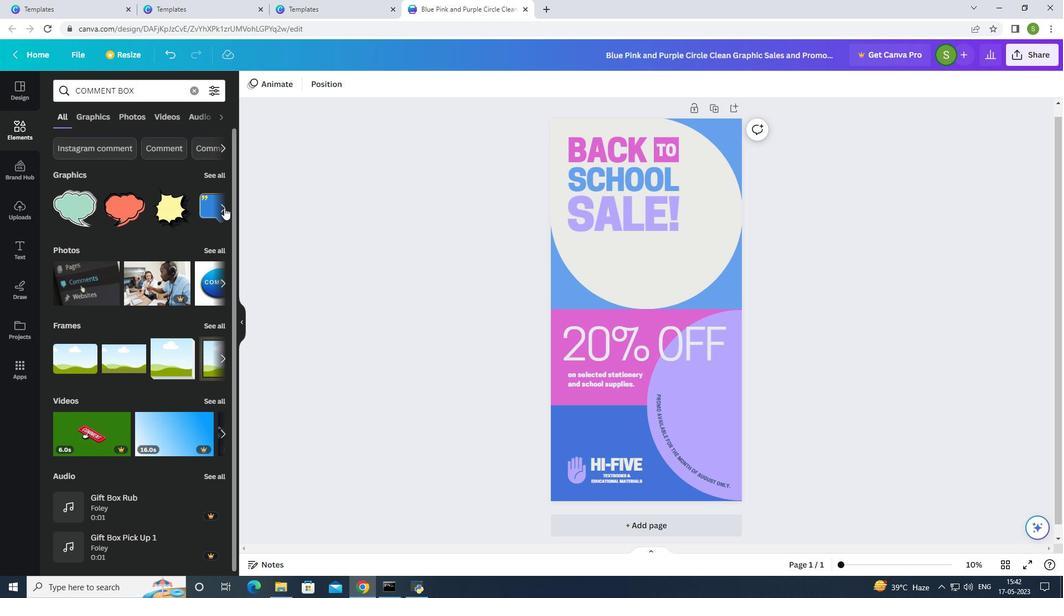 
Action: Mouse pressed left at (224, 207)
Screenshot: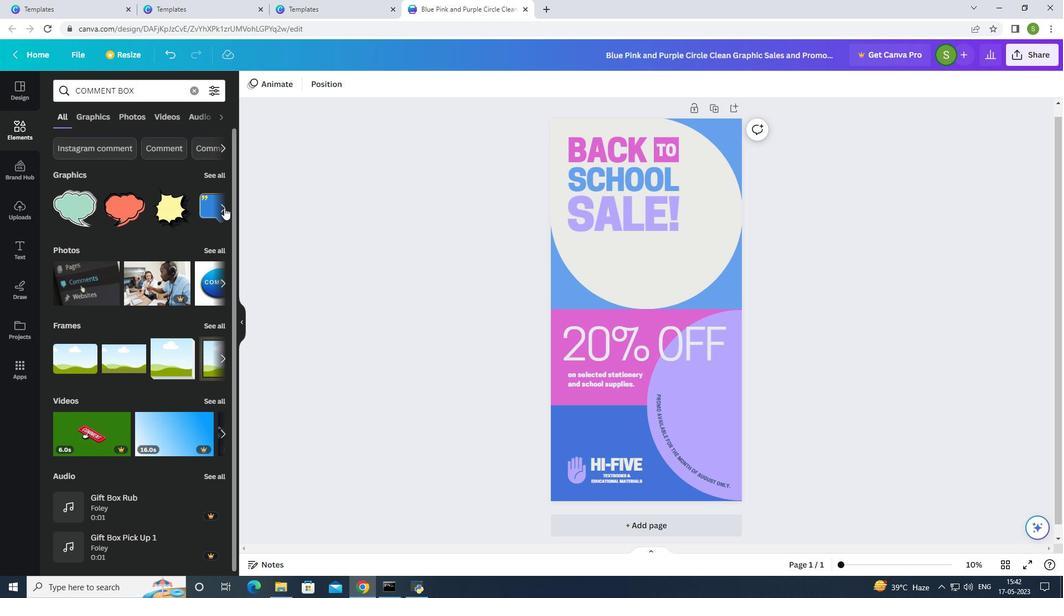 
Action: Mouse pressed left at (224, 207)
Screenshot: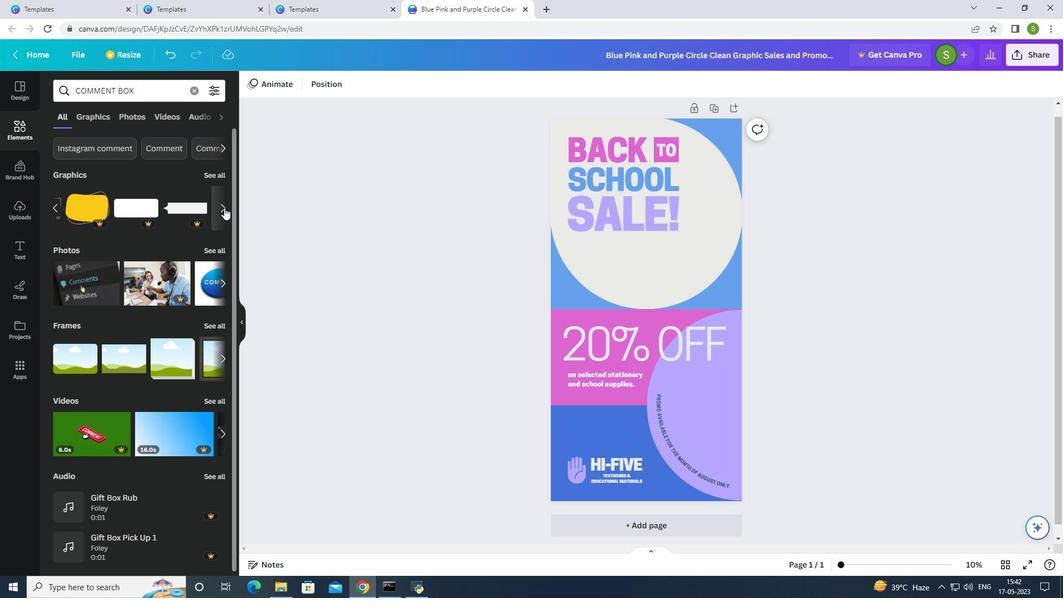 
Action: Mouse pressed left at (224, 207)
Screenshot: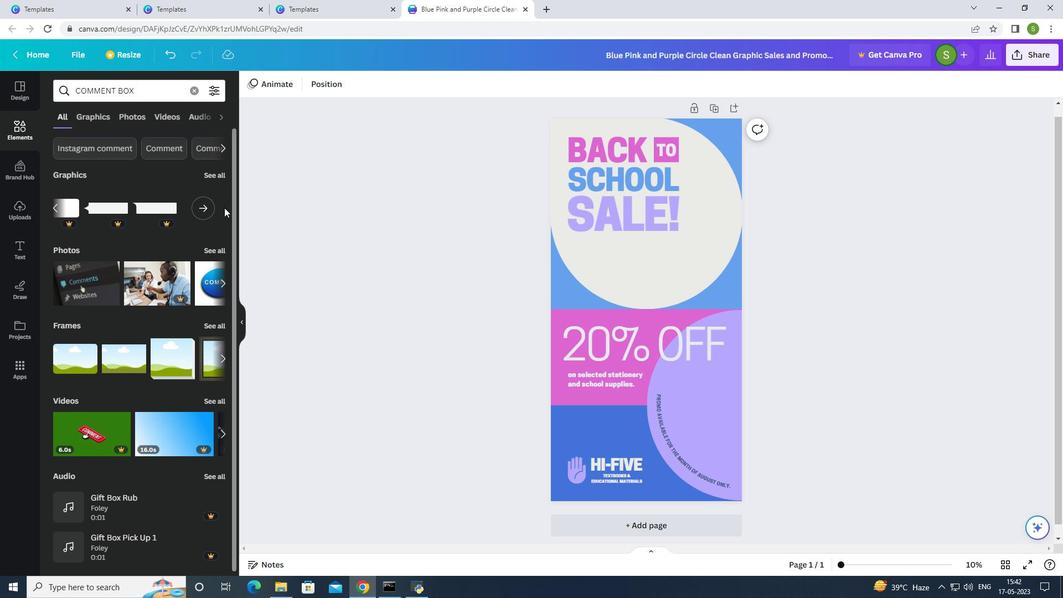 
Action: Mouse moved to (55, 209)
Screenshot: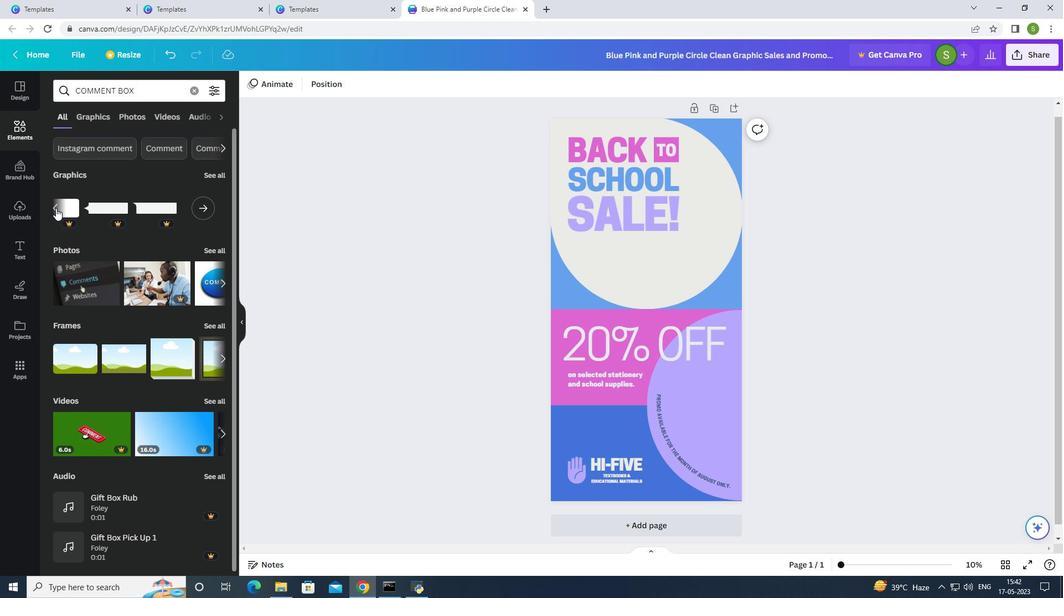 
Action: Mouse pressed left at (55, 209)
Screenshot: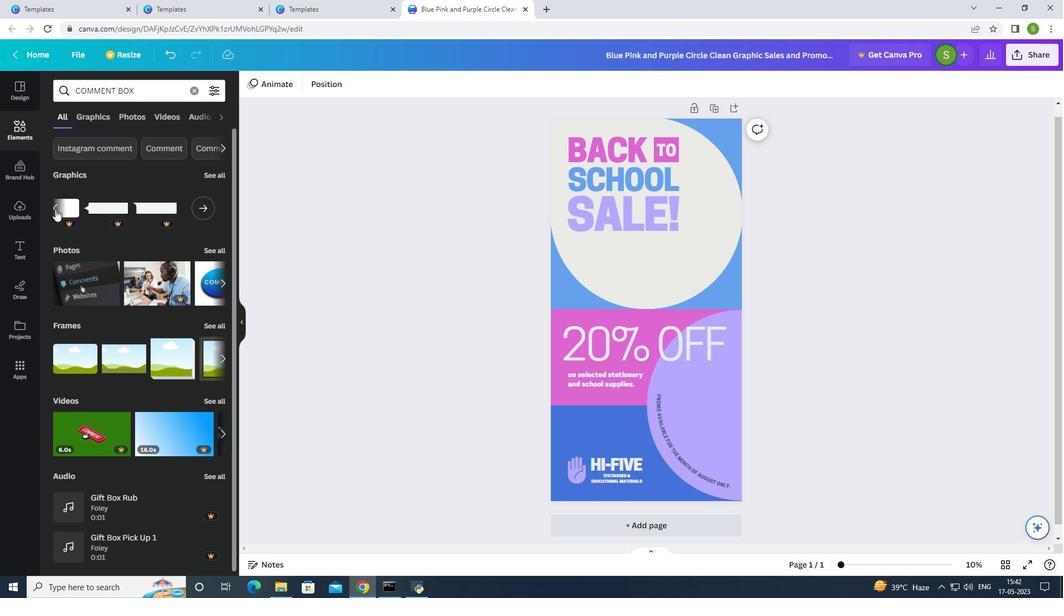 
Action: Mouse pressed left at (55, 209)
Screenshot: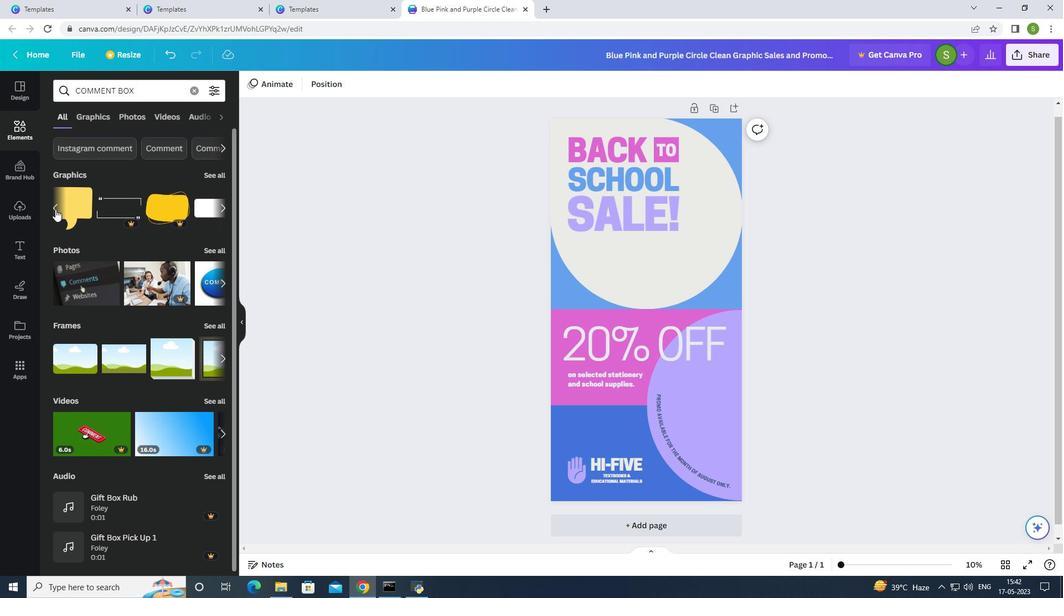 
Action: Mouse pressed left at (55, 209)
Screenshot: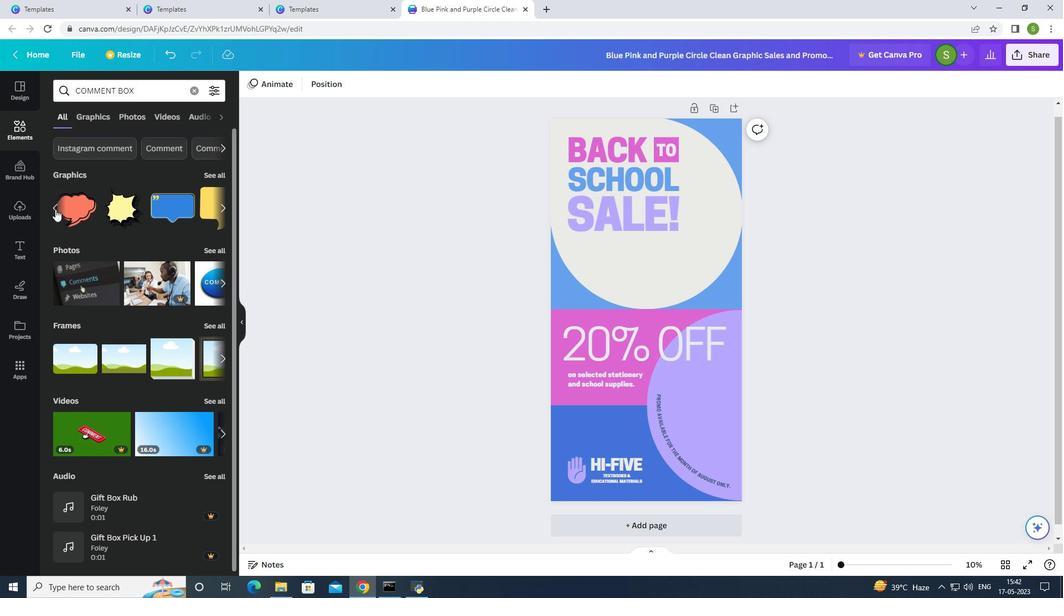 
Action: Mouse moved to (70, 212)
Screenshot: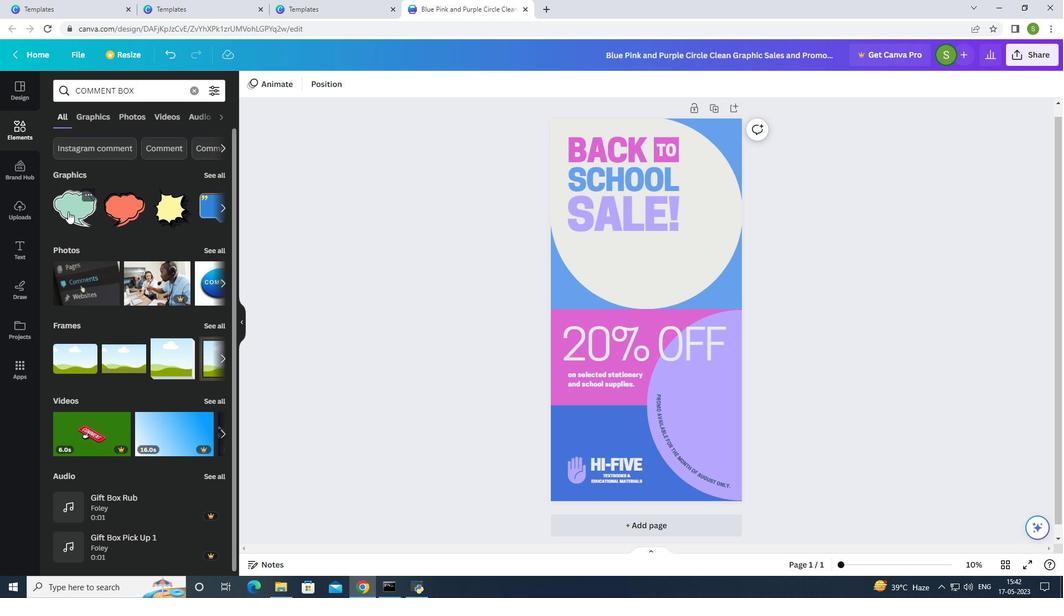 
Action: Mouse pressed left at (70, 212)
Screenshot: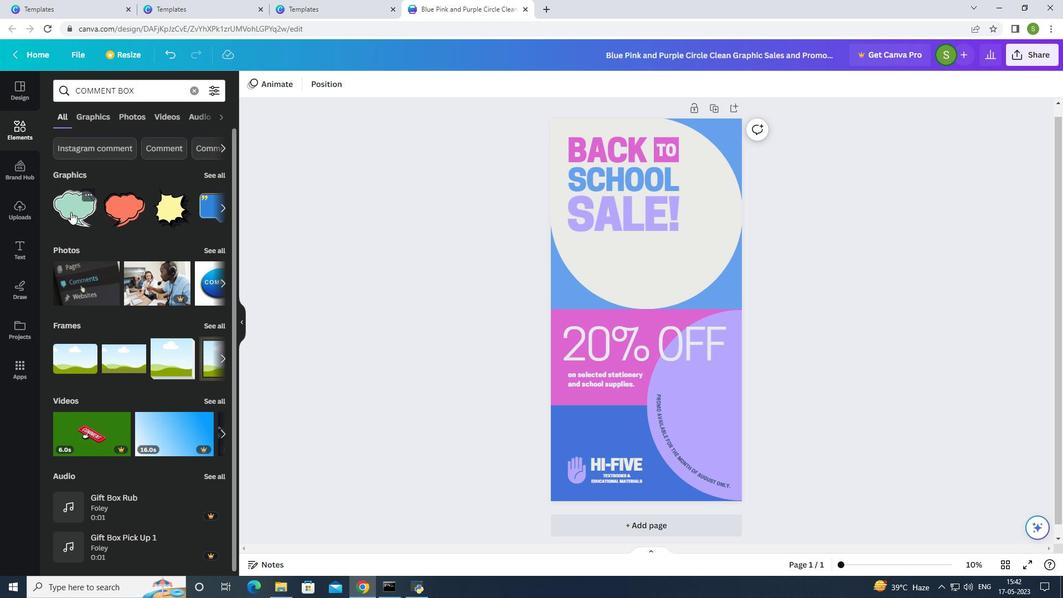 
Action: Mouse moved to (643, 306)
Screenshot: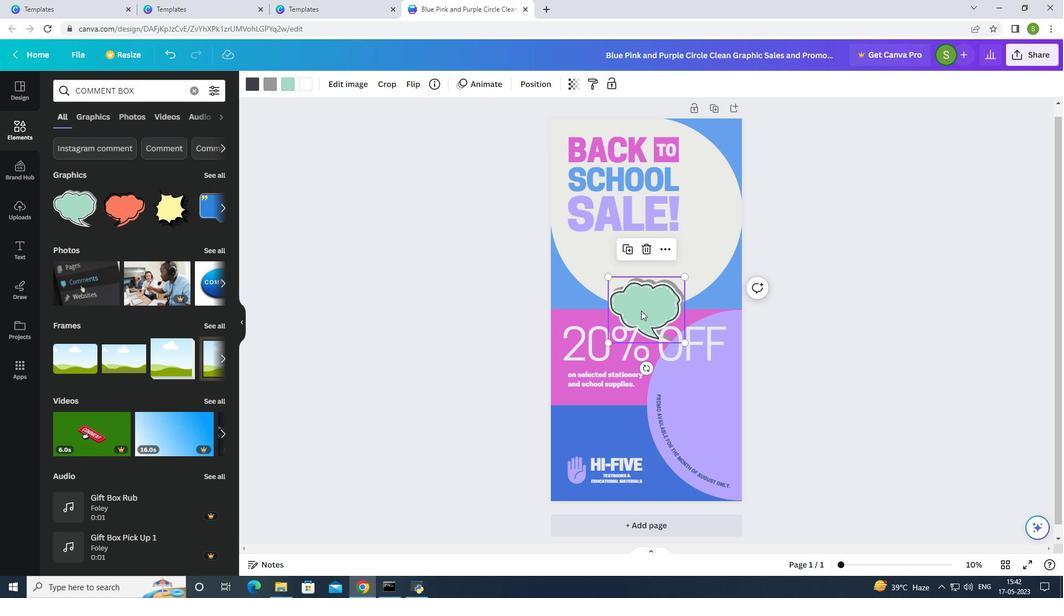 
Action: Mouse pressed left at (643, 306)
Screenshot: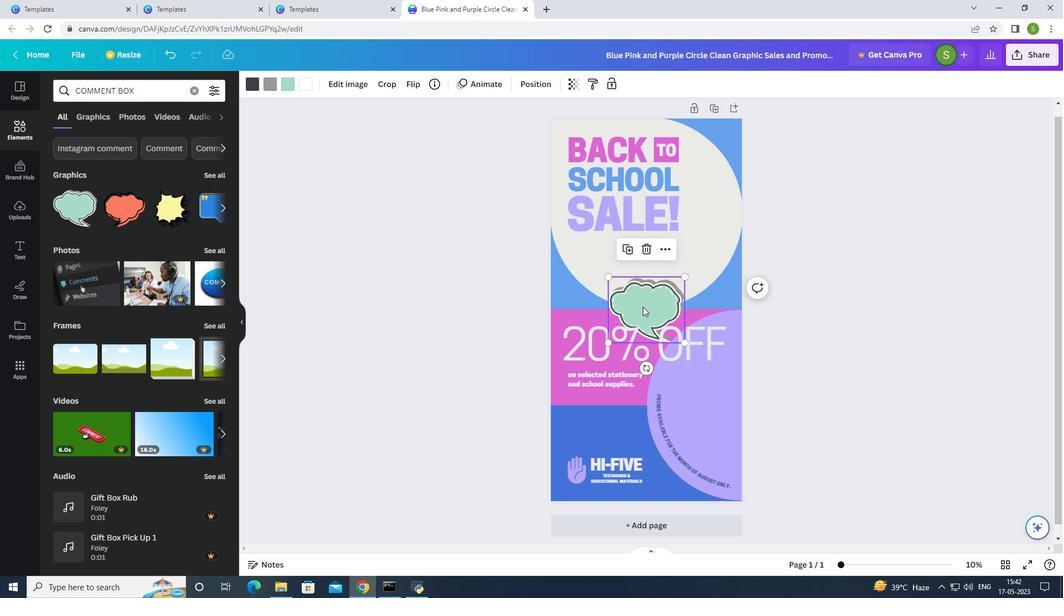 
Action: Mouse moved to (634, 335)
Screenshot: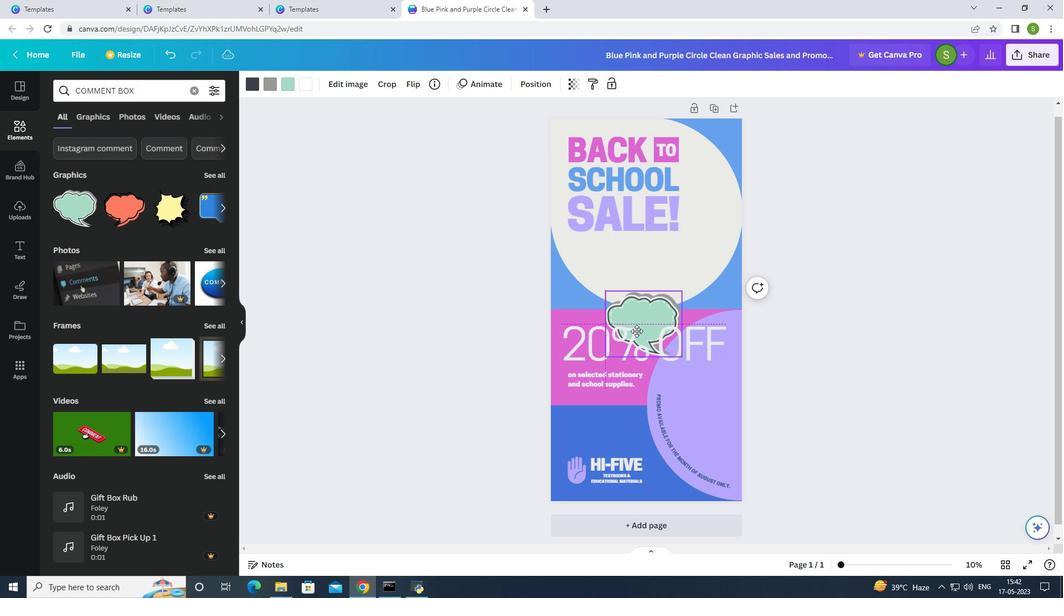 
Action: Mouse pressed left at (634, 335)
Screenshot: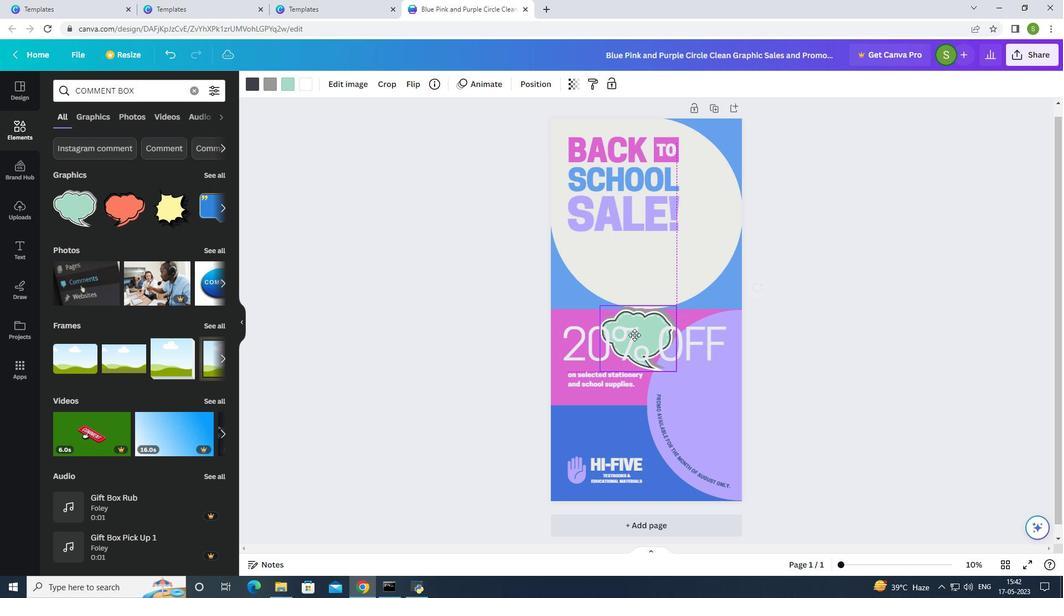 
Action: Mouse moved to (641, 331)
Screenshot: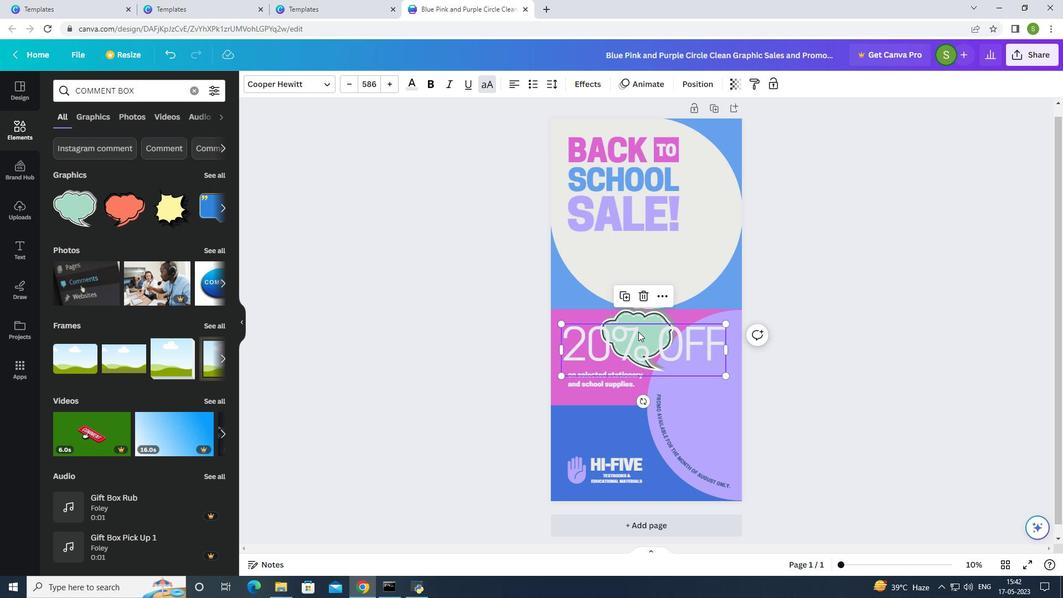 
Action: Mouse pressed left at (641, 331)
Screenshot: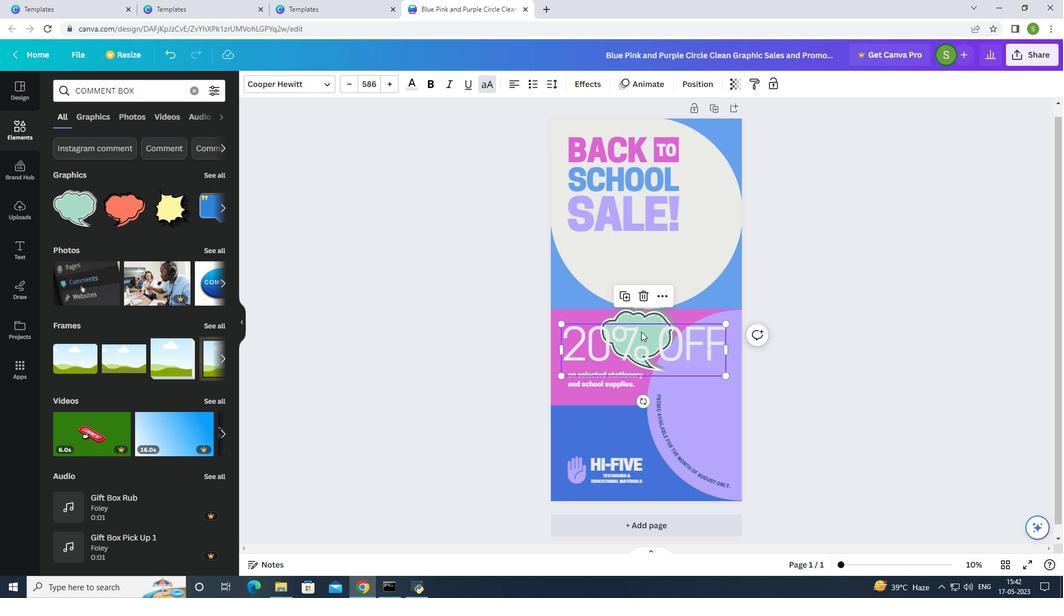 
Action: Mouse moved to (639, 315)
Screenshot: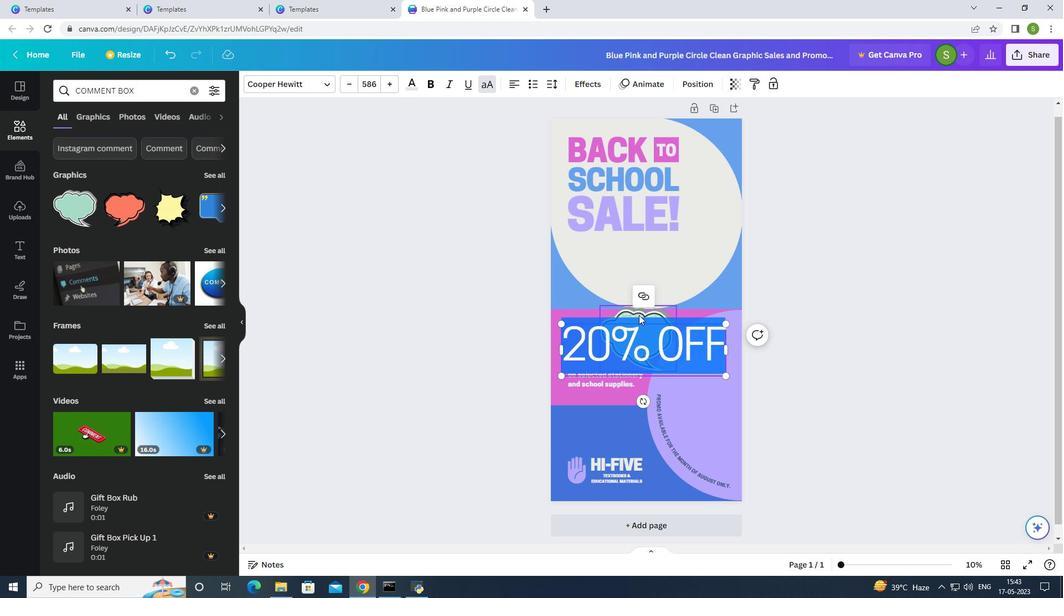 
Action: Mouse pressed left at (639, 315)
Screenshot: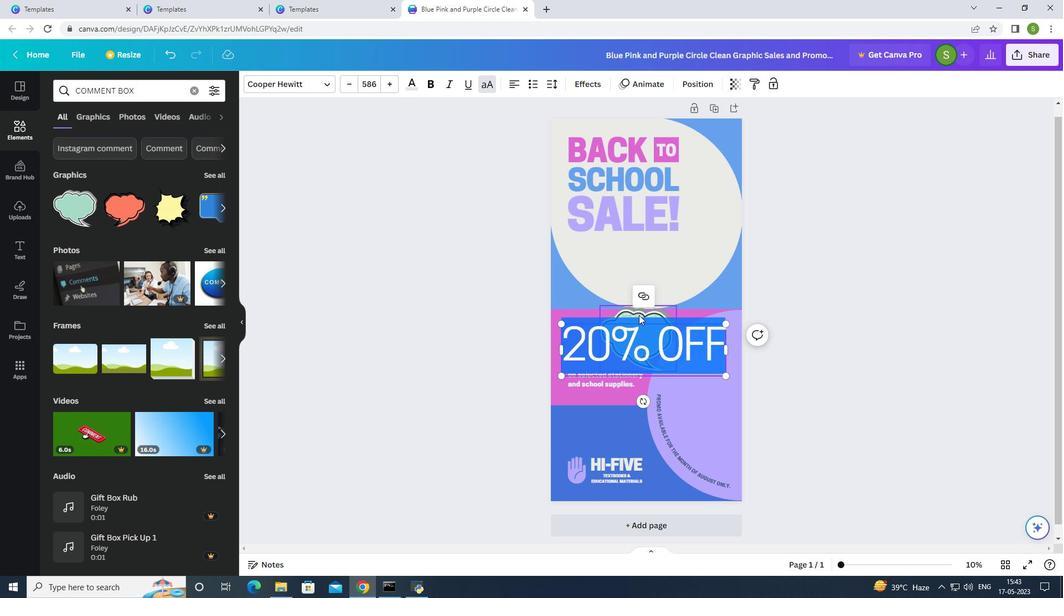 
Action: Mouse moved to (601, 305)
Screenshot: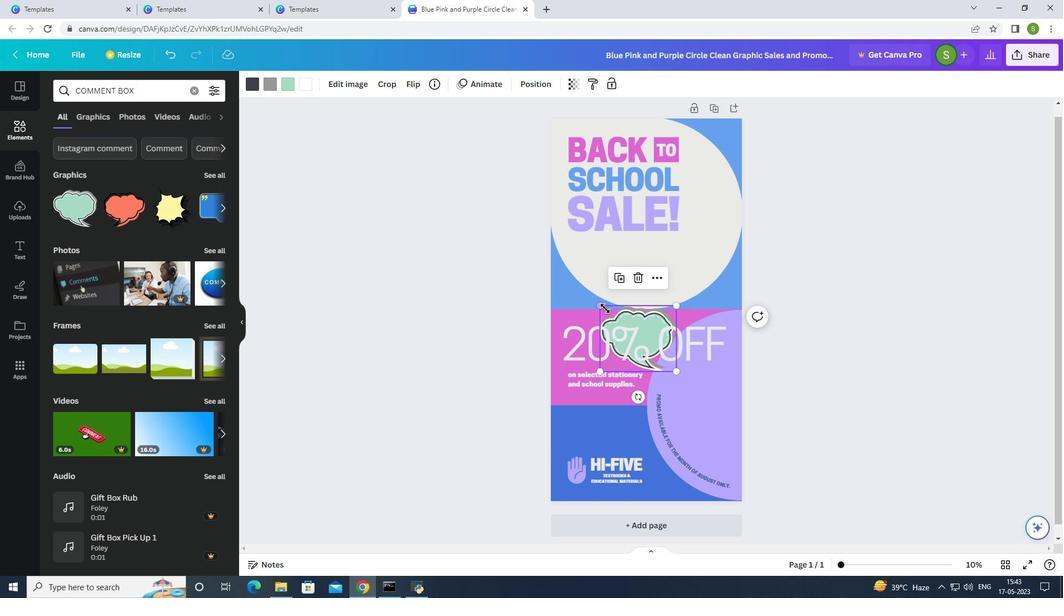 
Action: Mouse pressed left at (601, 305)
Screenshot: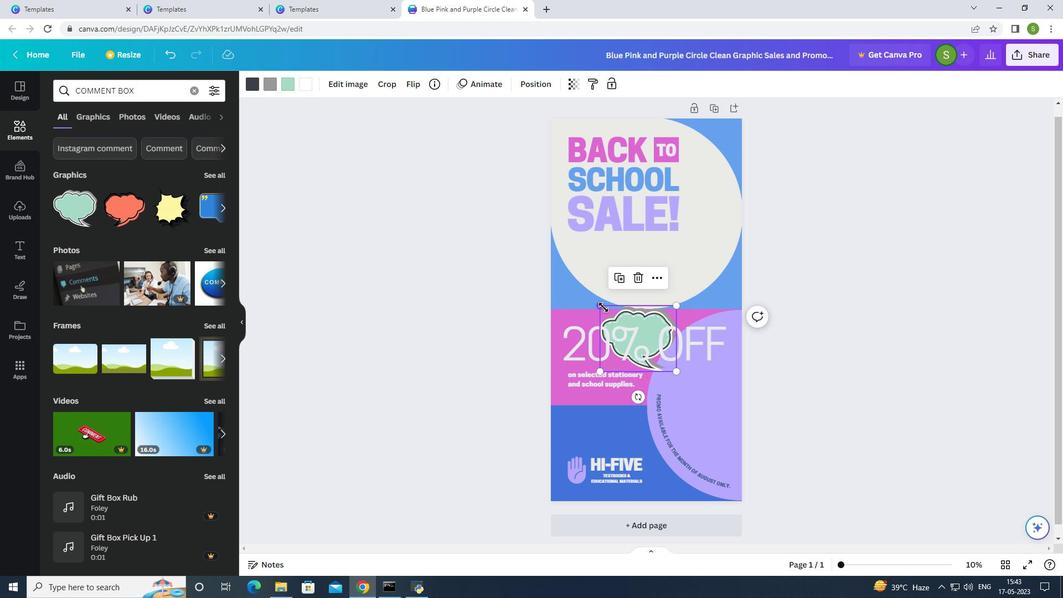 
Action: Mouse moved to (639, 310)
Screenshot: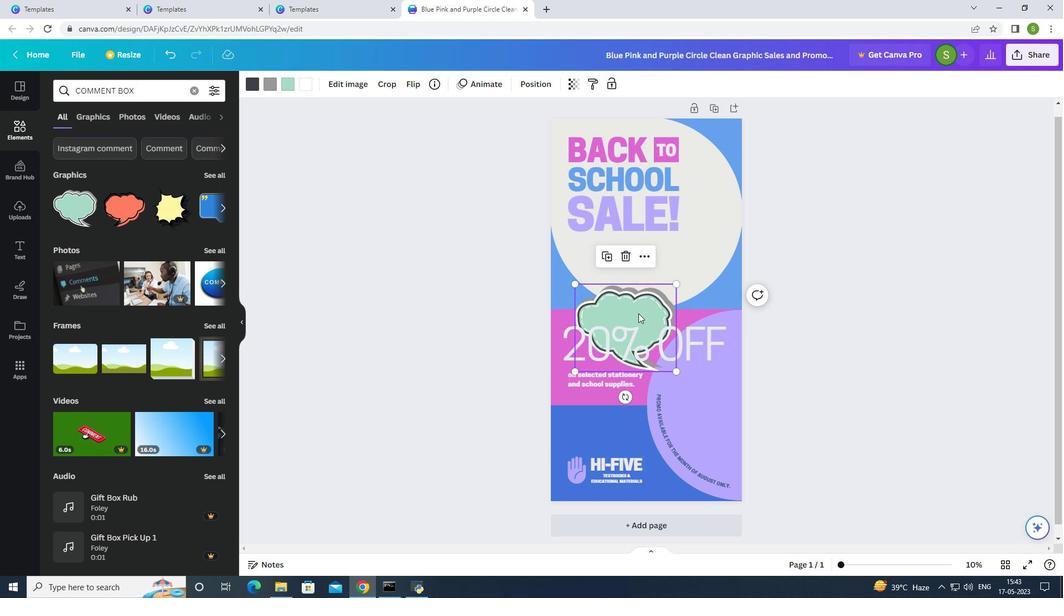 
Action: Mouse pressed left at (639, 310)
Screenshot: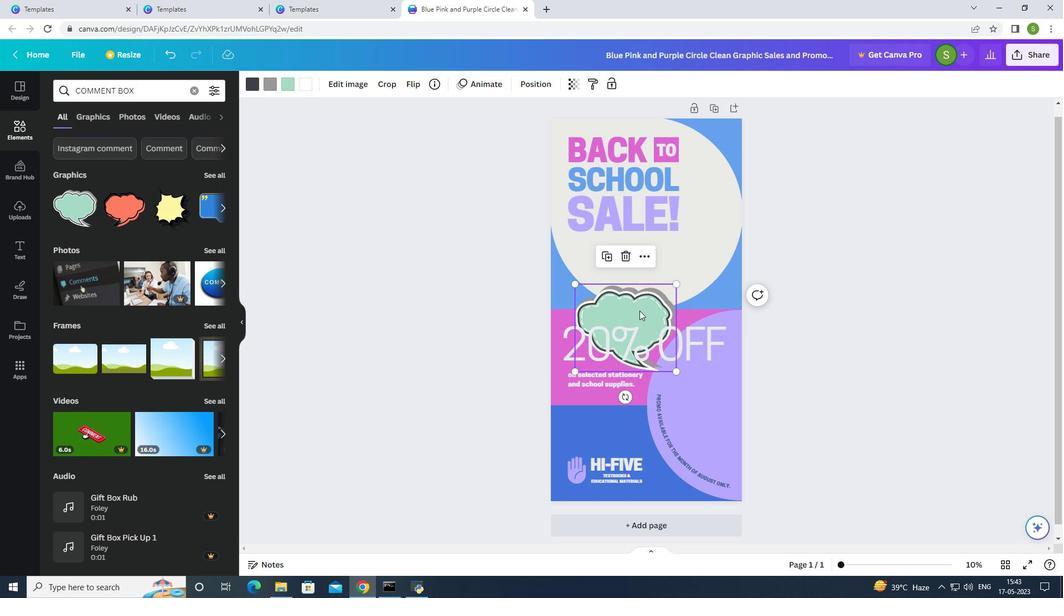 
Action: Mouse moved to (678, 303)
Screenshot: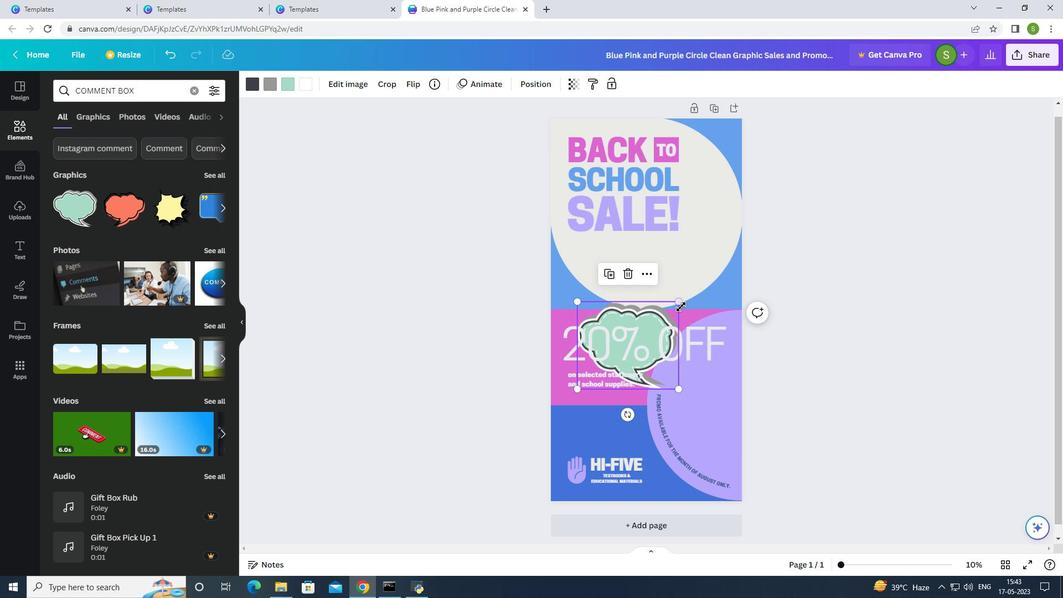 
Action: Mouse pressed left at (678, 303)
Screenshot: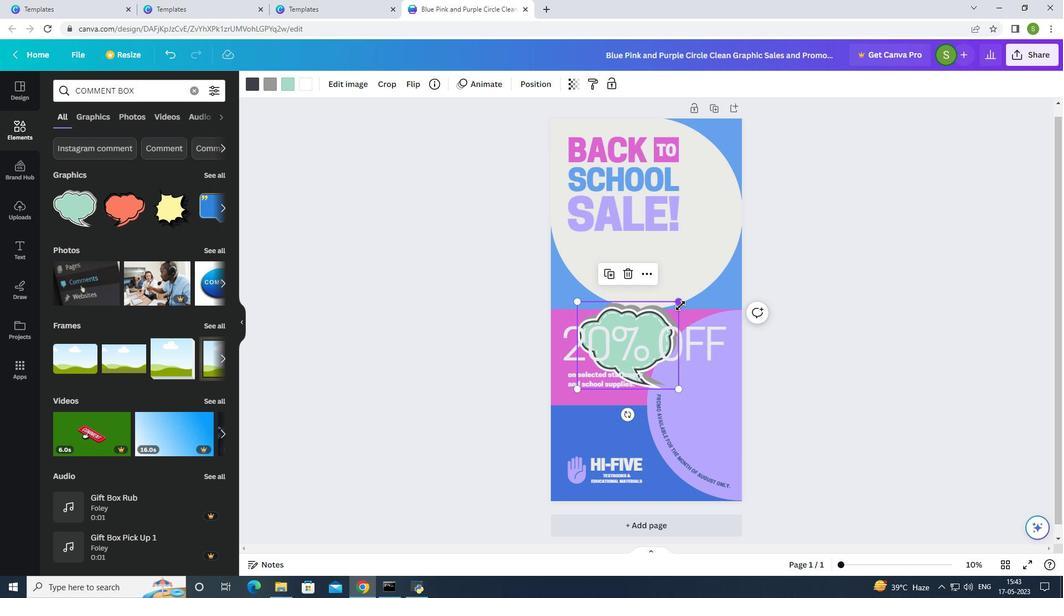 
Action: Mouse moved to (645, 302)
Screenshot: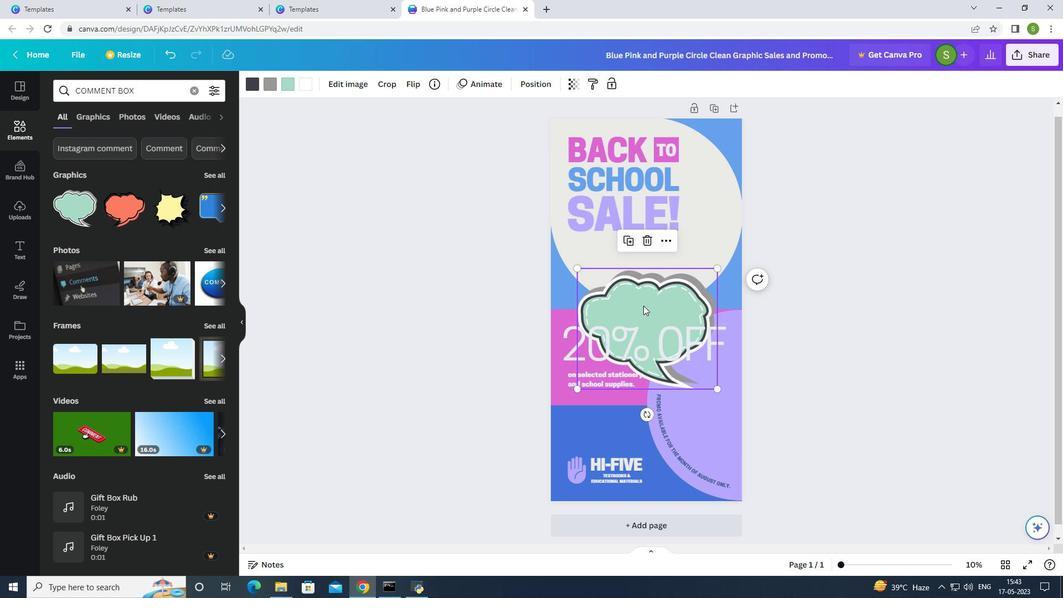 
Action: Mouse pressed left at (645, 302)
Screenshot: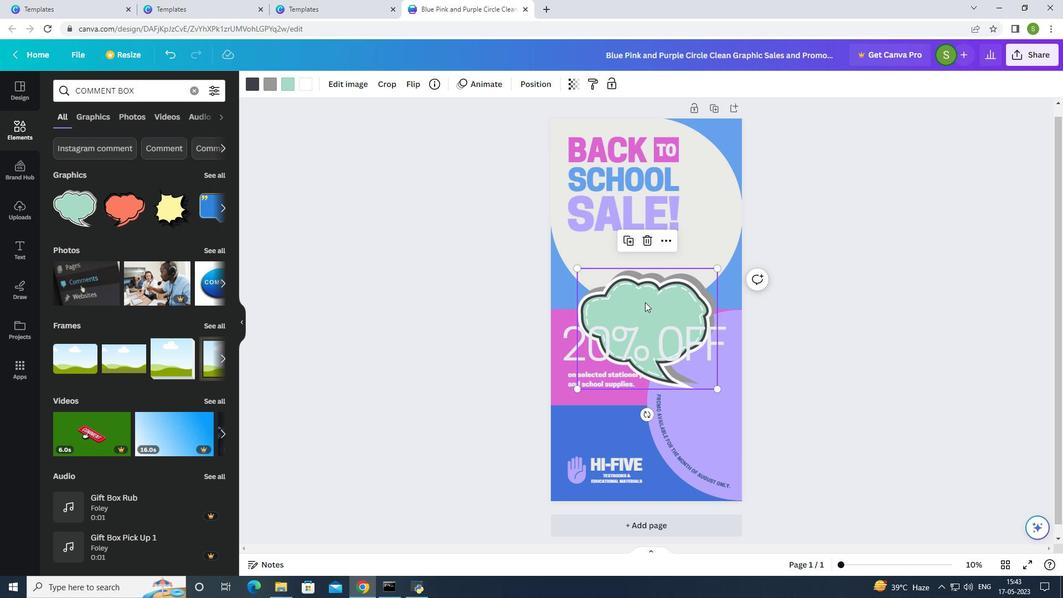 
Action: Mouse moved to (581, 345)
Screenshot: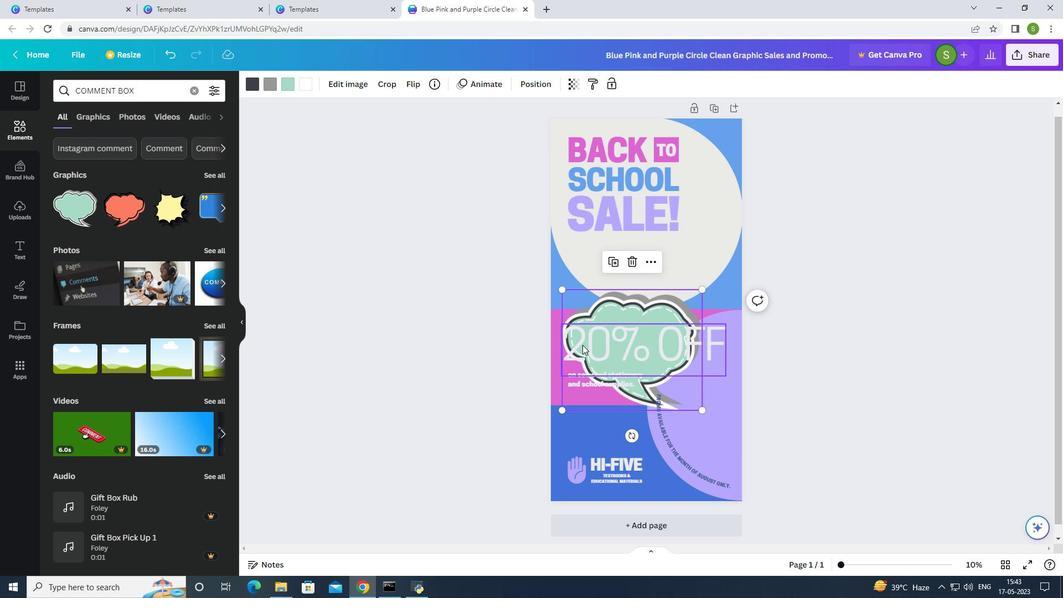 
Action: Mouse pressed left at (581, 345)
Screenshot: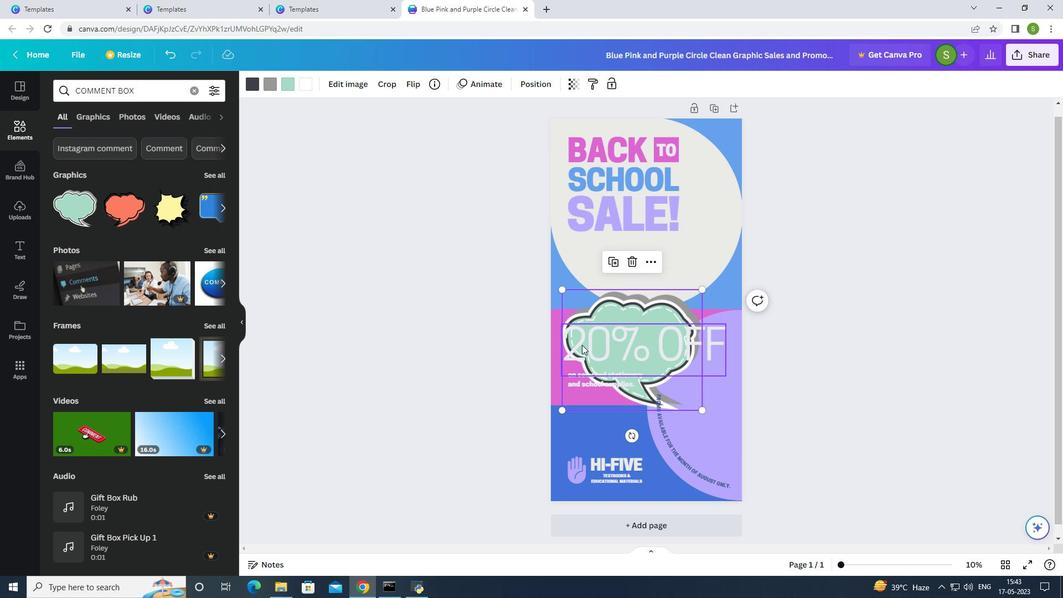 
Action: Mouse moved to (561, 325)
Screenshot: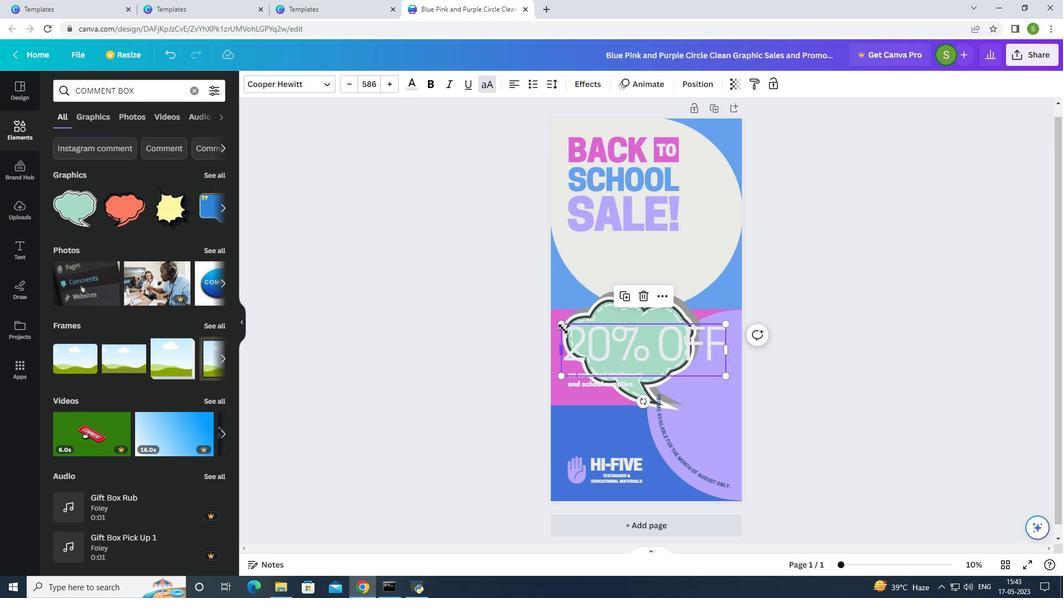 
Action: Mouse pressed left at (561, 325)
Screenshot: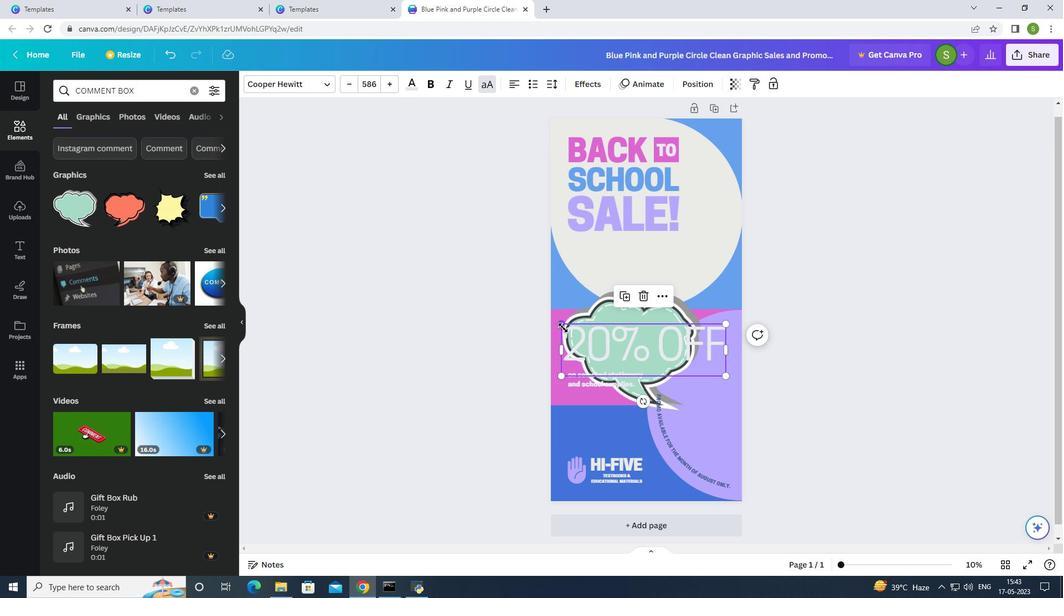 
Action: Mouse moved to (599, 344)
Screenshot: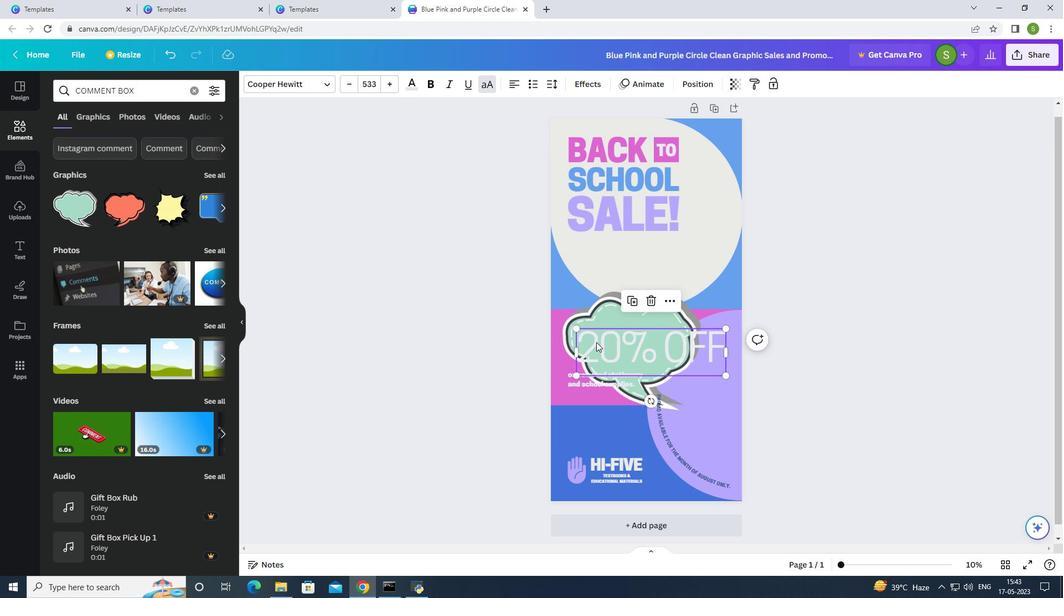 
Action: Mouse pressed left at (599, 344)
Screenshot: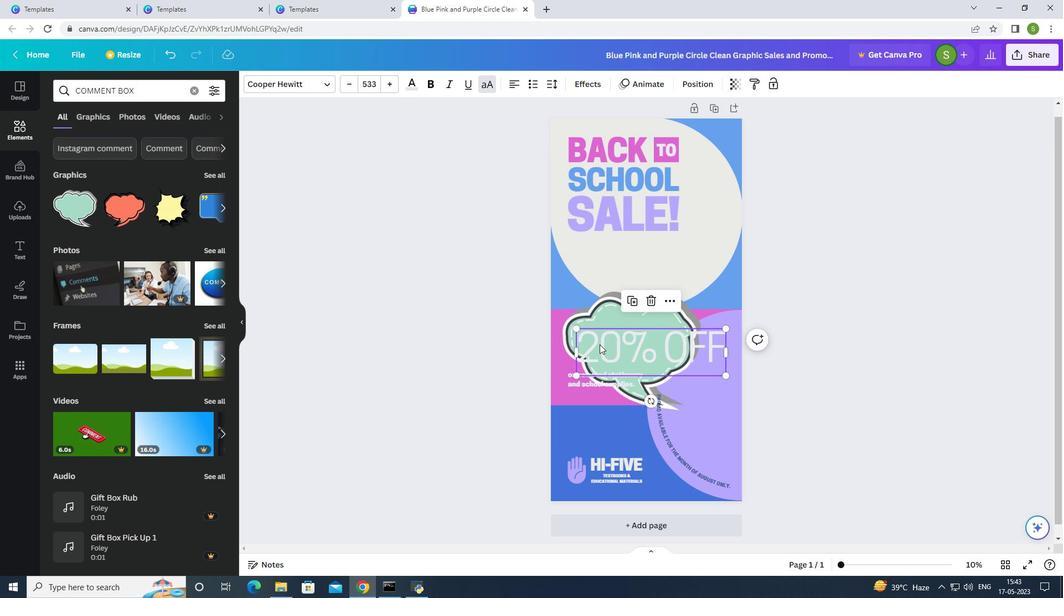 
Action: Mouse moved to (725, 344)
Screenshot: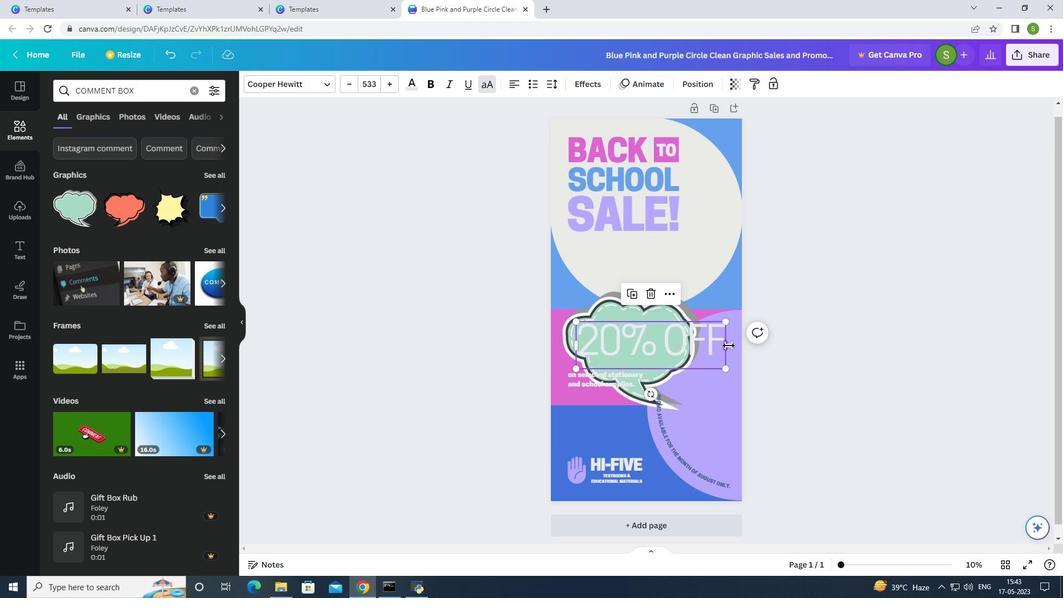 
Action: Mouse pressed left at (725, 344)
